 Task: Add an event with the title Training Session: Conflict Management, date '2024/05/20', time 8:00 AM to 10:00 AMand add a description: Throughout the PIP Discussion, an emphasis will be placed on fostering a positive and growth-oriented mindset. The employee will be encouraged to take ownership of their development, ask questions, and seek clarification when needed. The supervisor will provide support, encouragement, and guidance to help the employee succeed.Select event color  Basil . Add location for the event as: 789 The Walk at JBR, Dubai, UAE, logged in from the account softage.2@softage.netand send the event invitation to softage.7@softage.net and softage.8@softage.net. Set a reminder for the event Daily
Action: Mouse pressed left at (21, 234)
Screenshot: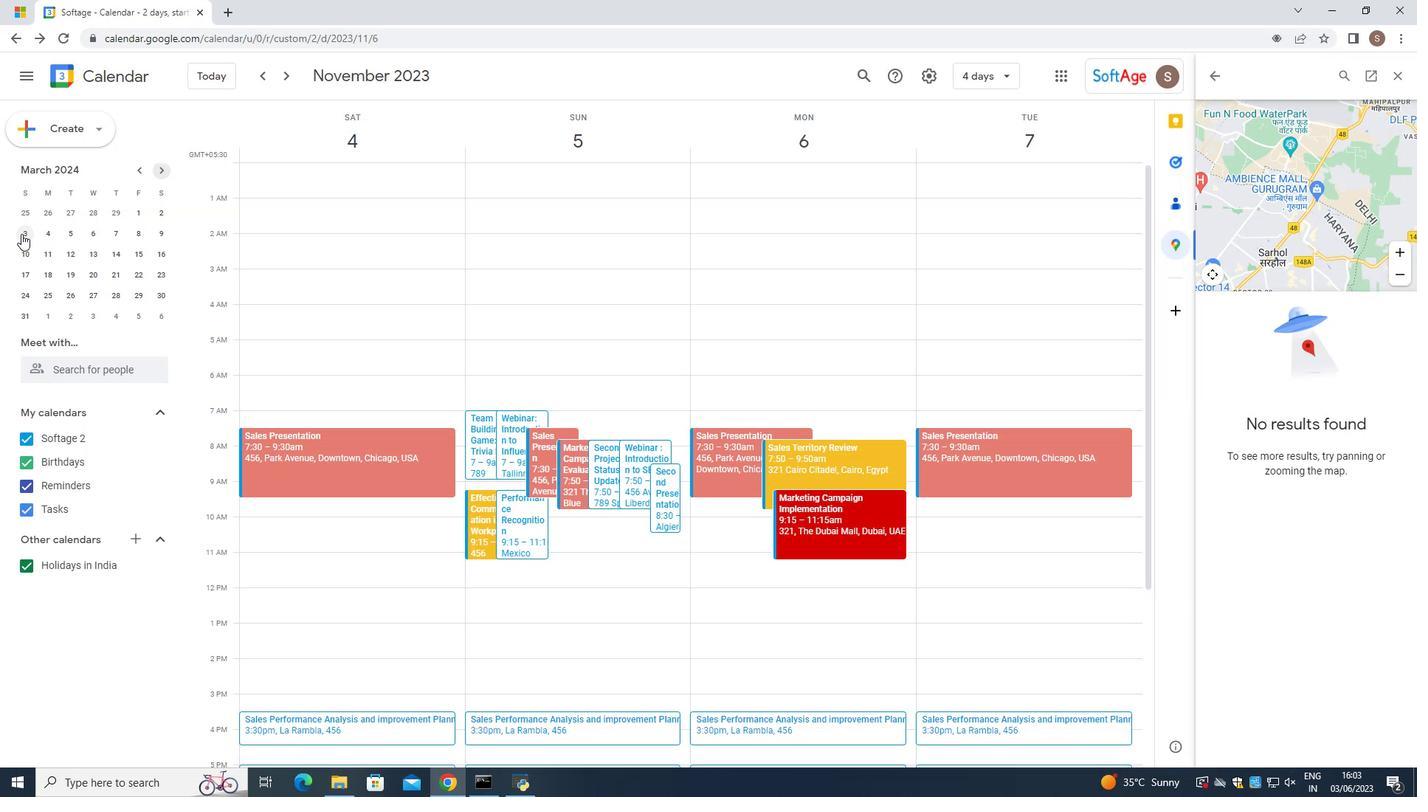 
Action: Mouse moved to (94, 134)
Screenshot: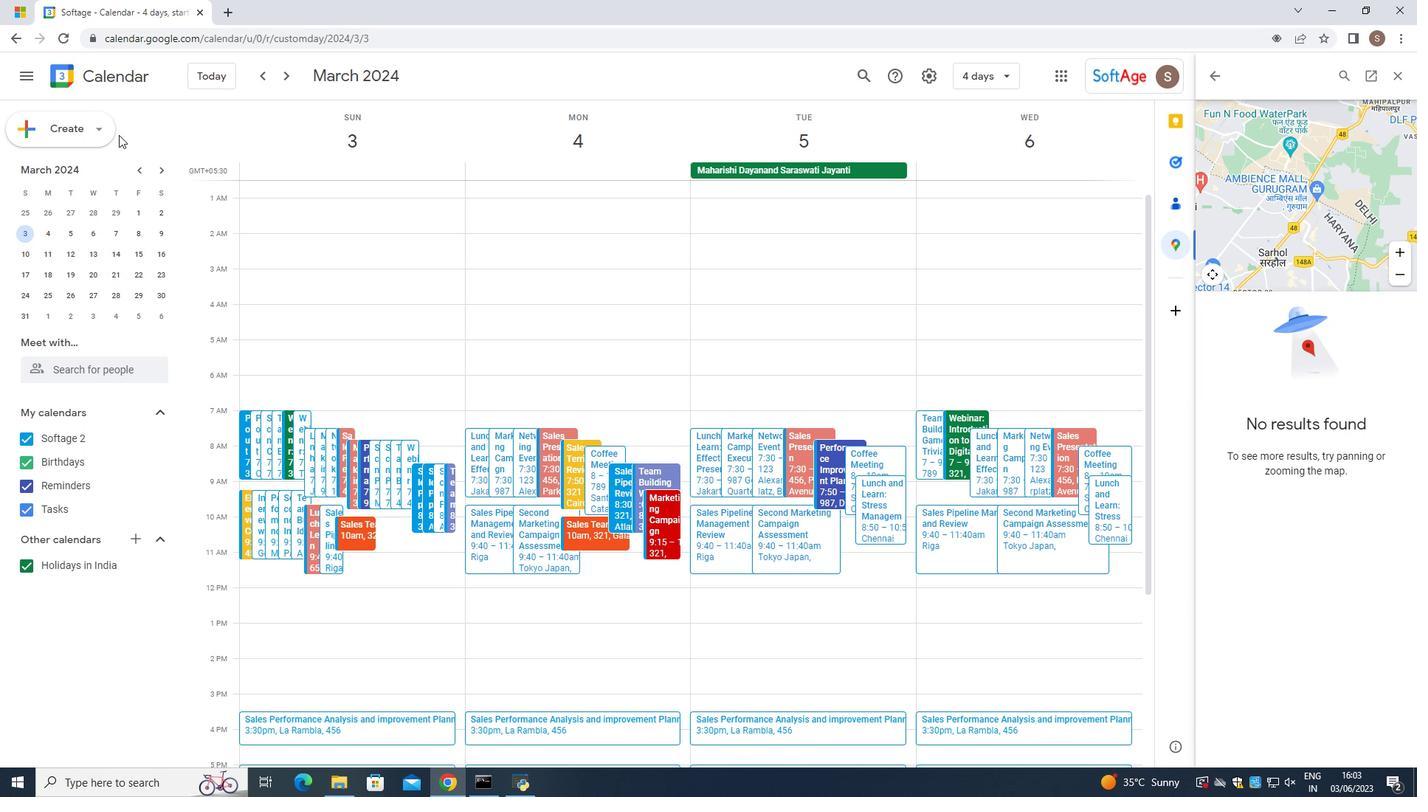 
Action: Mouse pressed left at (94, 134)
Screenshot: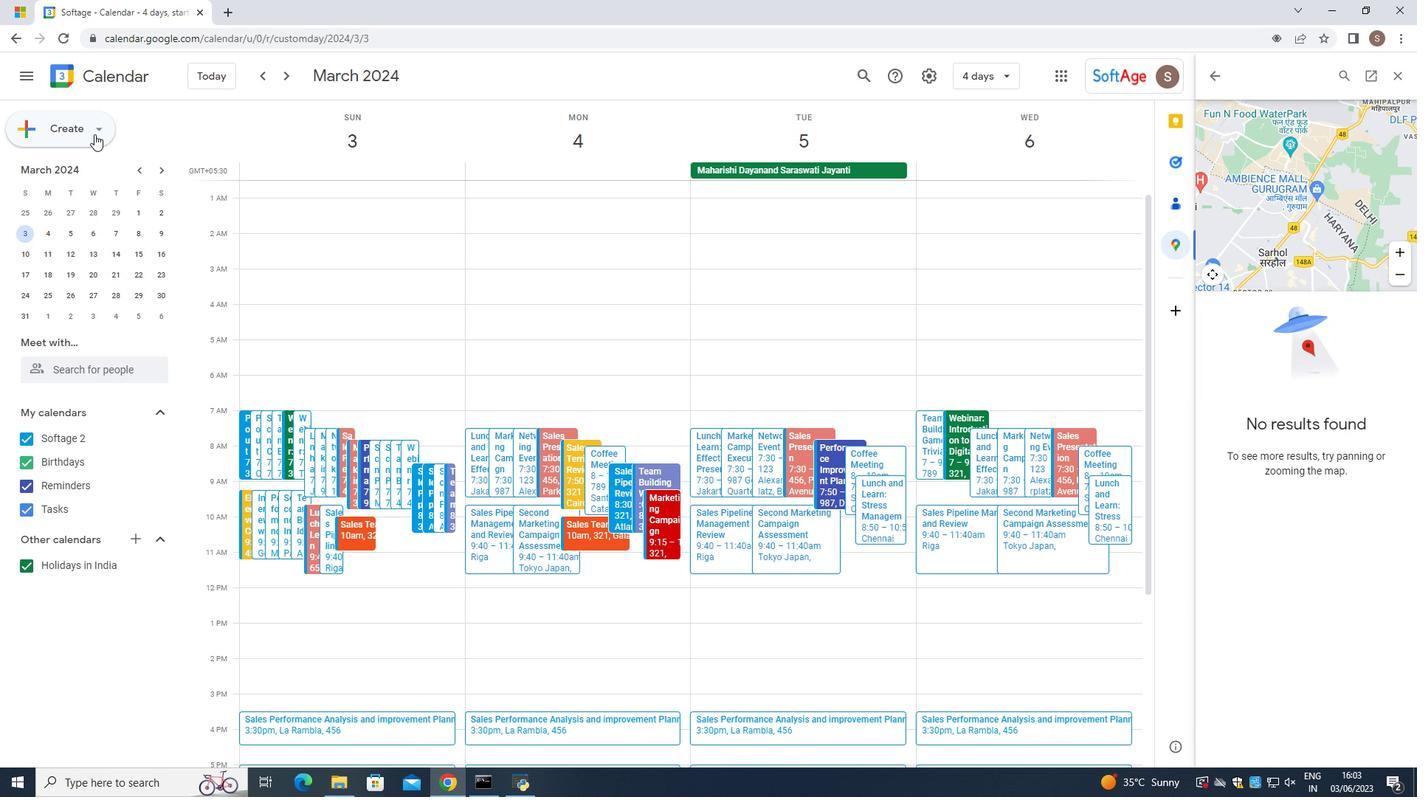 
Action: Mouse moved to (83, 177)
Screenshot: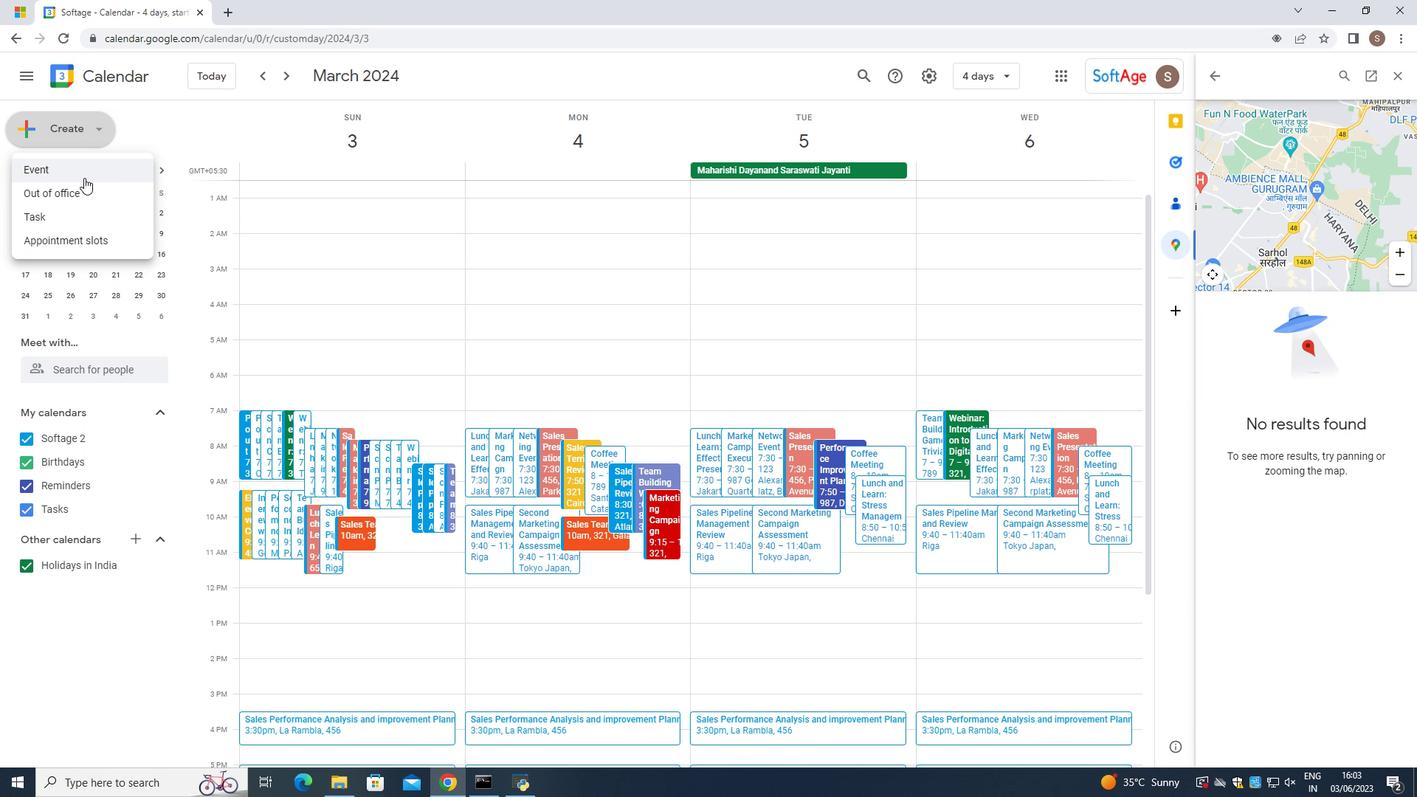 
Action: Mouse pressed left at (83, 177)
Screenshot: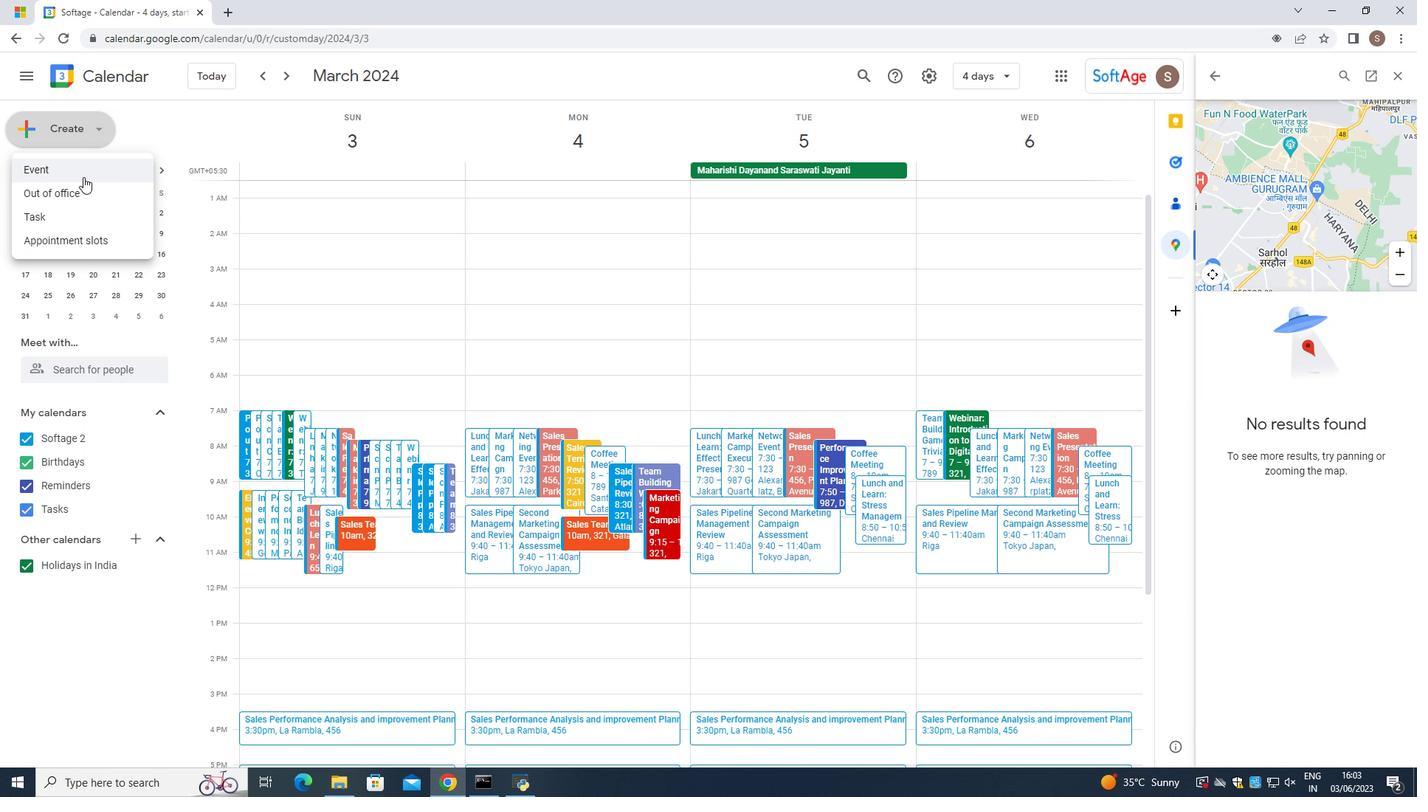 
Action: Mouse moved to (548, 404)
Screenshot: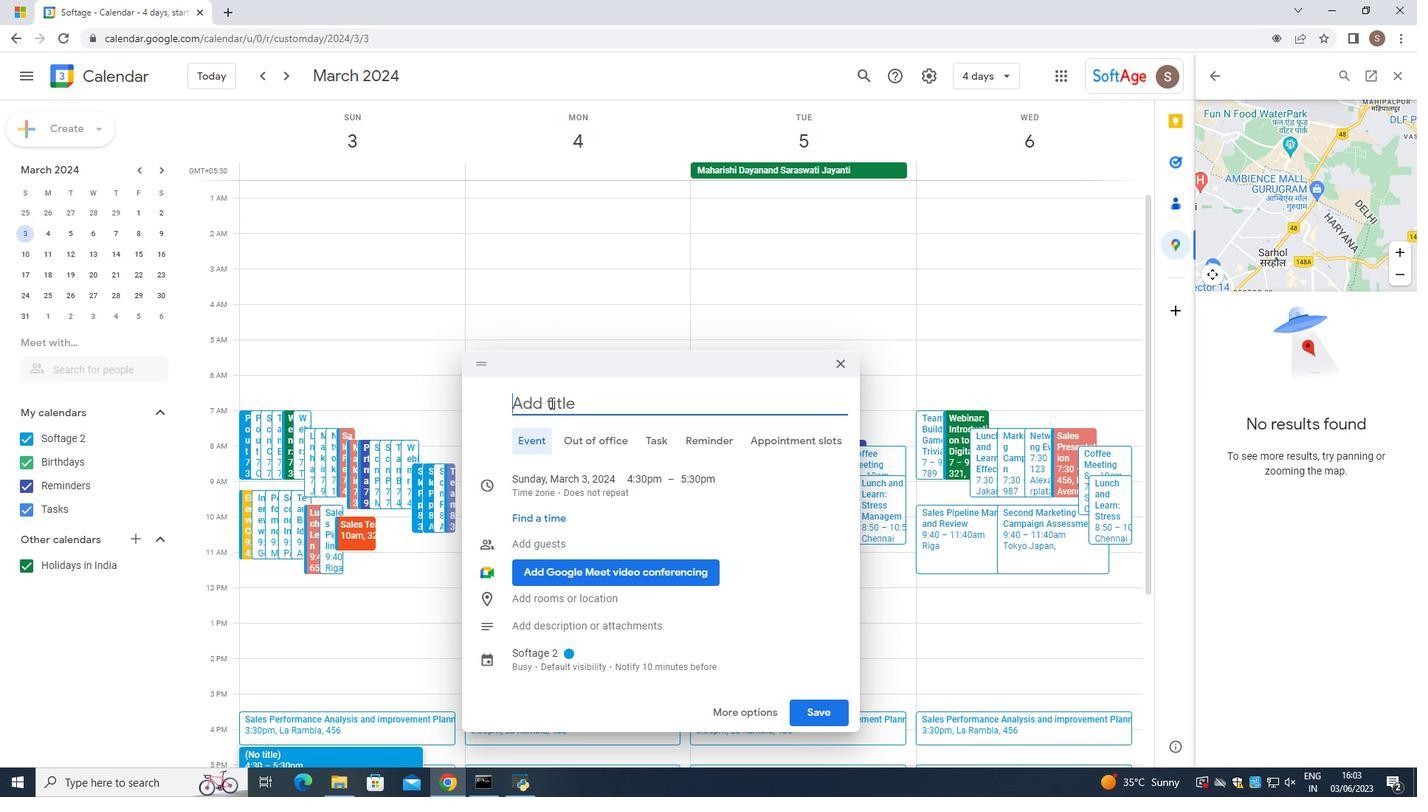 
Action: Mouse pressed left at (548, 404)
Screenshot: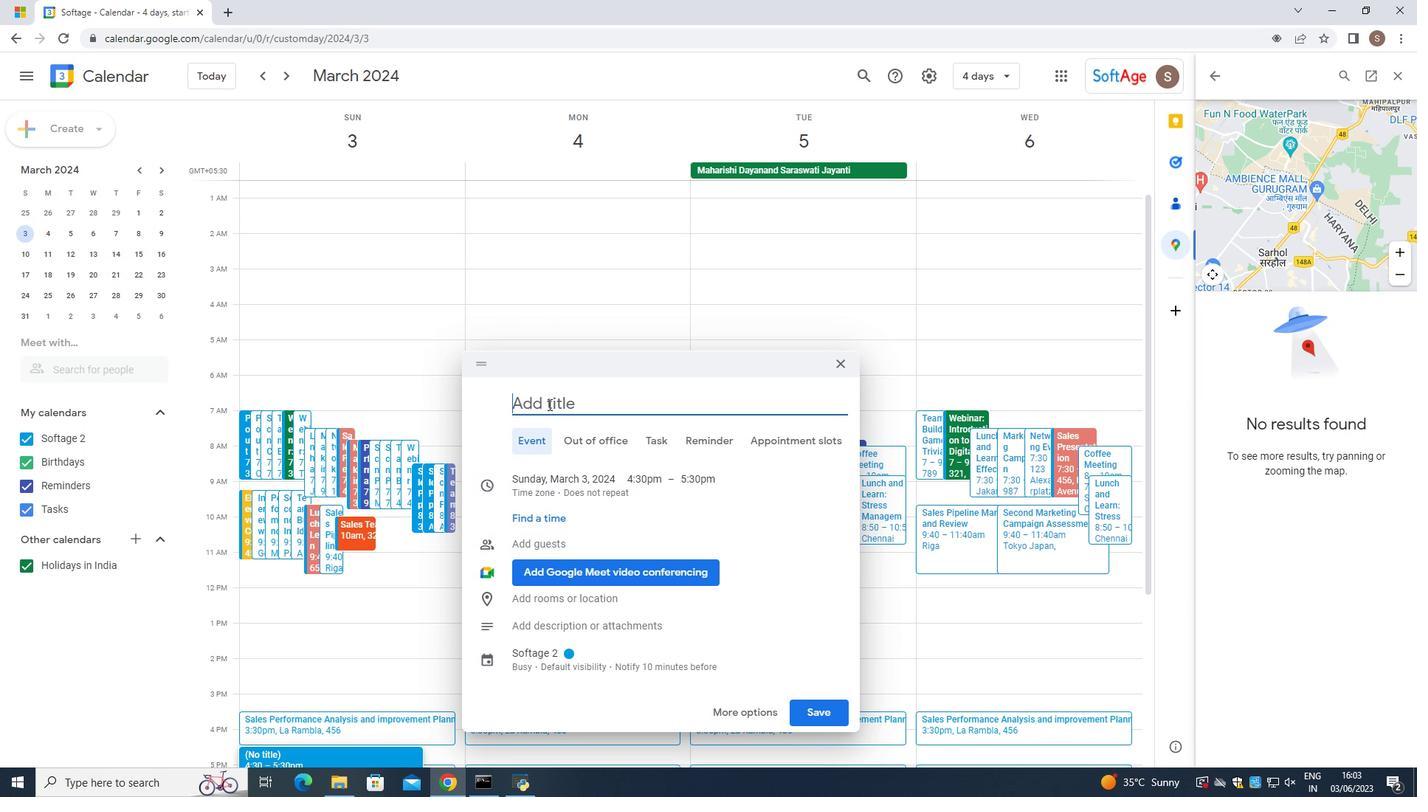 
Action: Mouse moved to (502, 389)
Screenshot: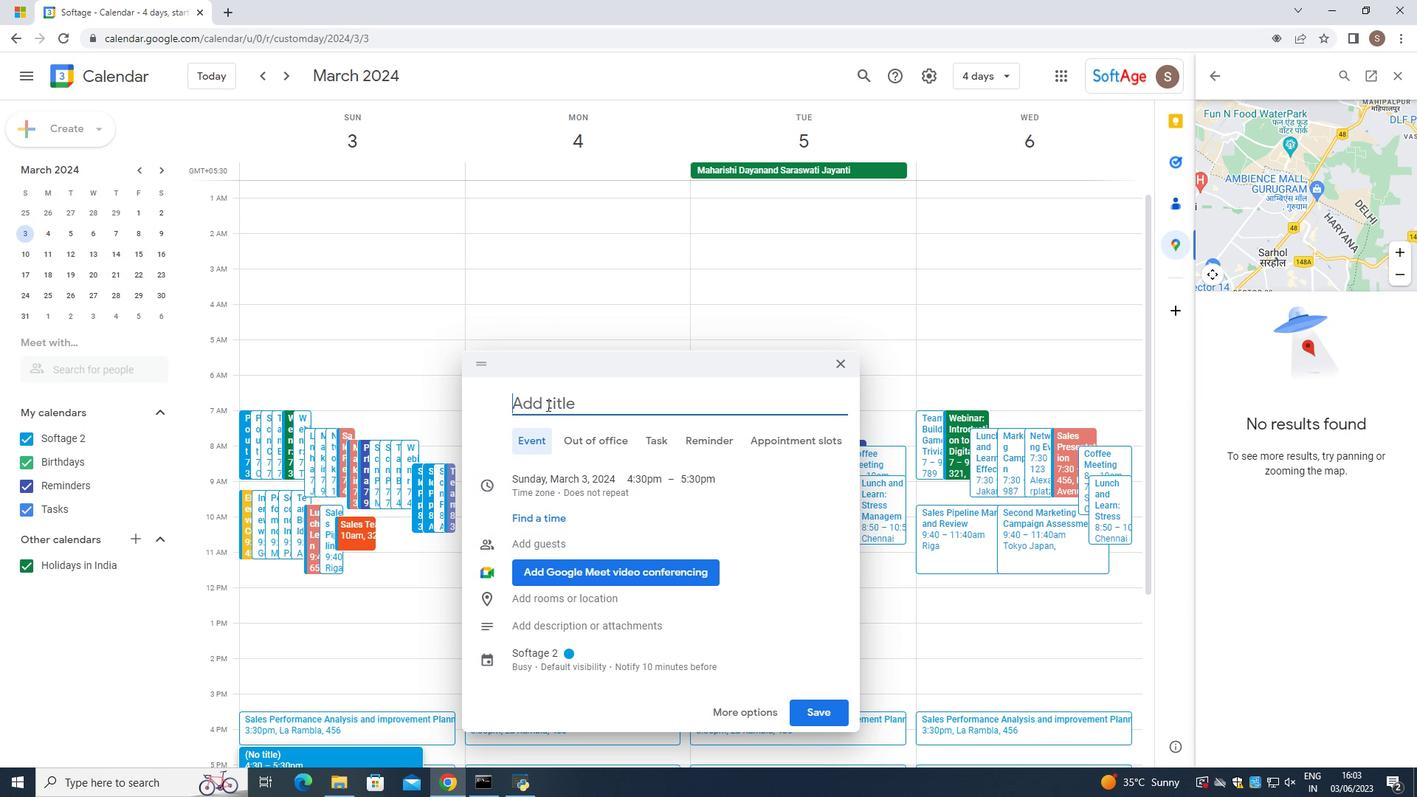 
Action: Key pressed <Key.caps_lock>L<Key.caps_lock>unch<Key.space><Key.shift_r><Key.shift_r><Key.shift_r><Key.shift_r><Key.shift_r><Key.shift_r><Key.shift_r><Key.shift_r><Key.shift_r><Key.shift_r><Key.shift_r><Key.shift_r><Key.shift_r><Key.shift_r><Key.shift_r><Key.shift_r><Key.shift_r><Key.shift_r><Key.shift_r><Key.shift_r><Key.shift_r><Key.shift_r><Key.shift_r><Key.shift_r><Key.shift_r>&<Key.space><Key.caps_lock>L<Key.caps_lock>earn<Key.space><Key.shift_r>:<Key.space><Key.caps_lock>T<Key.caps_lock>ime<Key.space><Key.caps_lock>M<Key.caps_lock>anagemn<Key.backspace><Key.backspace>ment<Key.space><Key.caps_lock>S<Key.caps_lock>trategies
Screenshot: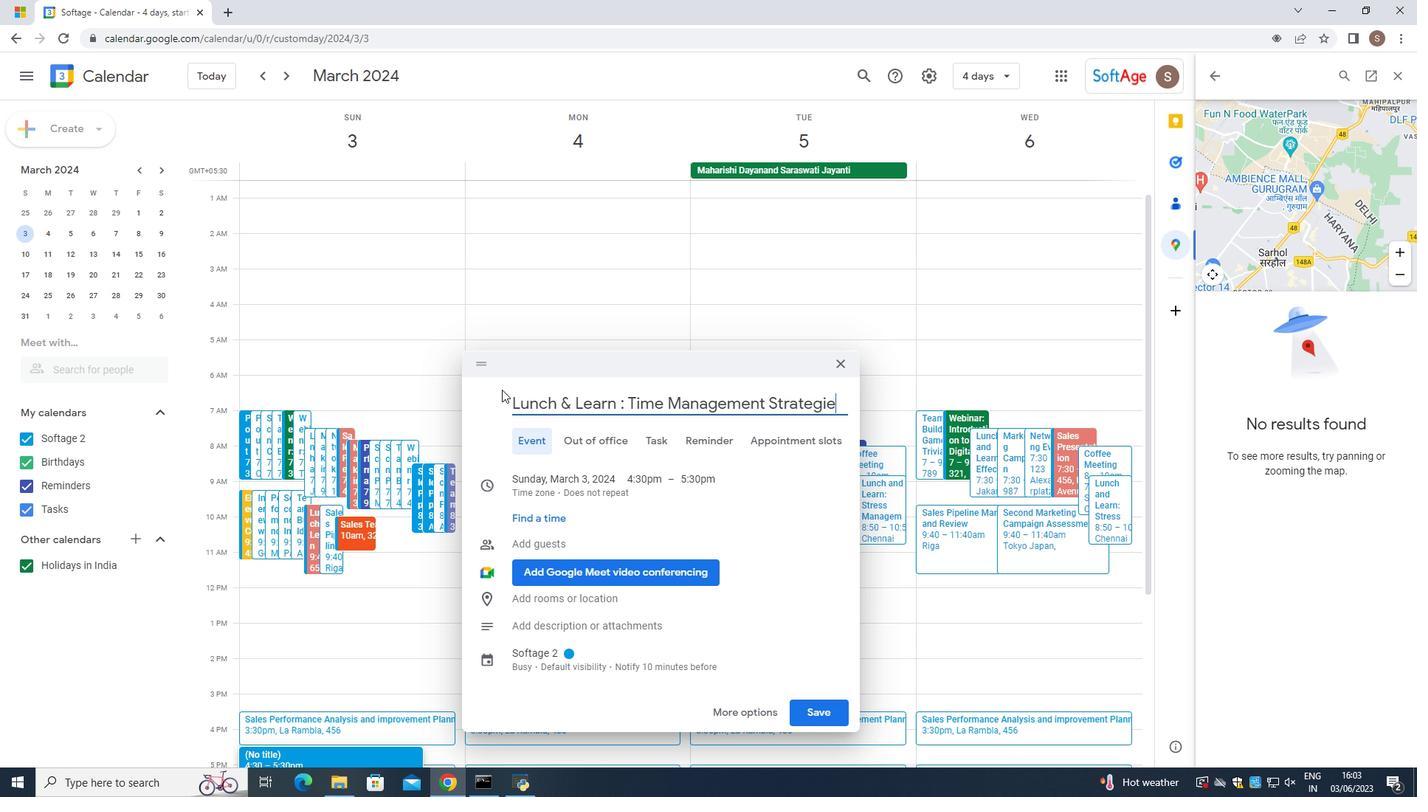 
Action: Mouse moved to (530, 605)
Screenshot: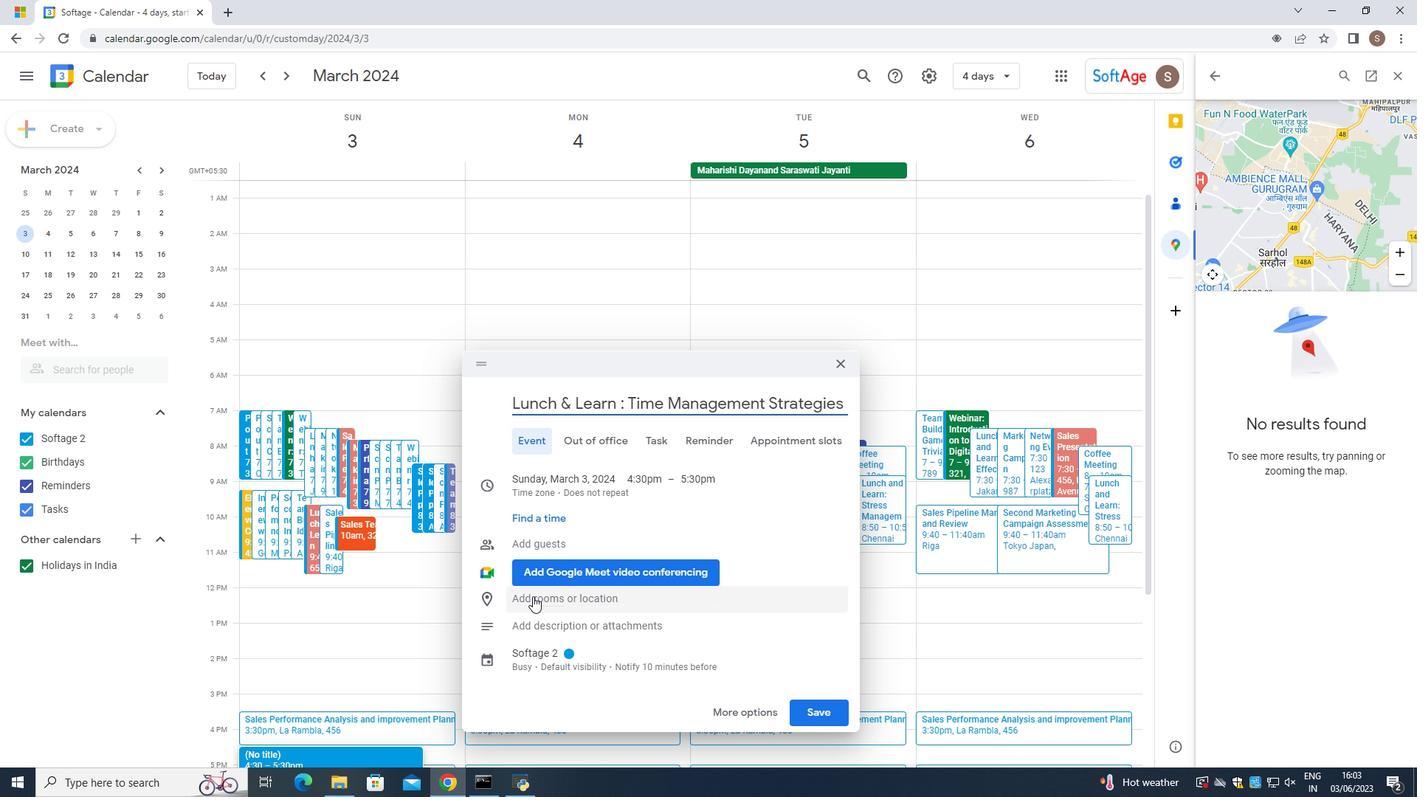 
Action: Mouse pressed left at (530, 605)
Screenshot: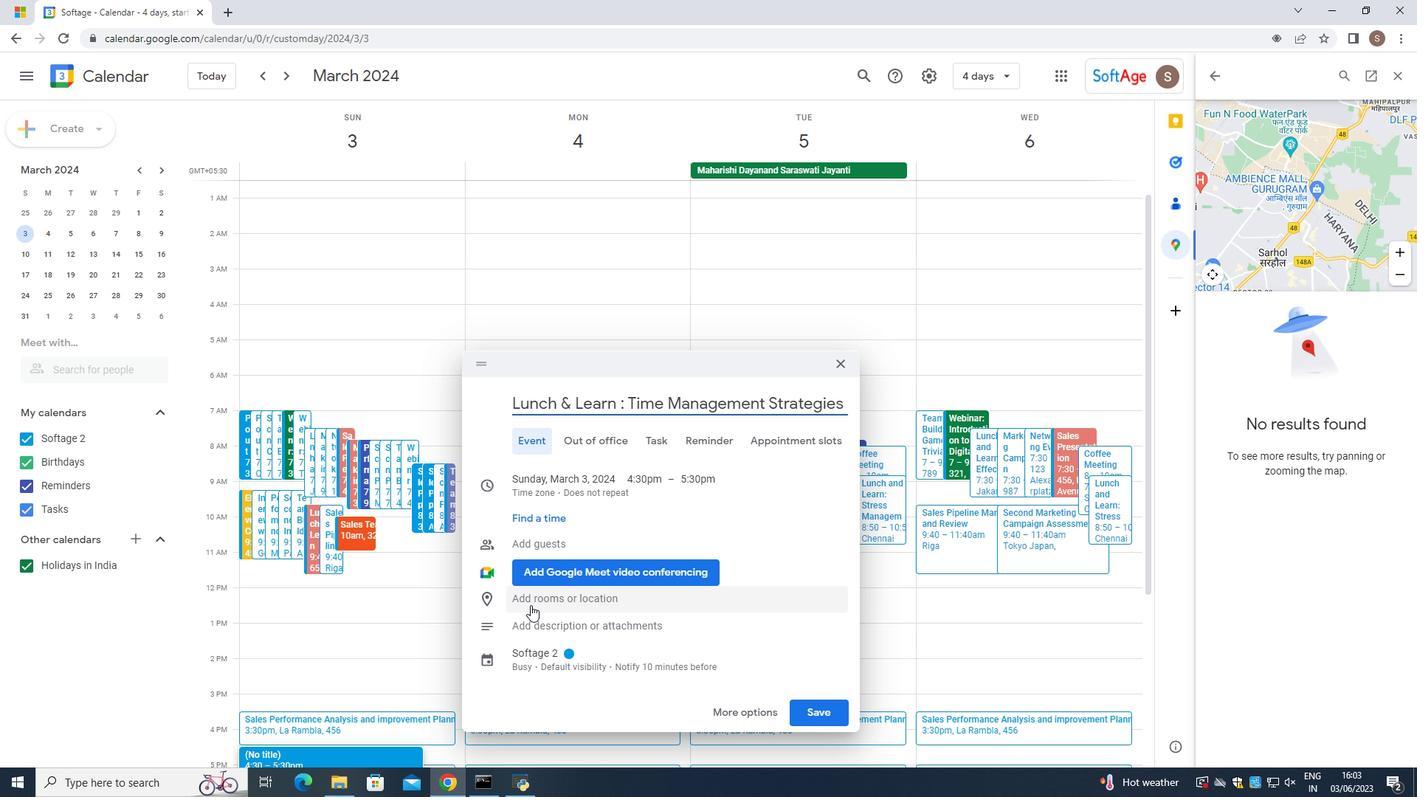 
Action: Mouse moved to (530, 581)
Screenshot: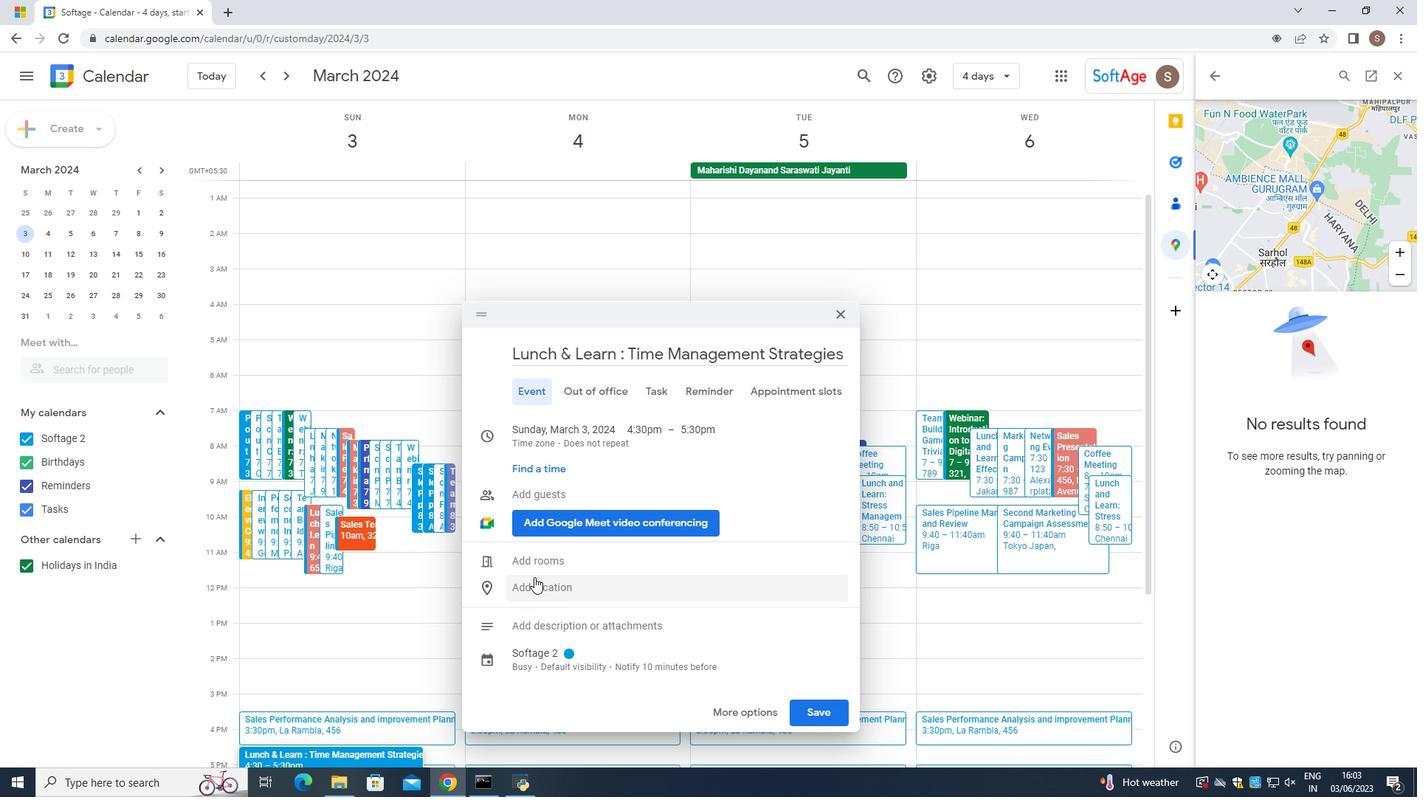 
Action: Mouse pressed left at (530, 581)
Screenshot: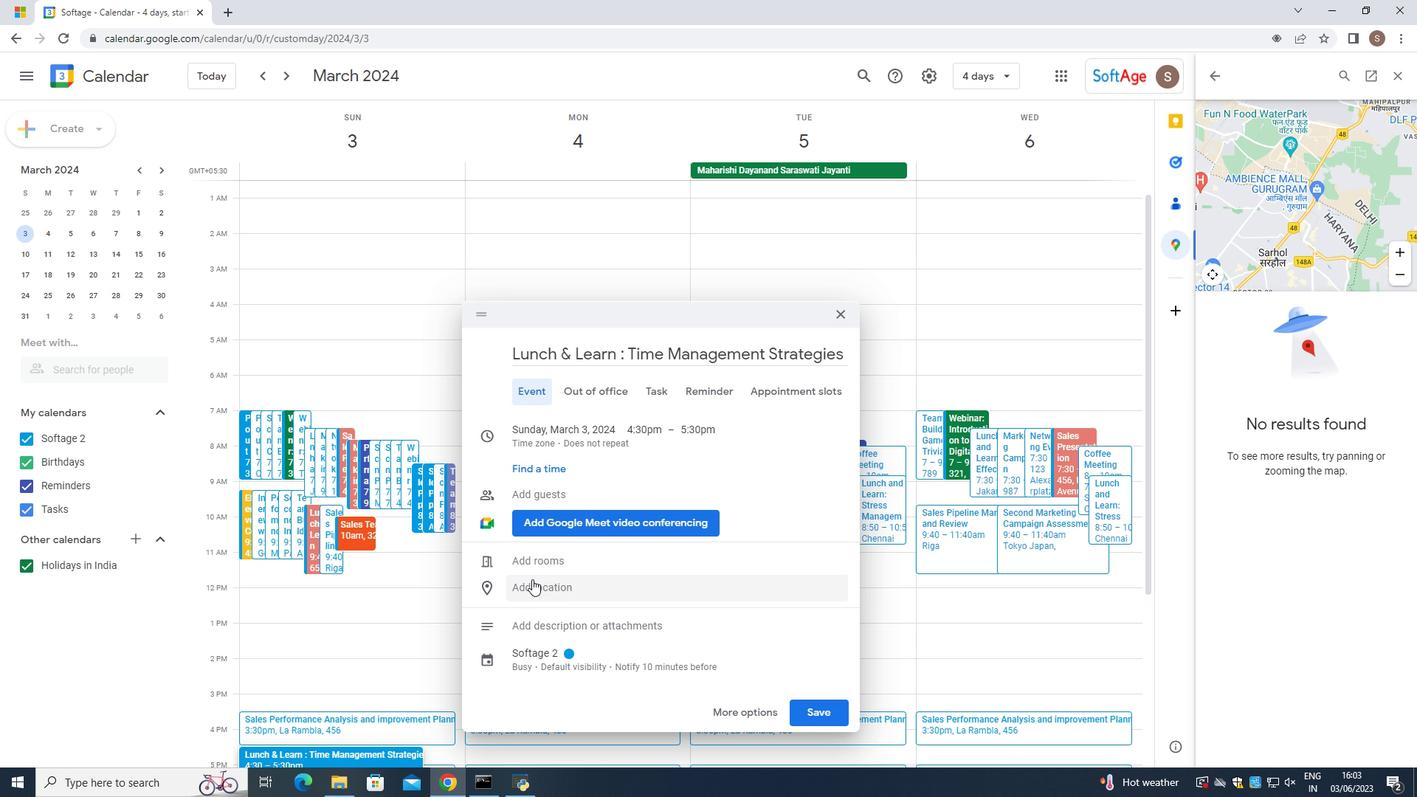 
Action: Mouse moved to (645, 429)
Screenshot: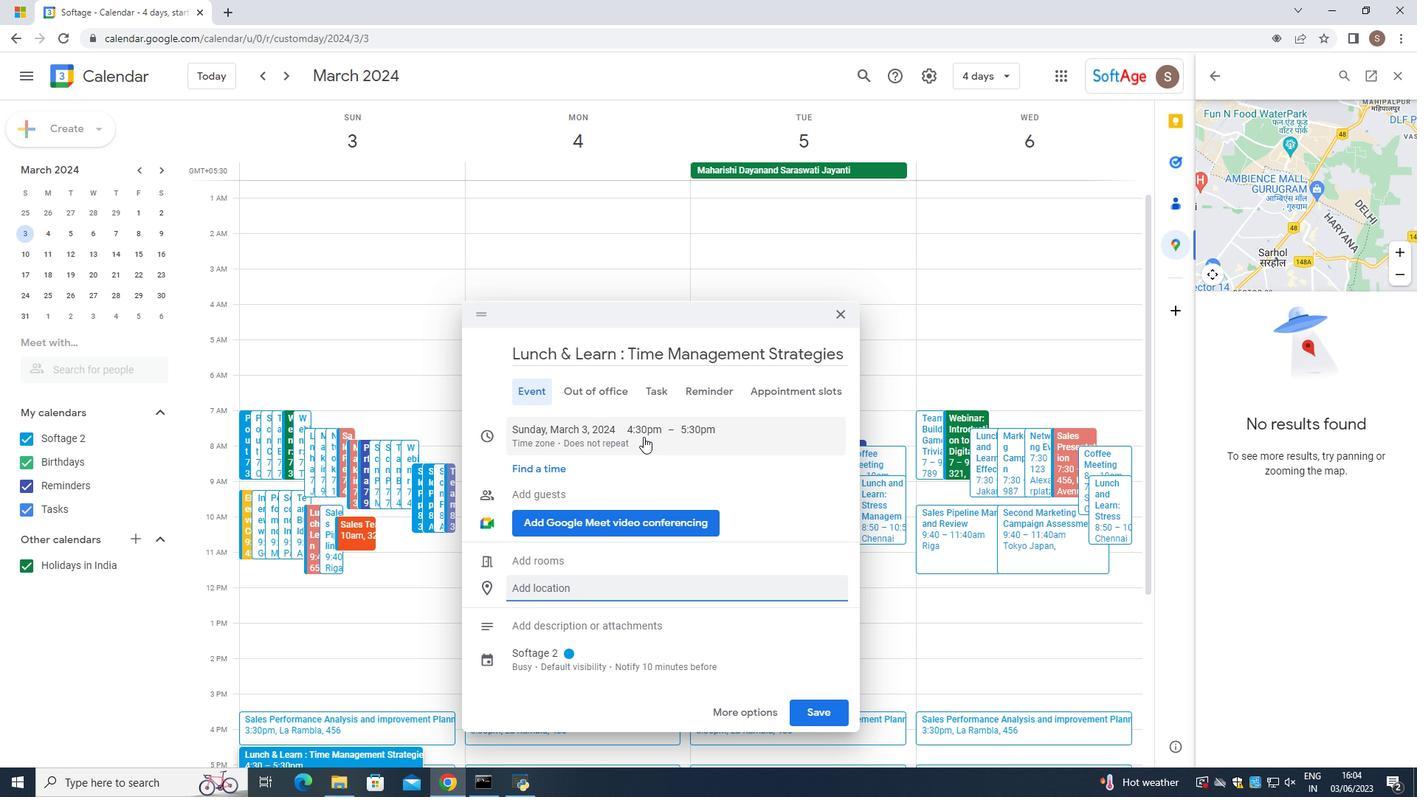 
Action: Mouse pressed left at (645, 429)
Screenshot: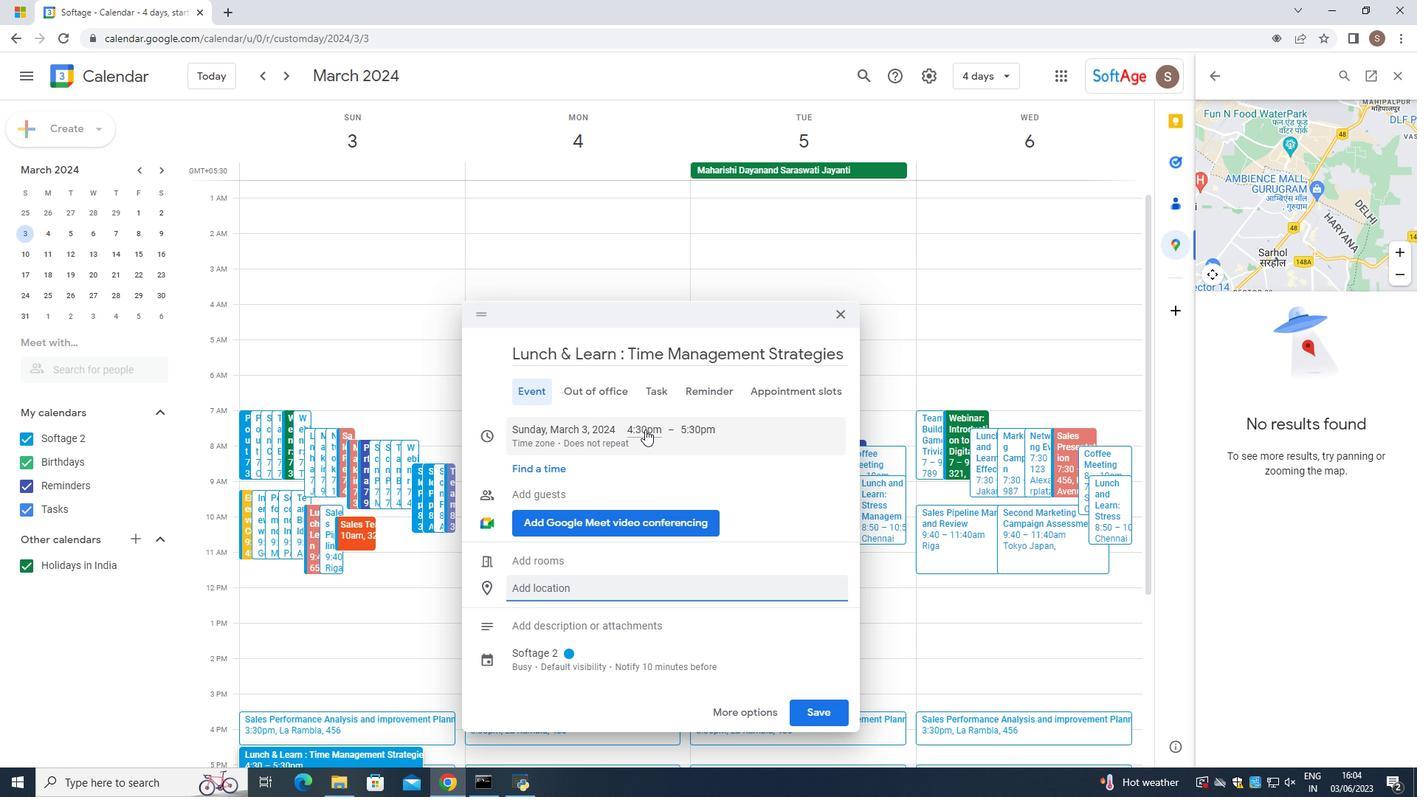 
Action: Mouse moved to (651, 403)
Screenshot: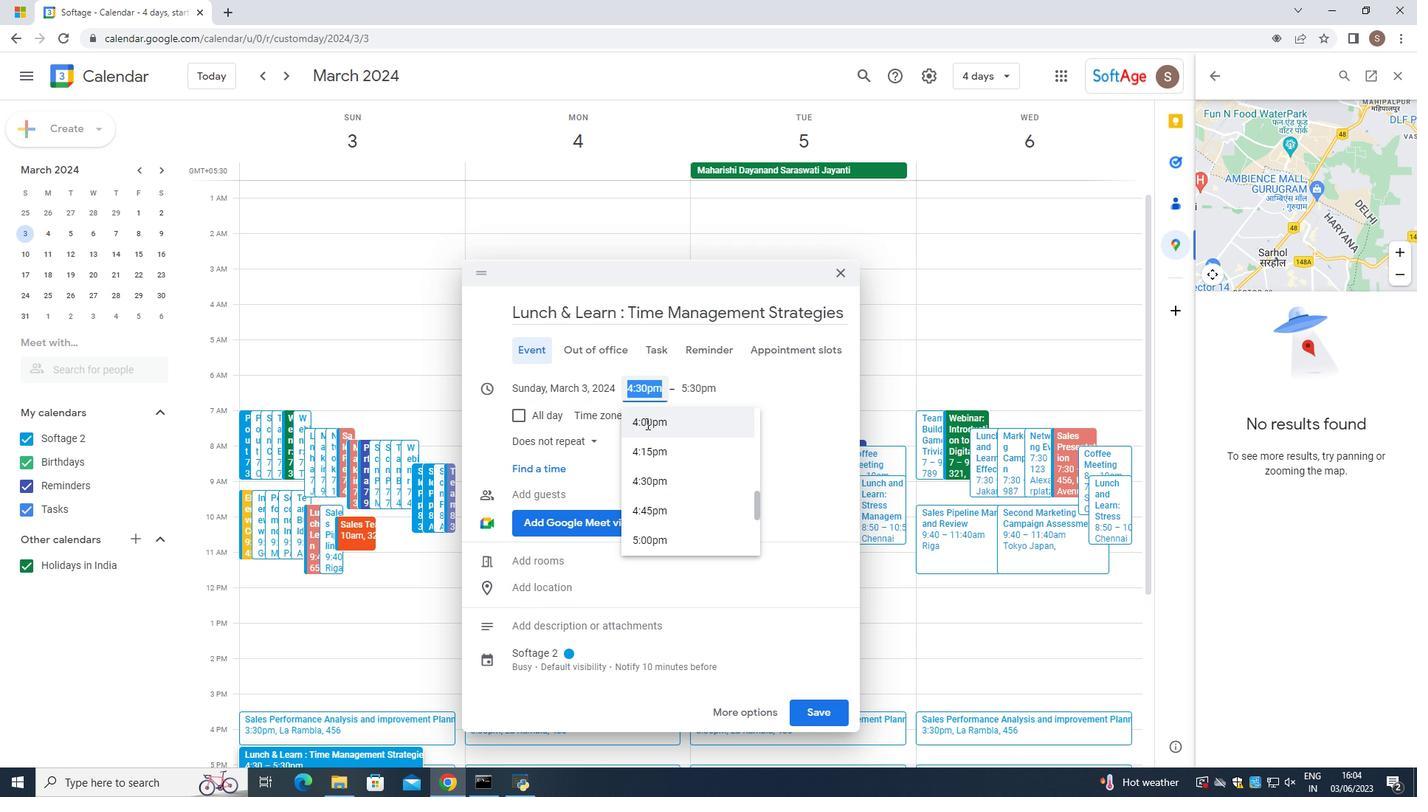 
Action: Key pressed 9<Key.shift_r>:40
Screenshot: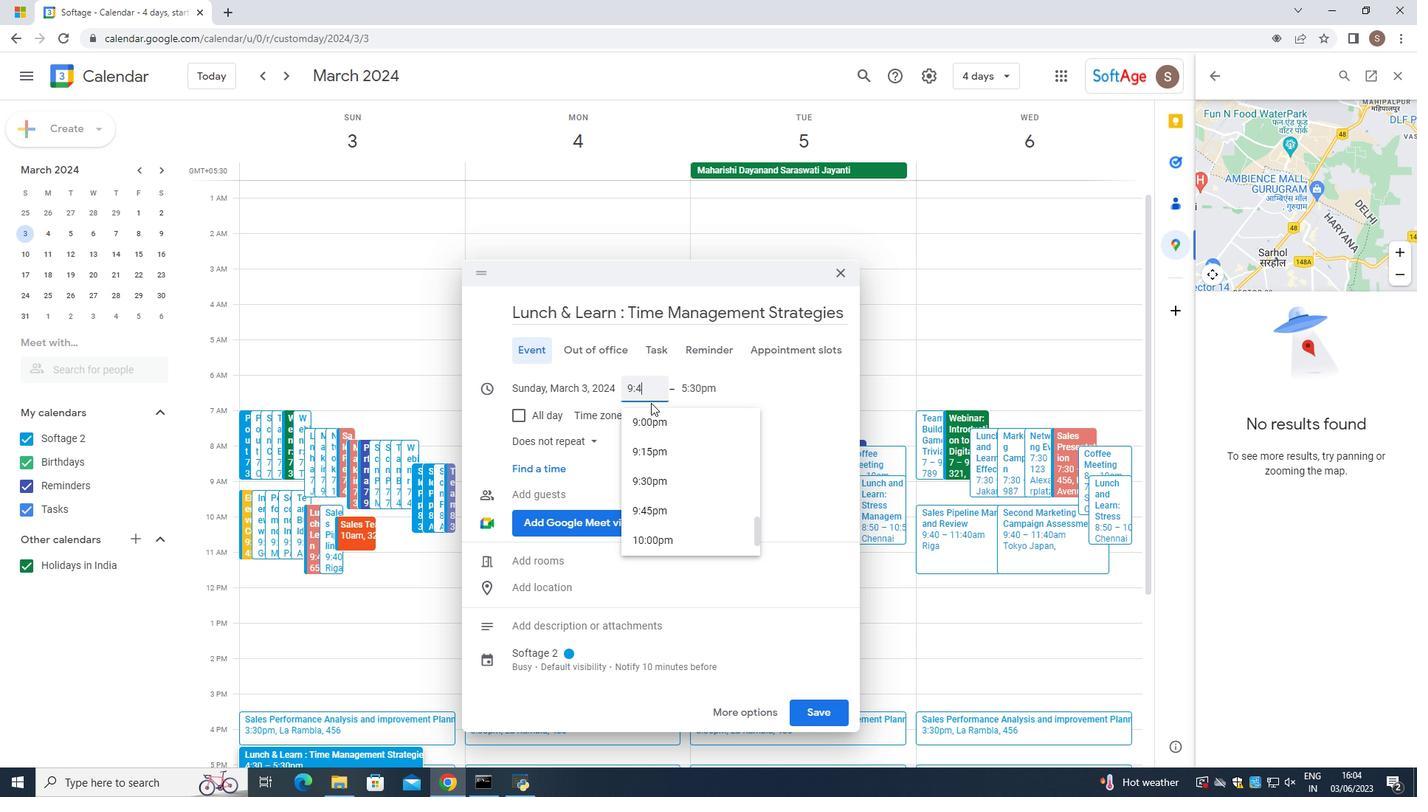 
Action: Mouse moved to (719, 409)
Screenshot: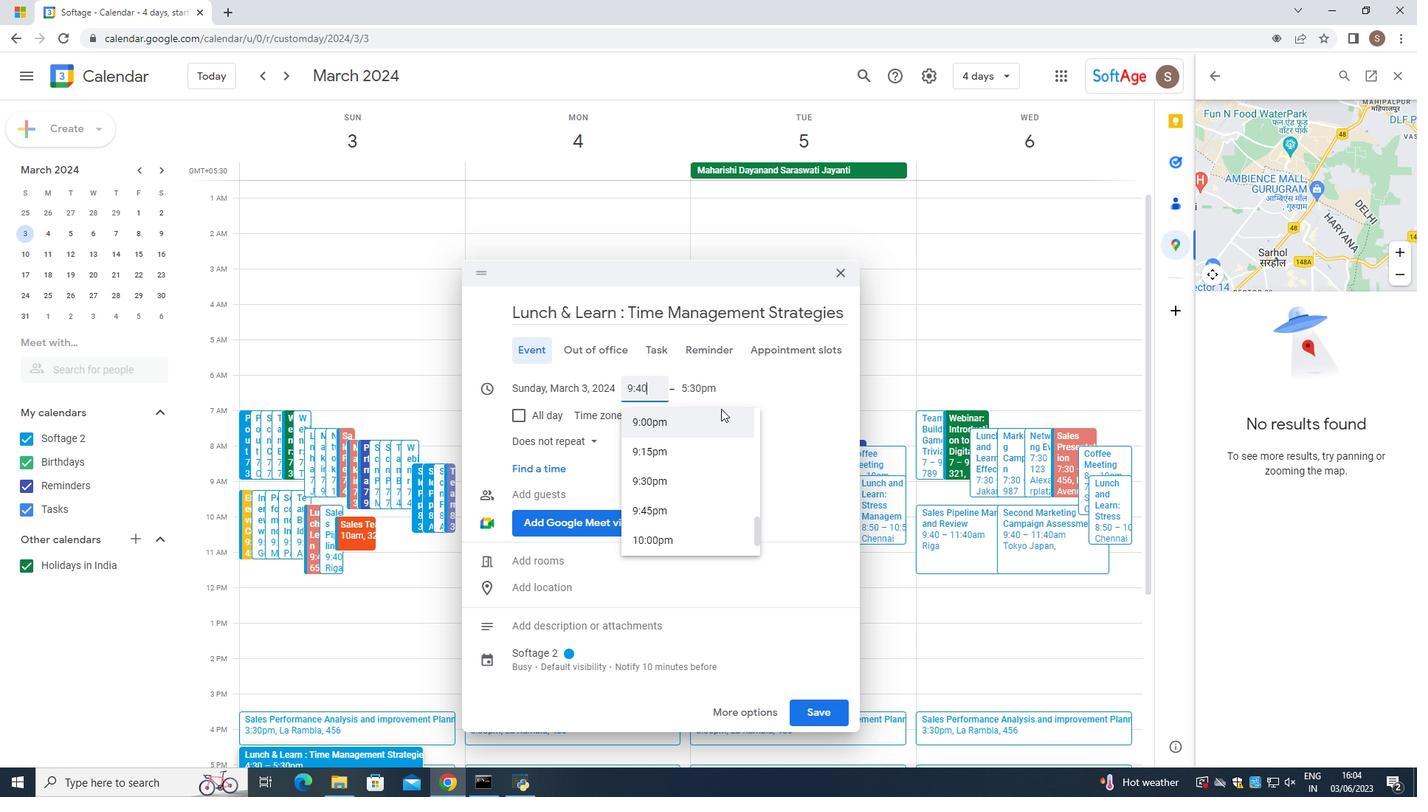 
Action: Key pressed am
Screenshot: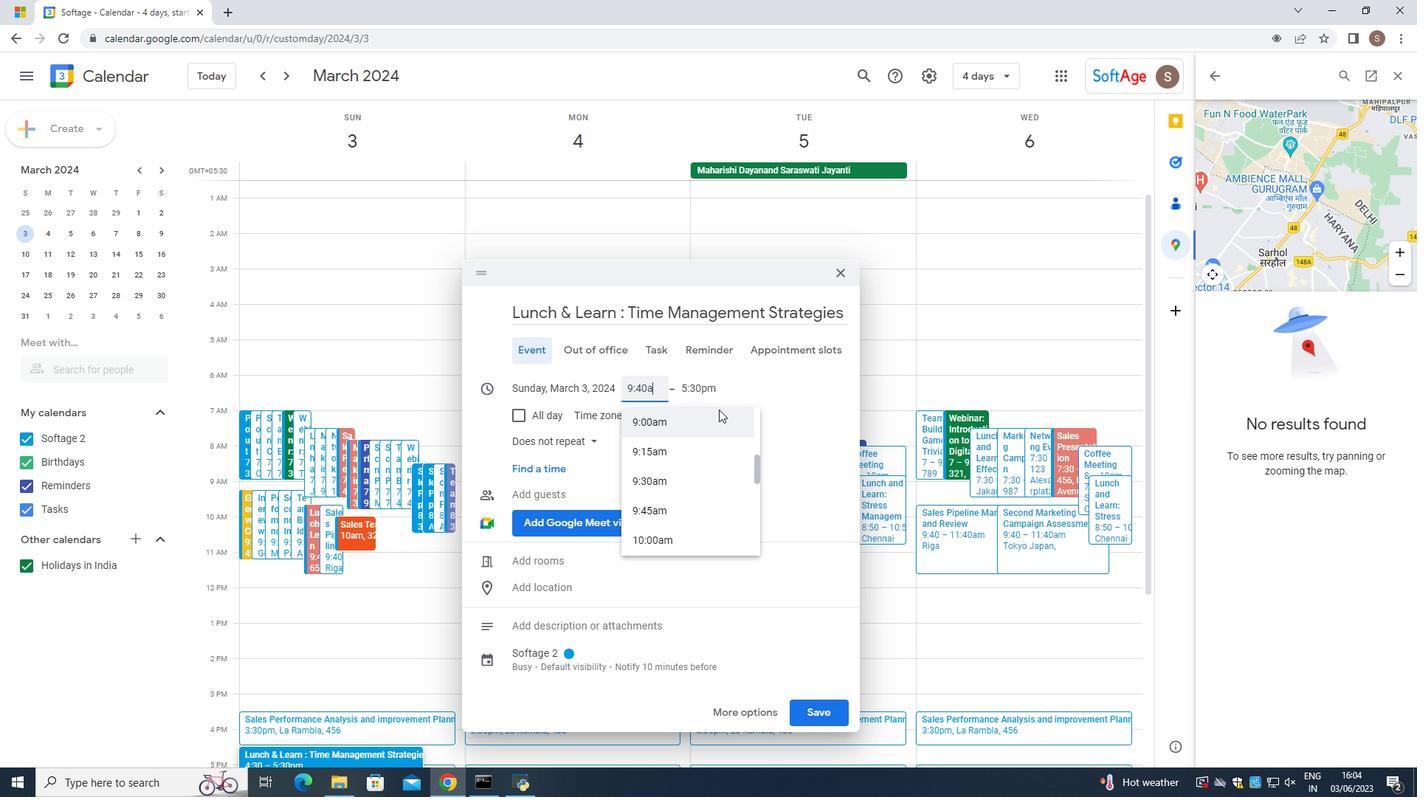 
Action: Mouse moved to (705, 398)
Screenshot: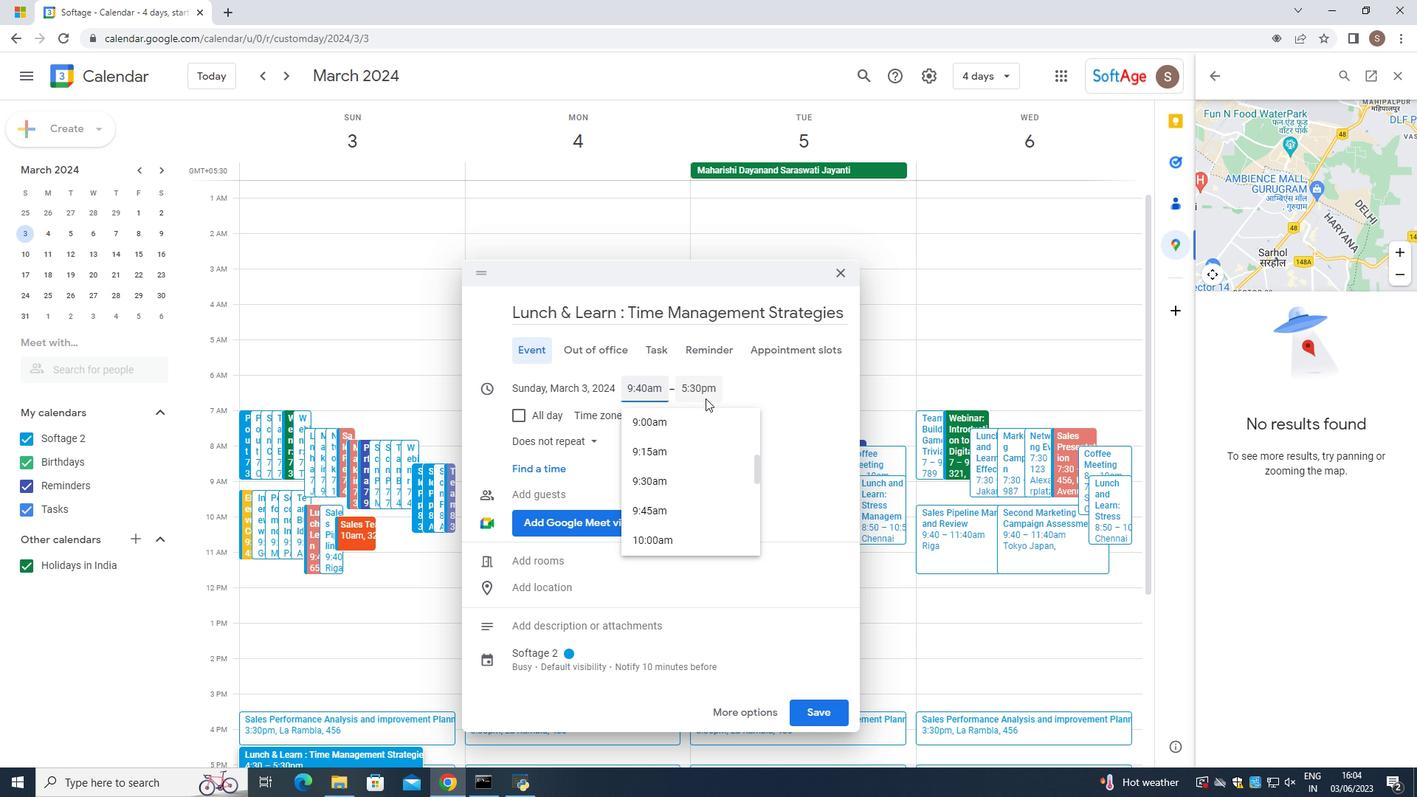 
Action: Mouse pressed left at (705, 398)
Screenshot: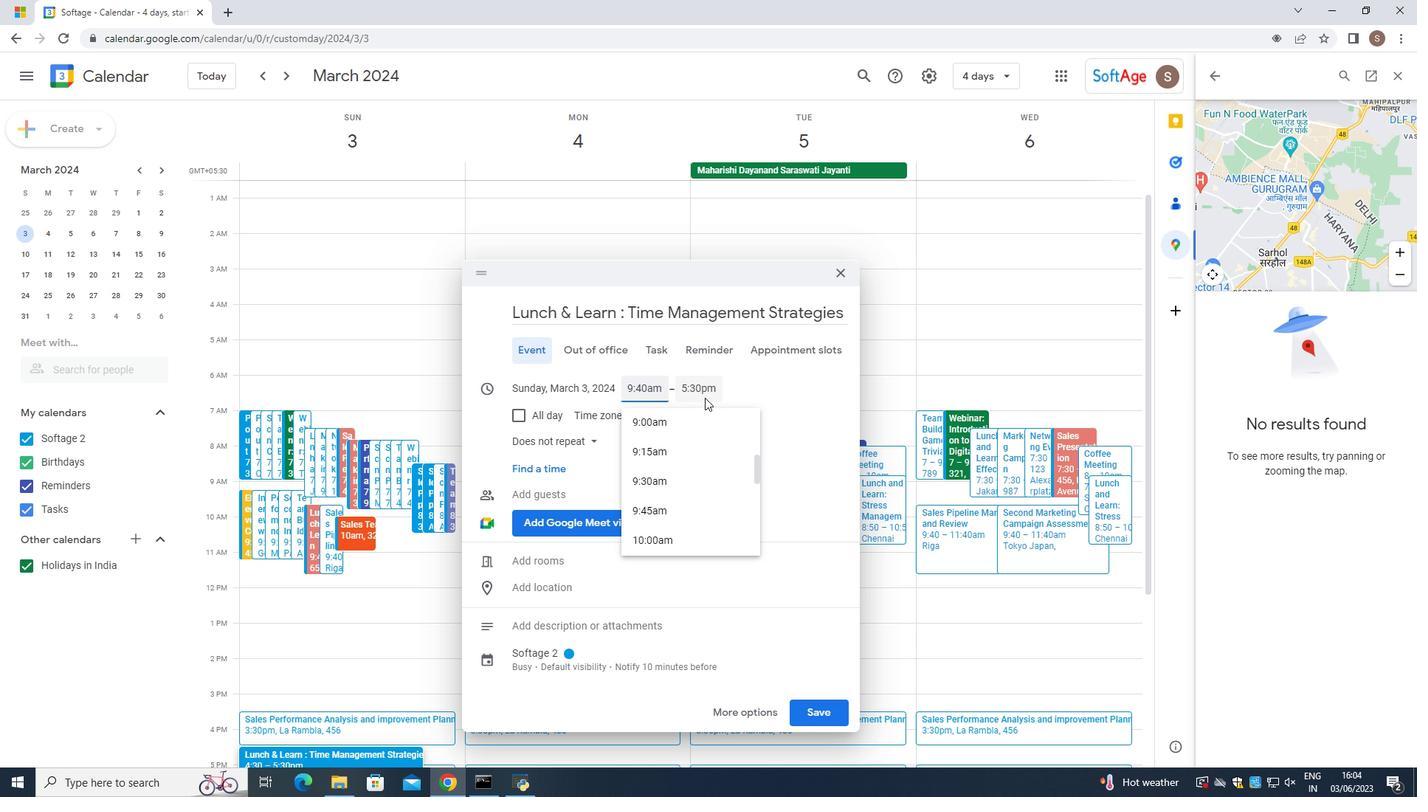 
Action: Mouse moved to (687, 500)
Screenshot: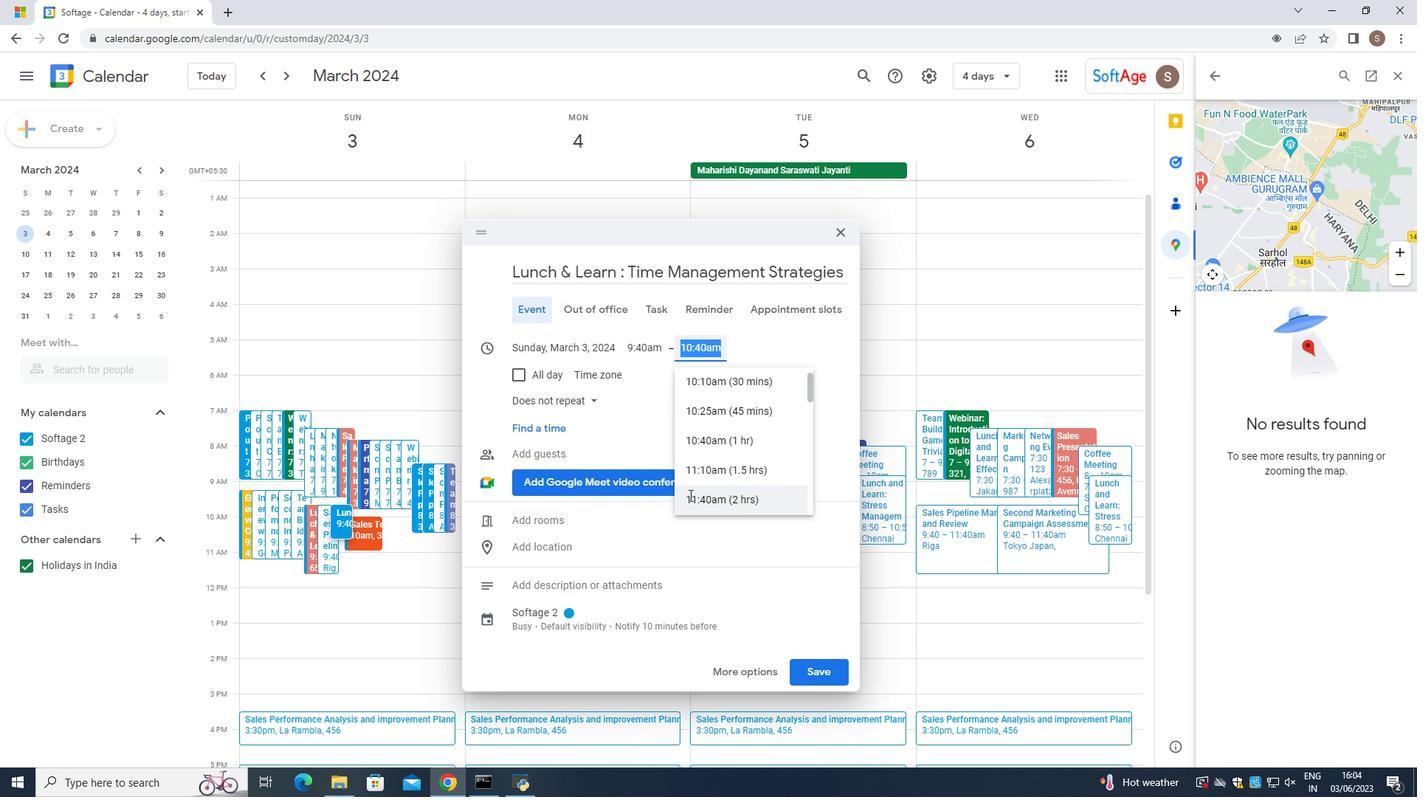 
Action: Mouse pressed left at (687, 500)
Screenshot: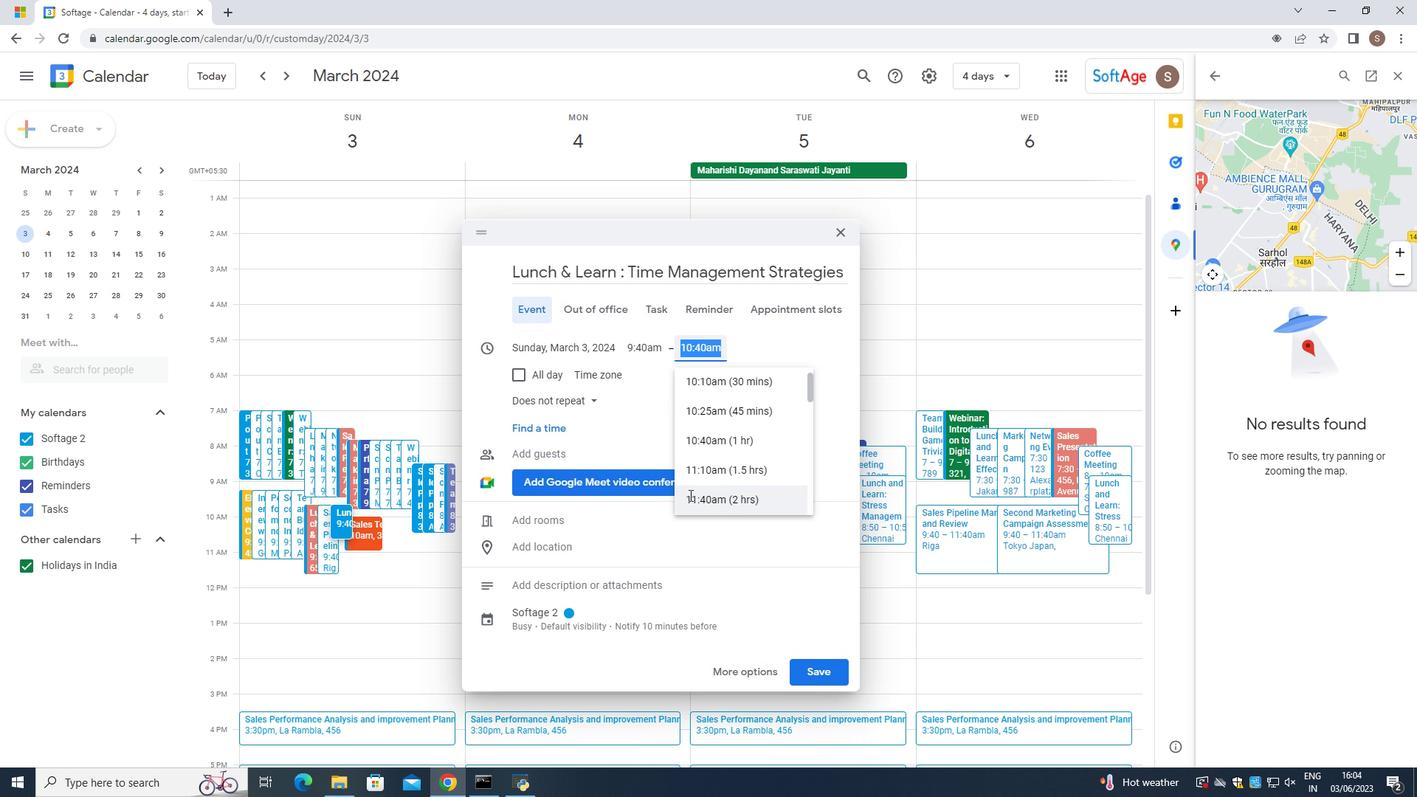 
Action: Mouse moved to (534, 550)
Screenshot: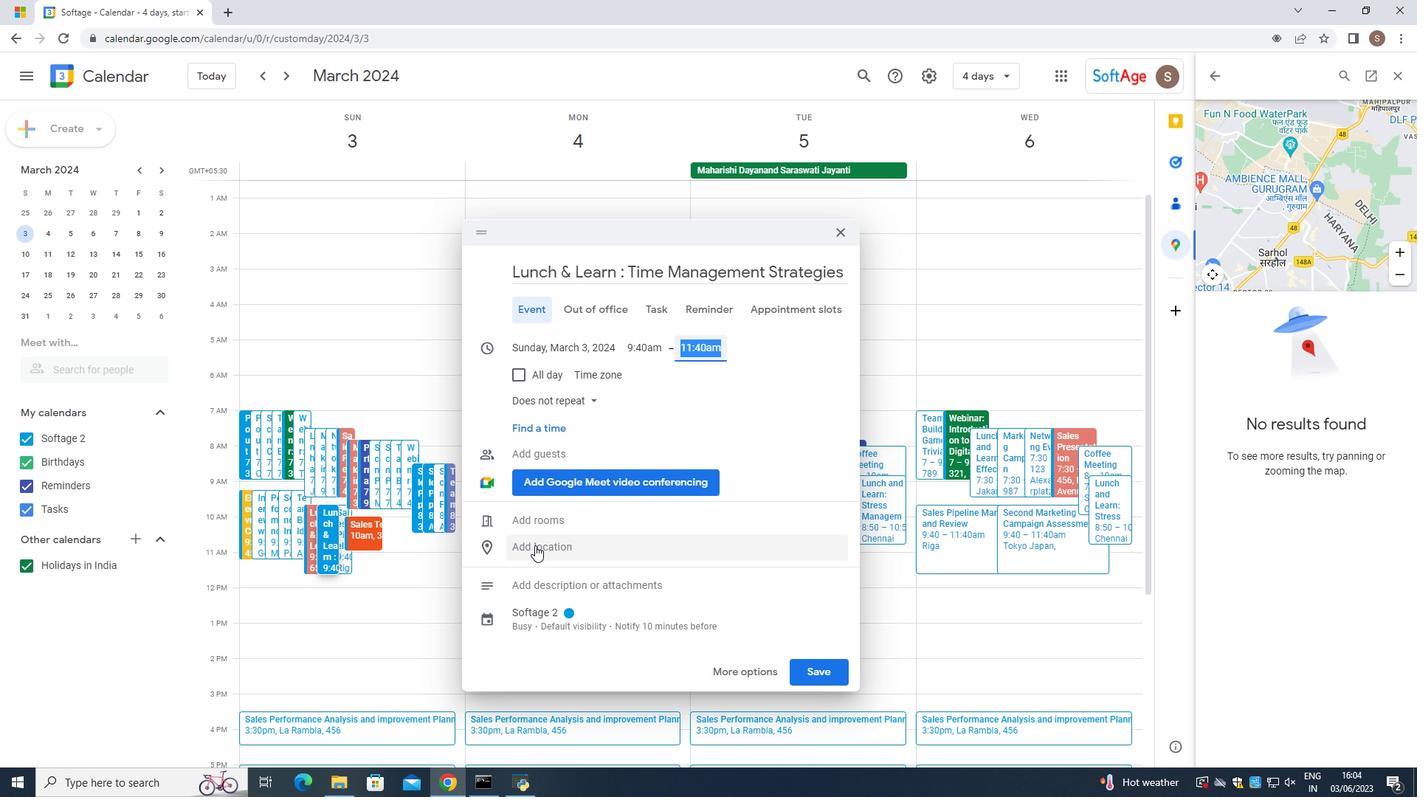 
Action: Mouse pressed left at (534, 550)
Screenshot: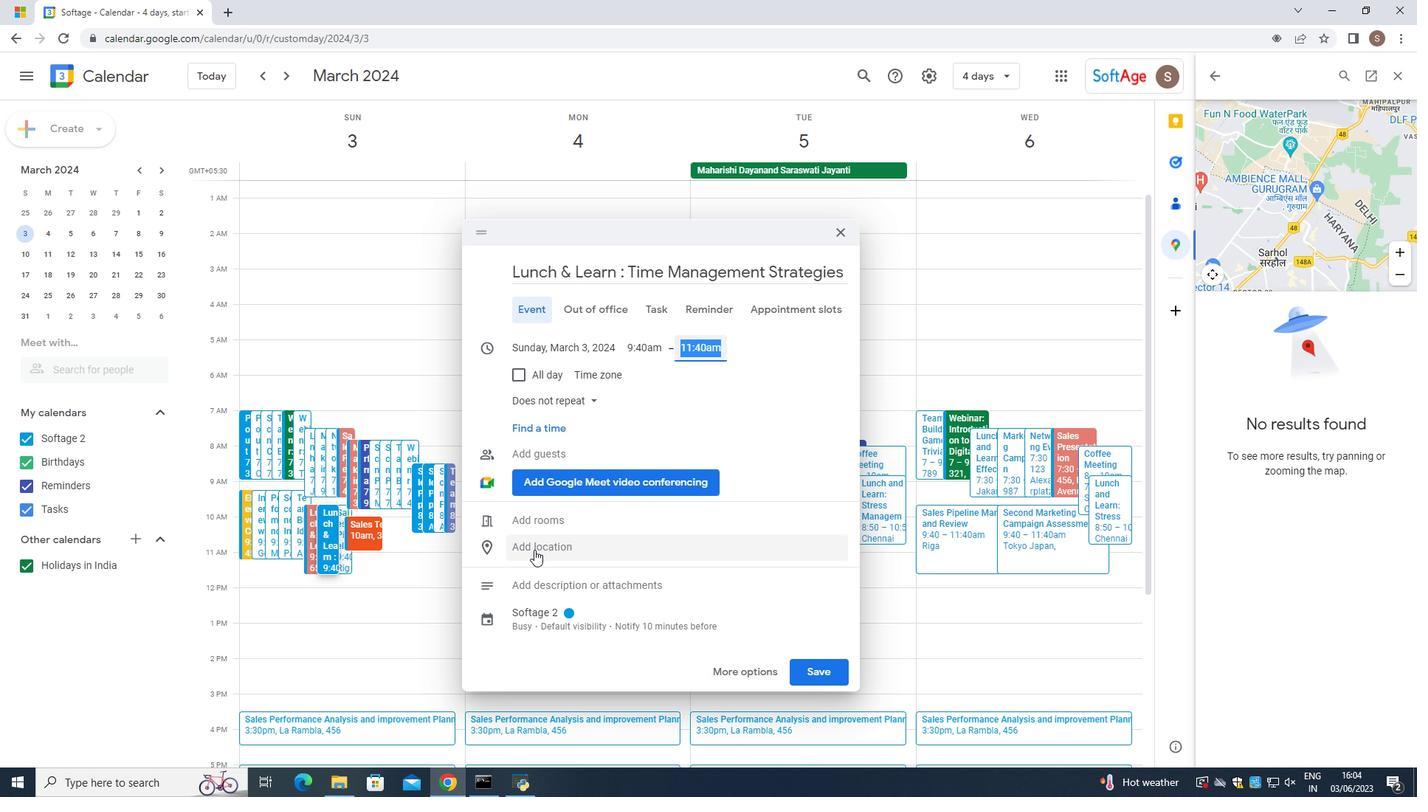 
Action: Mouse moved to (535, 556)
Screenshot: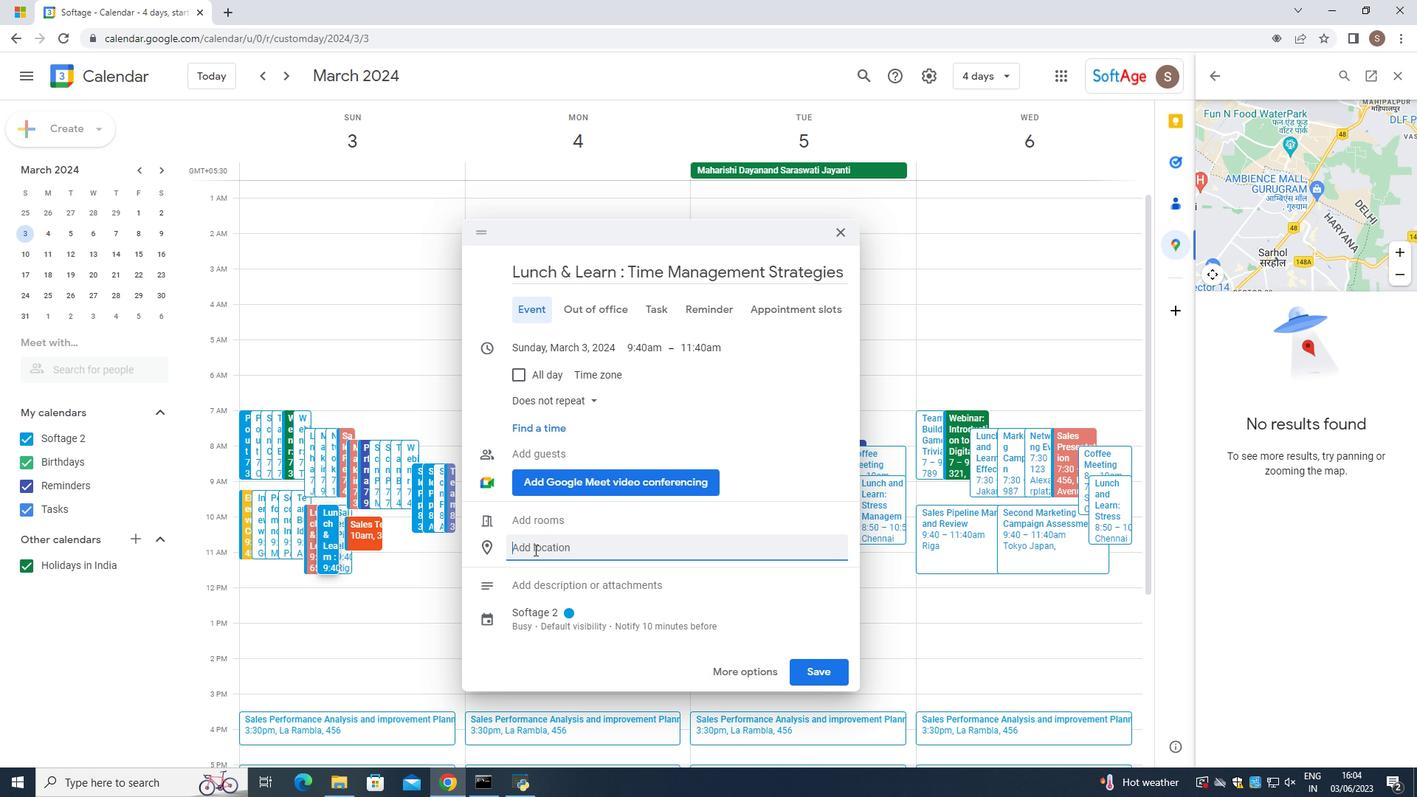 
Action: Key pressed 654,<Key.space><Key.caps_lock>Z<Key.caps_lock>ayedf<Key.space><Key.caps_lock>S<Key.caps_lock>heikh<Key.space><Key.backspace><Key.backspace><Key.backspace><Key.backspace><Key.backspace><Key.backspace><Key.backspace><Key.backspace><Key.backspace><Key.space><Key.caps_lock>G<Key.caps_lock>rand<Key.space><Key.caps_lock>M<Key.caps_lock>osque,<Key.space><Key.caps_lock>A<Key.caps_lock>nbu<Key.backspace><Key.backspace><Key.backspace><Key.backspace><Key.caps_lock>A<Key.caps_lock>bu<Key.space><Key.caps_lock>D<Key.caps_lock>habi,<Key.space><Key.caps_lock>UAE
Screenshot: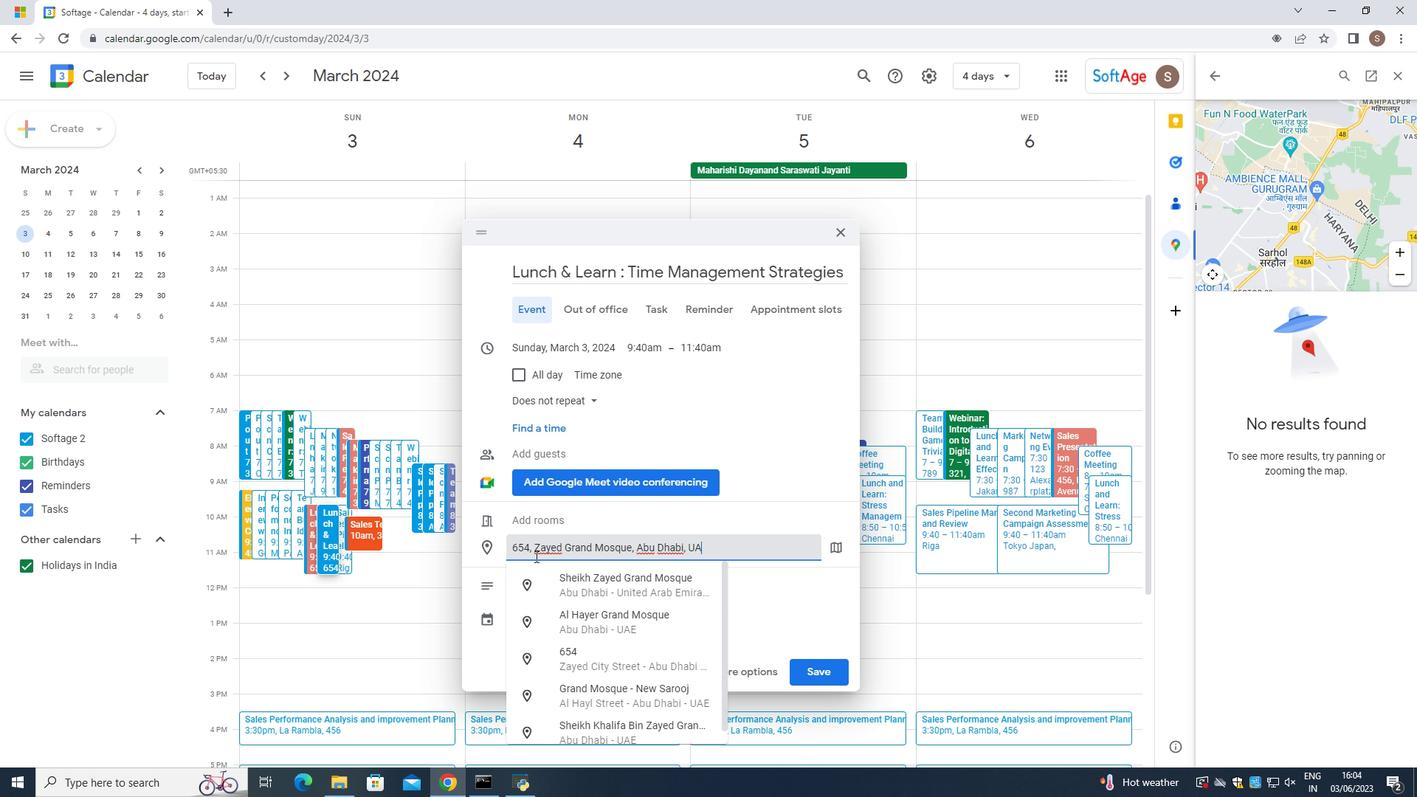 
Action: Mouse moved to (535, 556)
Screenshot: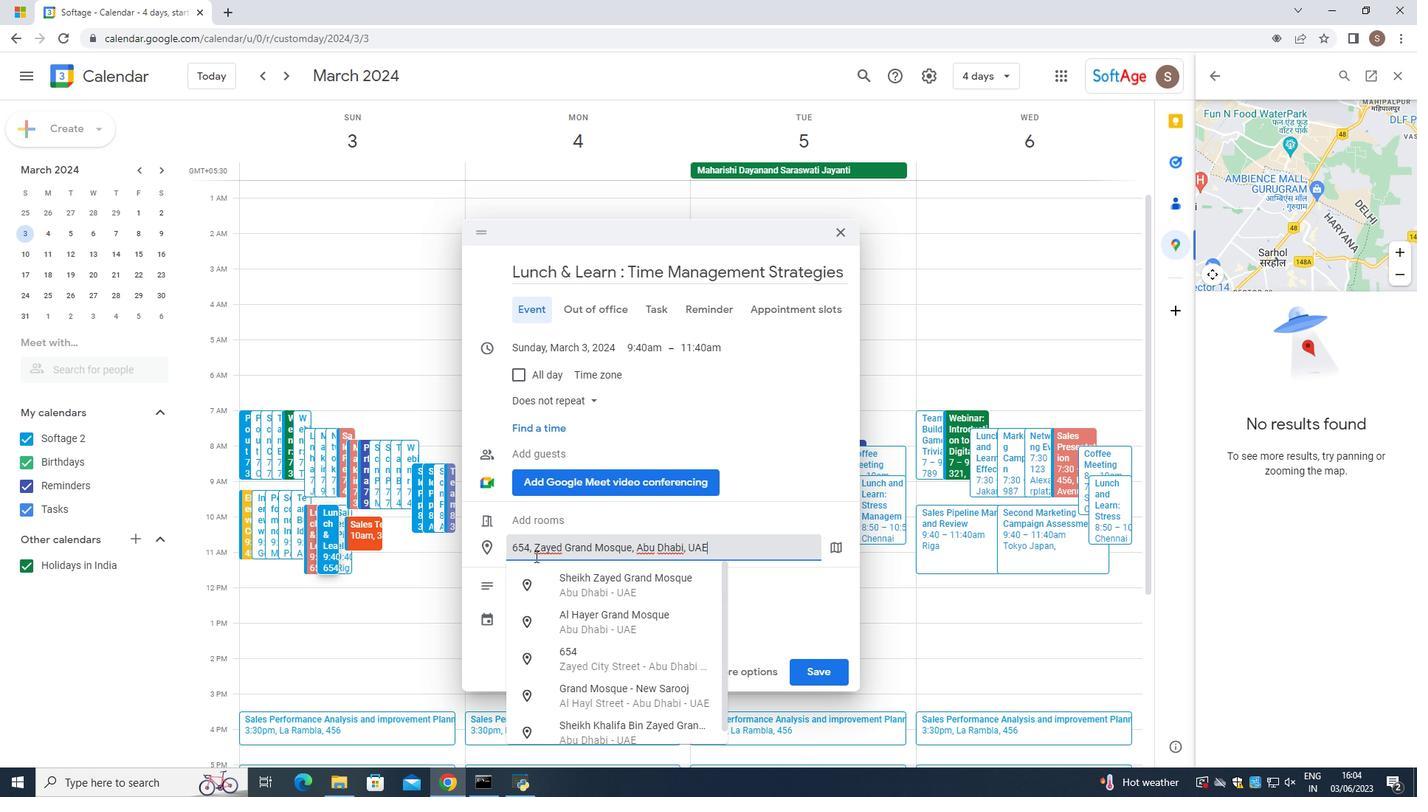 
Action: Key pressed <Key.enter>
Screenshot: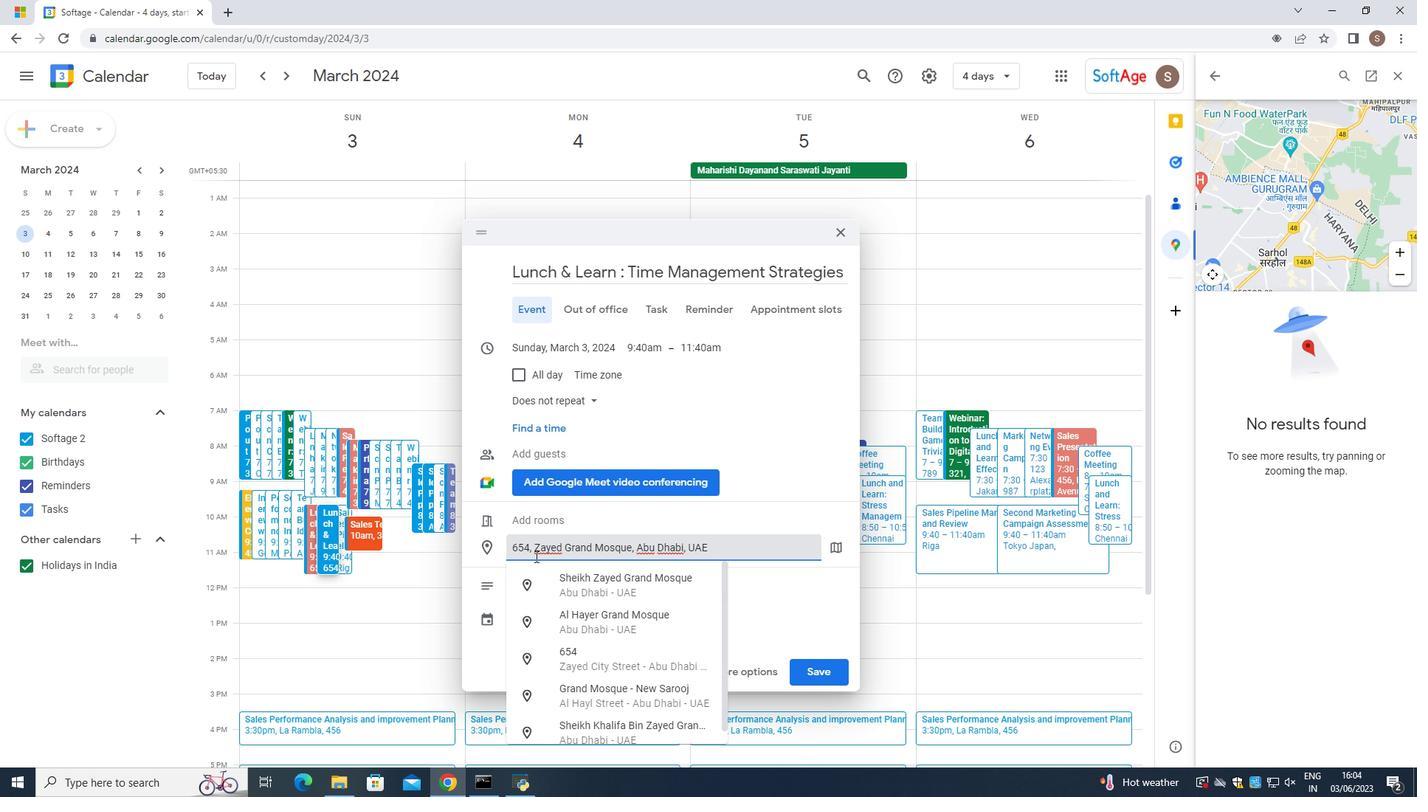 
Action: Mouse moved to (736, 553)
Screenshot: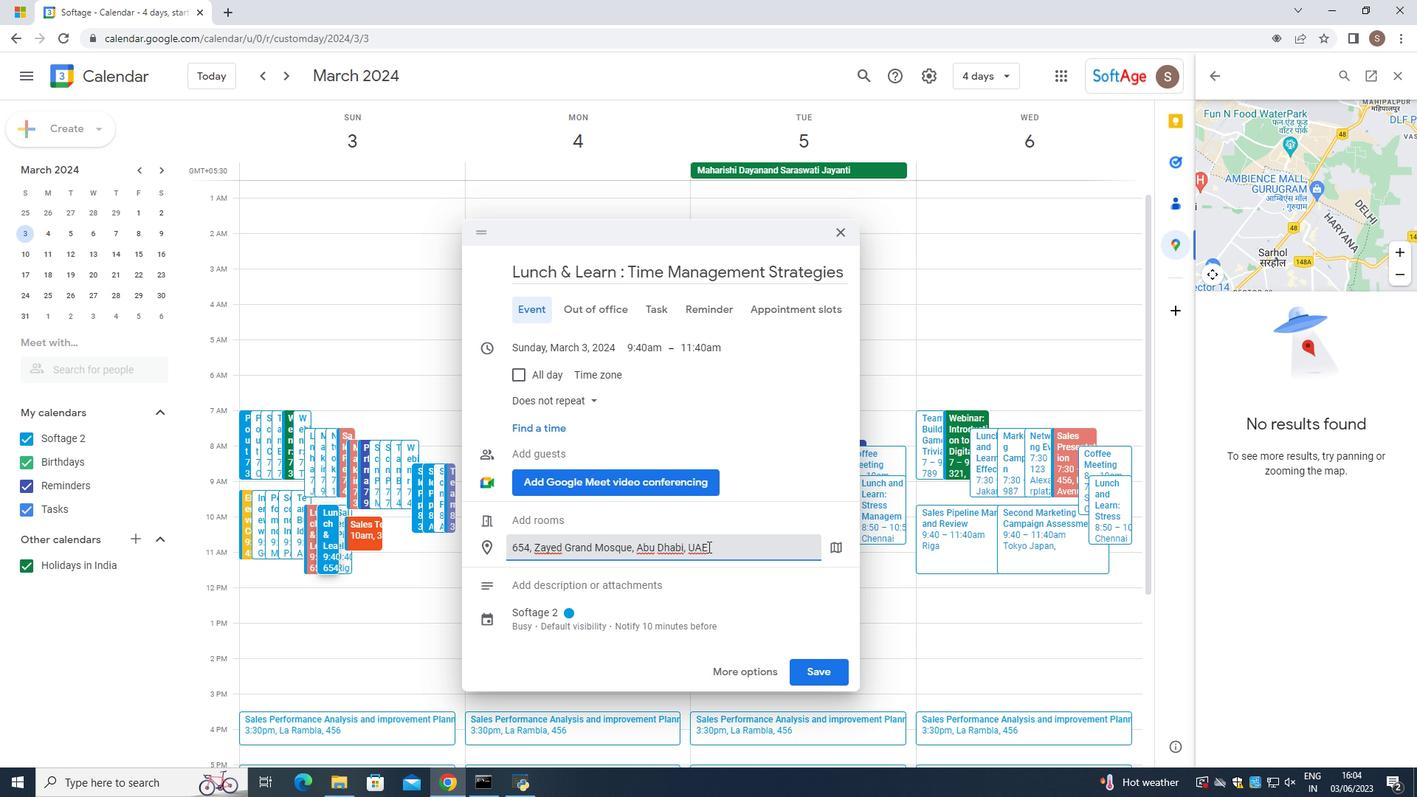 
Action: Mouse pressed left at (736, 553)
Screenshot: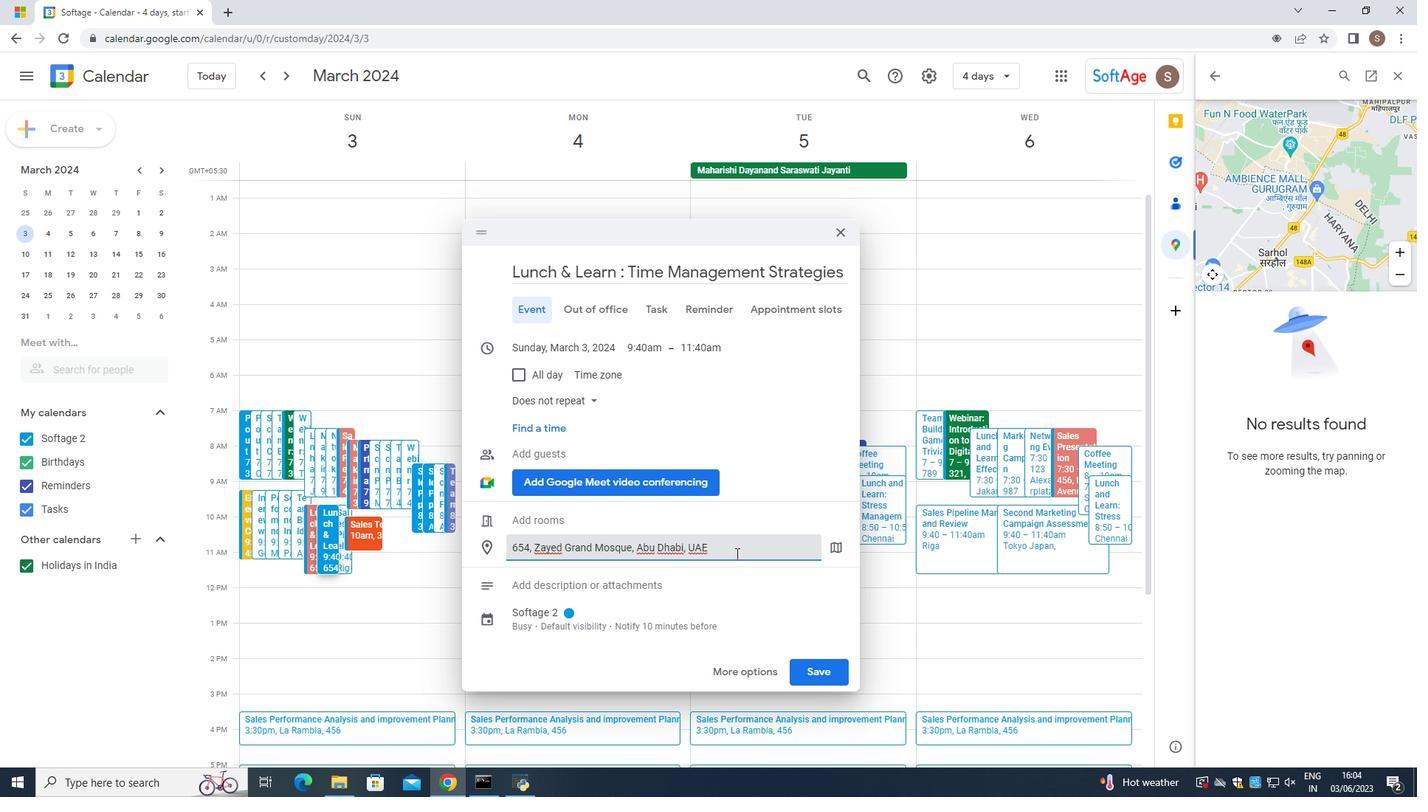 
Action: Mouse moved to (717, 592)
Screenshot: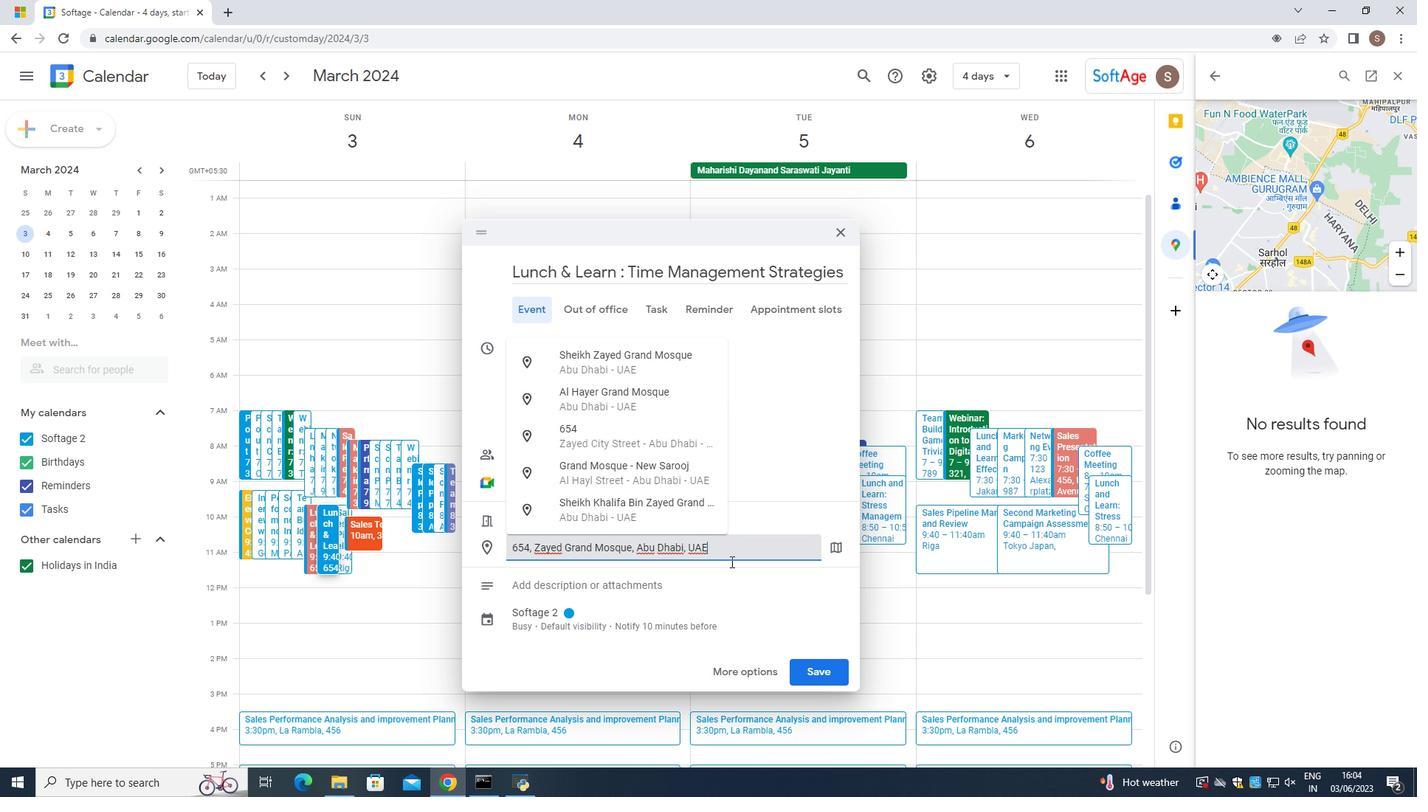 
Action: Key pressed <Key.enter>
Screenshot: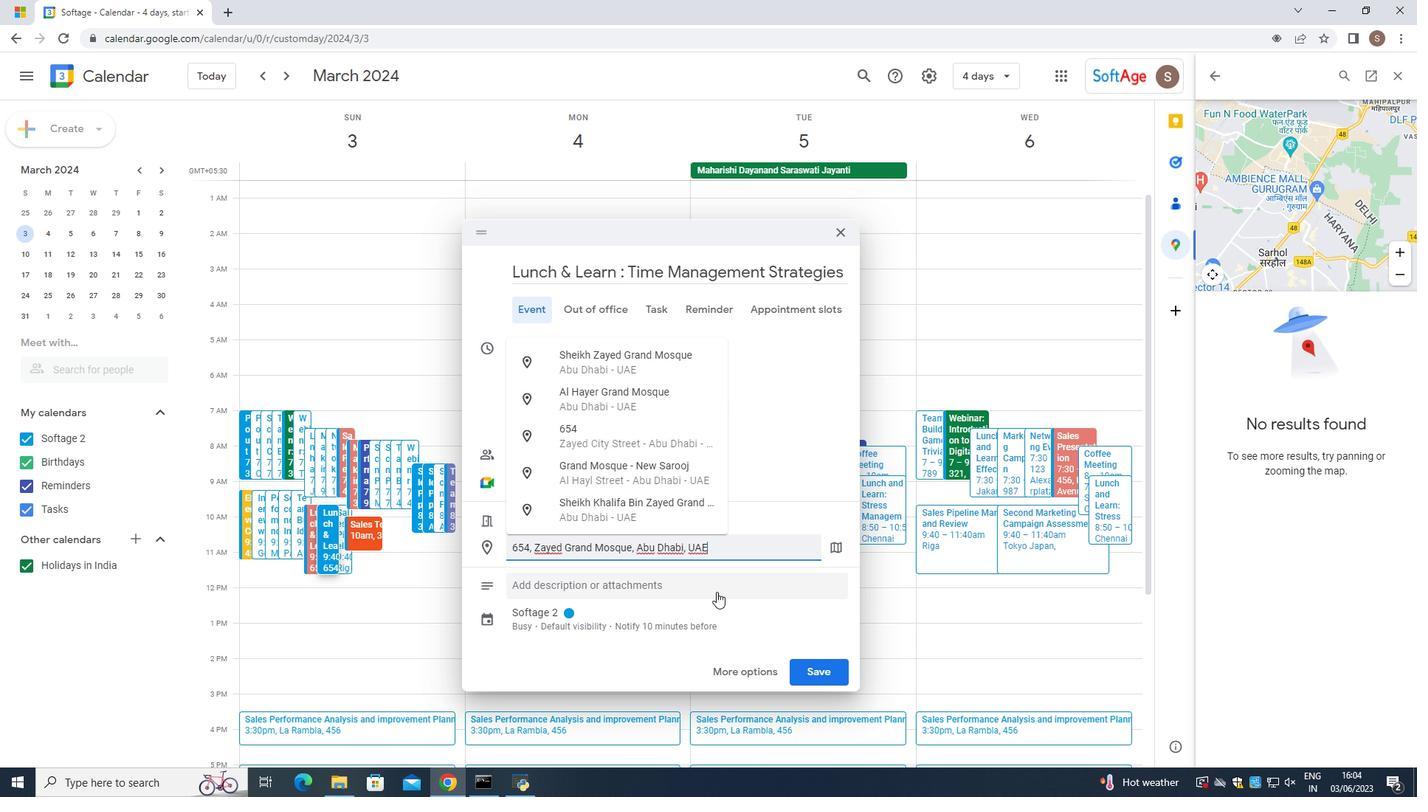 
Action: Mouse moved to (608, 593)
Screenshot: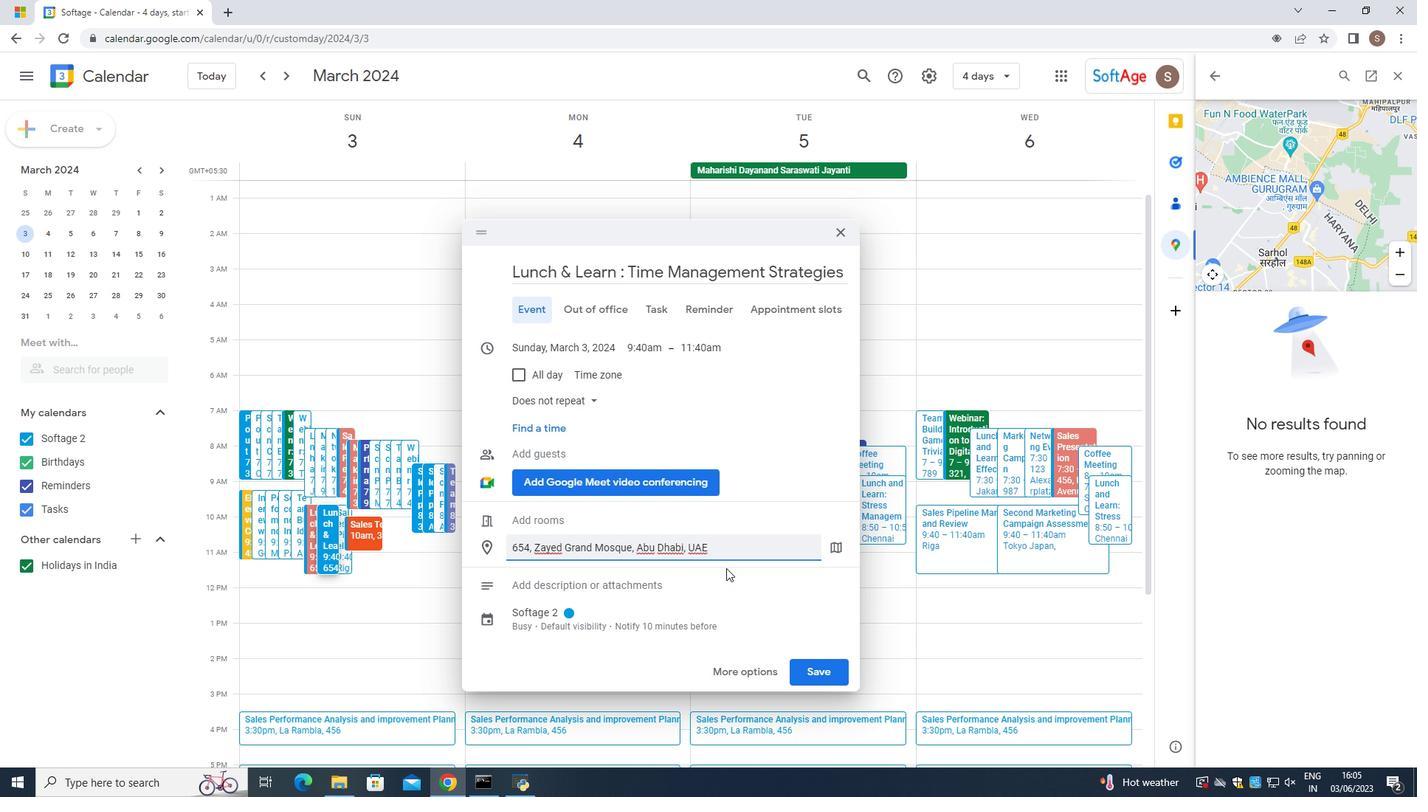 
Action: Mouse scrolled (608, 592) with delta (0, 0)
Screenshot: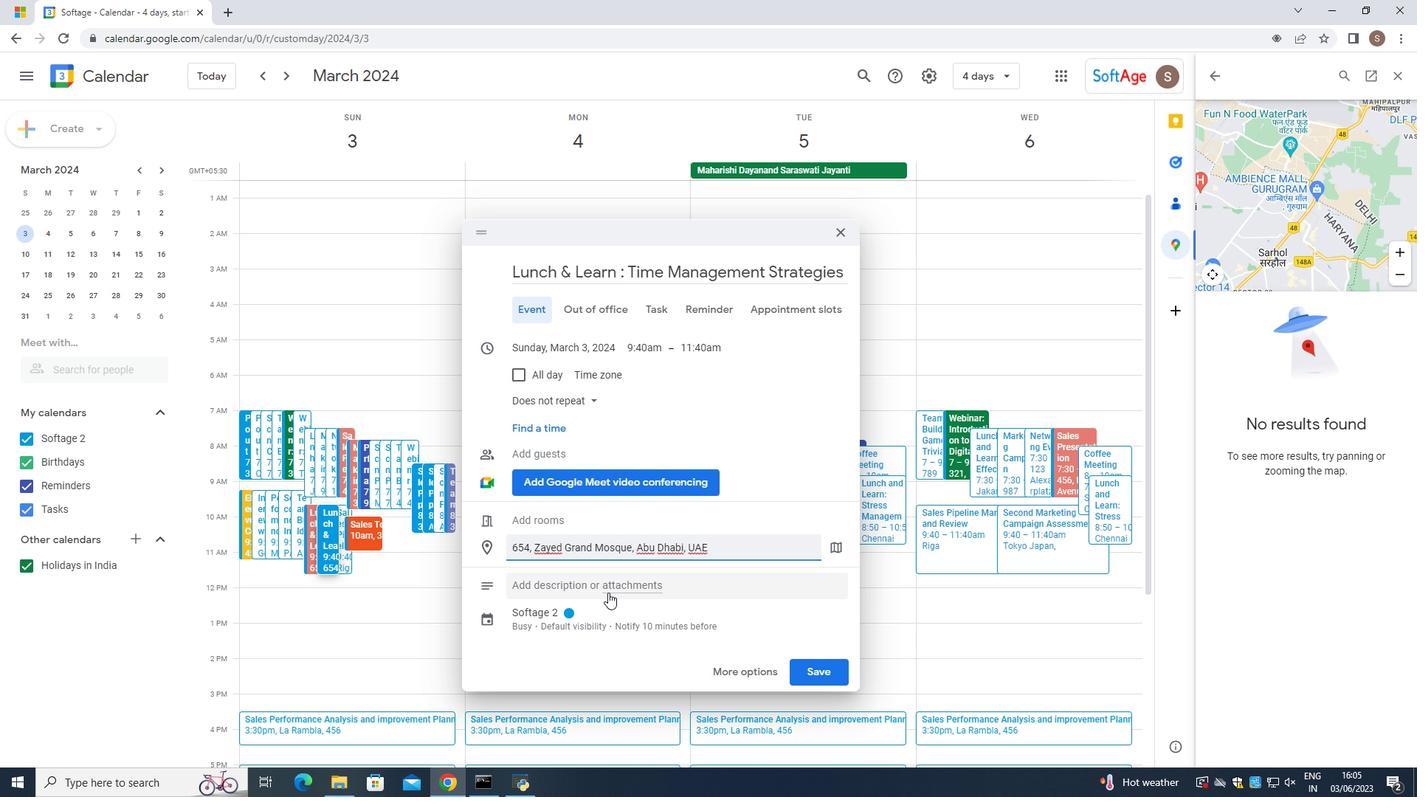 
Action: Mouse scrolled (608, 592) with delta (0, 0)
Screenshot: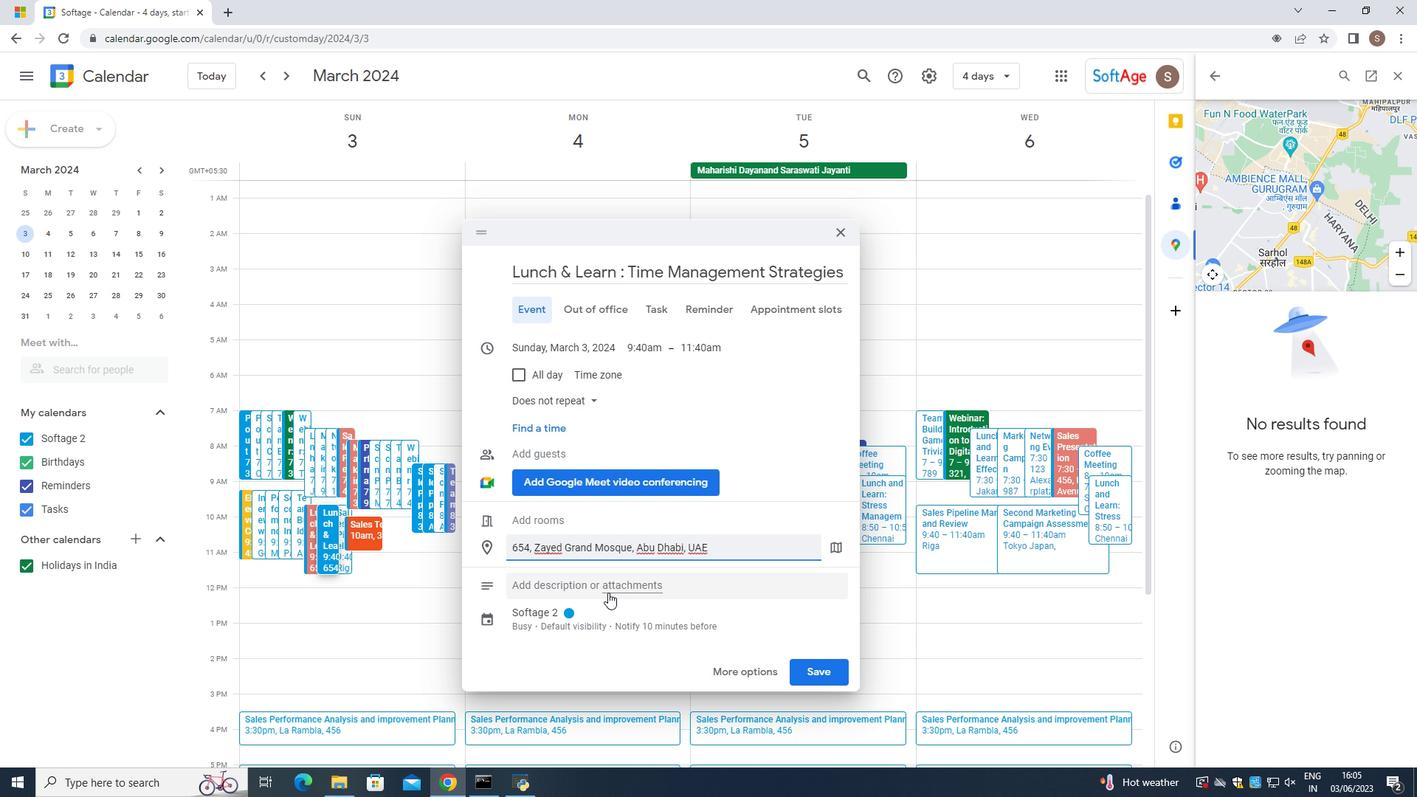 
Action: Mouse moved to (526, 583)
Screenshot: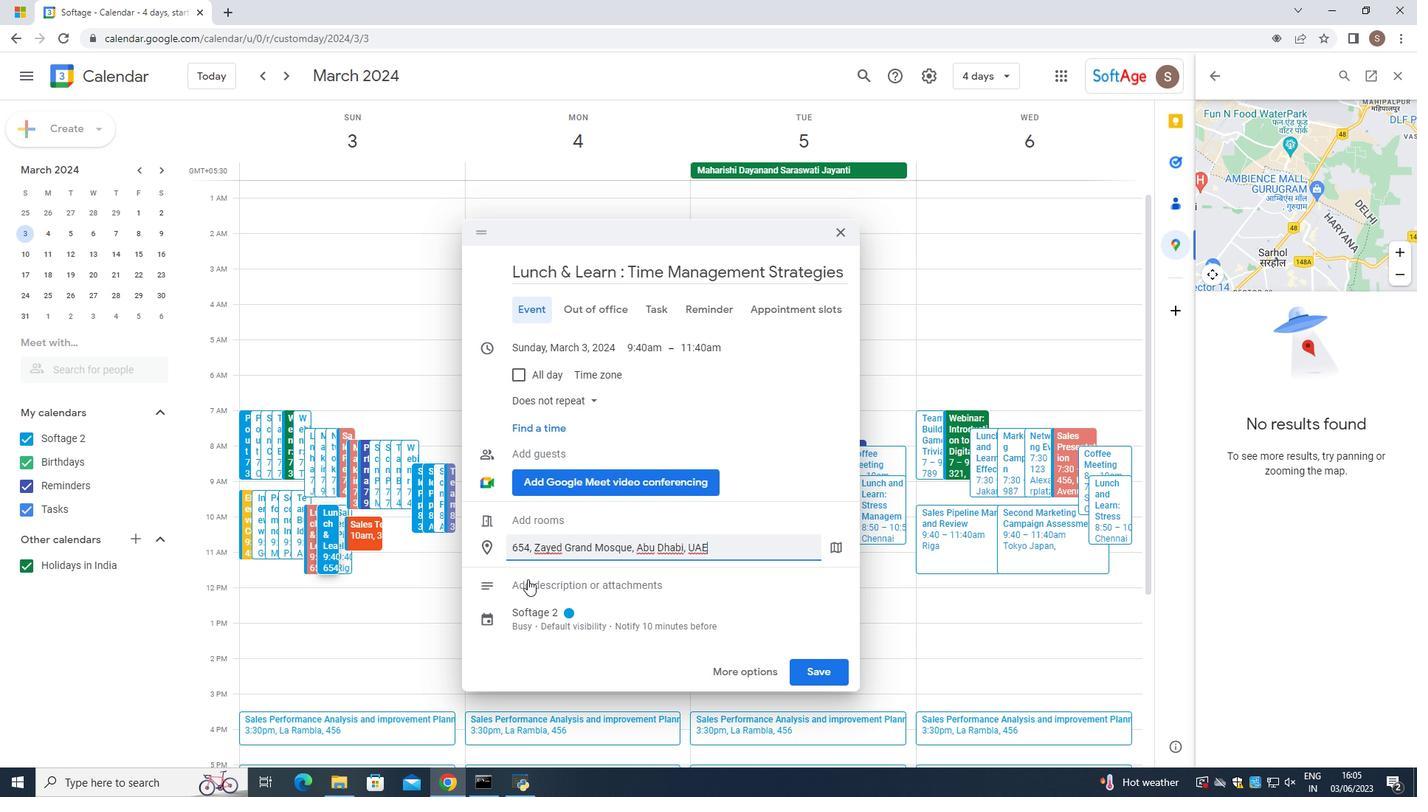
Action: Mouse pressed left at (526, 583)
Screenshot: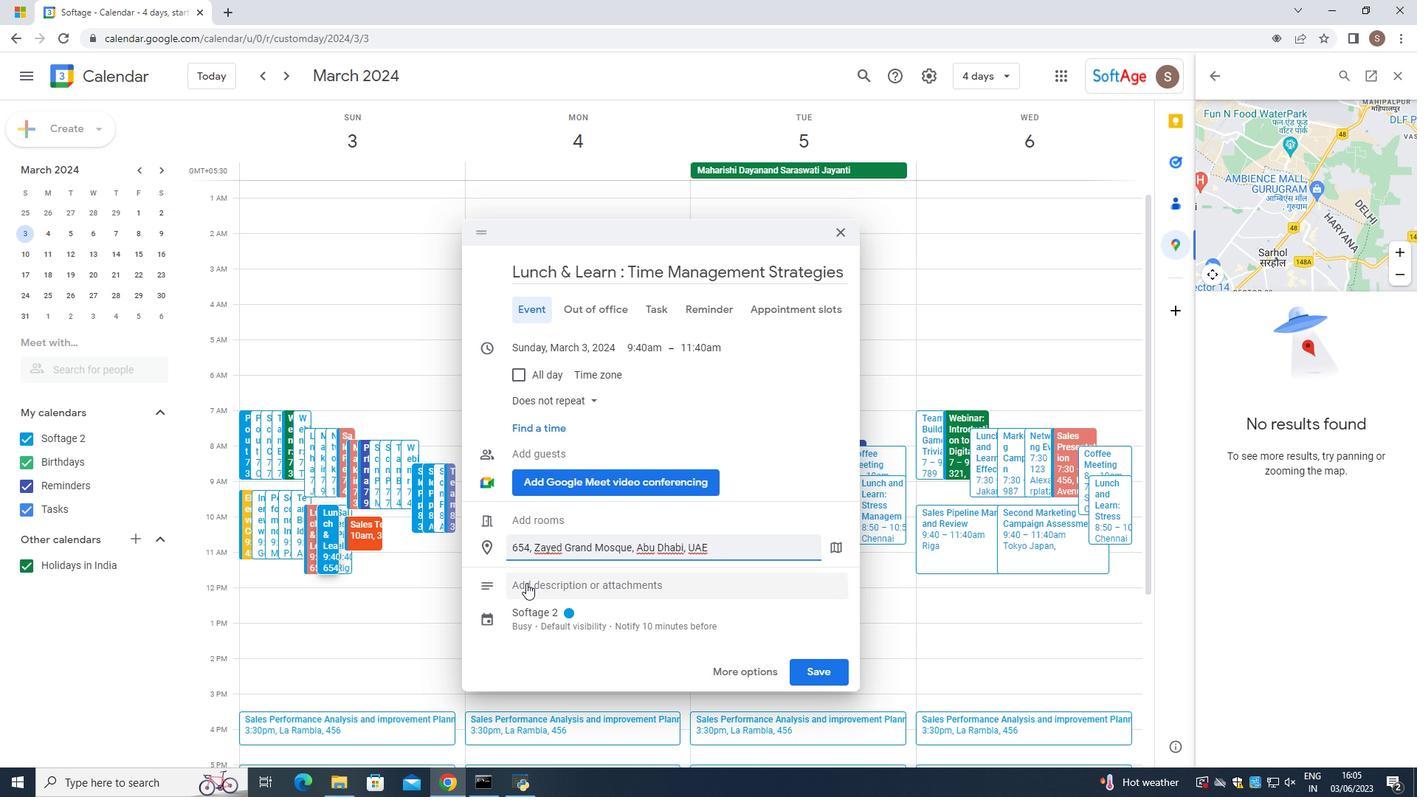 
Action: Mouse moved to (556, 651)
Screenshot: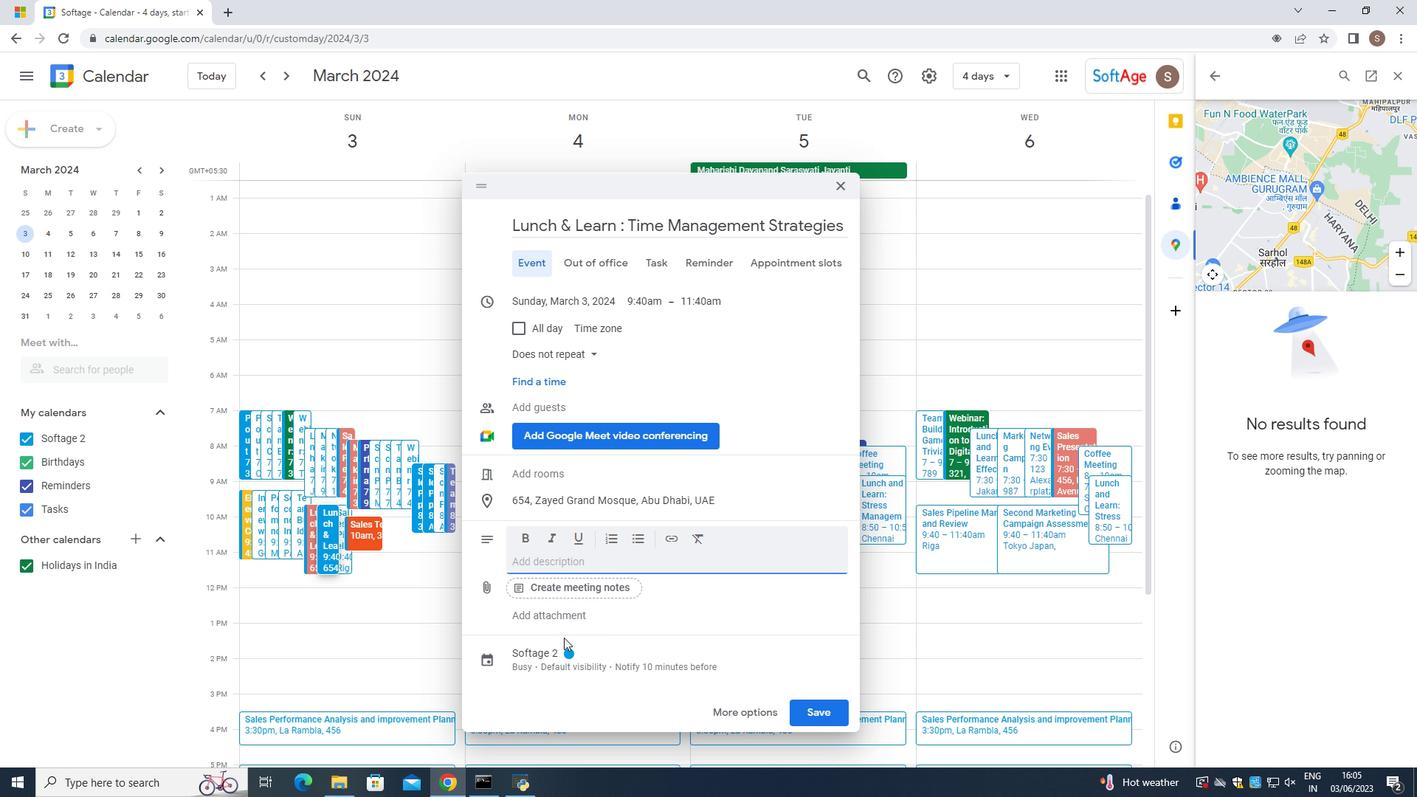 
Action: Mouse pressed left at (556, 651)
Screenshot: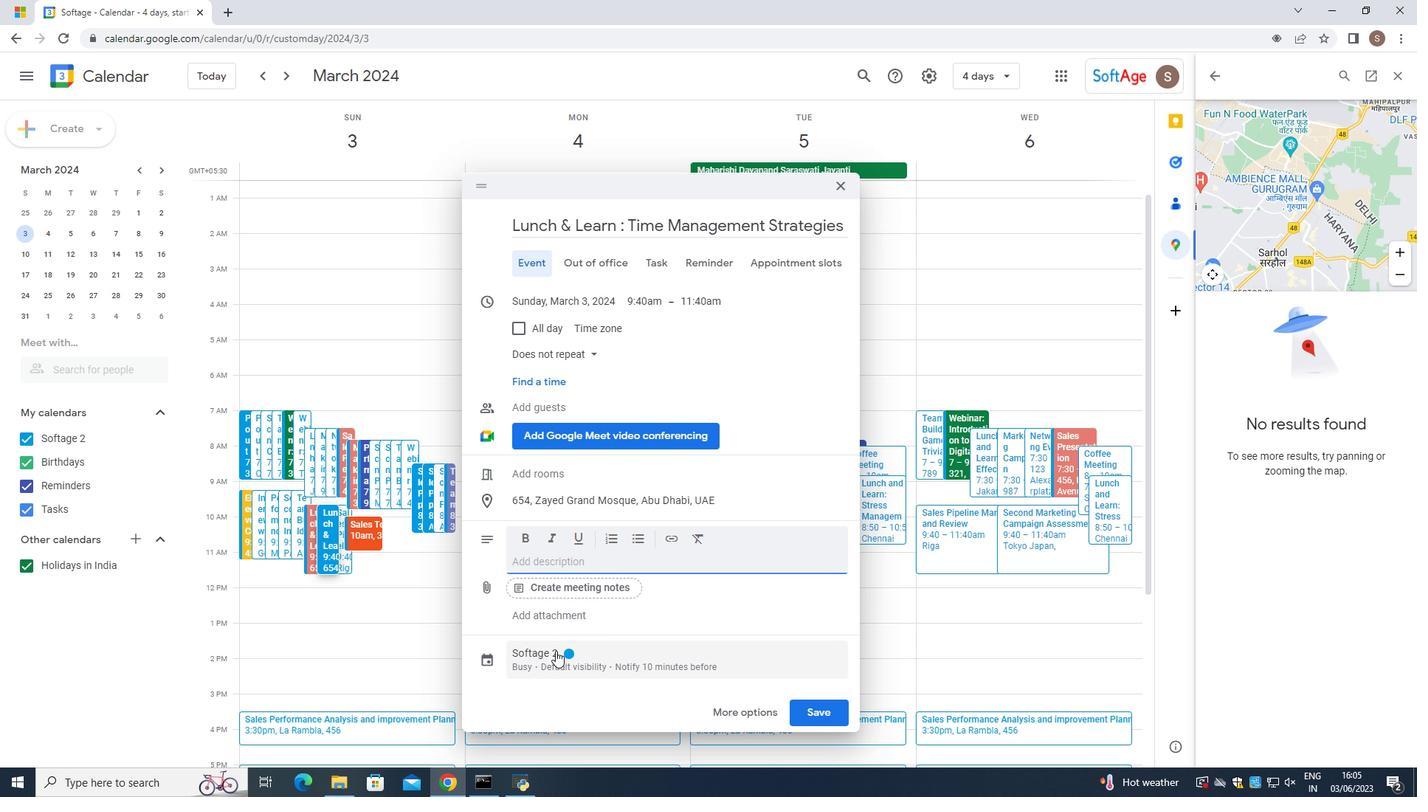 
Action: Mouse moved to (604, 550)
Screenshot: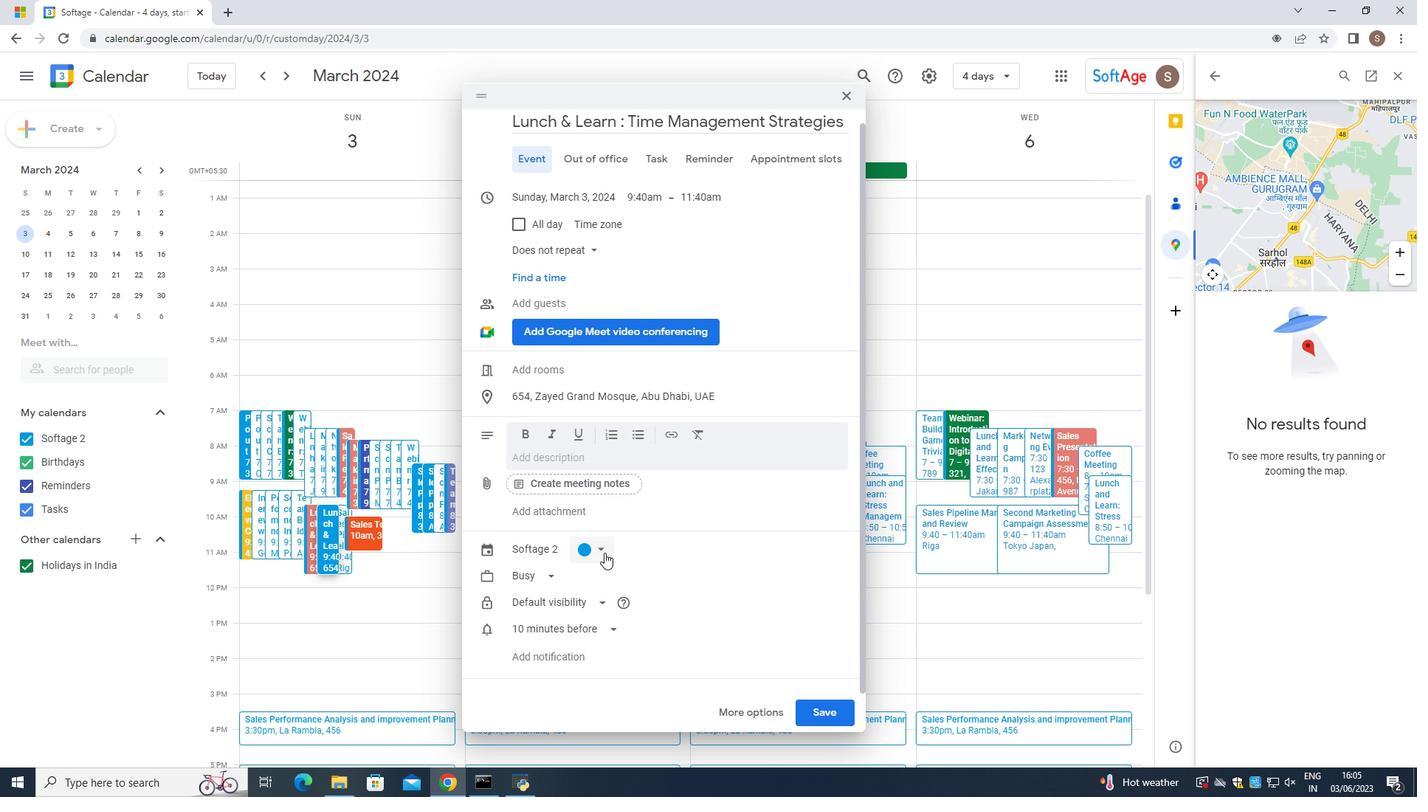 
Action: Mouse pressed left at (604, 550)
Screenshot: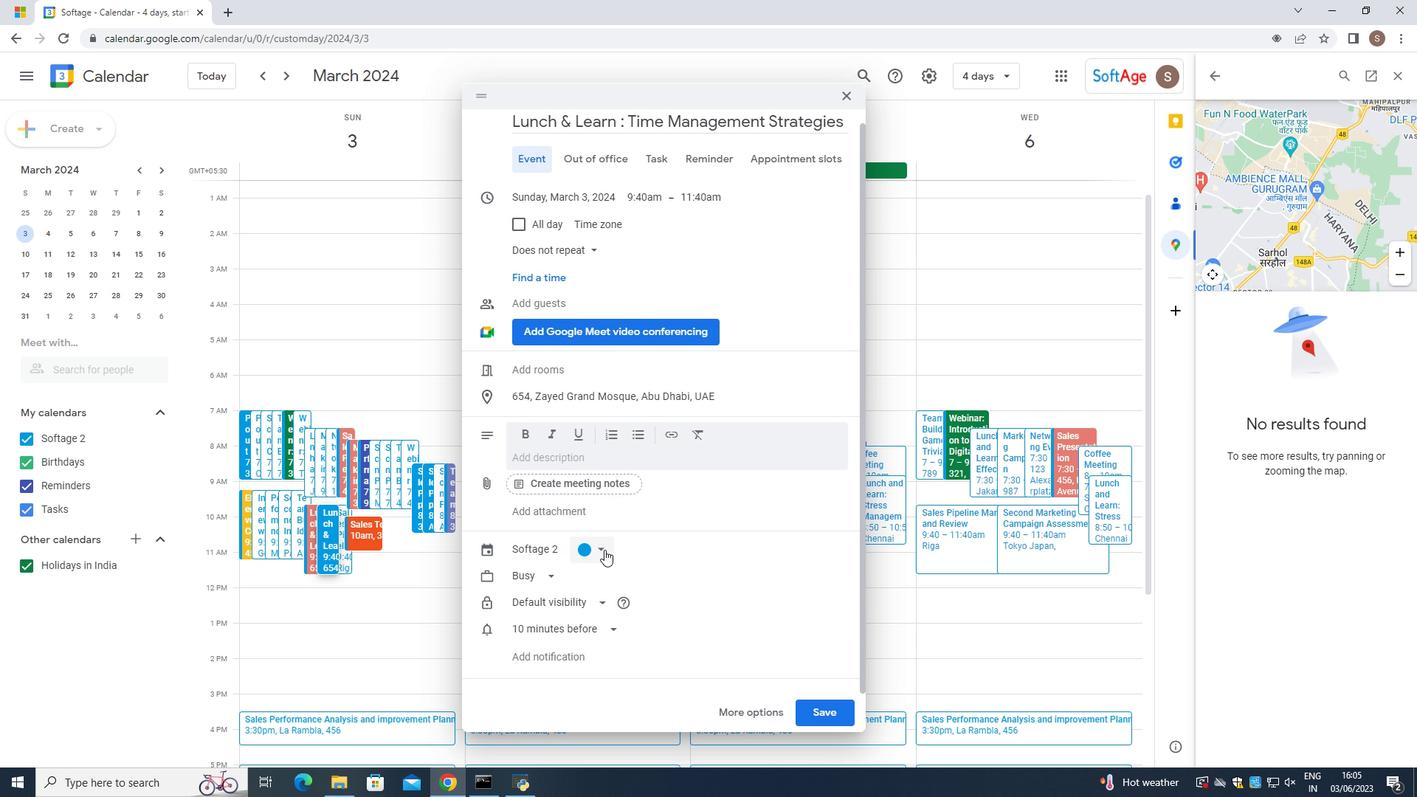 
Action: Mouse moved to (599, 553)
Screenshot: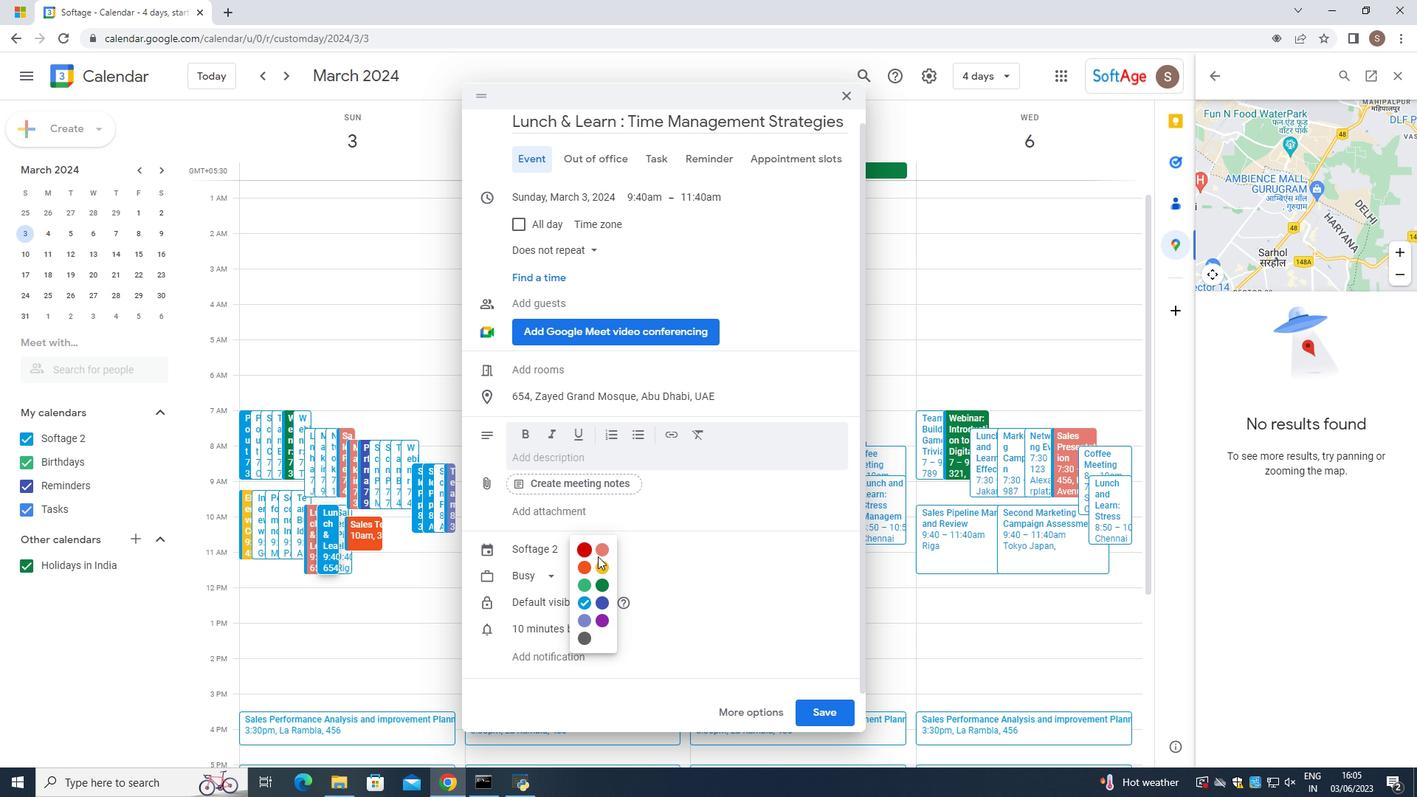 
Action: Mouse pressed left at (599, 553)
Screenshot: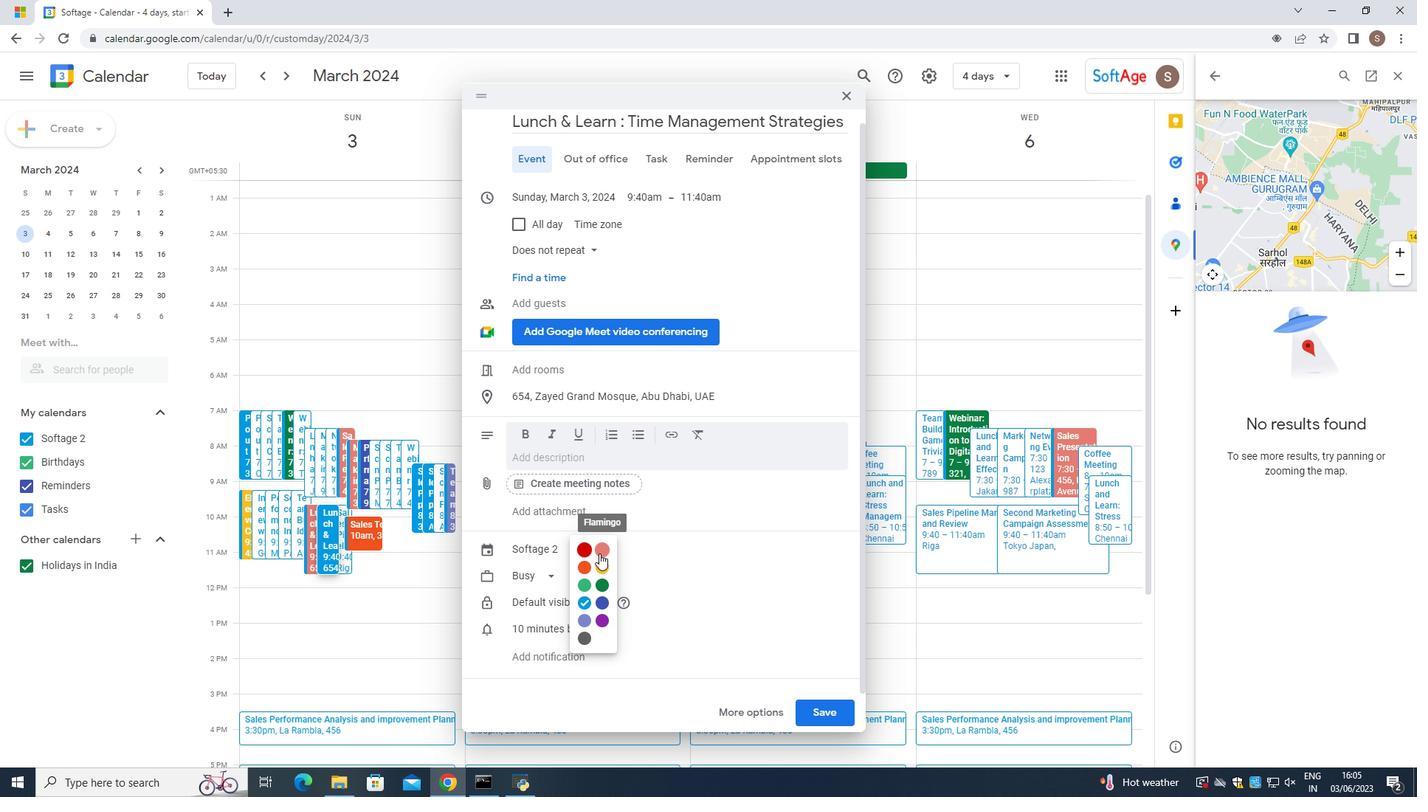 
Action: Mouse moved to (530, 457)
Screenshot: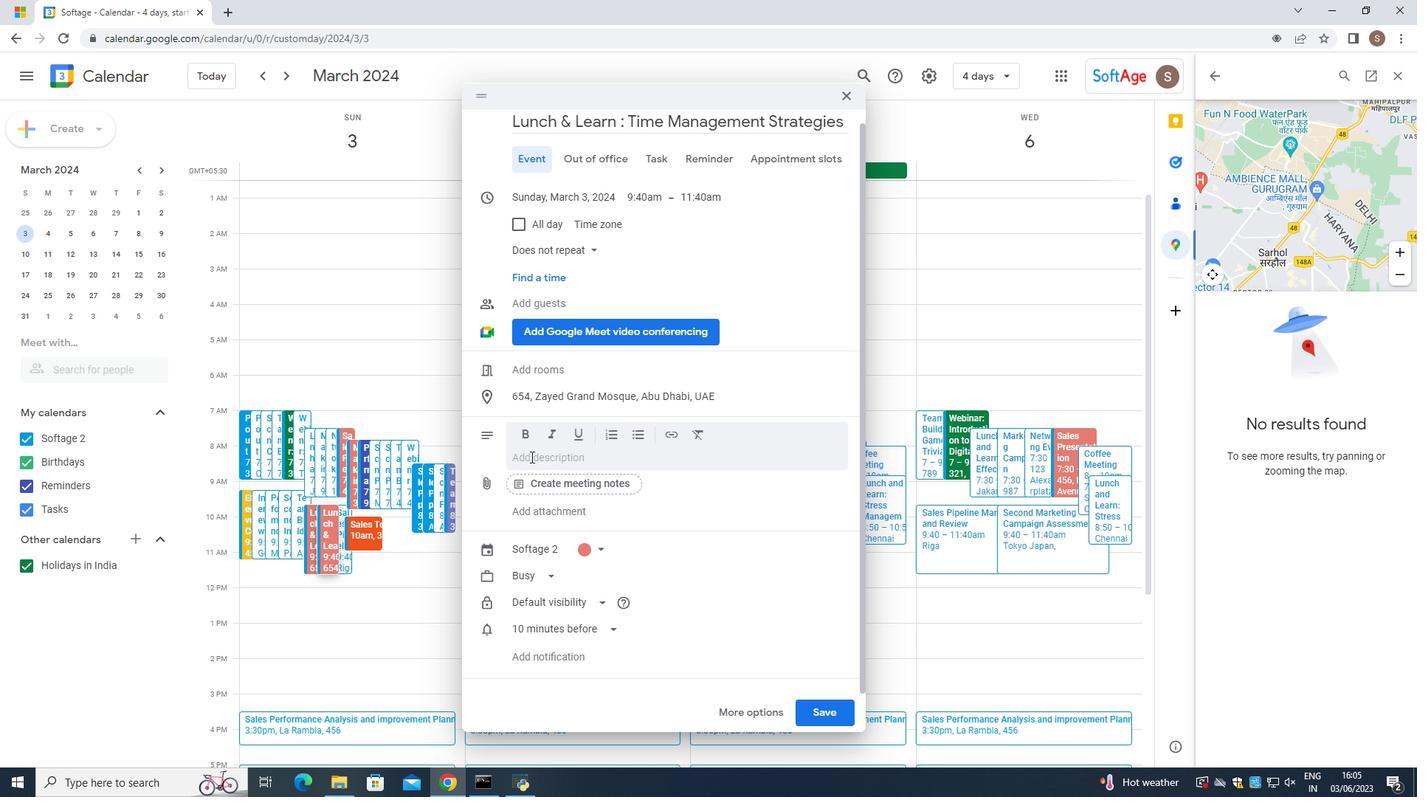 
Action: Mouse pressed left at (530, 457)
Screenshot: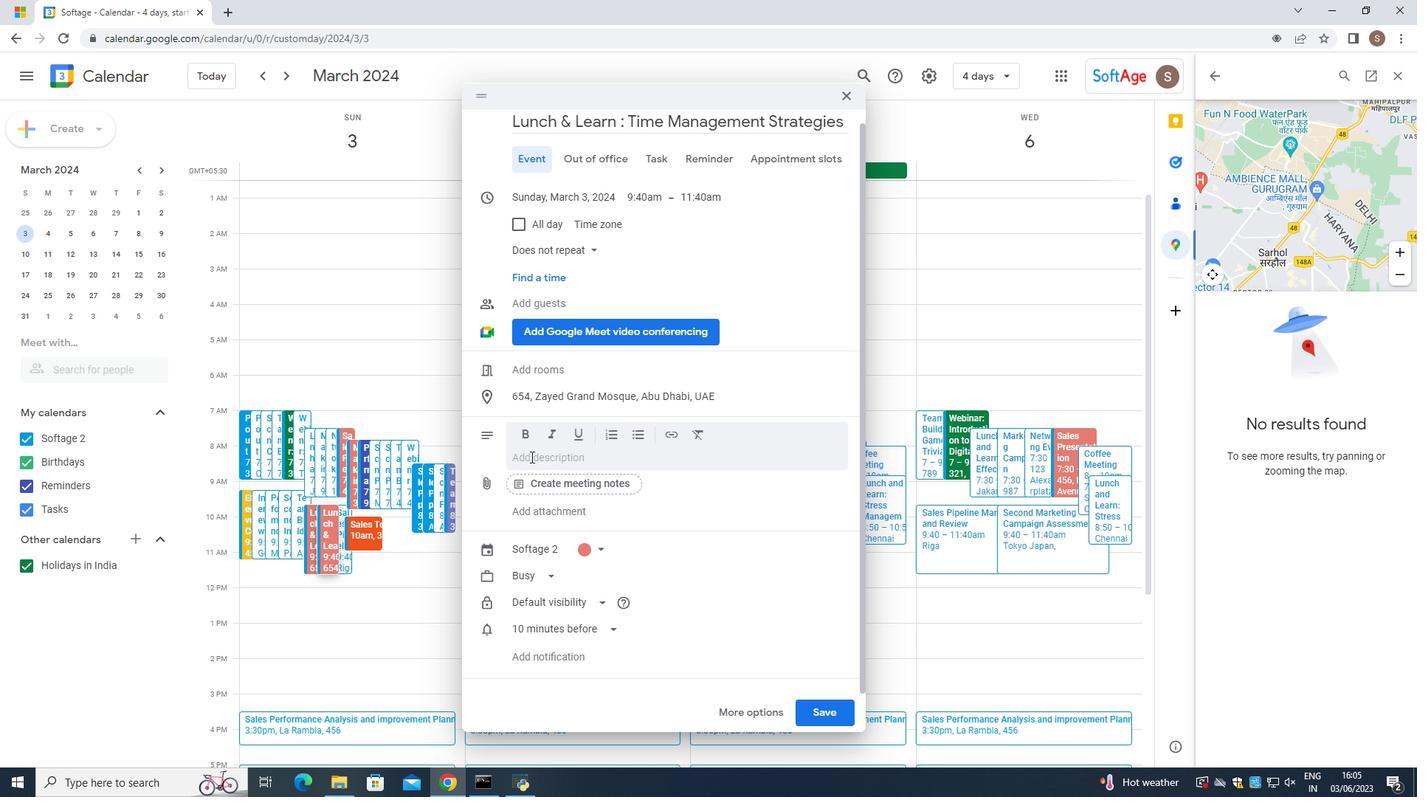 
Action: Mouse moved to (531, 462)
Screenshot: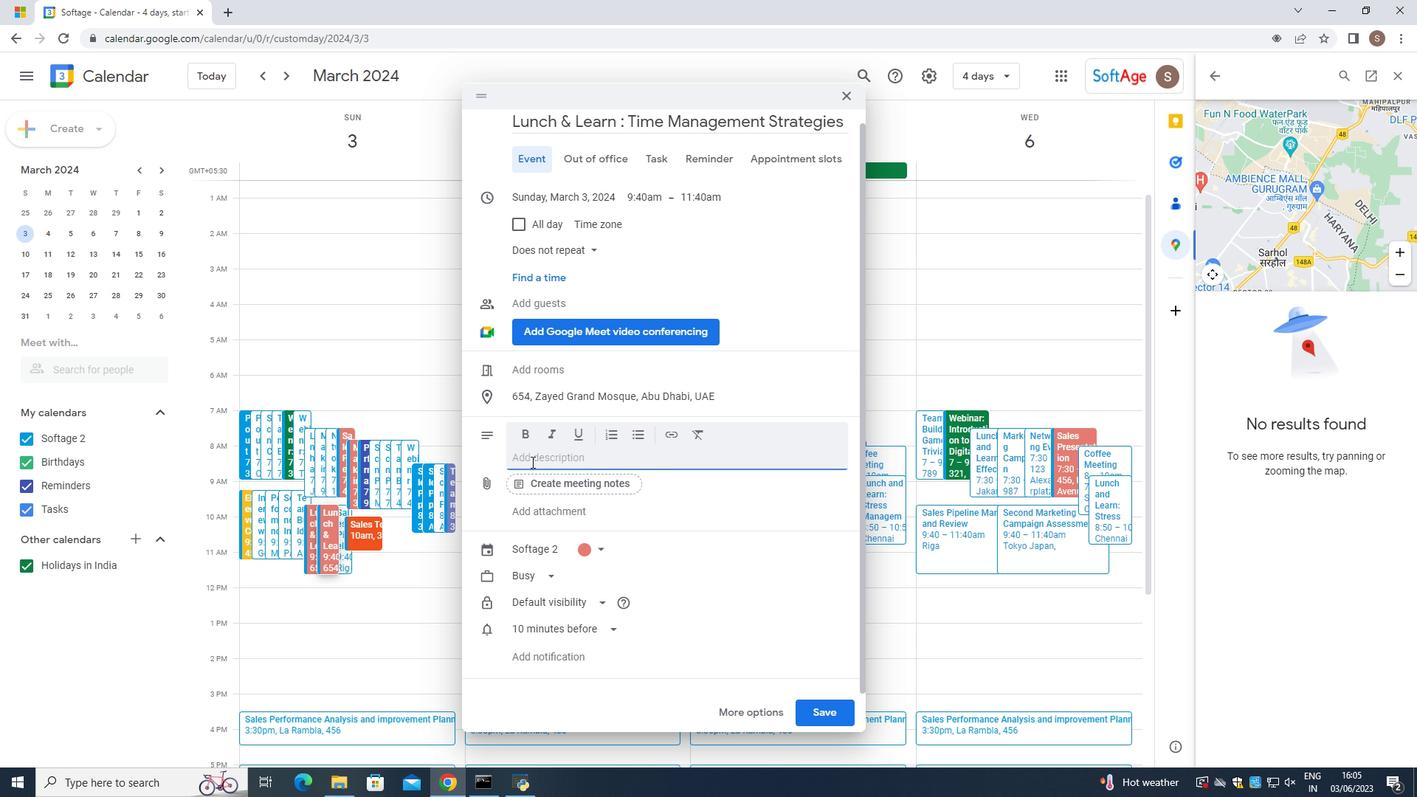 
Action: Key pressed <Key.caps_lock>t<Key.caps_lock>HE<Key.space>EMPLOYERE<Key.space>AND<Key.space>SUPERVISOR<Key.space>WILL<Key.space>COLLAN<Key.backspace><Key.backspace><Key.backspace><Key.backspace><Key.backspace><Key.backspace><Key.backspace><Key.backspace><Key.backspace><Key.backspace><Key.backspace><Key.backspace><Key.backspace><Key.backspace><Key.backspace><Key.backspace><Key.backspace><Key.backspace><Key.backspace><Key.backspace><Key.backspace><Key.backspace><Key.backspace><Key.backspace><Key.backspace><Key.backspace><Key.backspace><Key.backspace><Key.backspace><Key.backspace><Key.backspace><Key.backspace><Key.backspace><Key.backspace><Key.backspace><Key.backspace><Key.backspace><Key.backspace><Key.backspace><Key.backspace><Key.backspace><Key.backspace><Key.backspace><Key.backspace><Key.backspace><Key.backspace><Key.backspace><Key.backspace><Key.backspace><Key.backspace><Key.backspace><Key.backspace><Key.backspace>T<Key.caps_lock>he<Key.space>employree<Key.space>and<Key.space>supervisor<Key.space>wioll<Key.backspace><Key.backspace><Key.backspace>ll<Key.space>
Screenshot: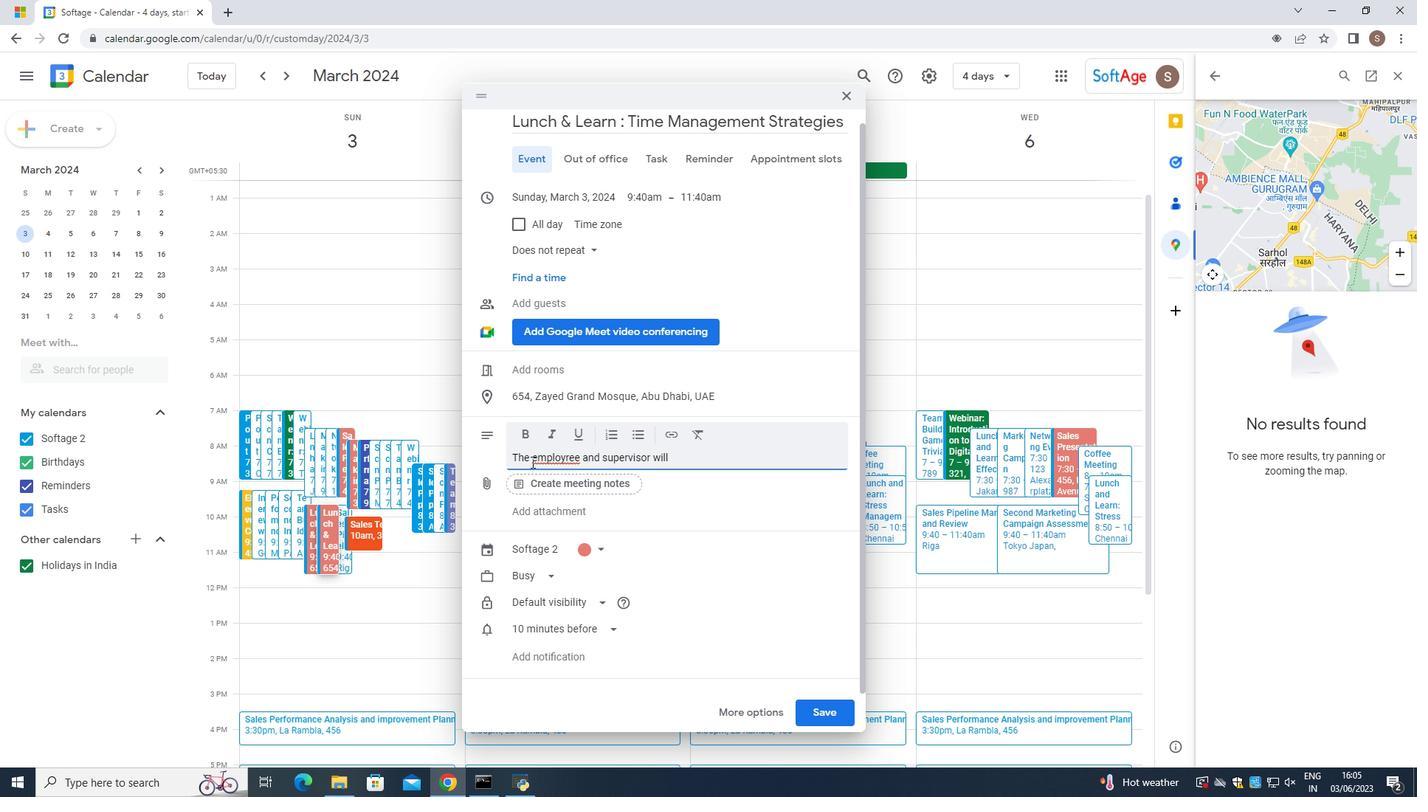 
Action: Mouse moved to (551, 464)
Screenshot: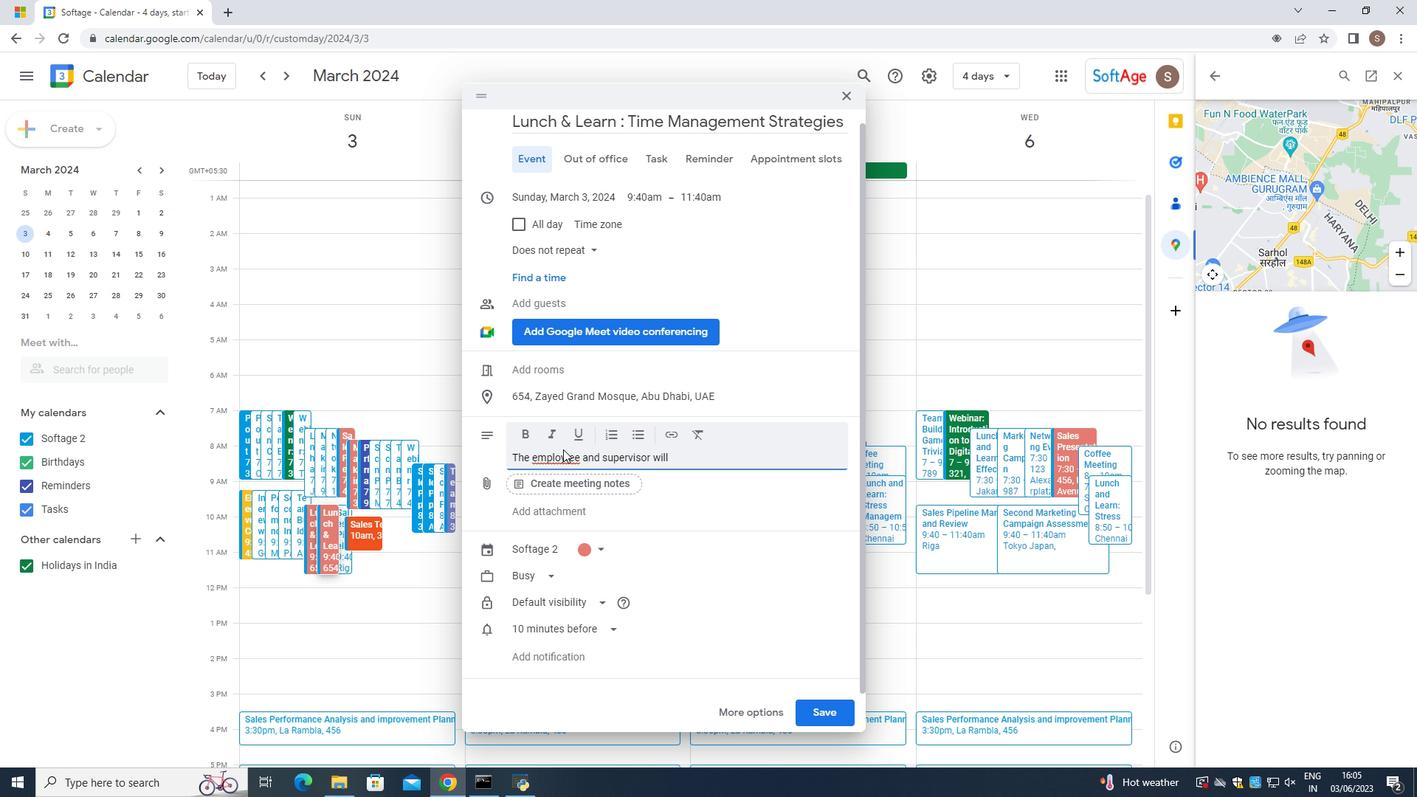 
Action: Mouse pressed left at (551, 464)
Screenshot: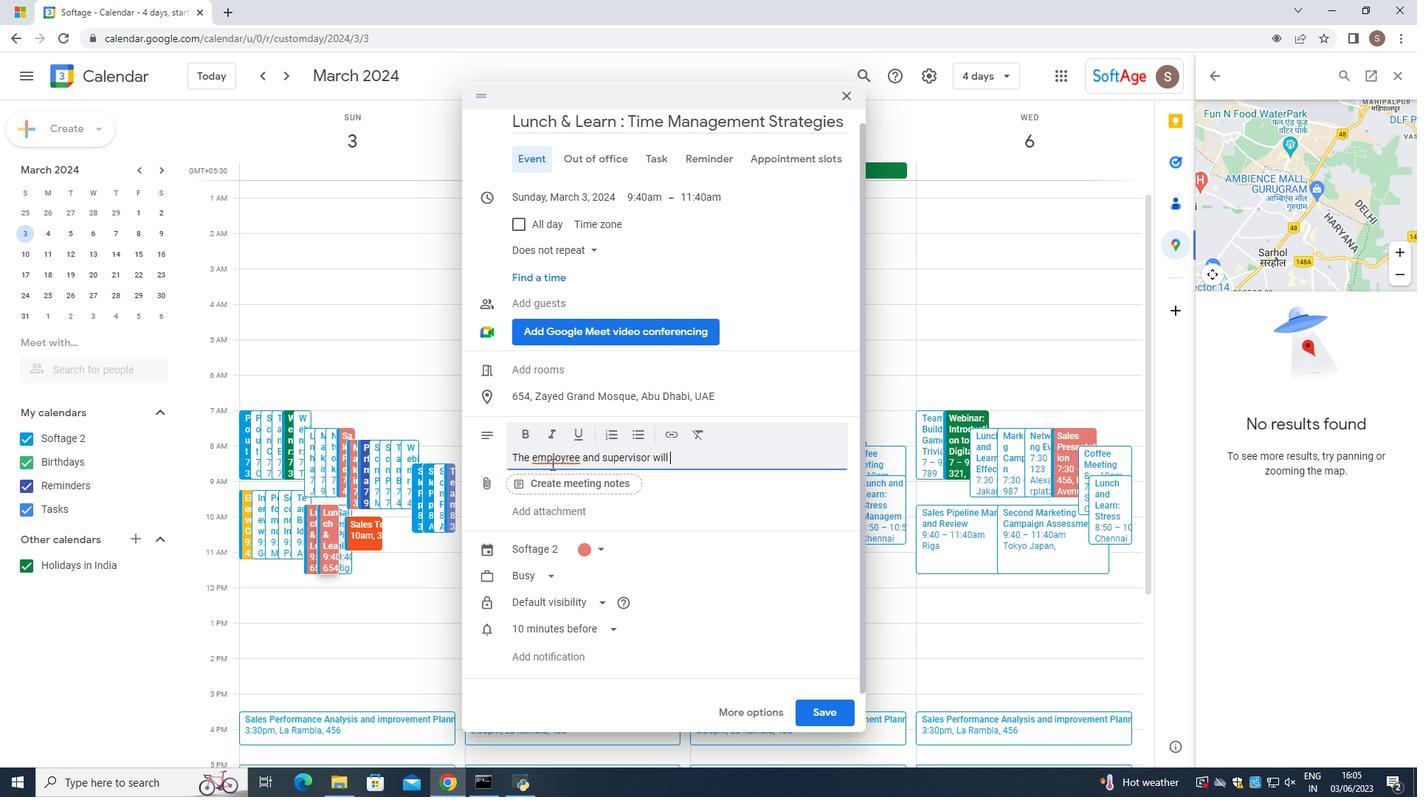 
Action: Mouse pressed right at (551, 464)
Screenshot: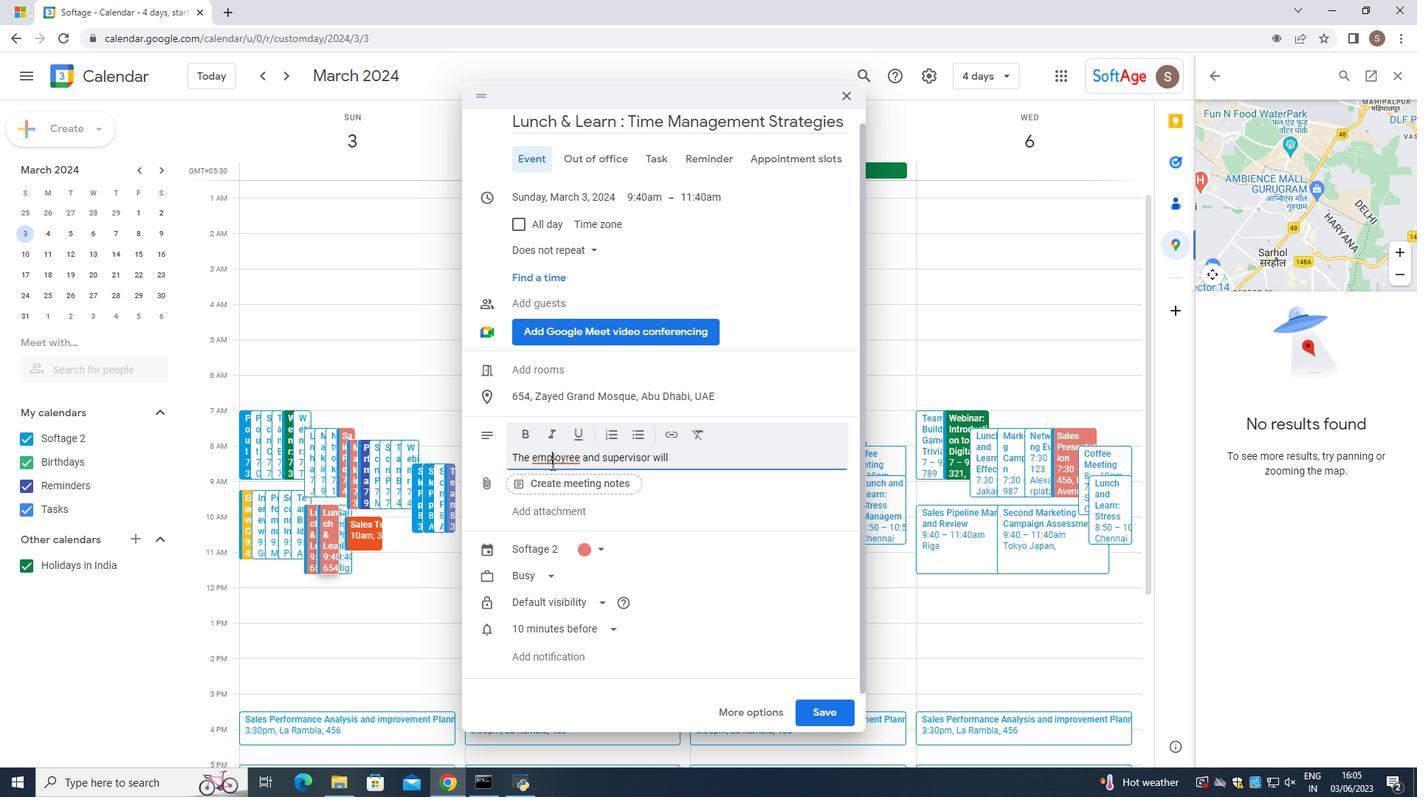 
Action: Mouse moved to (566, 472)
Screenshot: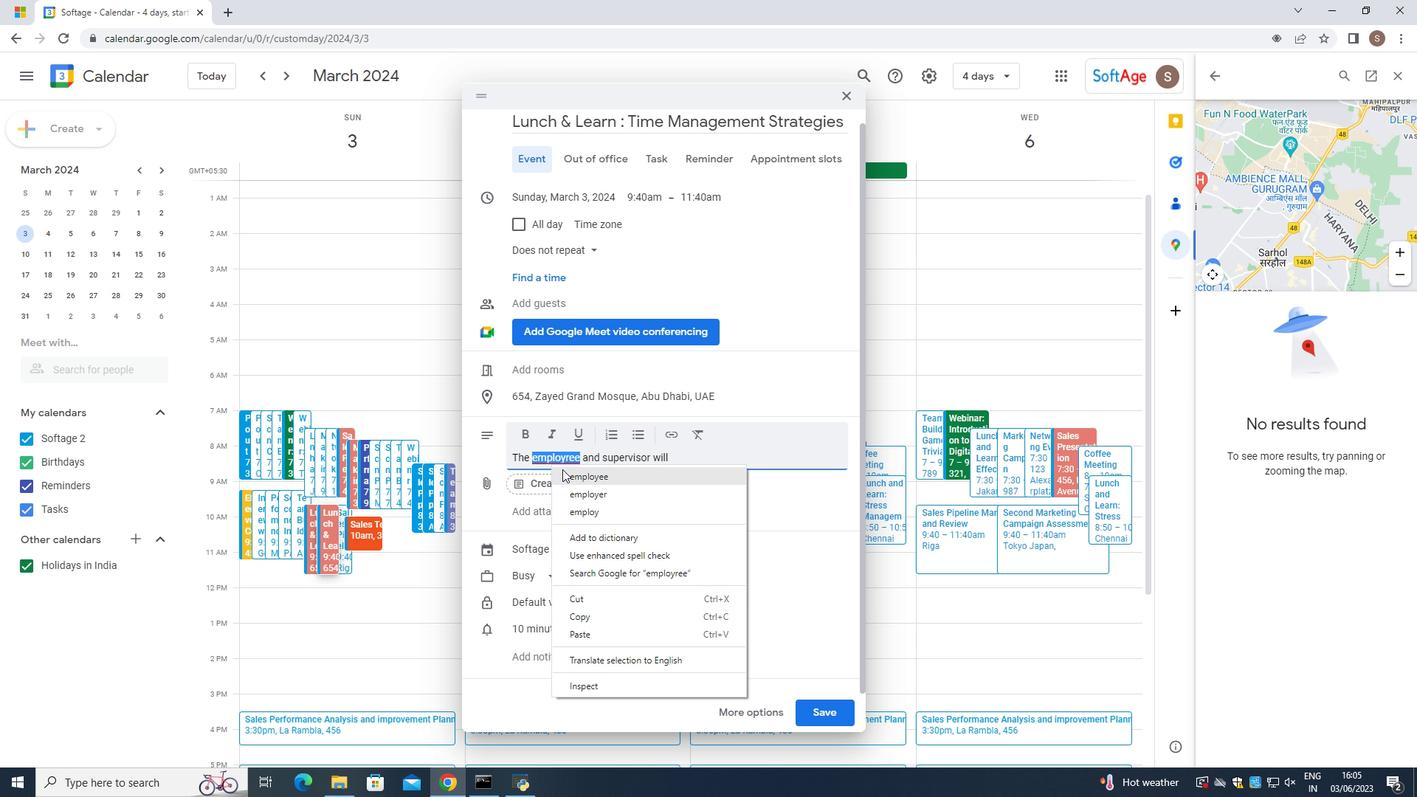 
Action: Mouse pressed left at (566, 472)
Screenshot: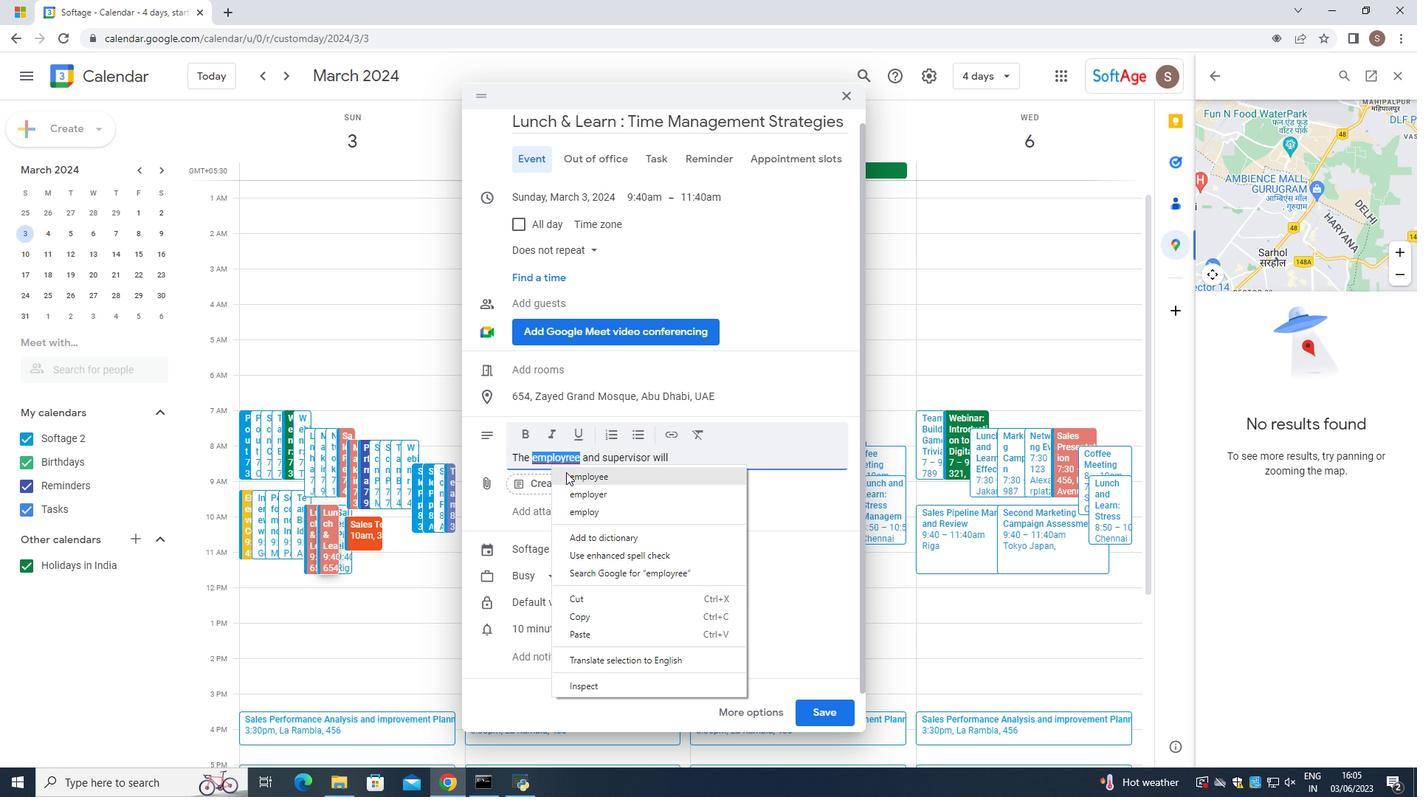
Action: Mouse moved to (712, 457)
Screenshot: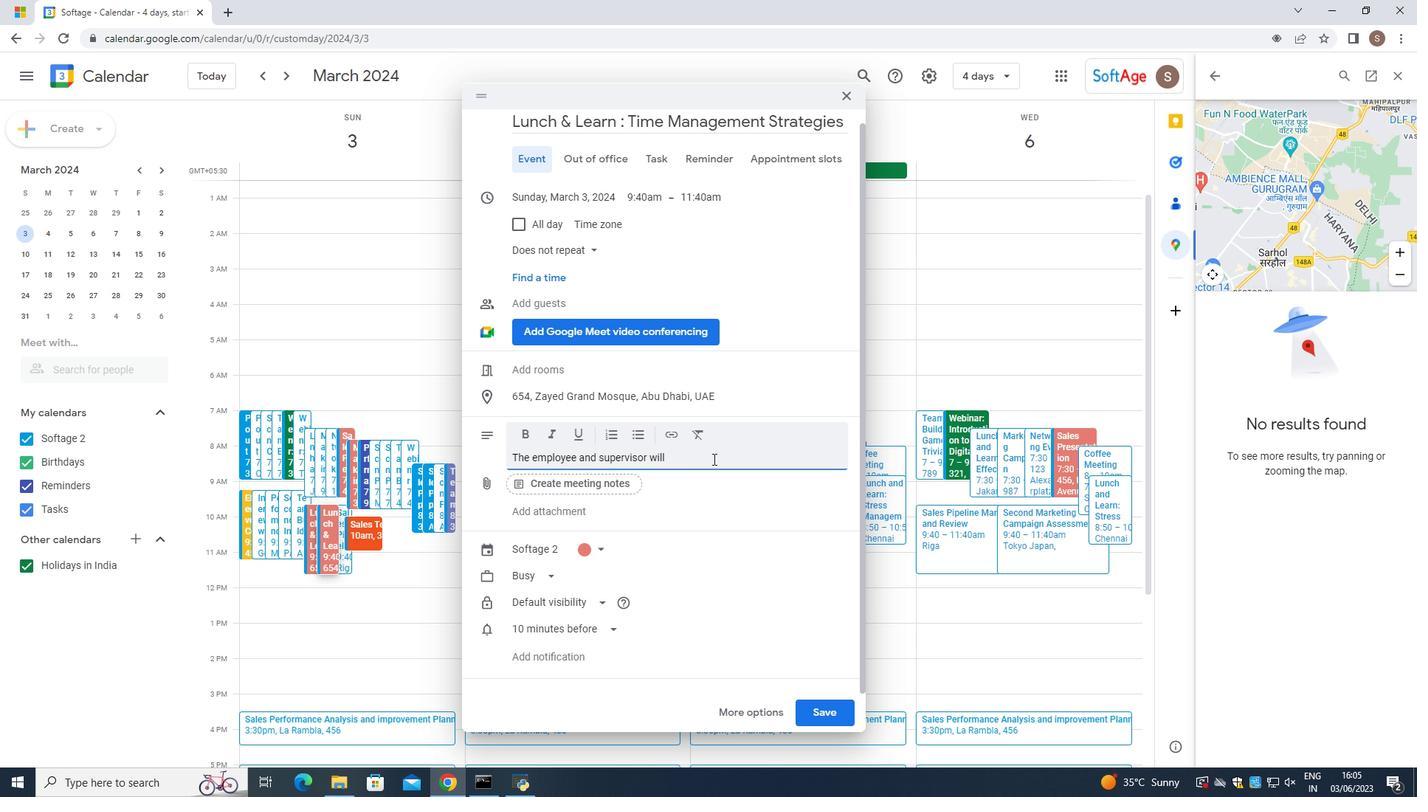 
Action: Mouse pressed left at (712, 457)
Screenshot: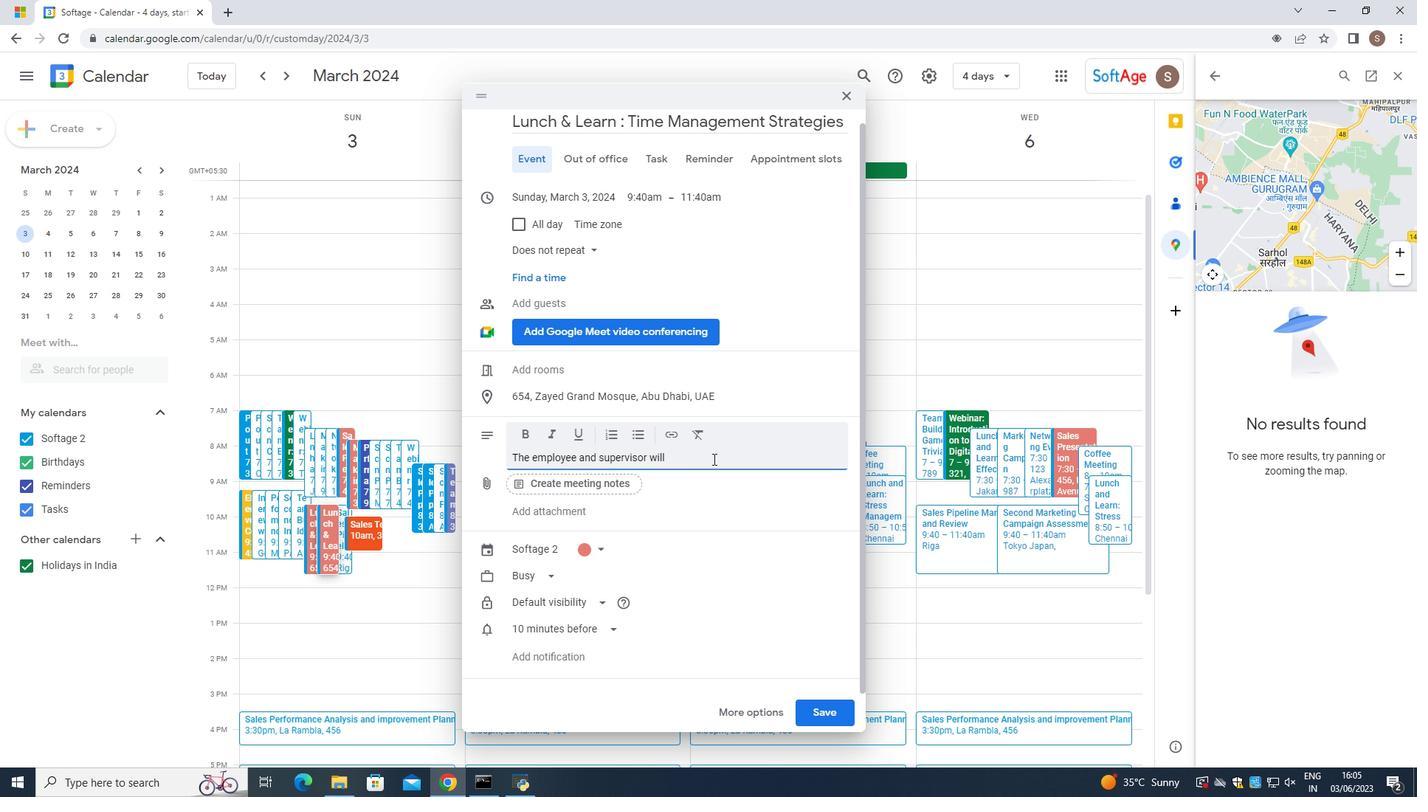 
Action: Key pressed collaborativerly<Key.space>develop<Key.space>an<Key.space>action<Key.space>plan<Key.space>outlining<Key.space>the<Key.space>steps<Key.space>and<Key.space>strategies<Key.space>m<Key.backspace>necessary<Key.space>
Screenshot: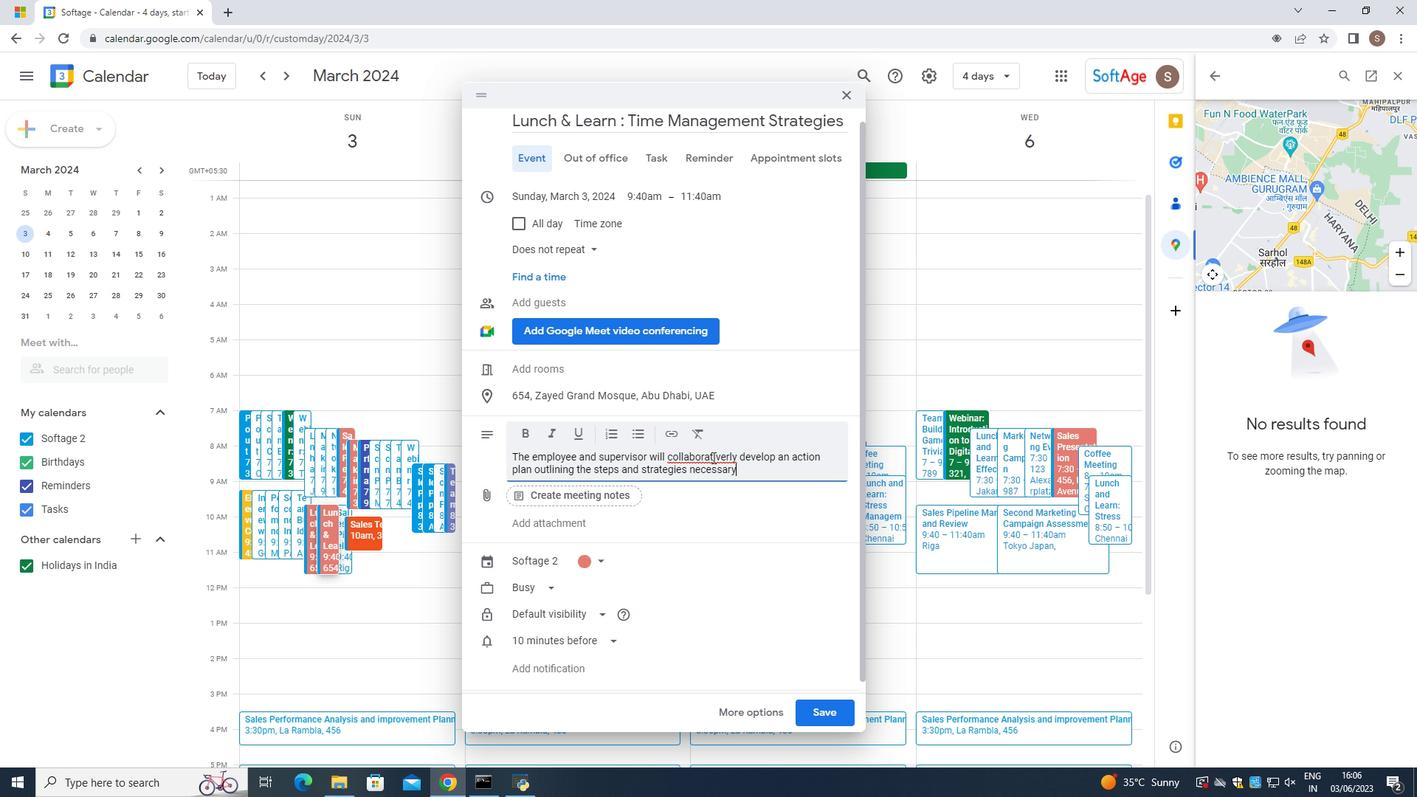 
Action: Mouse moved to (679, 452)
Screenshot: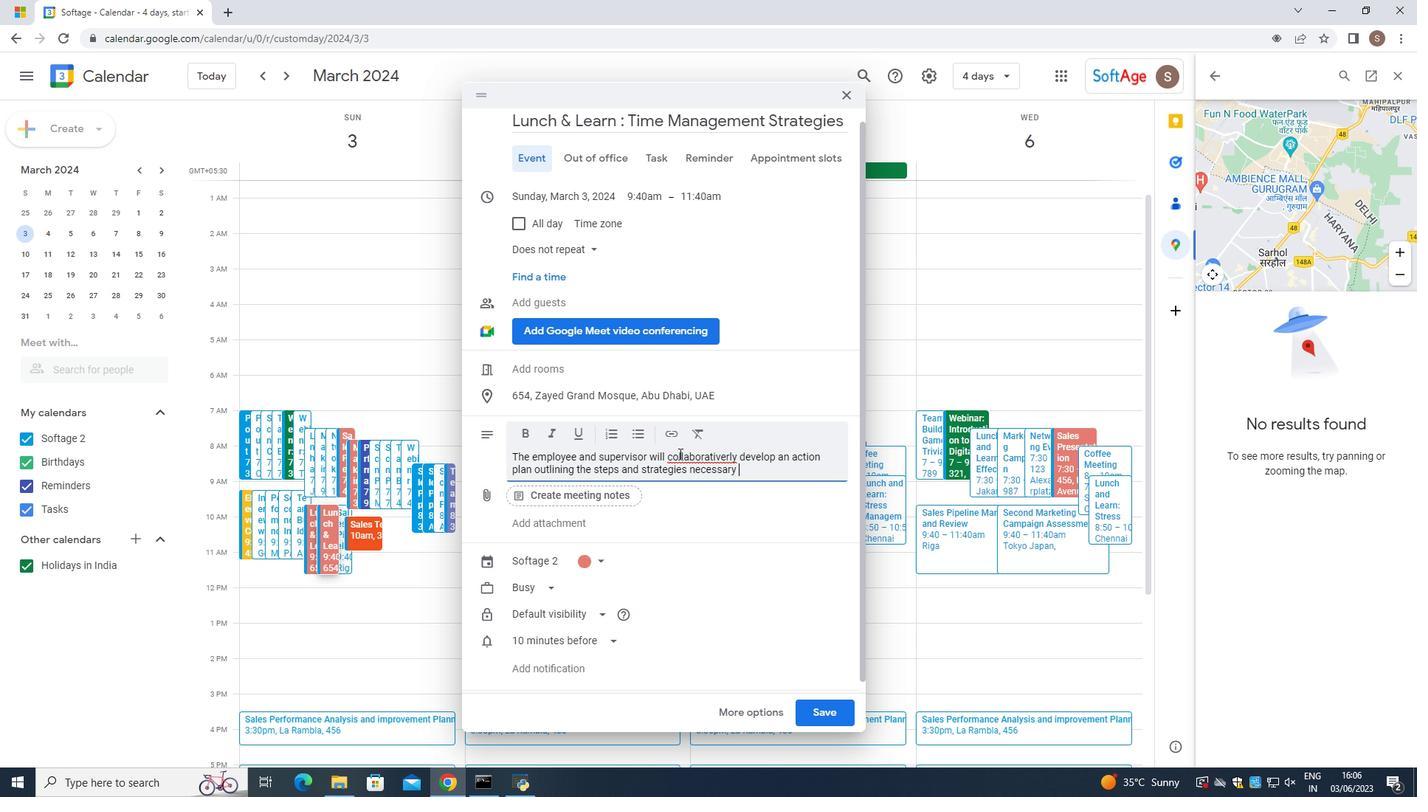 
Action: Mouse pressed left at (679, 452)
Screenshot: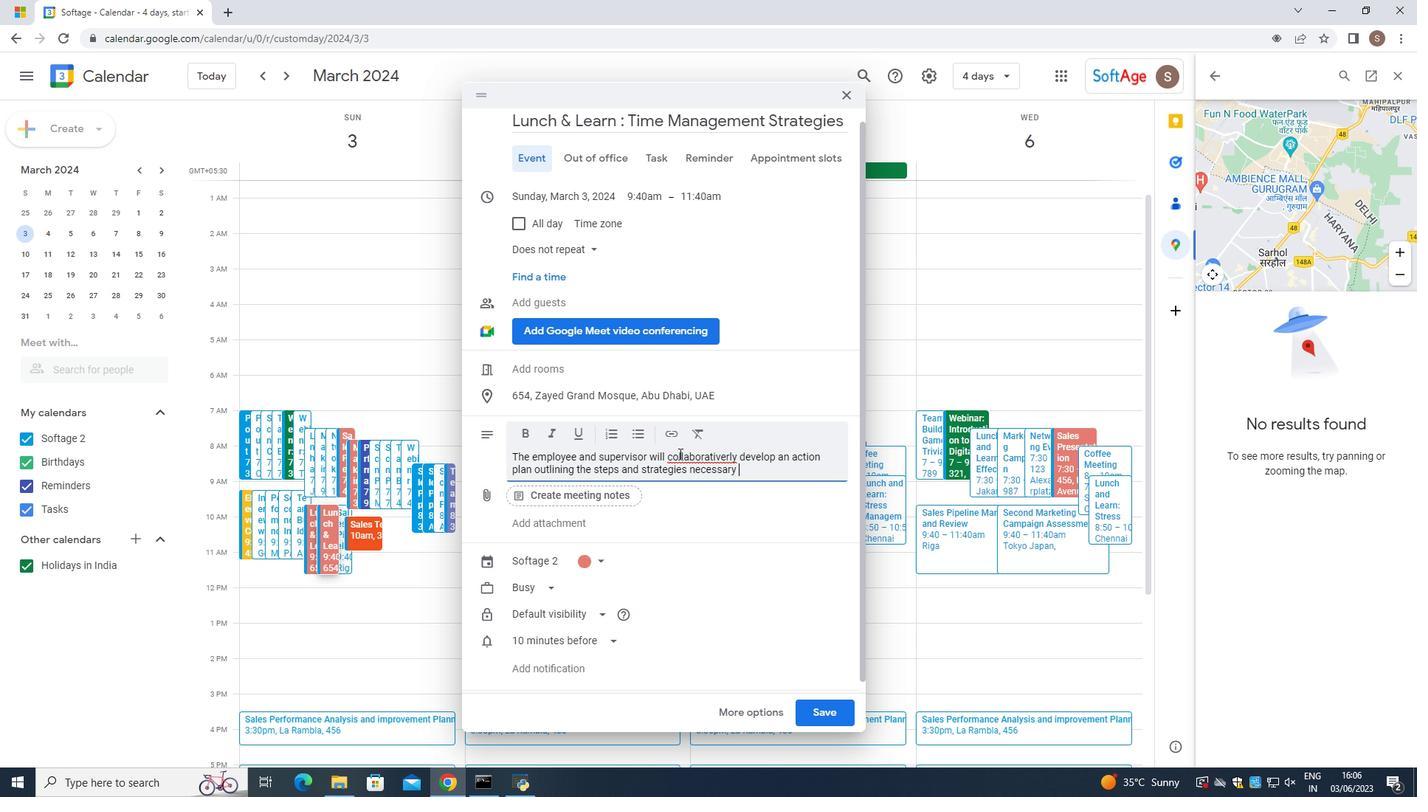 
Action: Mouse pressed right at (679, 452)
Screenshot: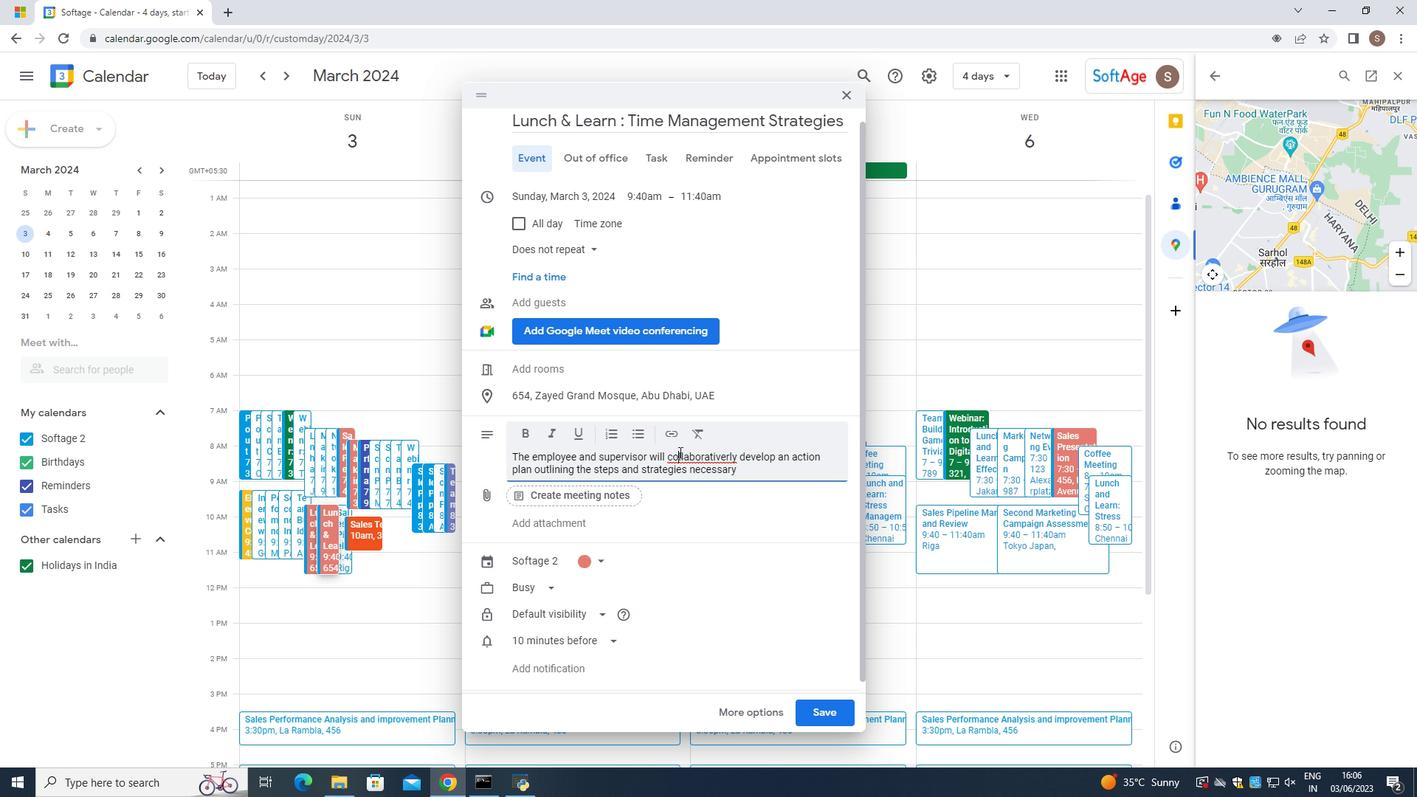 
Action: Mouse moved to (687, 460)
Screenshot: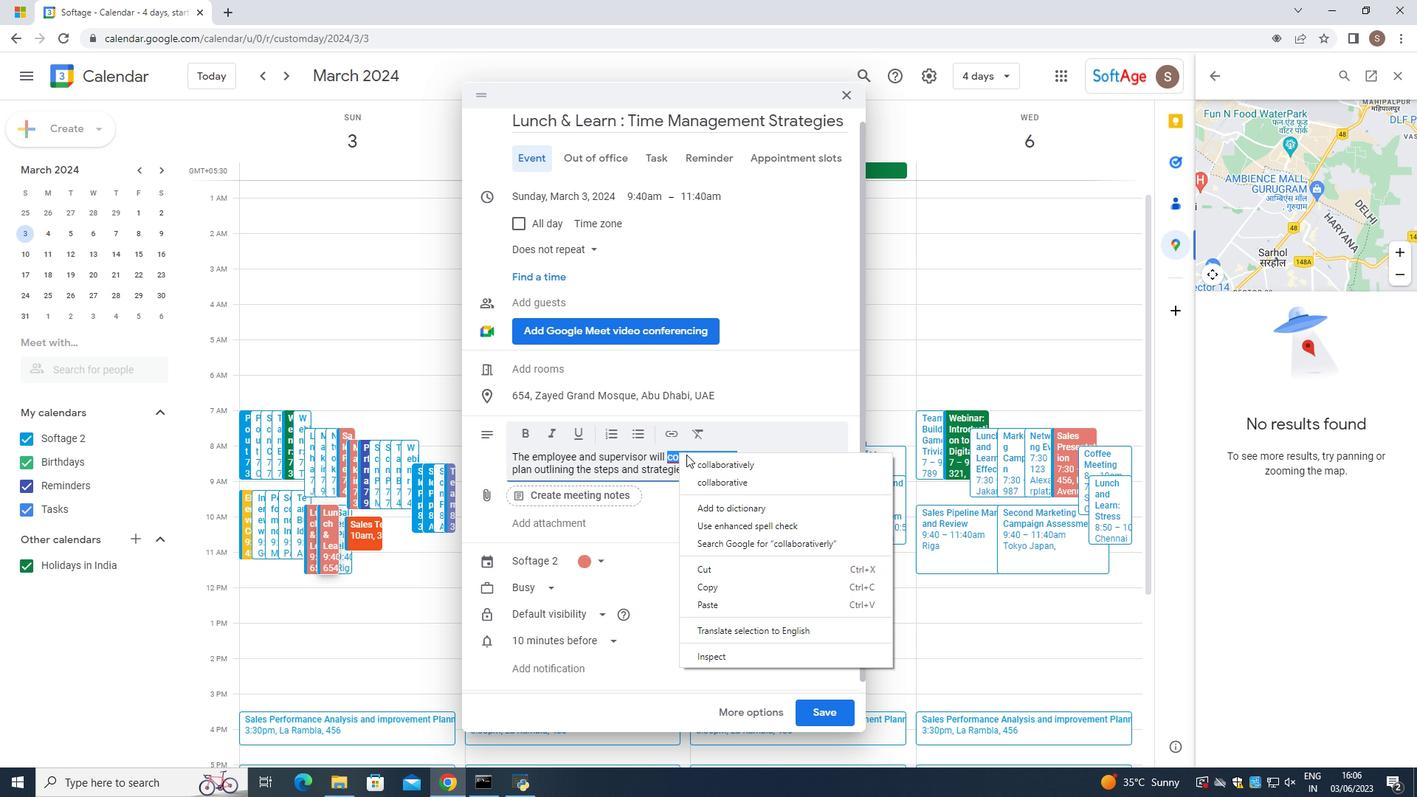 
Action: Mouse pressed left at (687, 460)
Screenshot: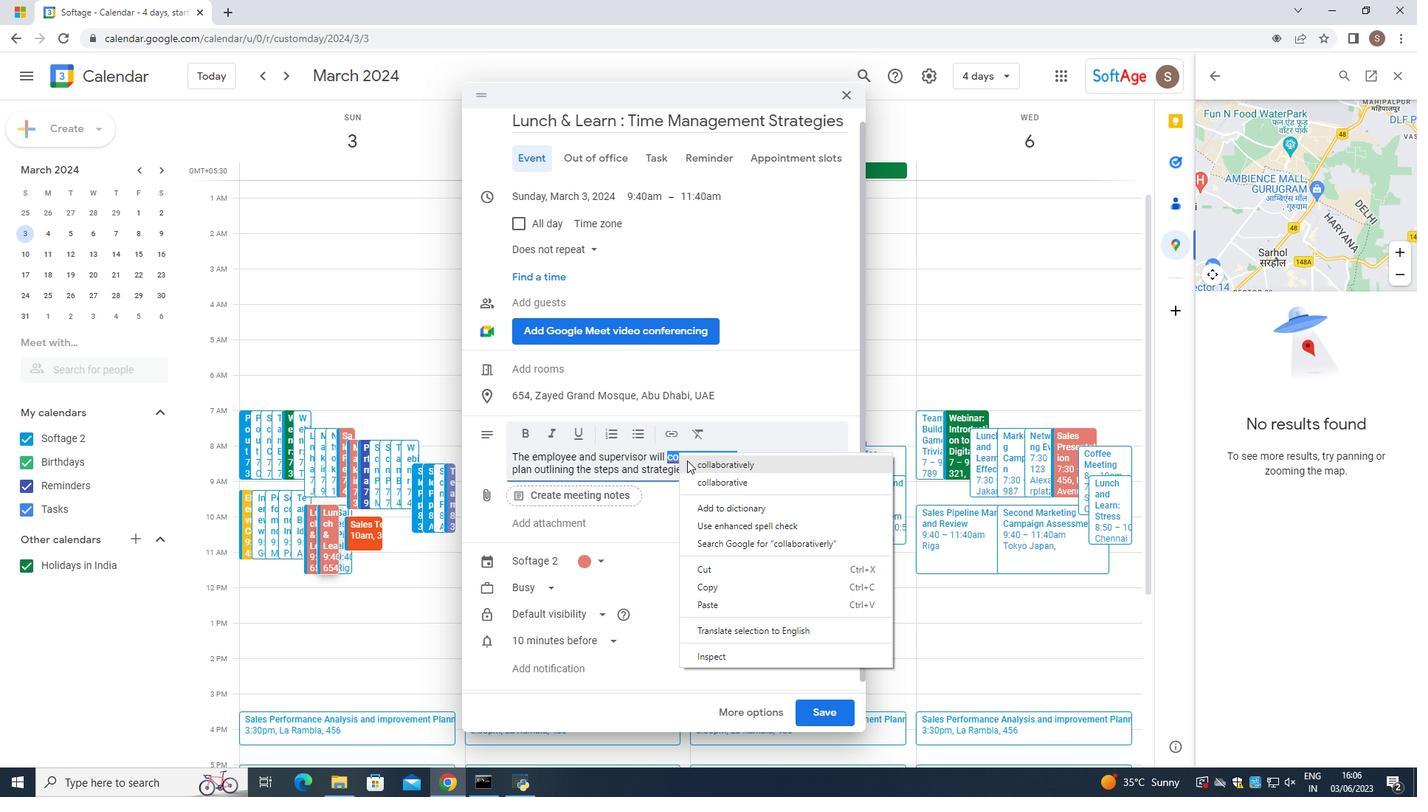 
Action: Mouse moved to (739, 468)
Screenshot: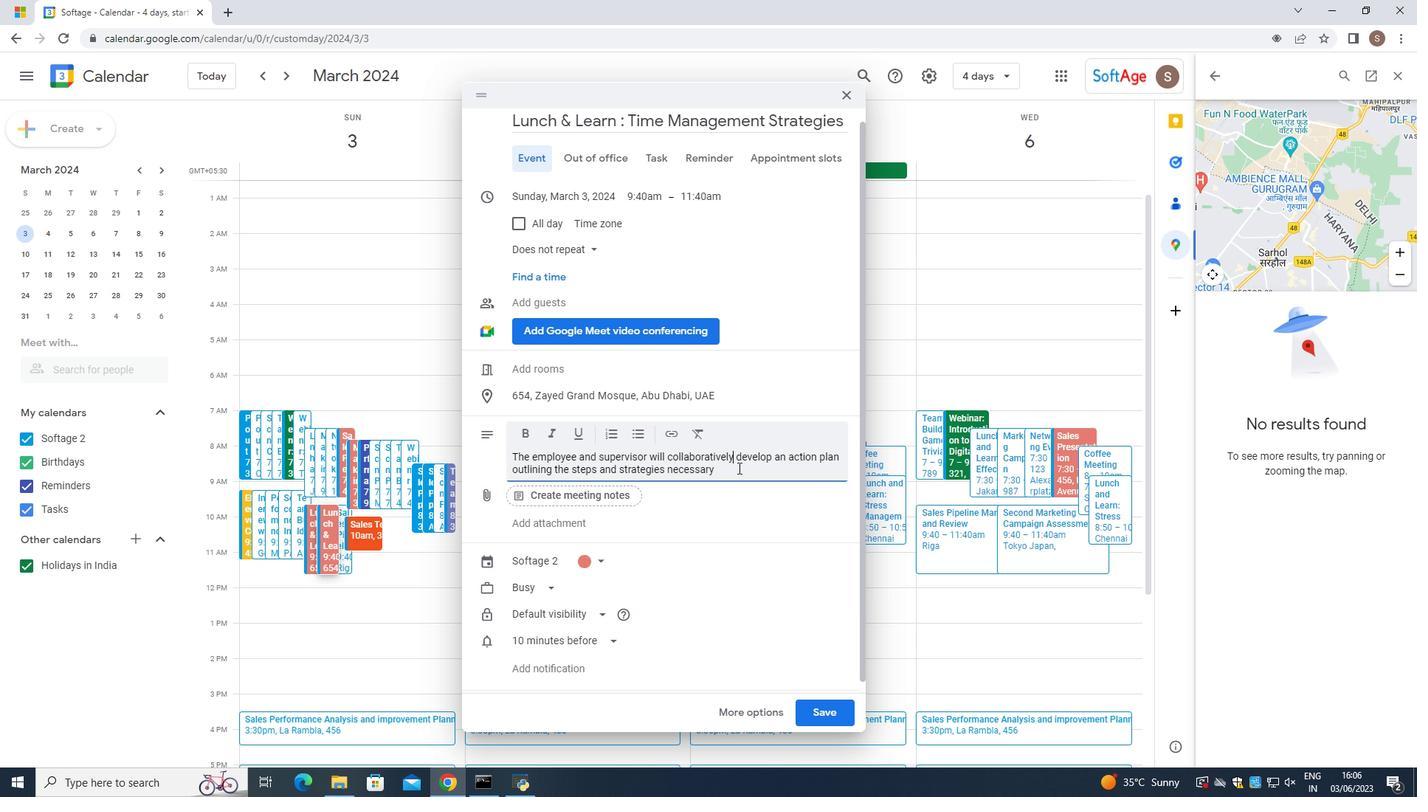 
Action: Mouse pressed left at (739, 468)
Screenshot: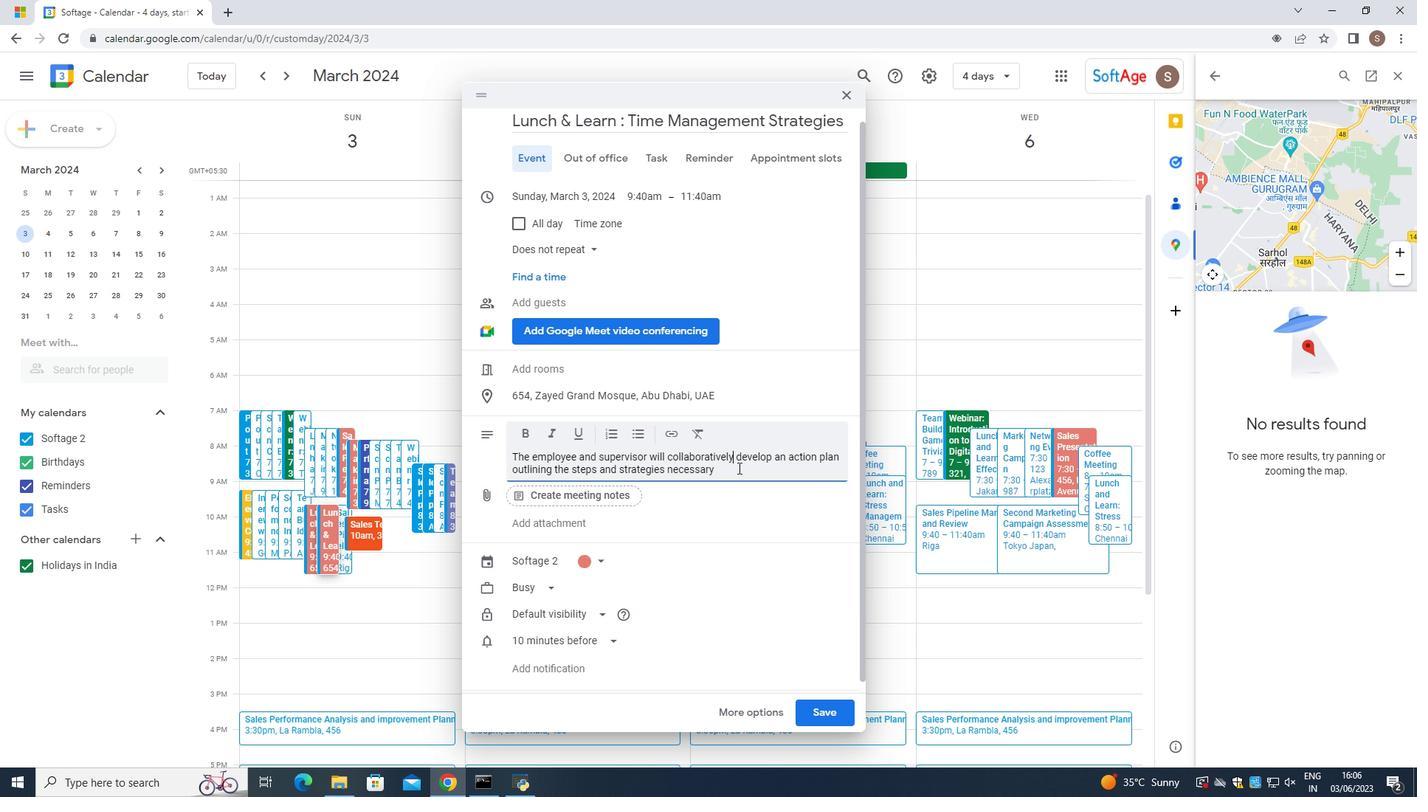 
Action: Key pressed for<Key.space>improverment.<Key.space><Key.caps_lock>T<Key.caps_lock>his<Key.space>plan<Key.space>may<Key.space>invcliude<Key.space><Key.backspace><Key.backspace><Key.backspace><Key.backspace><Key.backspace><Key.backspace><Key.backspace><Key.backspace>clude<Key.backspace><Key.backspace>de
Screenshot: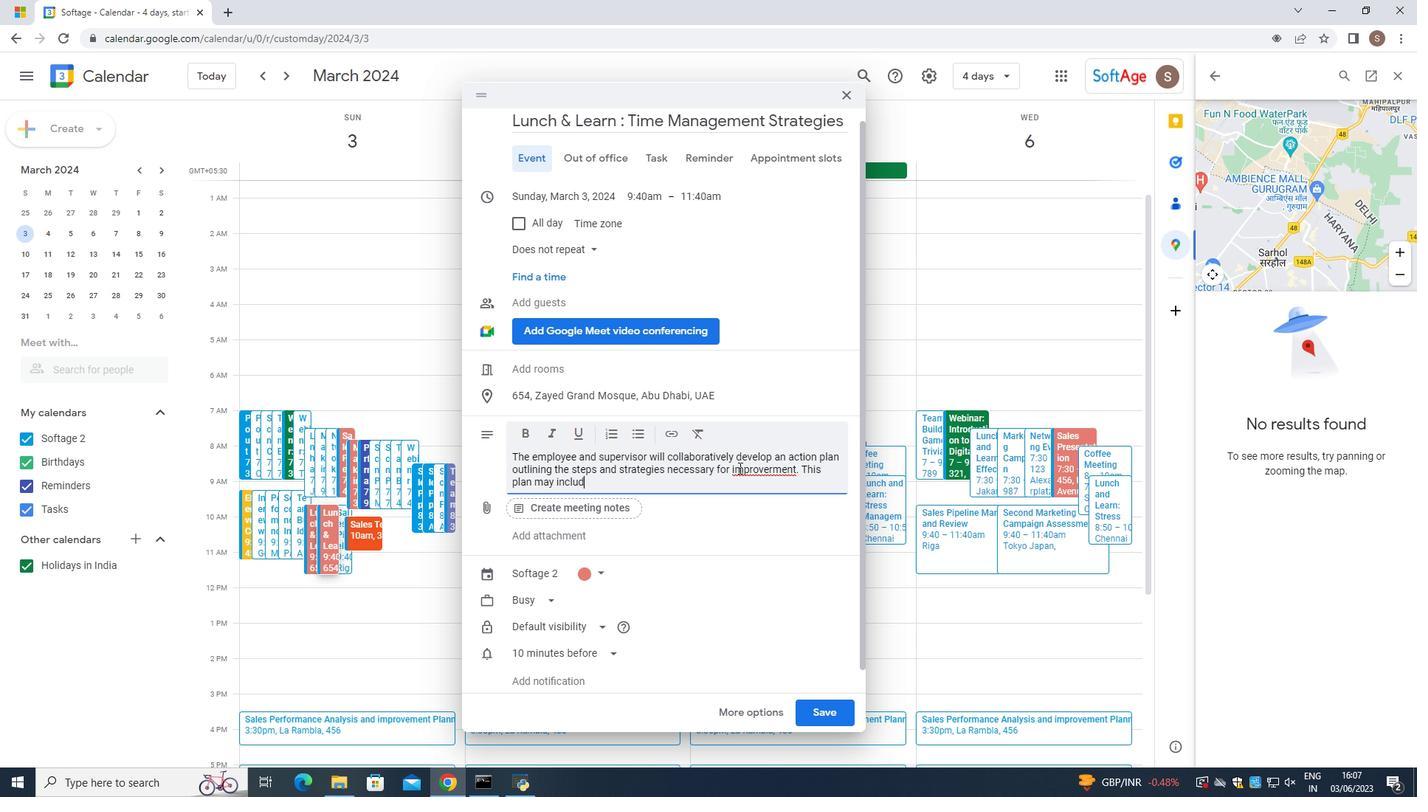 
Action: Mouse moved to (768, 470)
Screenshot: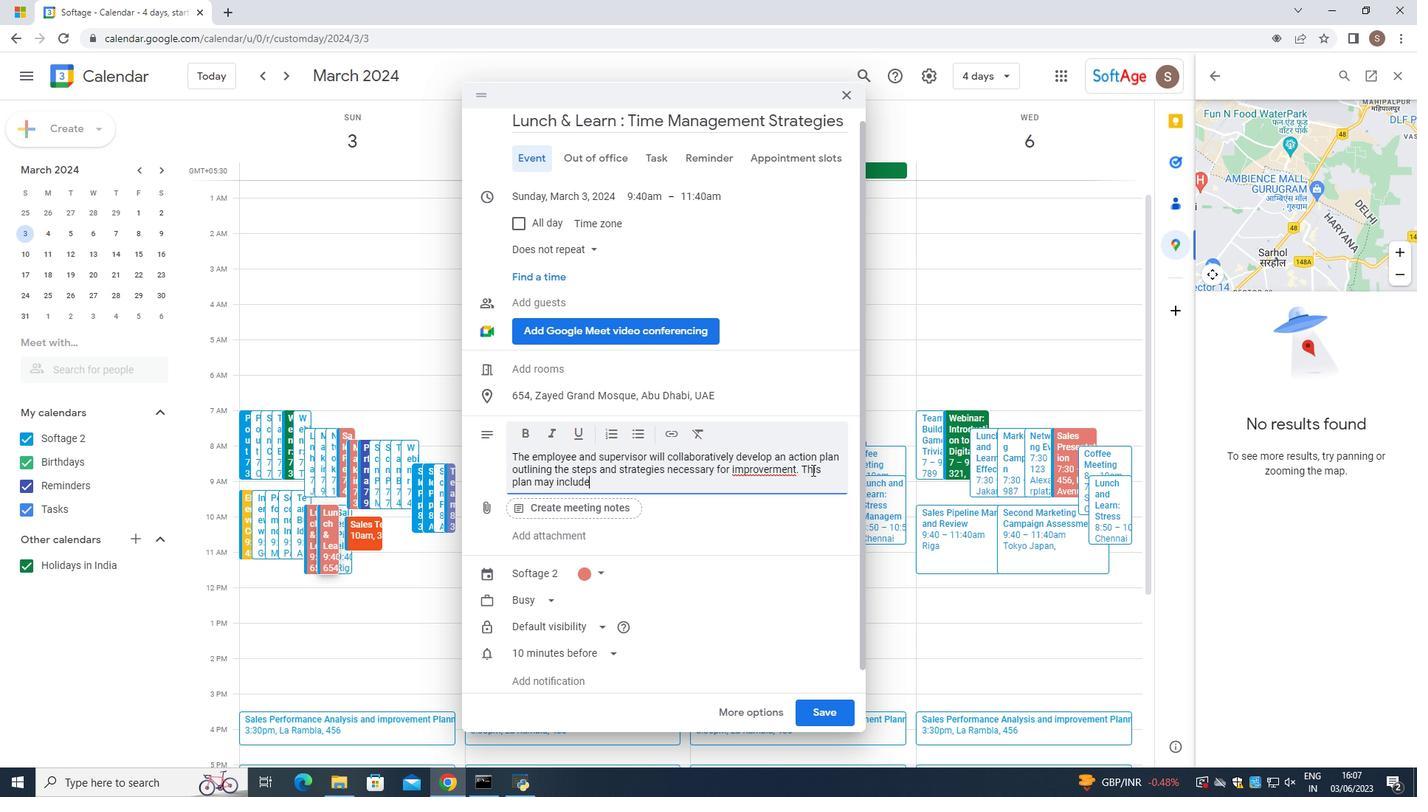 
Action: Mouse pressed left at (768, 470)
Screenshot: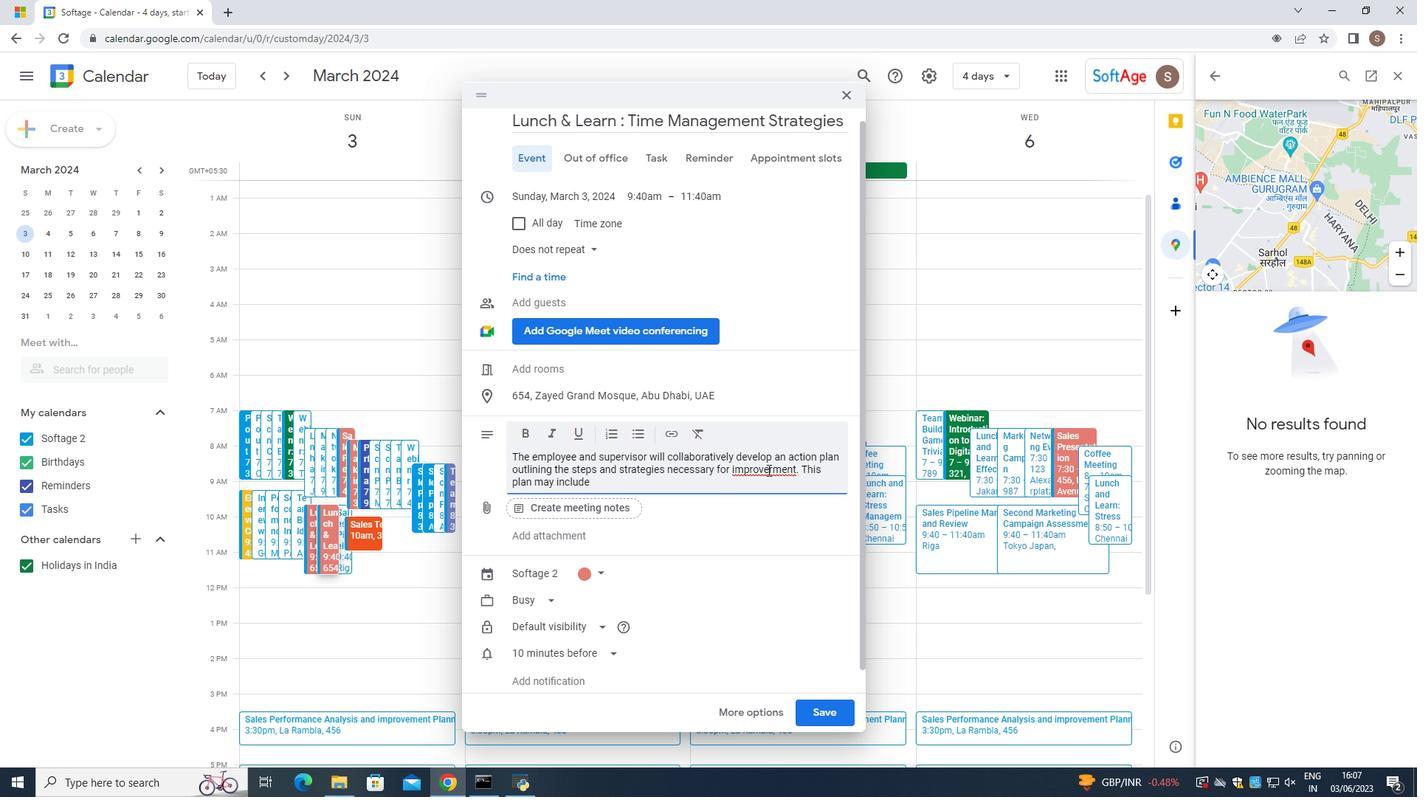 
Action: Mouse moved to (768, 469)
Screenshot: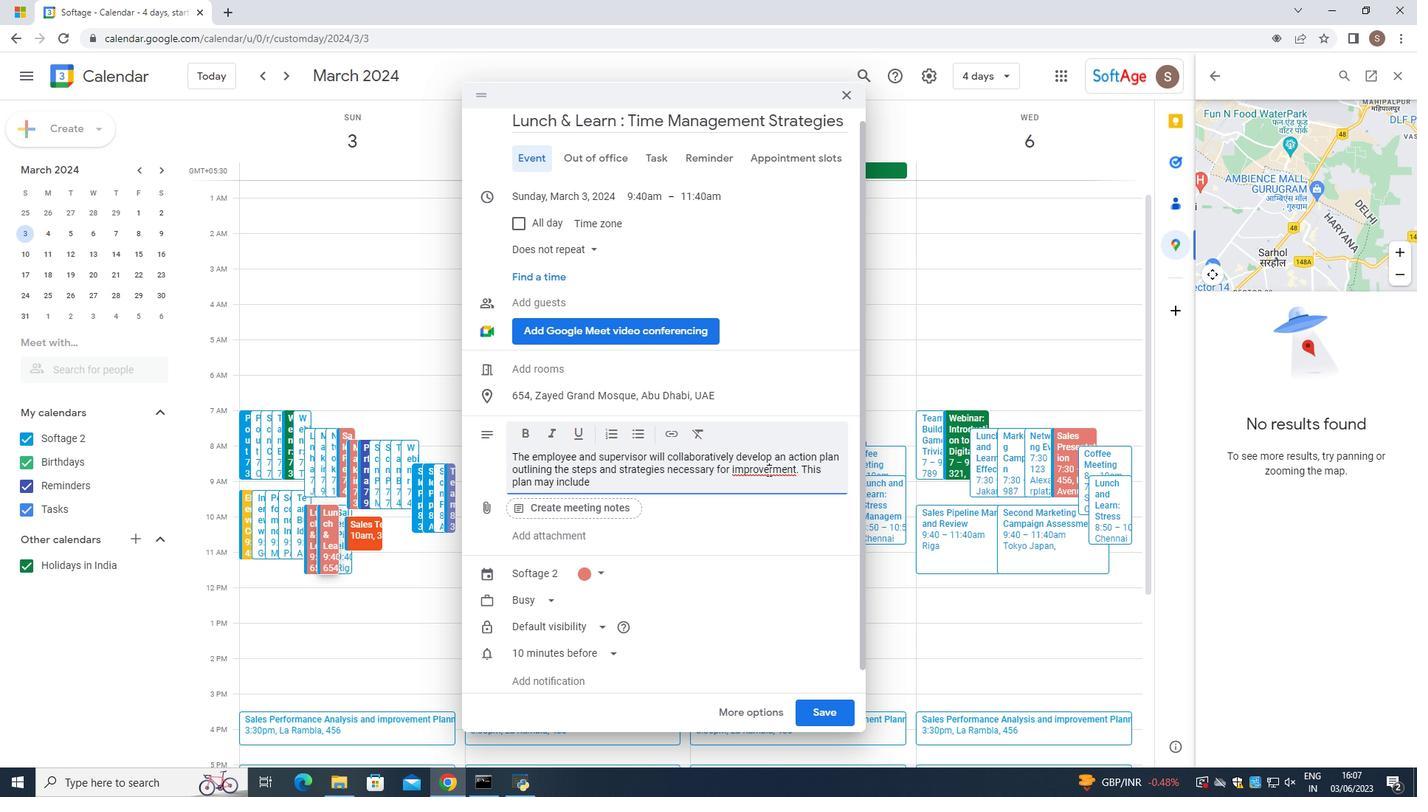 
Action: Mouse pressed left at (768, 469)
Screenshot: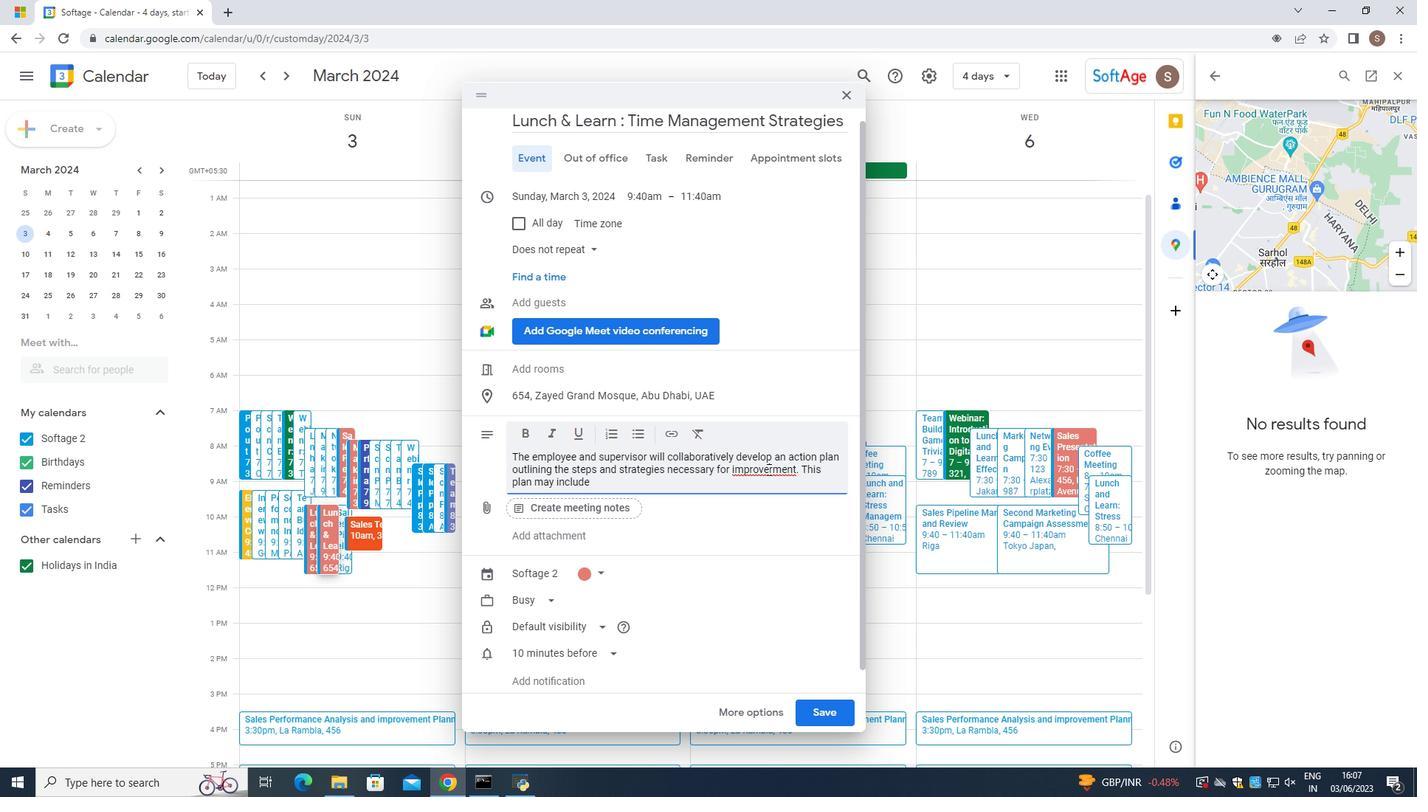 
Action: Mouse moved to (766, 469)
Screenshot: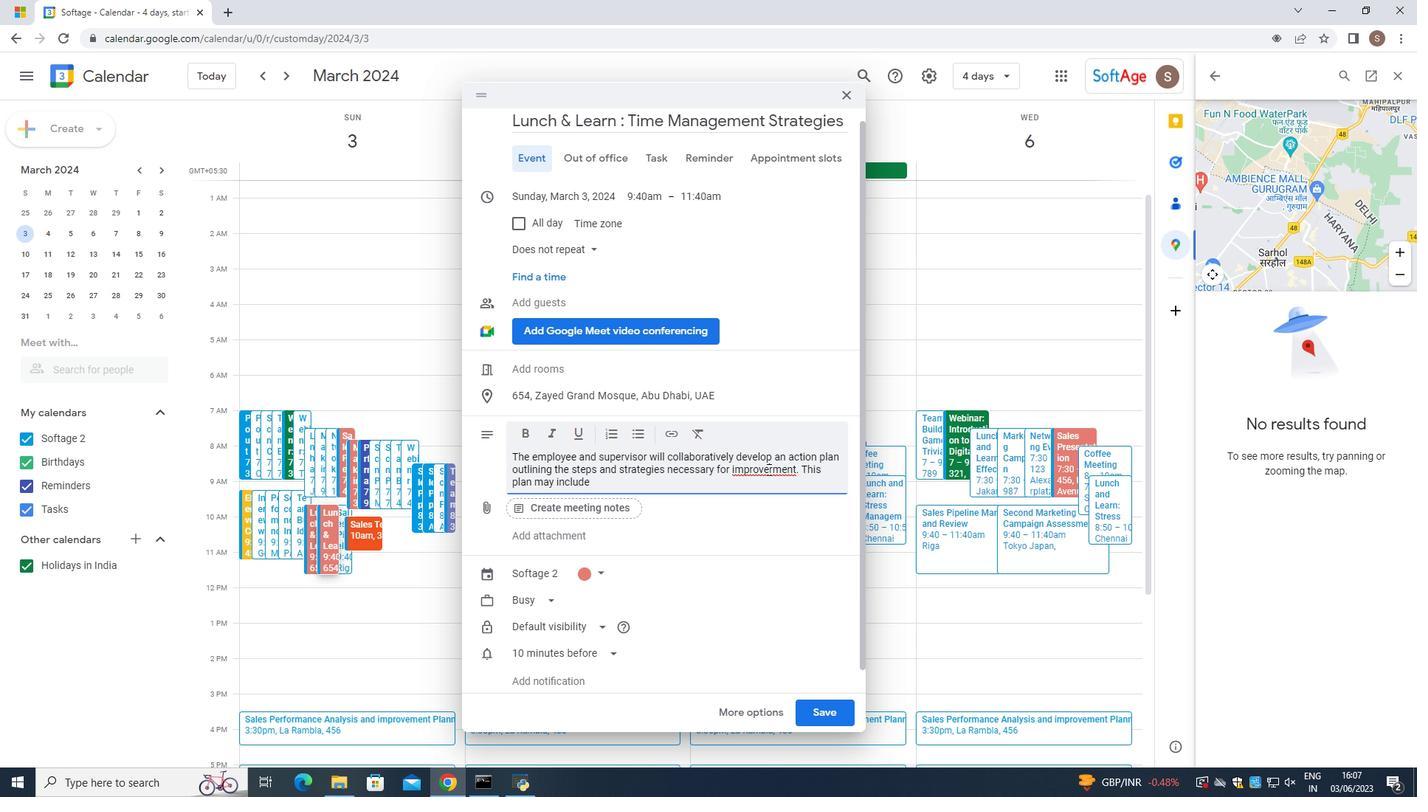 
Action: Mouse pressed right at (766, 469)
Screenshot: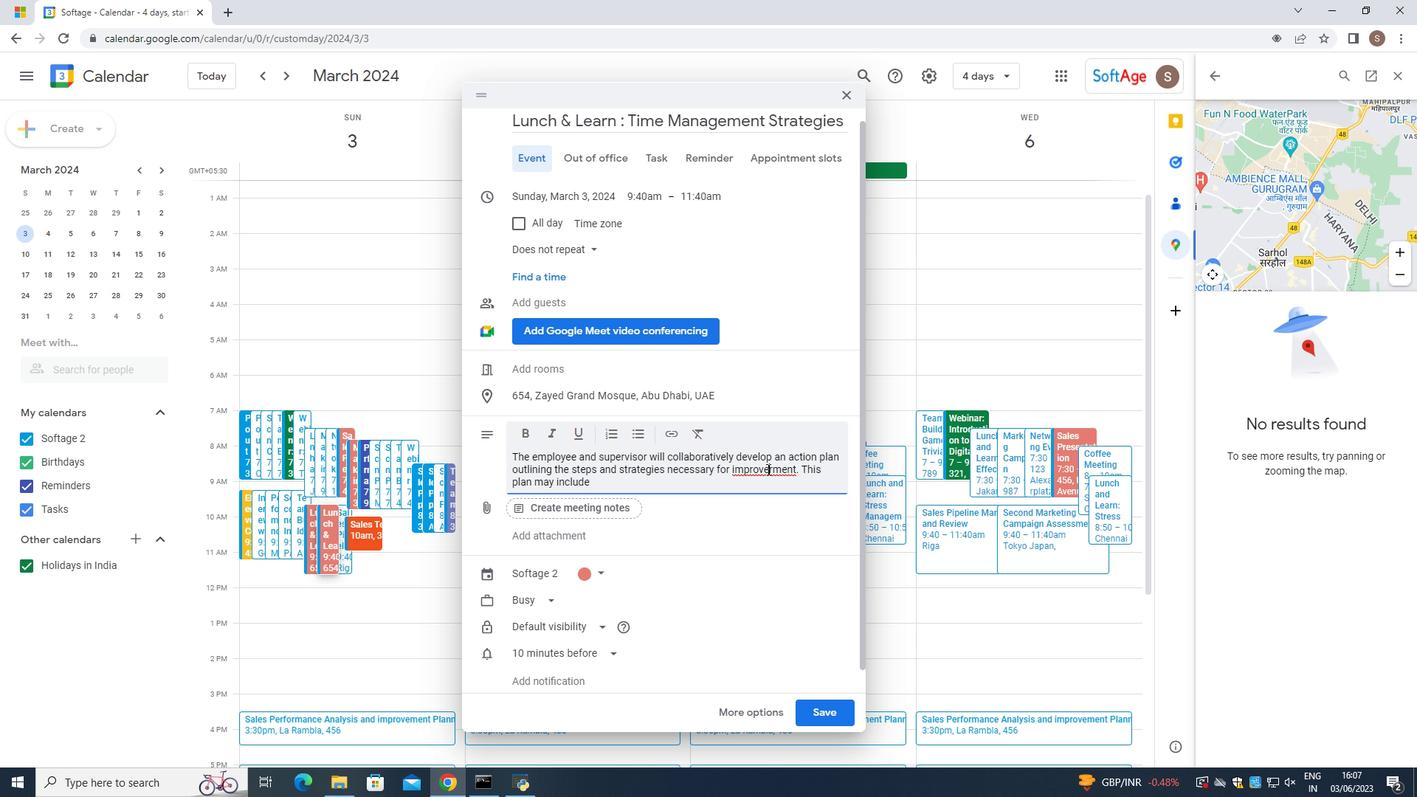 
Action: Mouse moved to (804, 478)
Screenshot: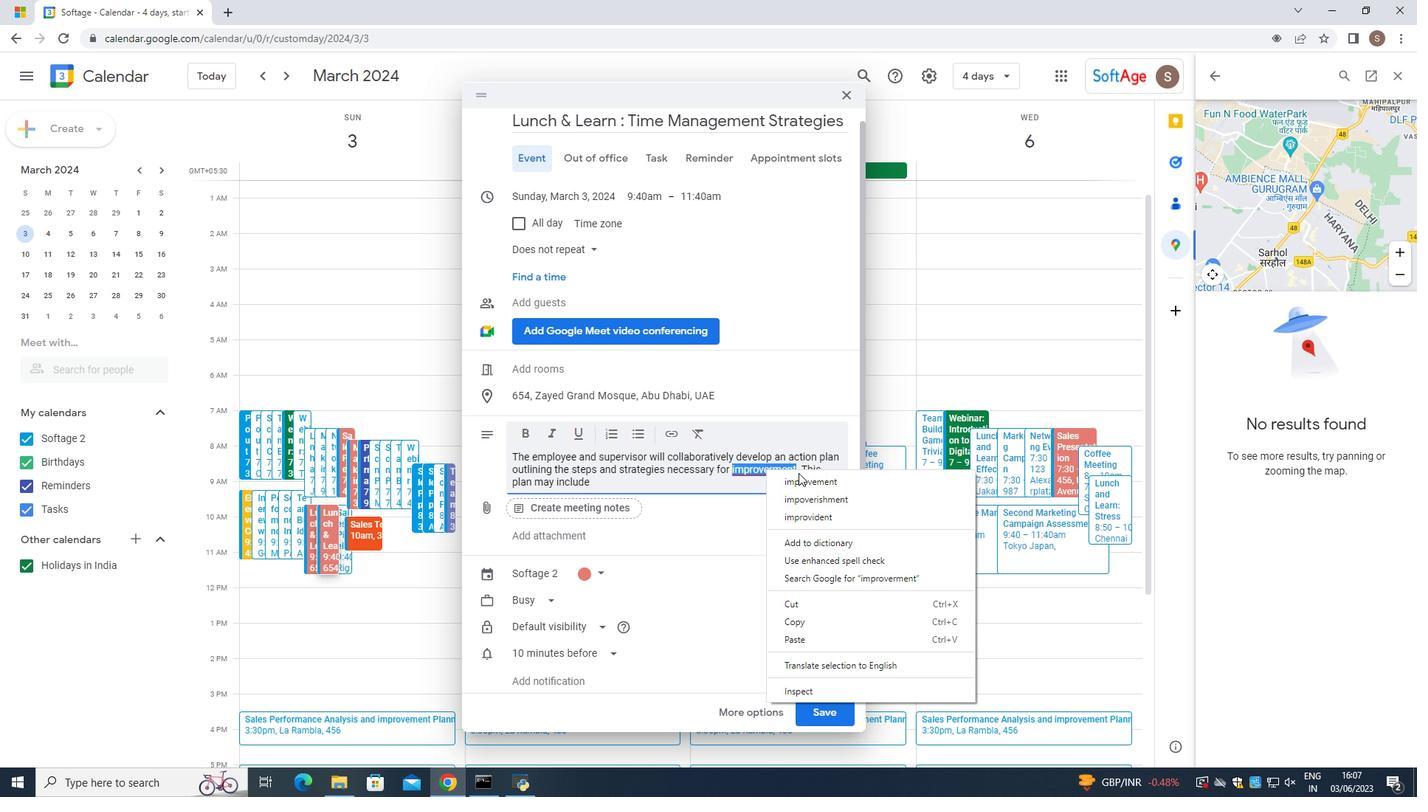 
Action: Mouse pressed left at (804, 478)
Screenshot: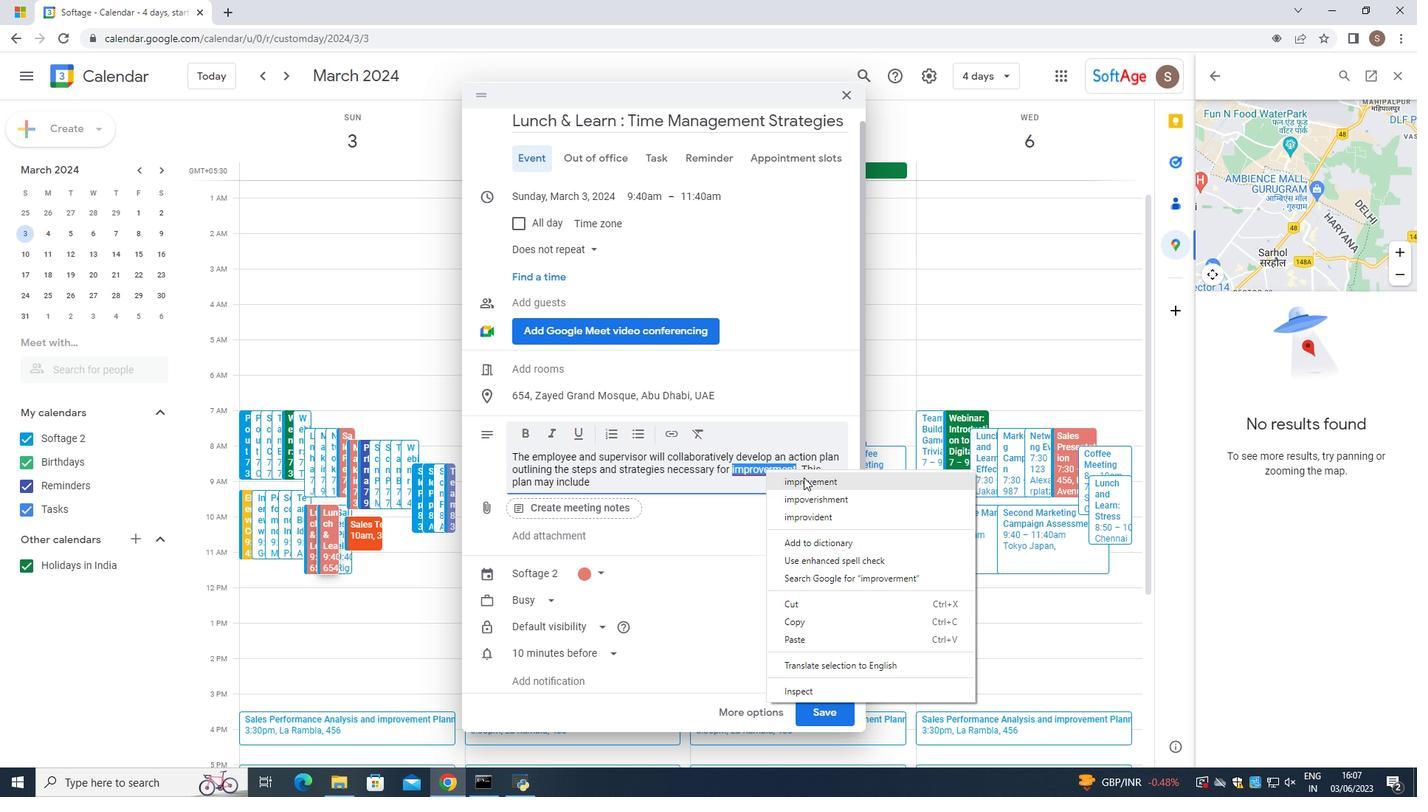
Action: Mouse moved to (710, 482)
Screenshot: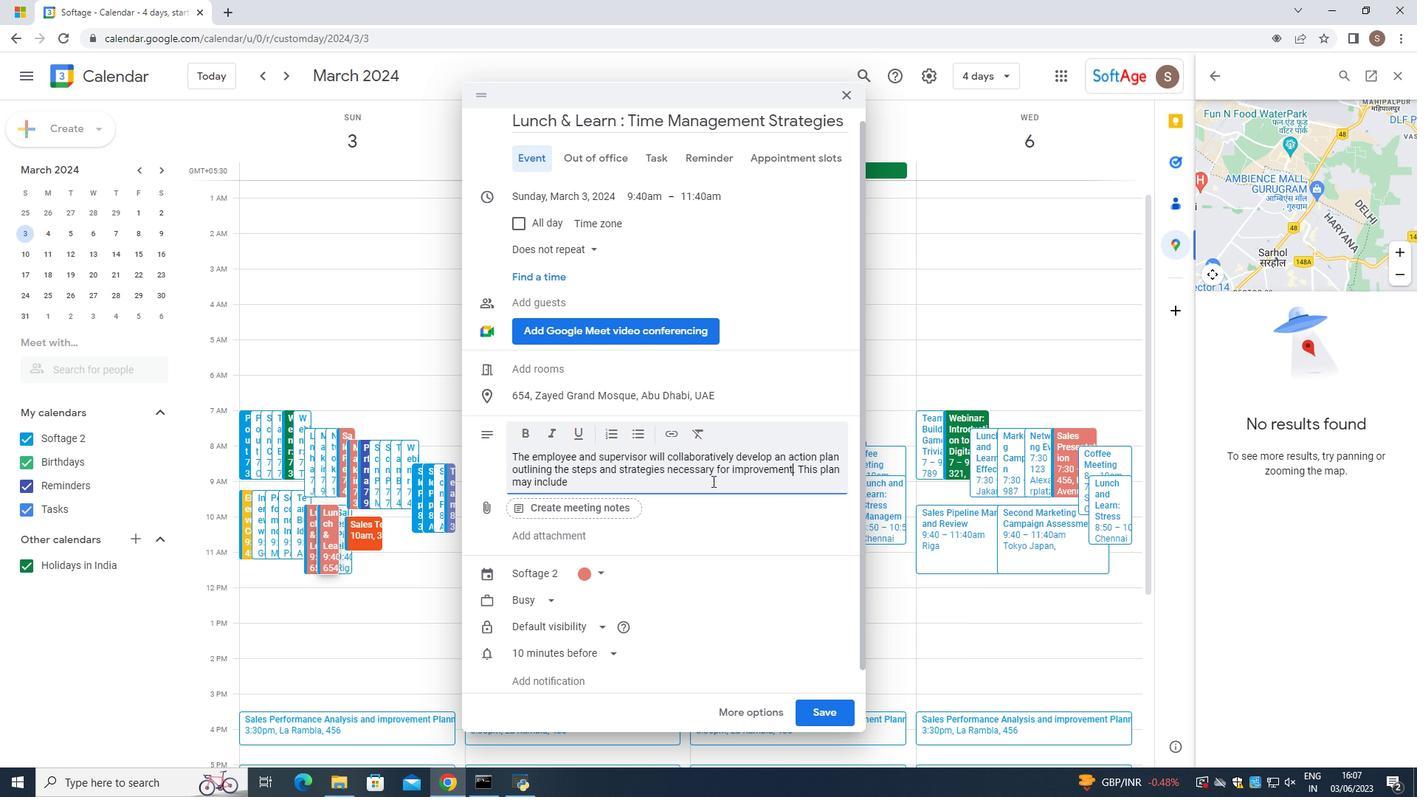 
Action: Mouse pressed left at (710, 482)
Screenshot: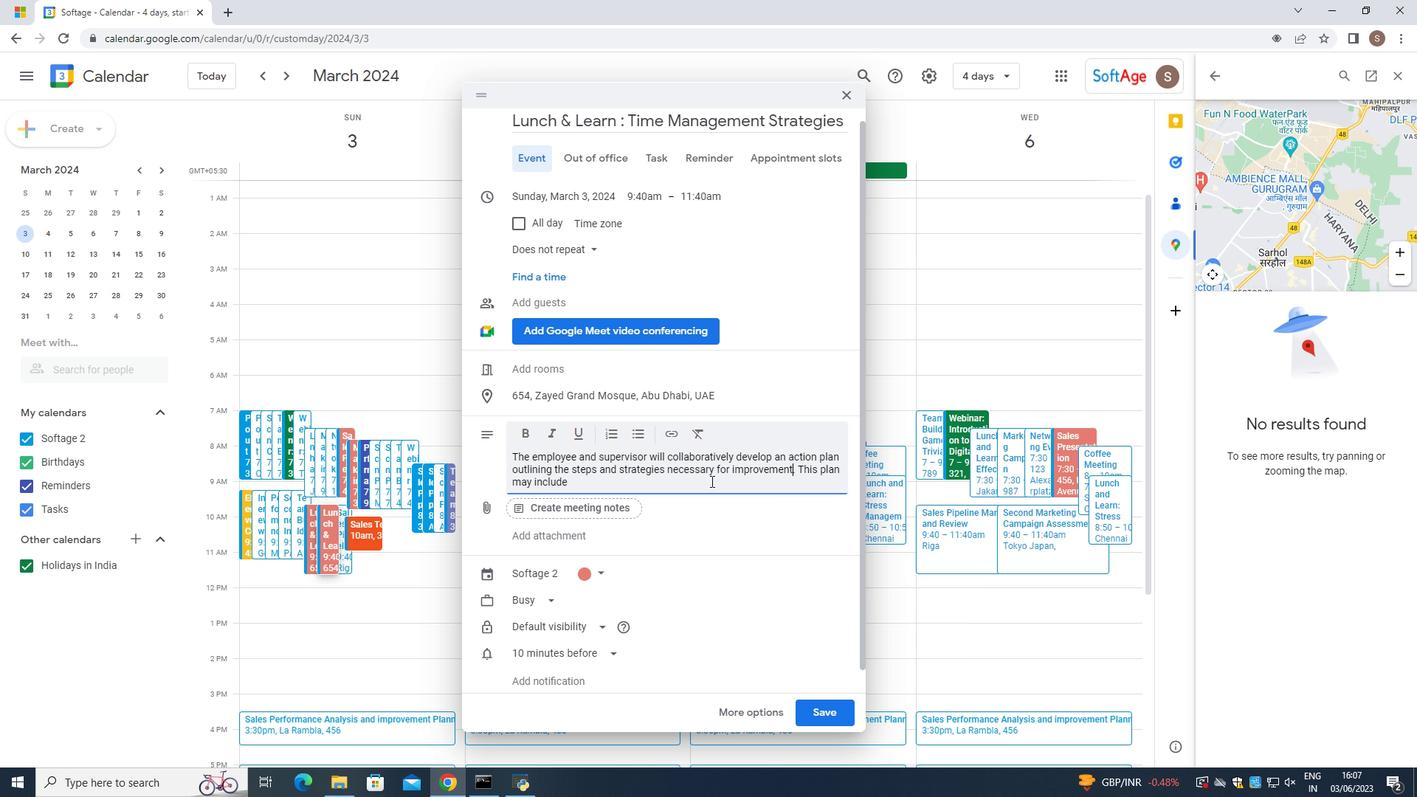 
Action: Mouse moved to (694, 491)
Screenshot: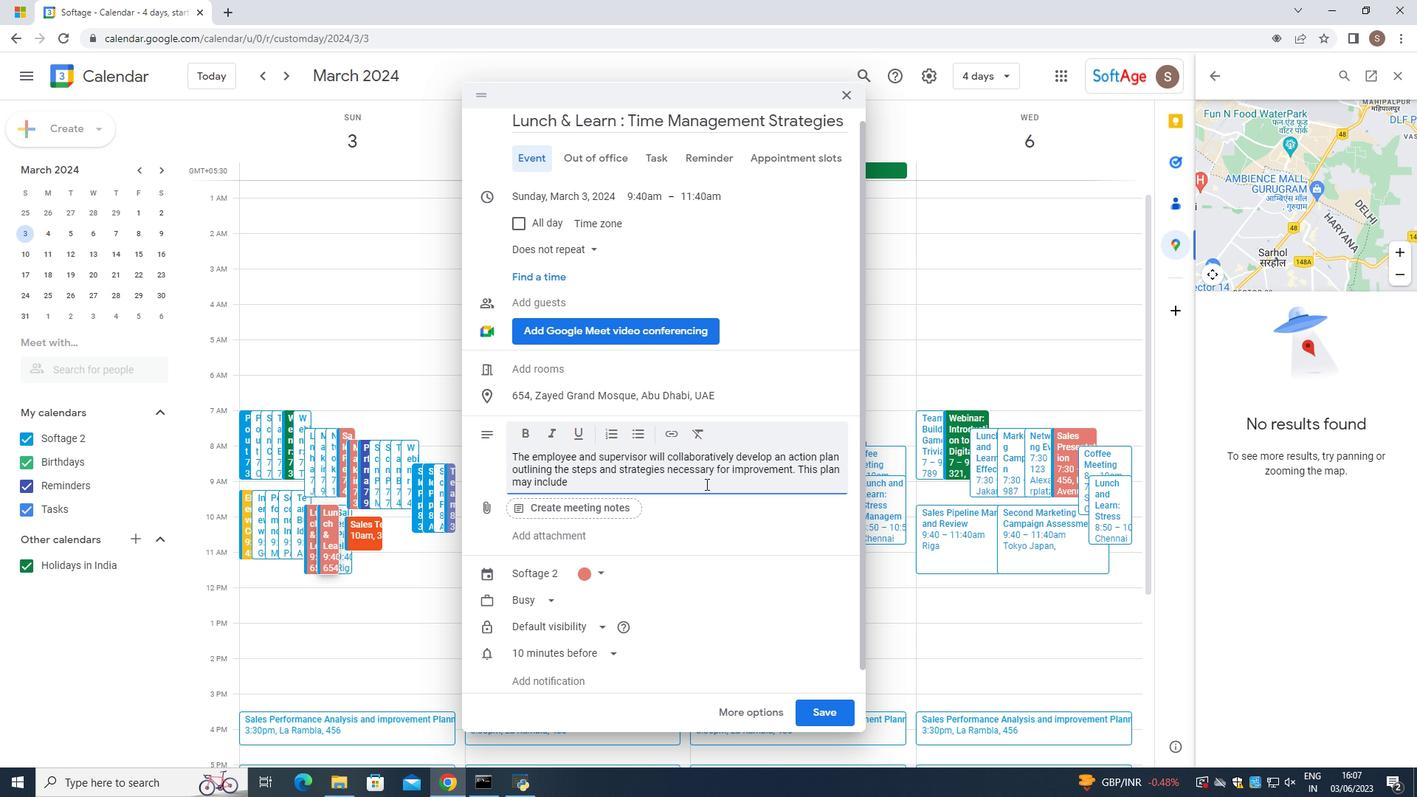 
Action: Key pressed specific<Key.space>tasks<Key.space>m<Key.insert><Key.backspace>,ta<Key.backspace>
Screenshot: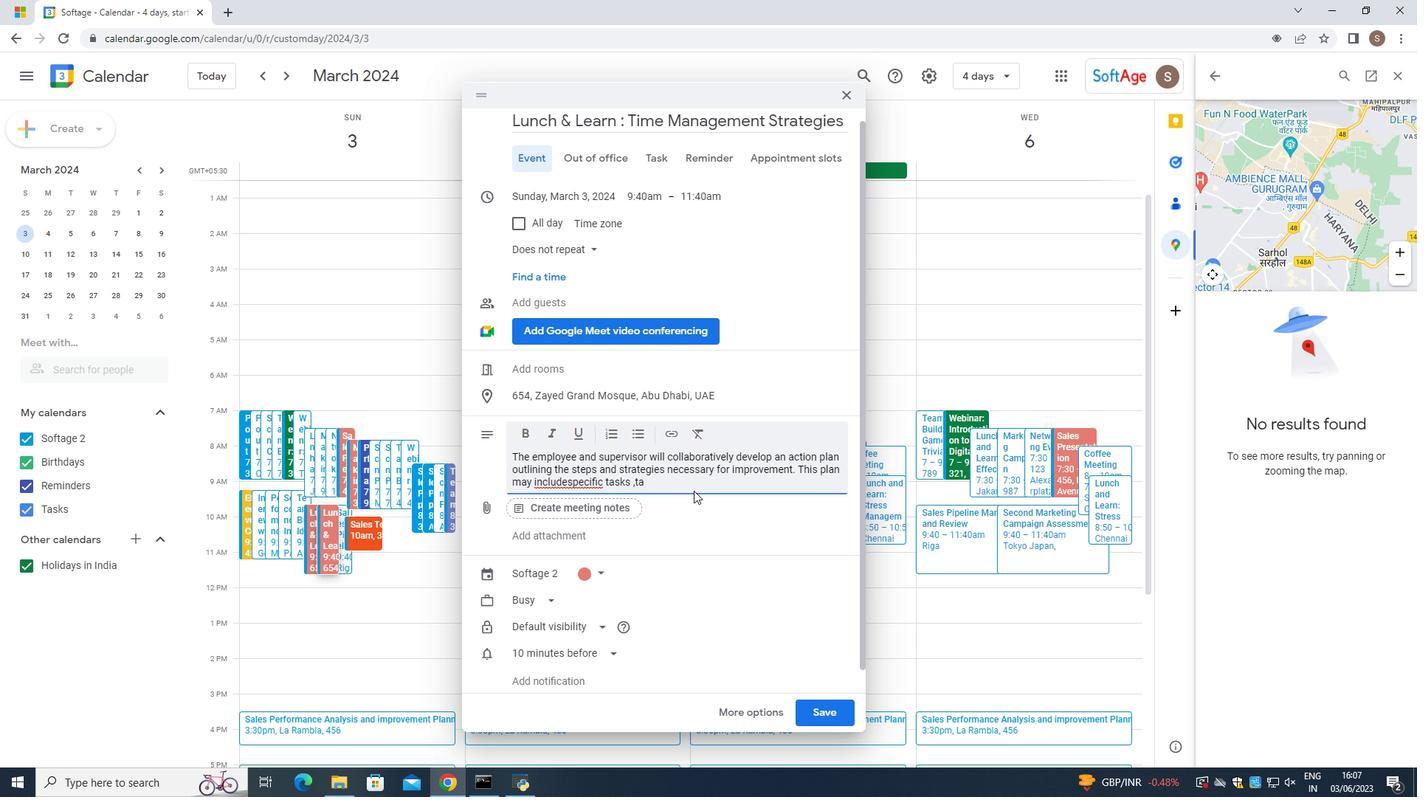 
Action: Mouse moved to (568, 482)
Screenshot: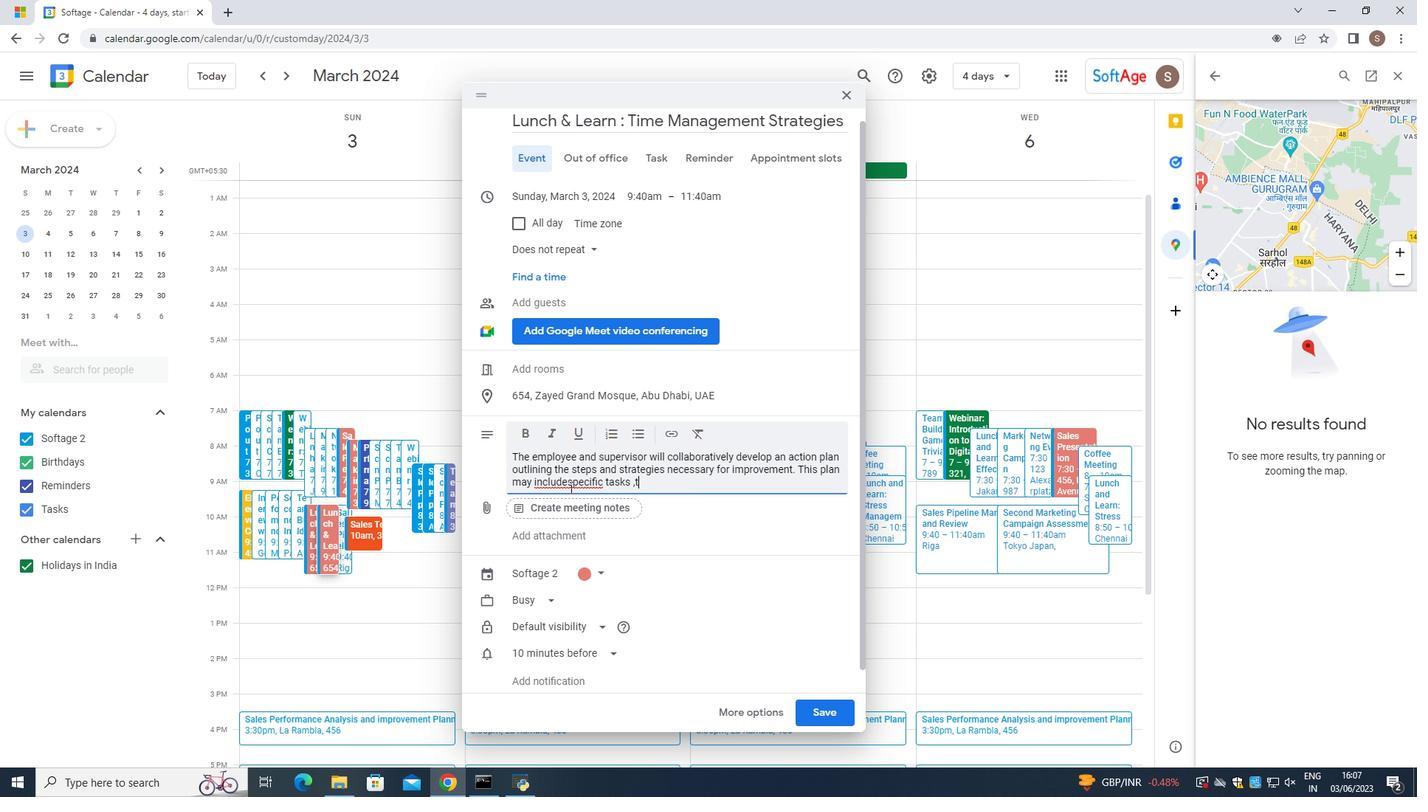 
Action: Mouse pressed left at (568, 482)
Screenshot: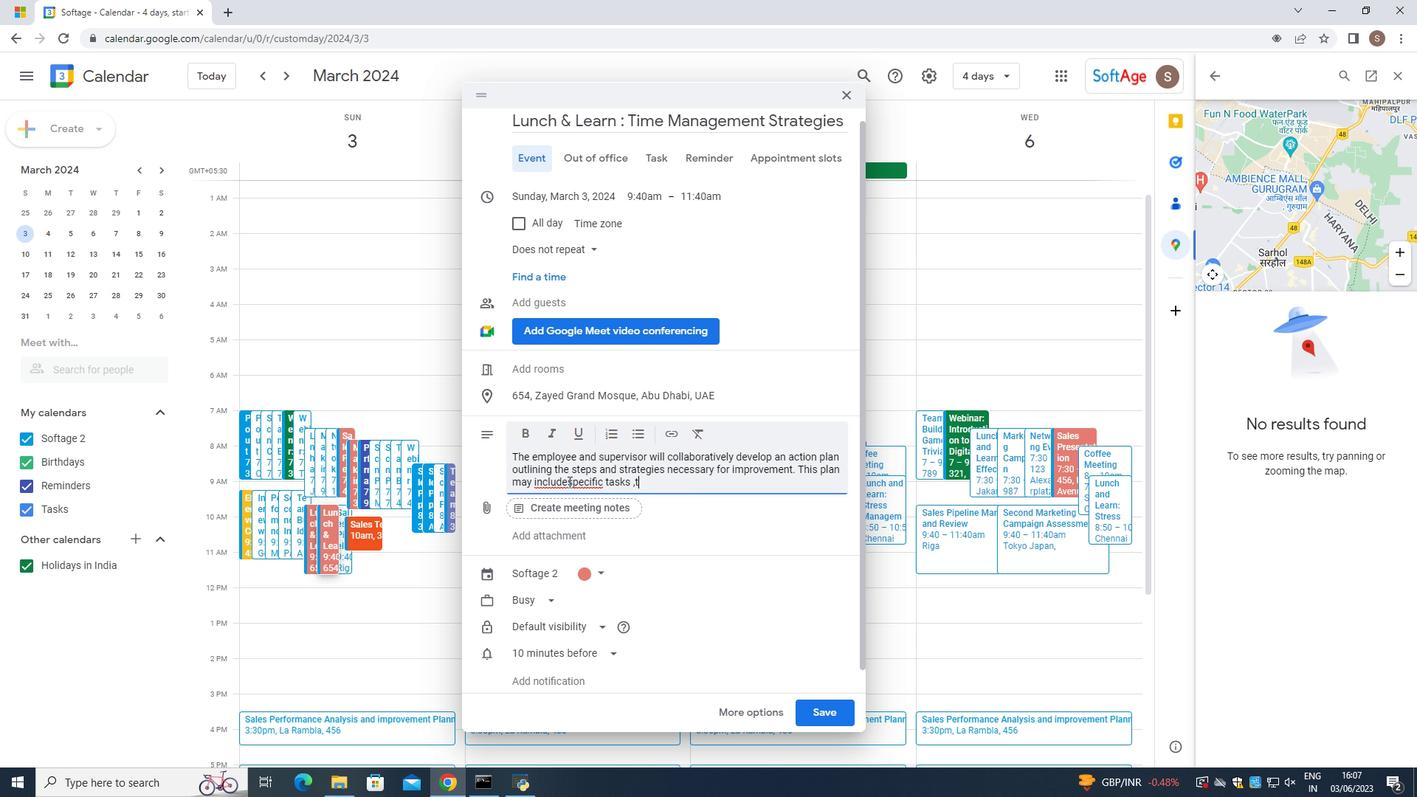 
Action: Mouse moved to (627, 472)
Screenshot: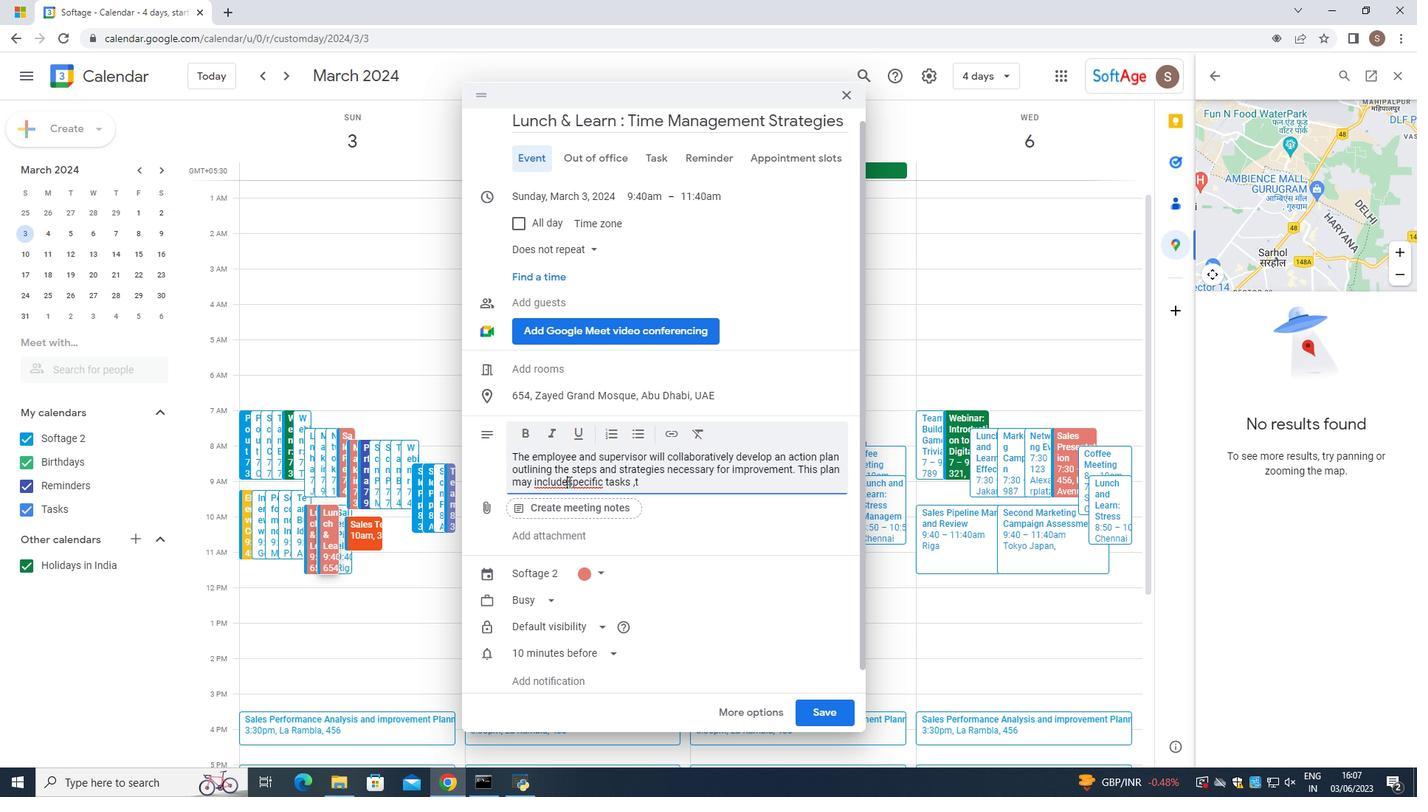 
Action: Key pressed <Key.space>
Screenshot: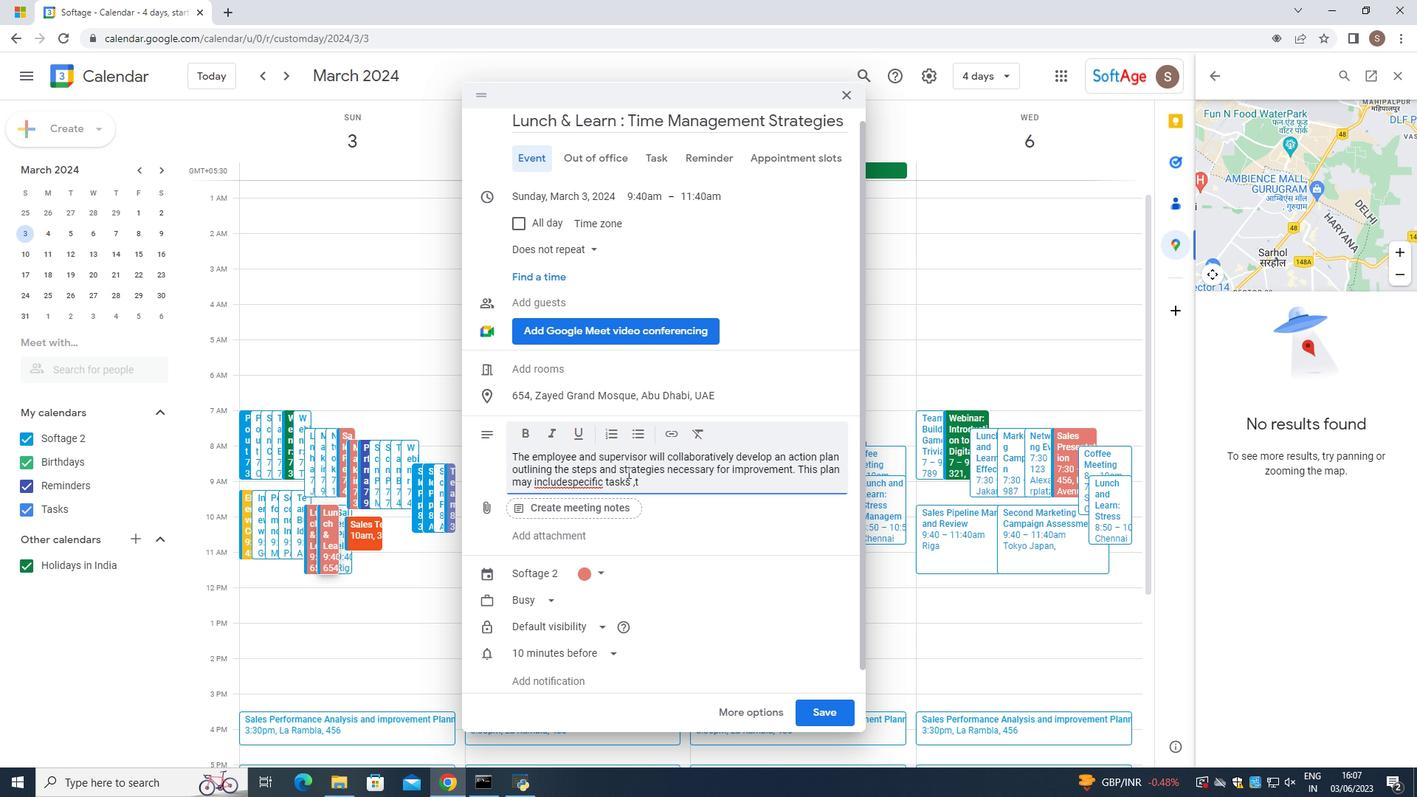 
Action: Mouse moved to (646, 482)
Screenshot: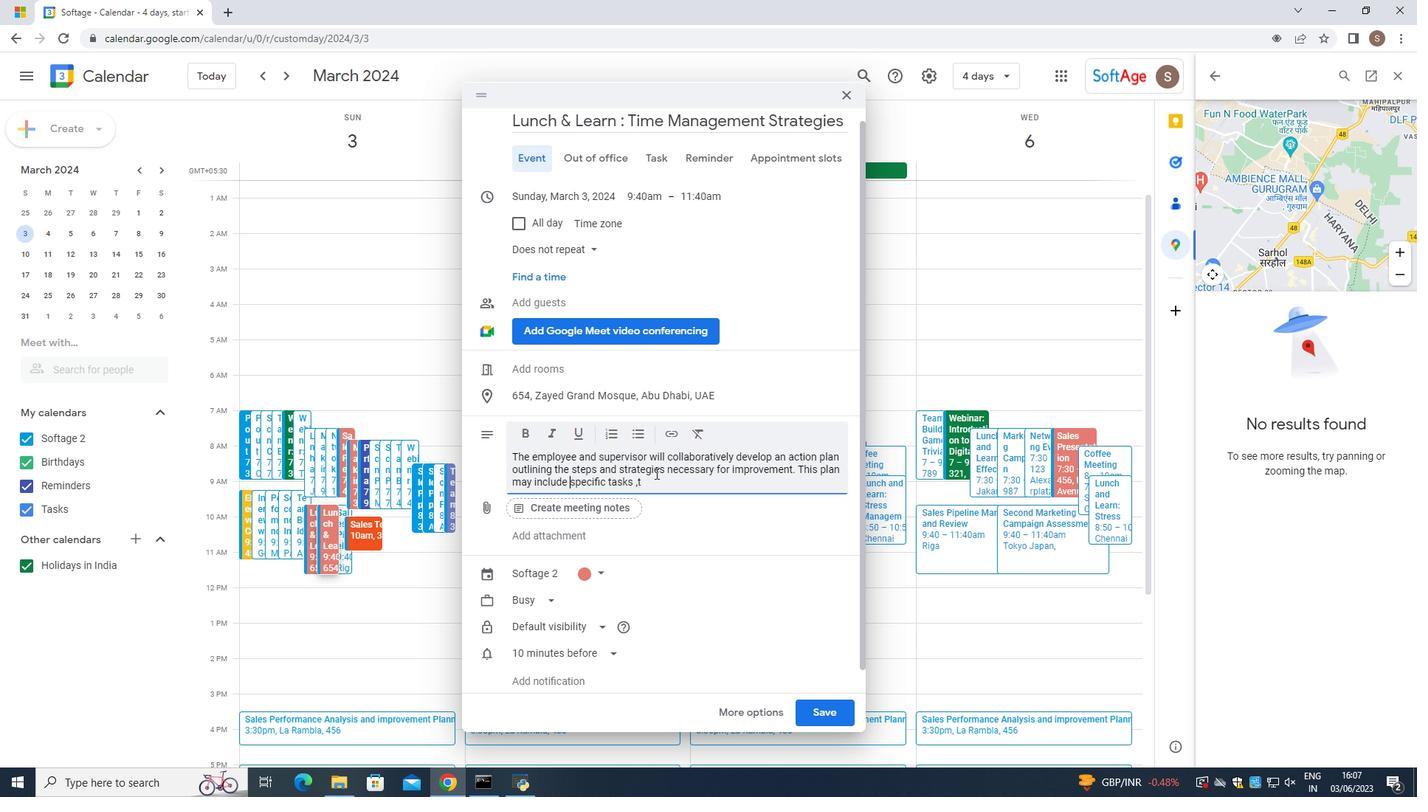 
Action: Mouse pressed left at (646, 482)
Screenshot: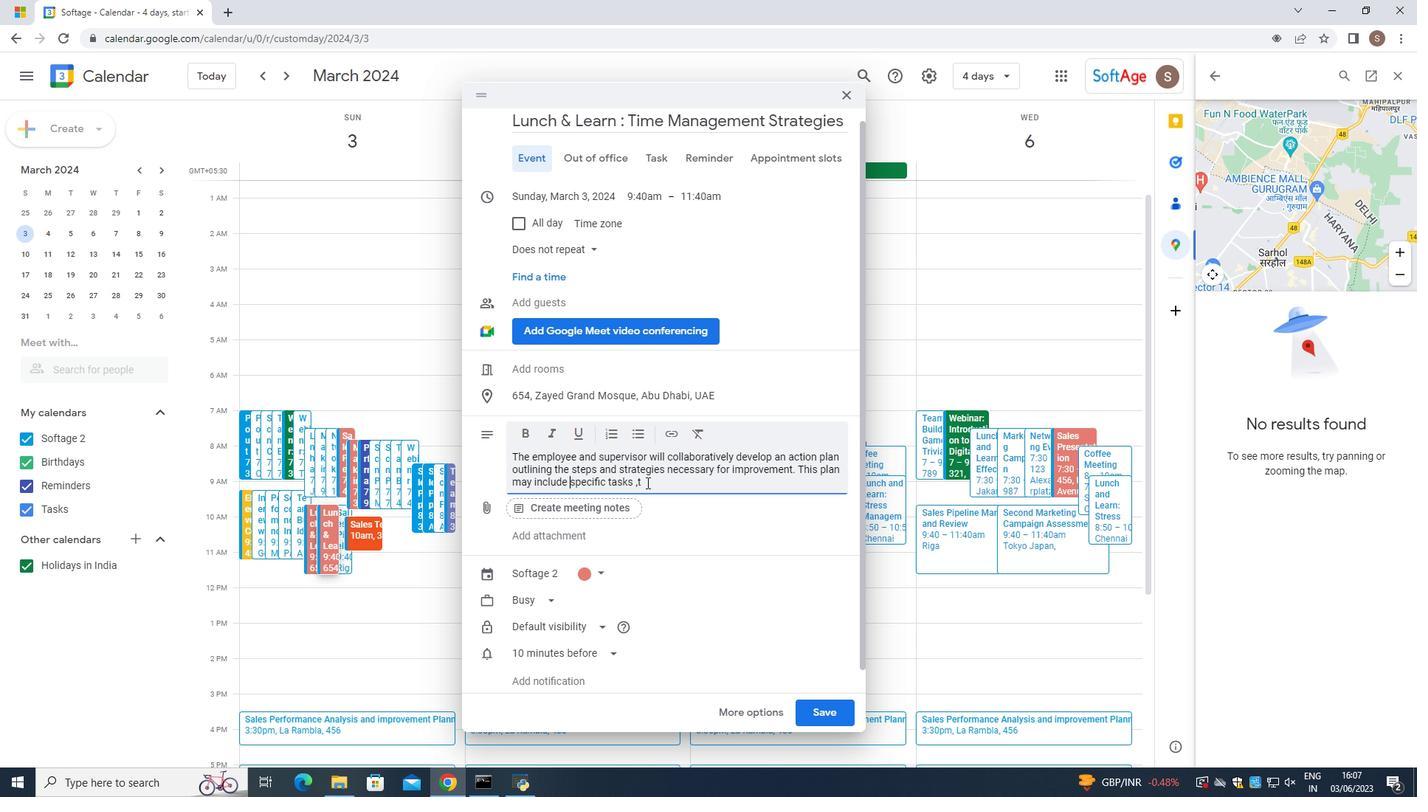 
Action: Mouse moved to (639, 487)
Screenshot: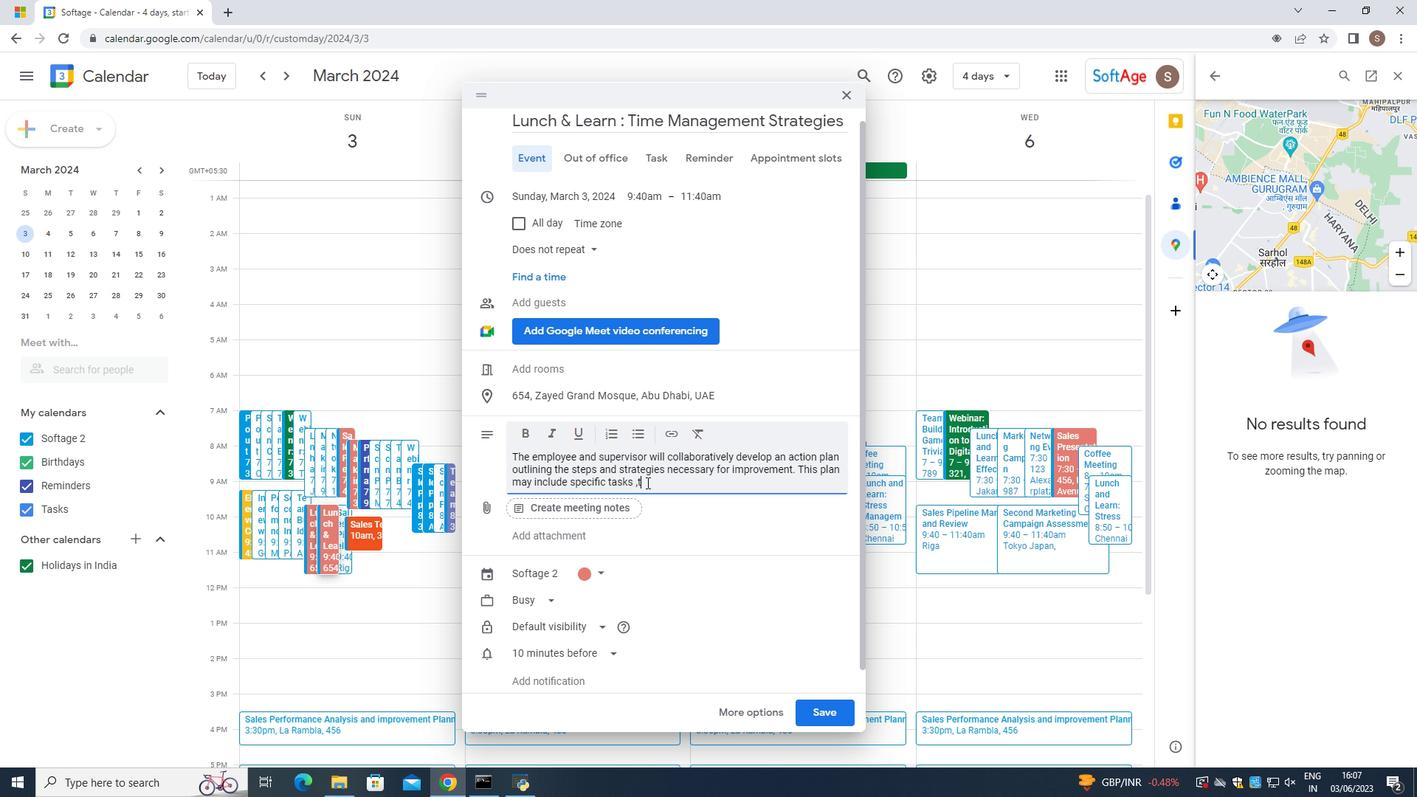 
Action: Key pressed <Key.backspace>training<Key.space>or<Key.space>deverlopment<Key.space>opportunities<Key.space>,resours<Key.backspace>ces<Key.space>,<Key.space>and<Key.space>support<Key.space>sysatems<Key.space>to<Key.space>aid<Key.space>in<Key.space>the<Key.space>employers<Key.backspace><Key.backspace>ee
Screenshot: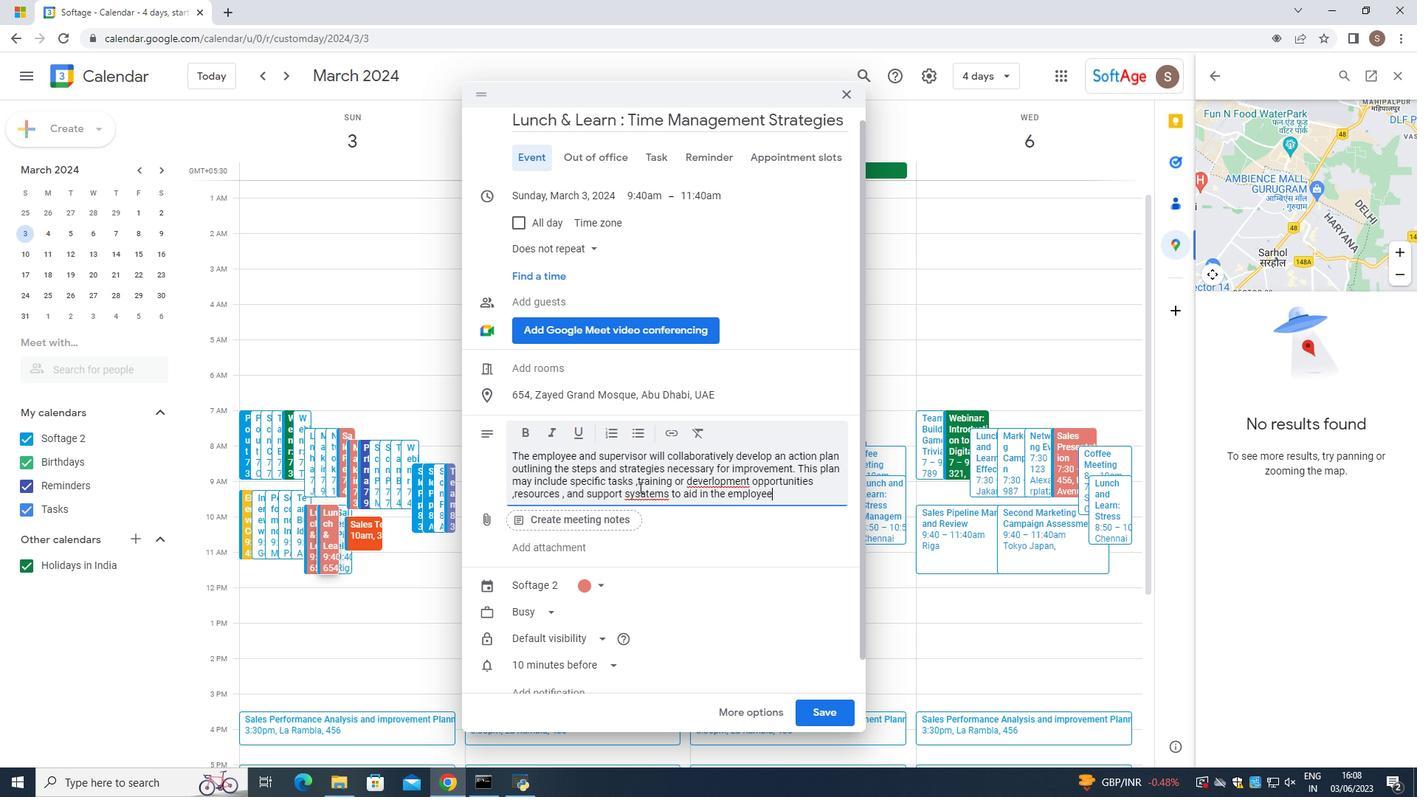 
Action: Mouse moved to (705, 482)
Screenshot: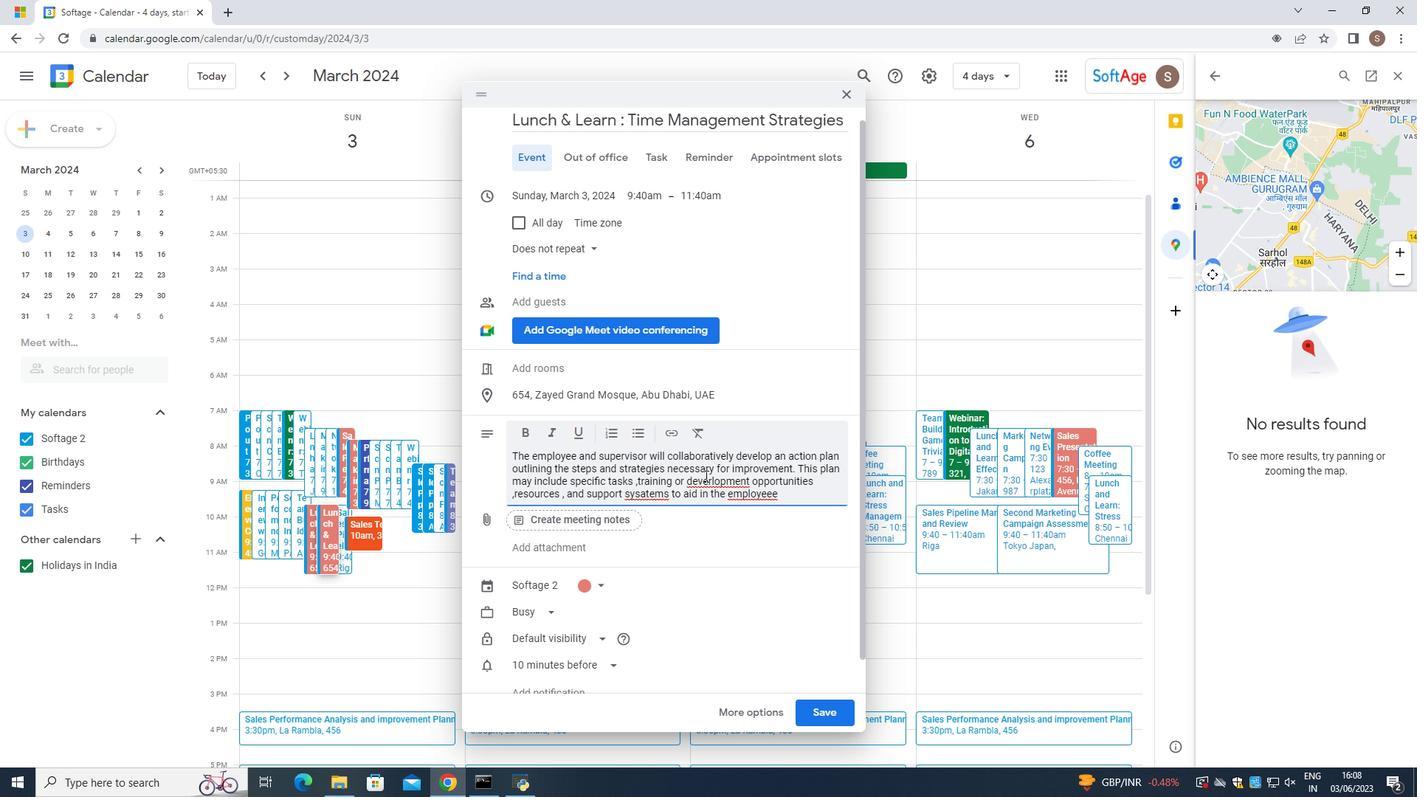 
Action: Mouse pressed left at (705, 482)
Screenshot: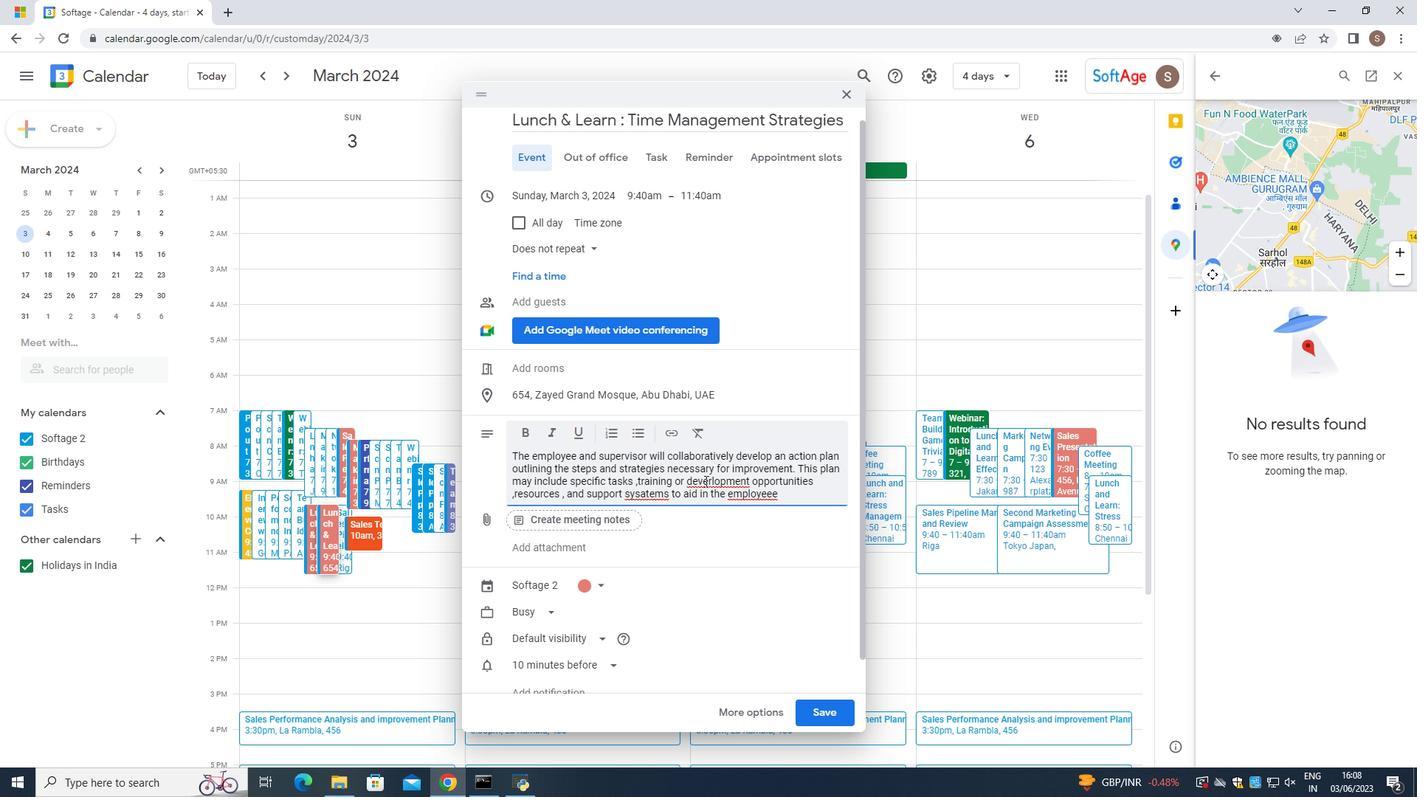 
Action: Mouse pressed right at (705, 482)
Screenshot: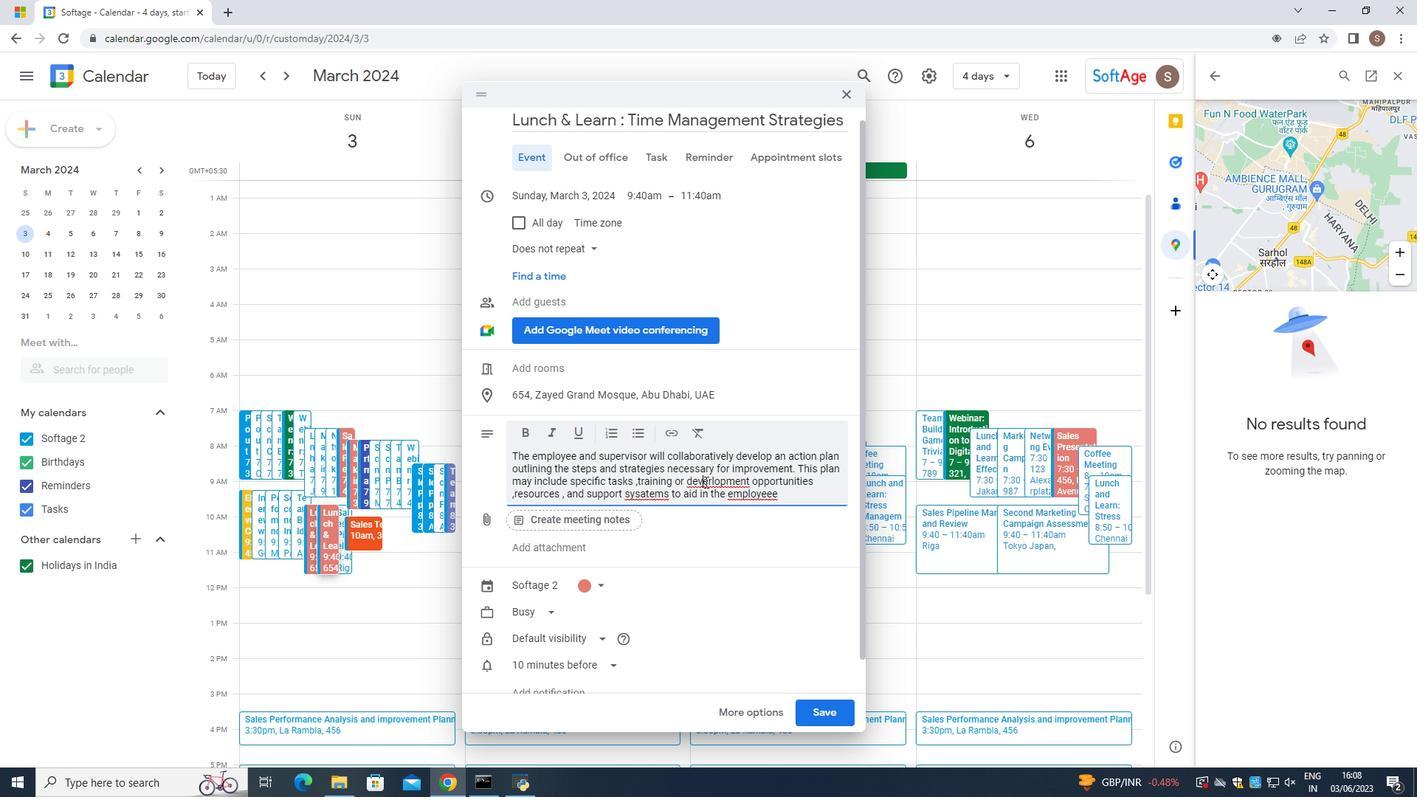 
Action: Mouse moved to (720, 494)
Screenshot: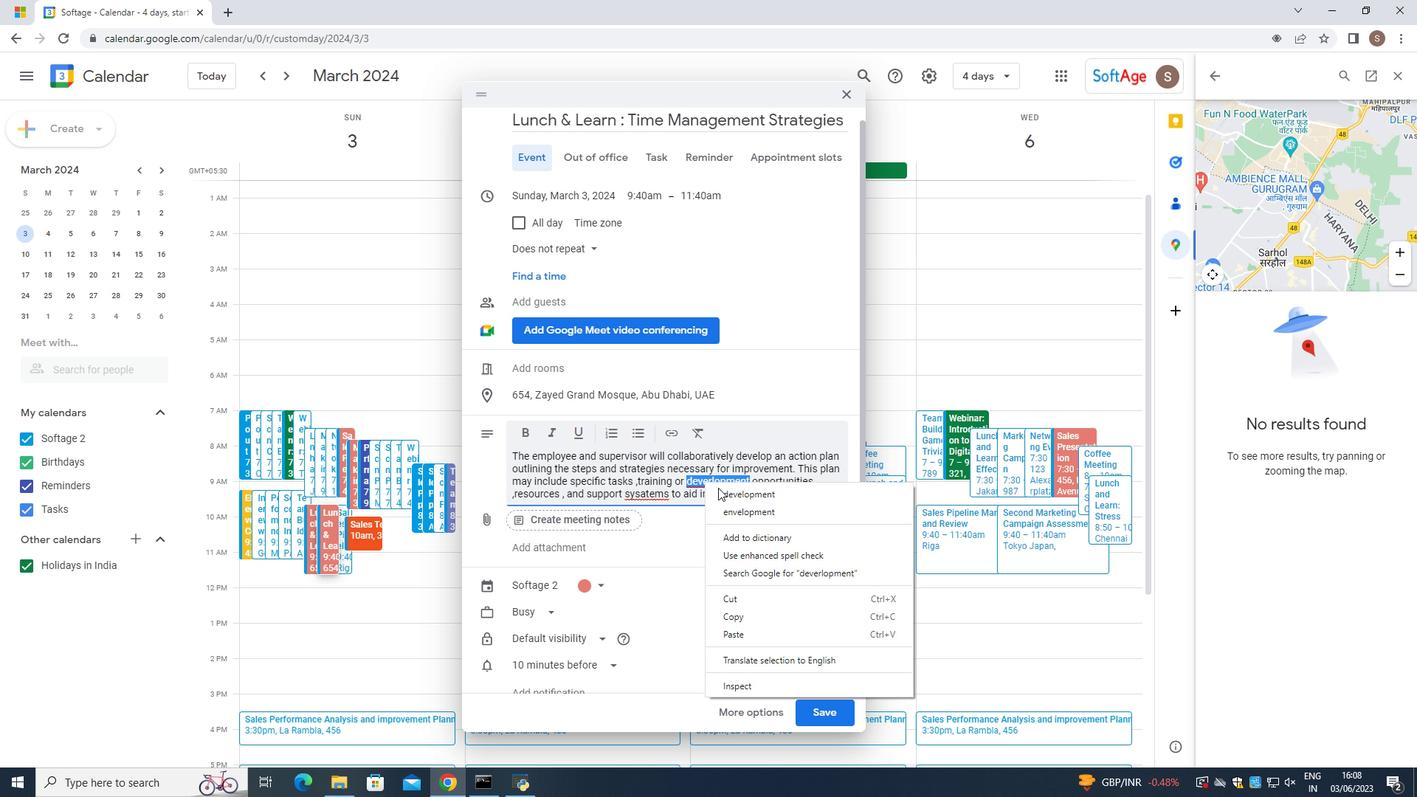 
Action: Mouse pressed left at (720, 494)
Screenshot: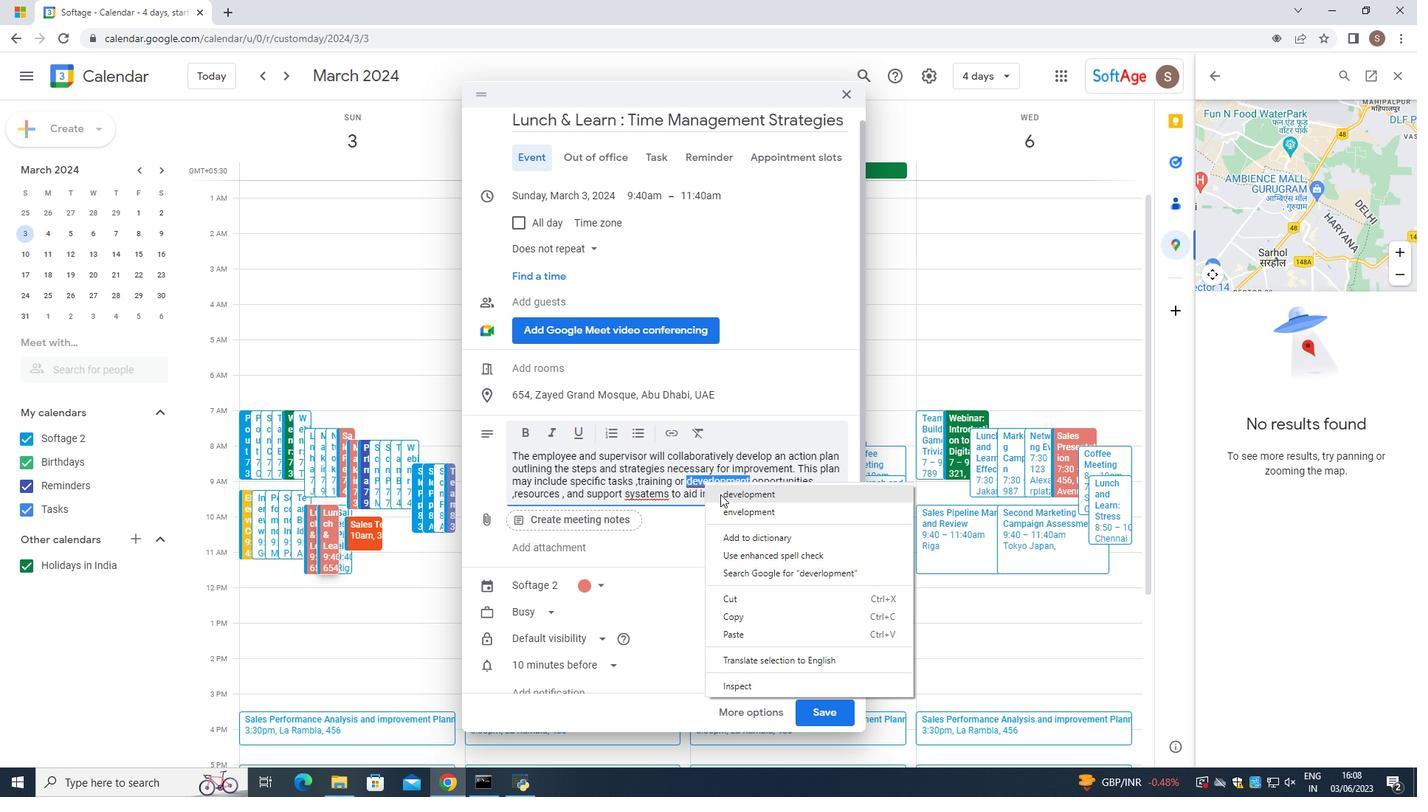 
Action: Mouse moved to (646, 496)
Screenshot: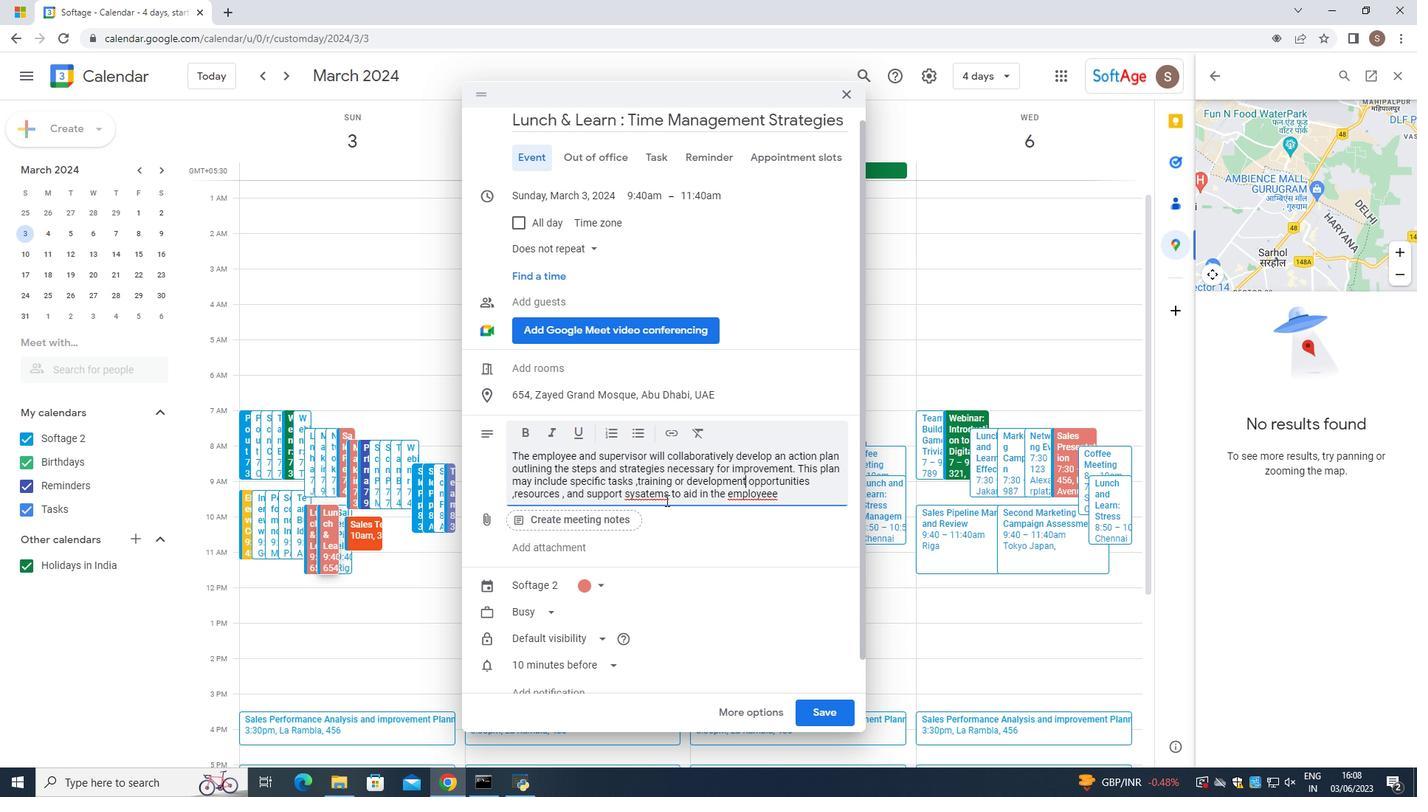 
Action: Mouse pressed left at (646, 496)
Screenshot: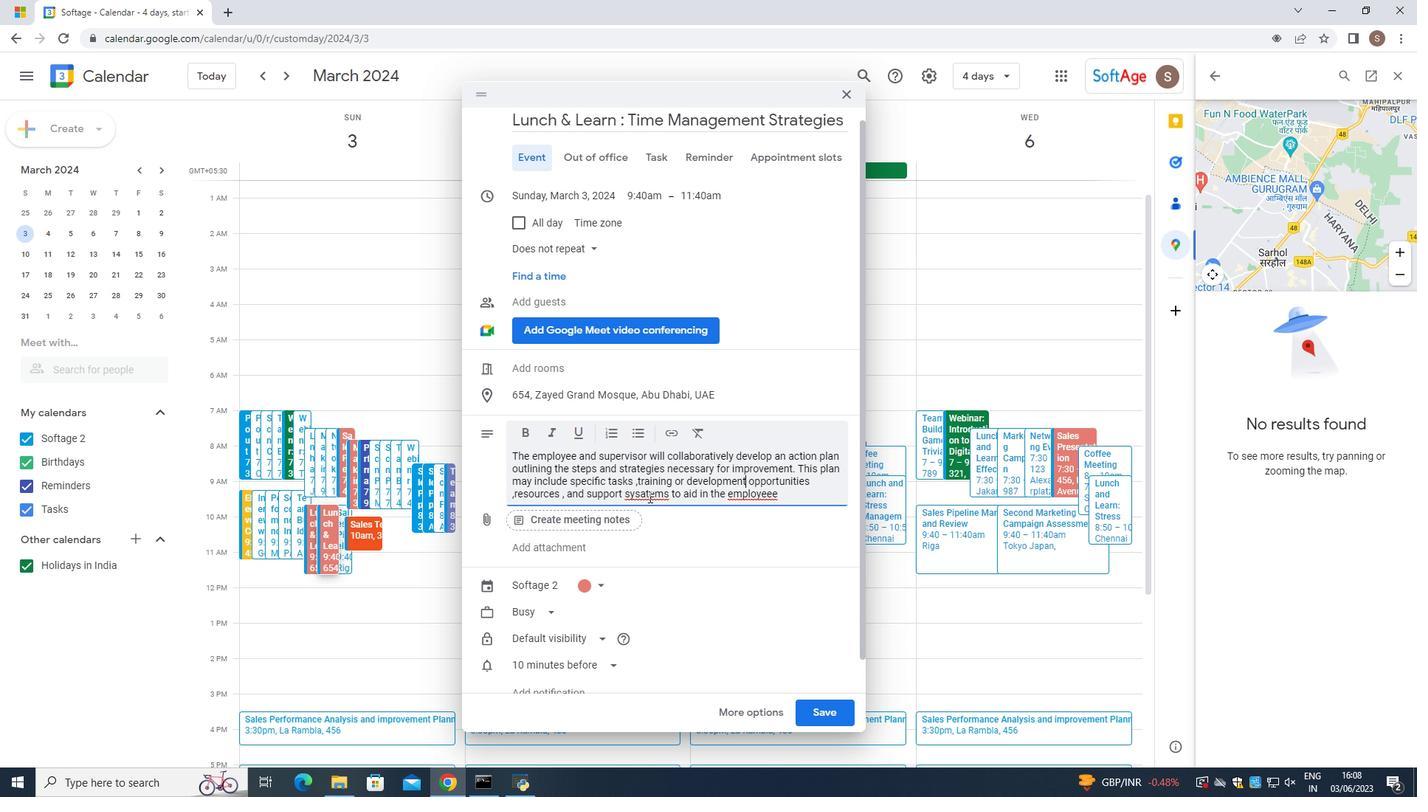 
Action: Mouse pressed right at (646, 496)
Screenshot: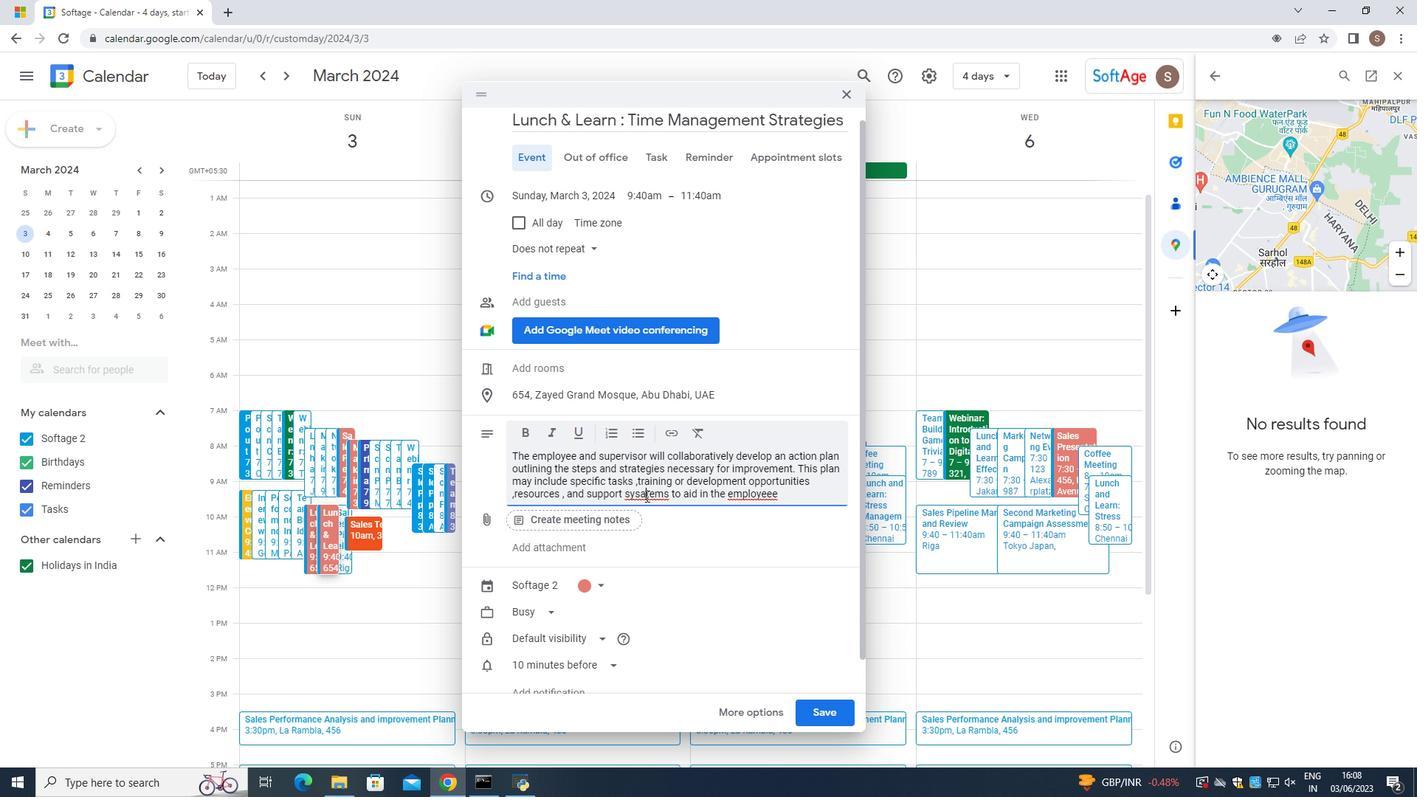 
Action: Mouse moved to (660, 509)
Screenshot: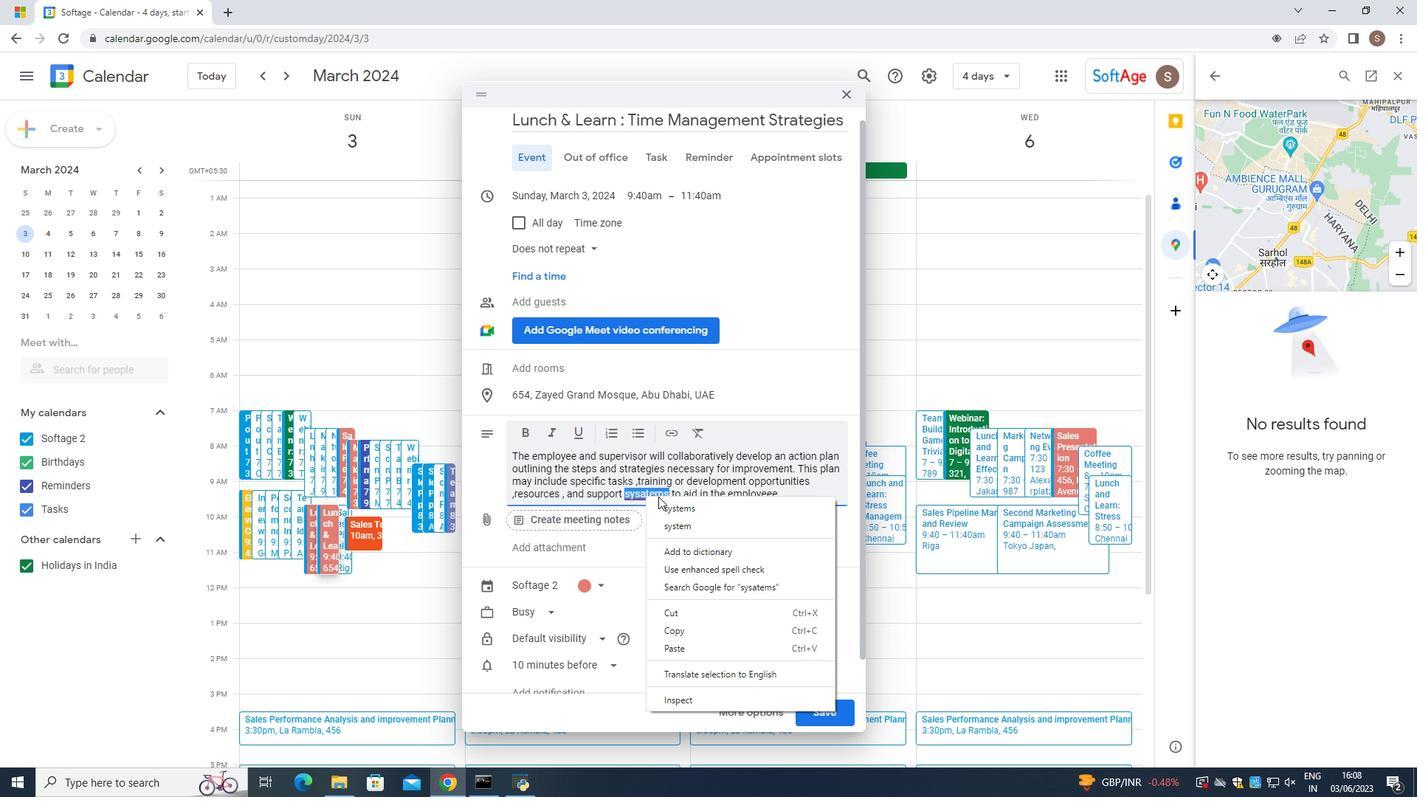 
Action: Mouse pressed left at (660, 509)
Screenshot: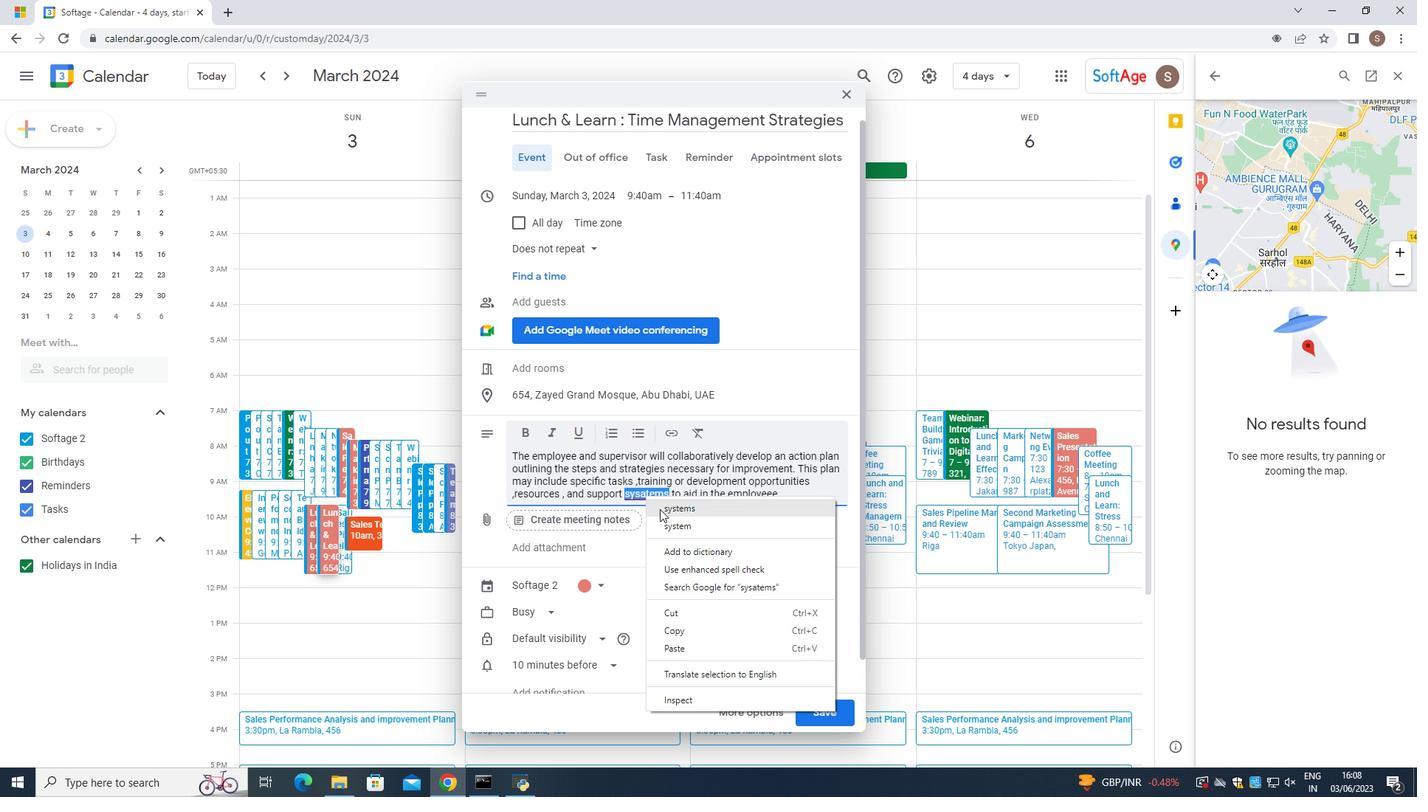 
Action: Mouse moved to (742, 493)
Screenshot: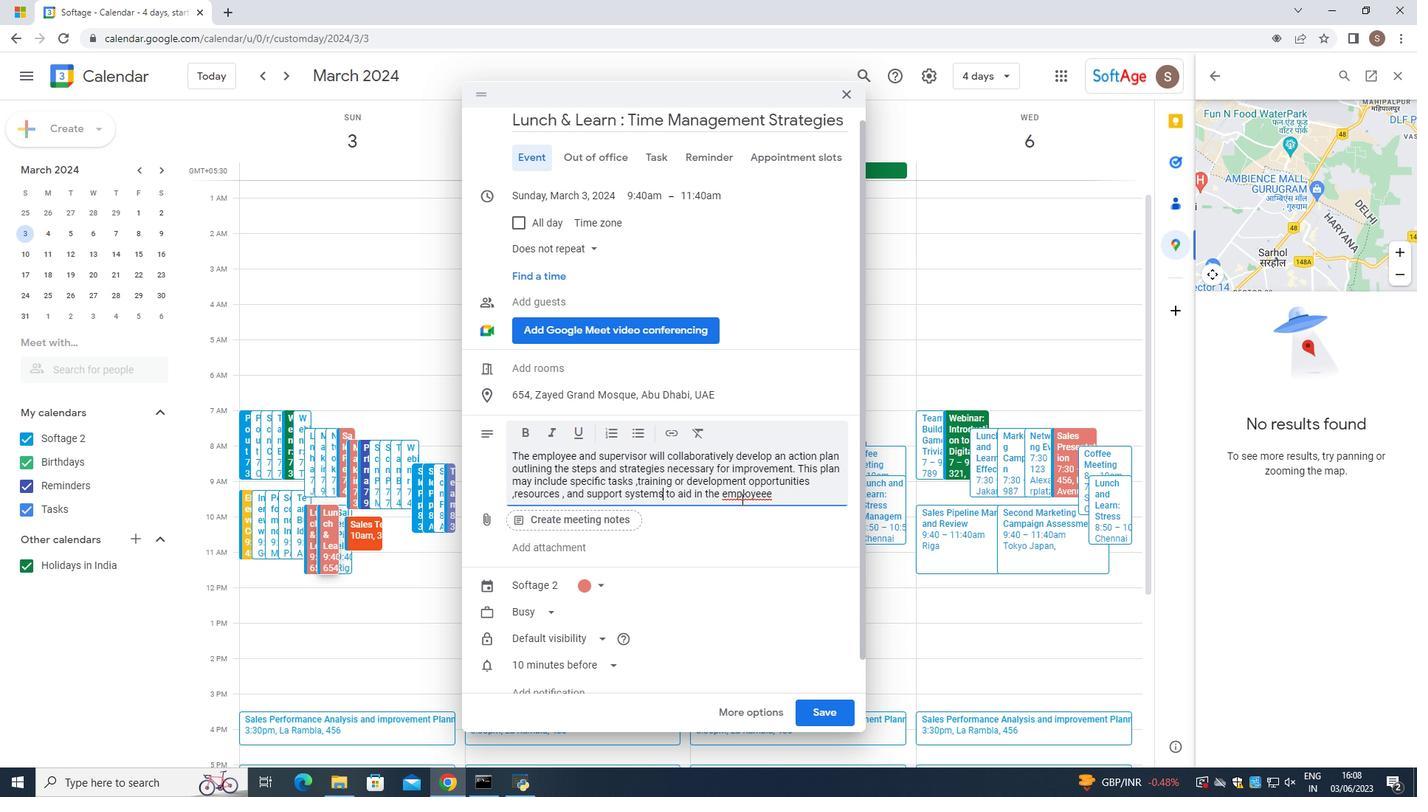 
Action: Mouse pressed left at (742, 493)
Screenshot: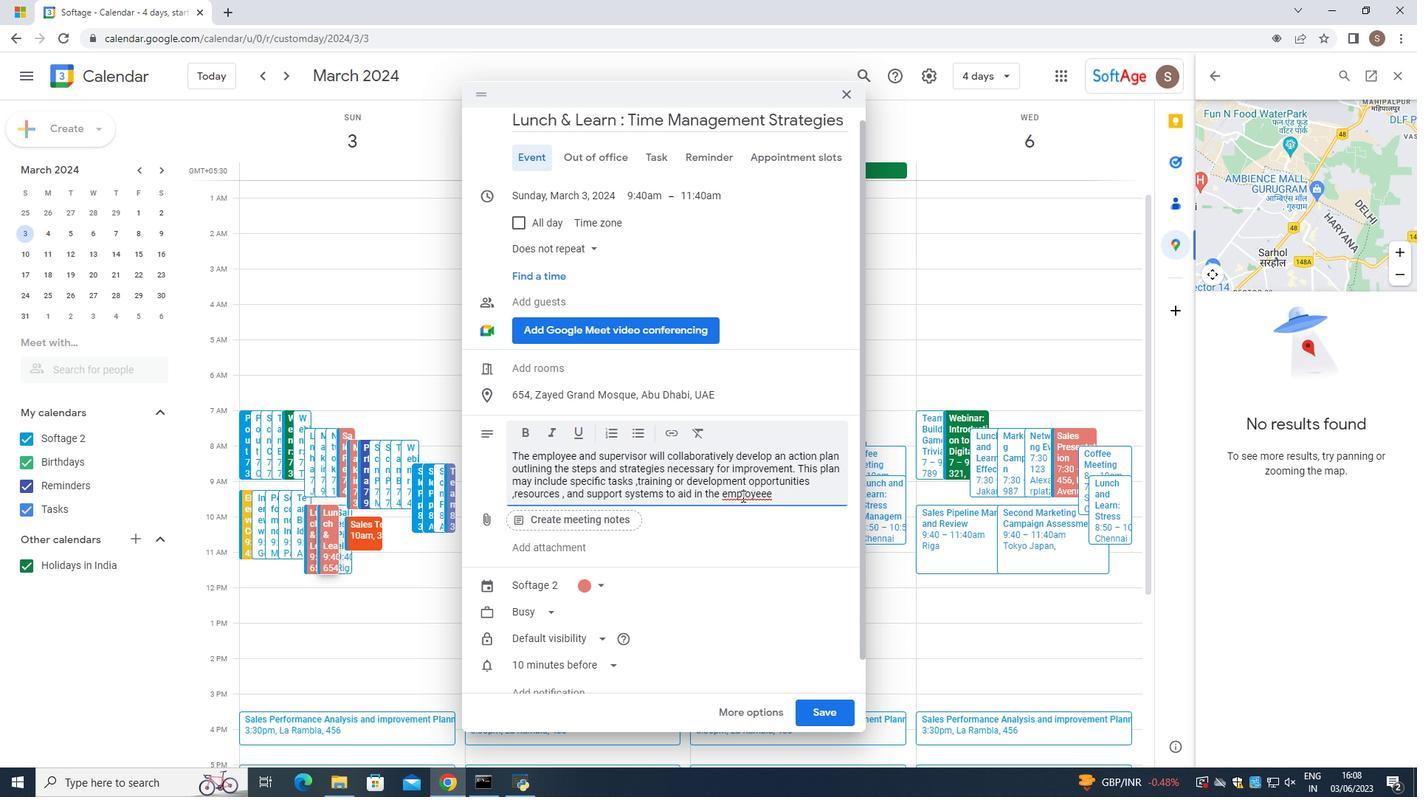
Action: Mouse pressed right at (742, 493)
Screenshot: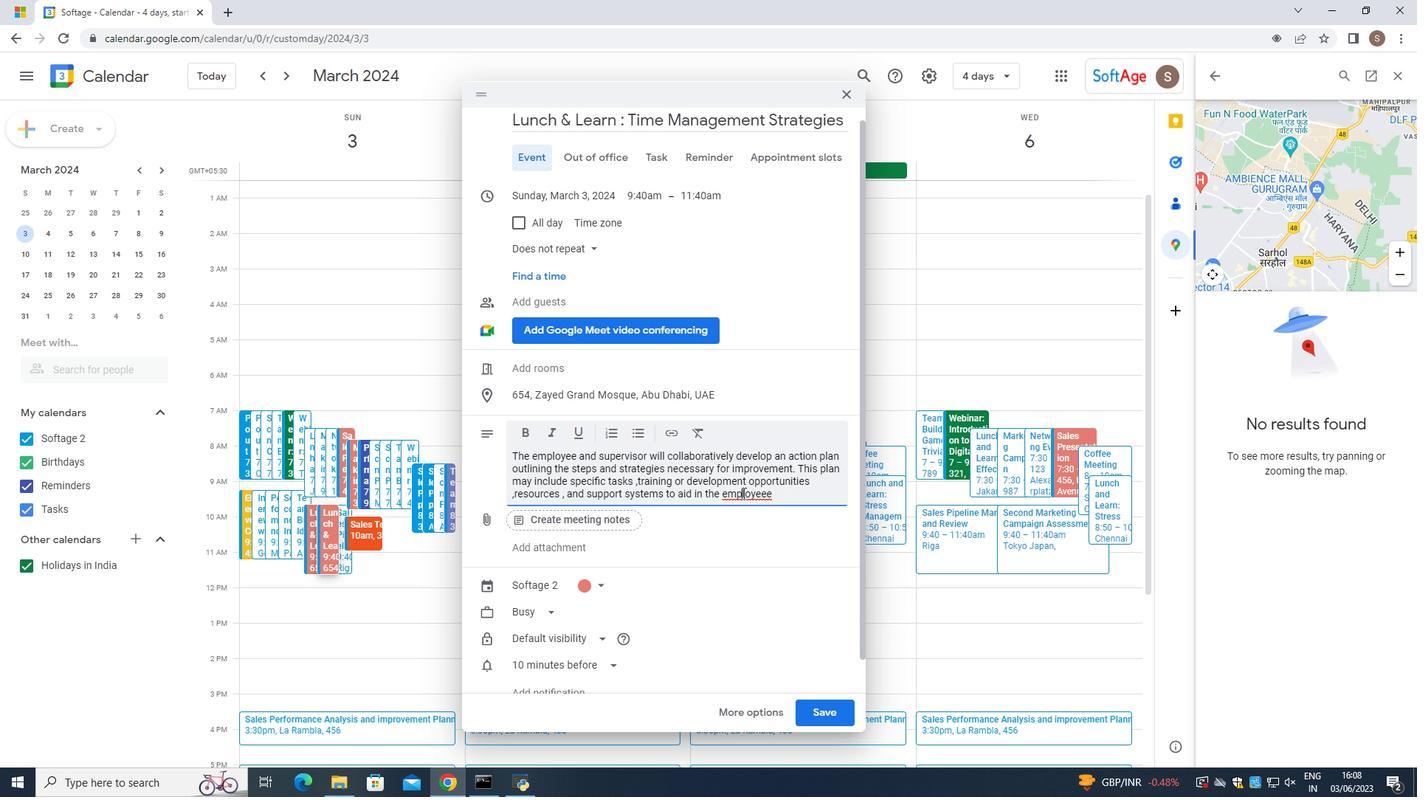 
Action: Mouse moved to (749, 499)
Screenshot: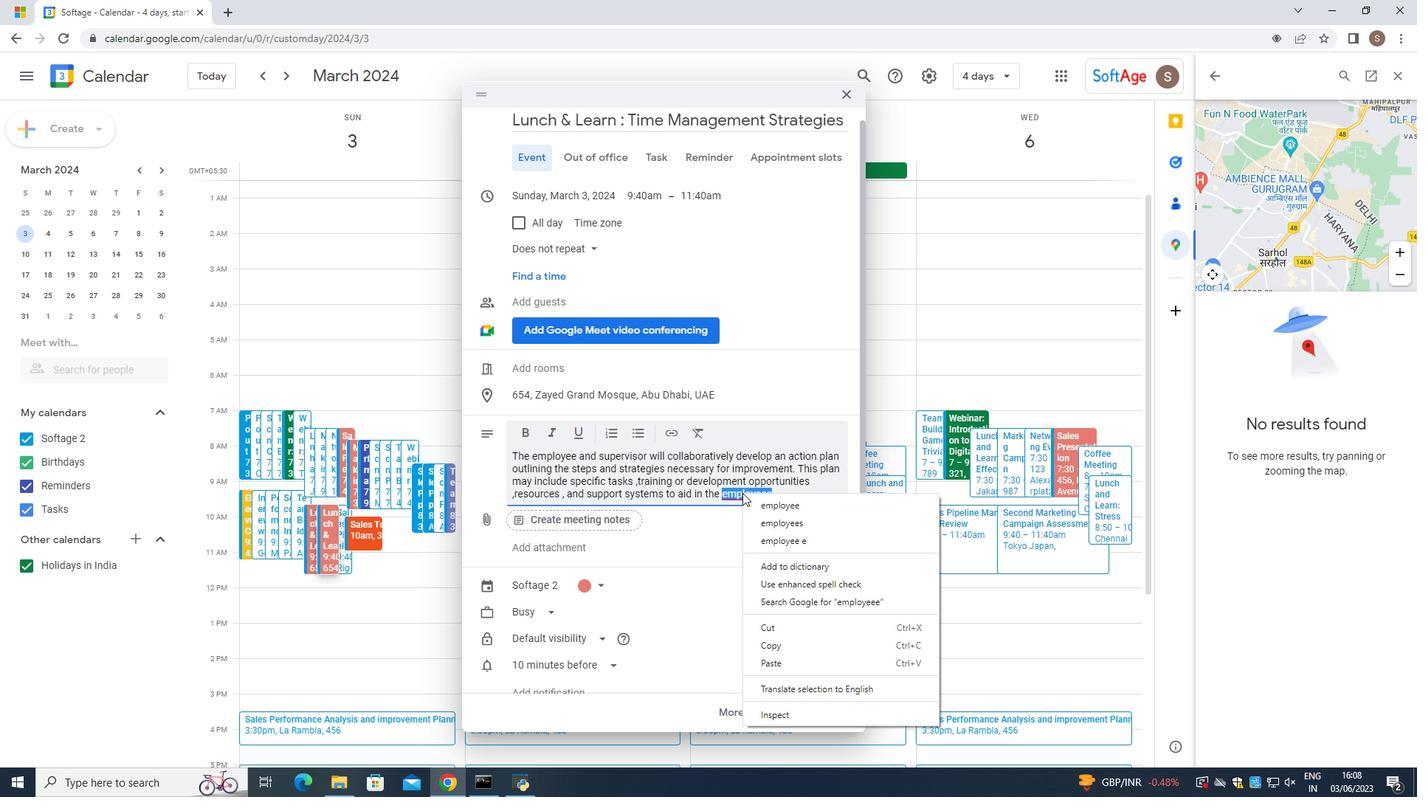 
Action: Mouse pressed left at (749, 499)
Screenshot: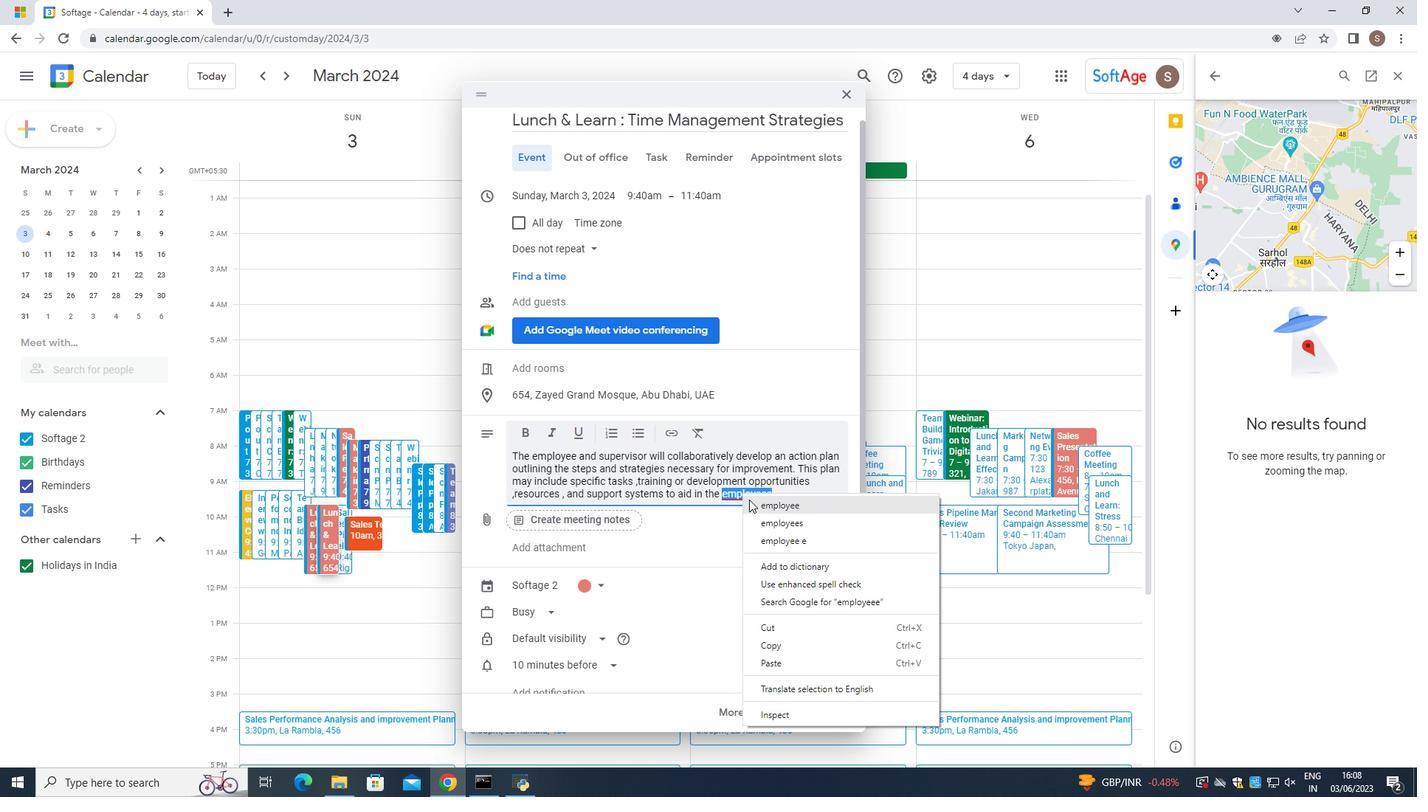 
Action: Mouse moved to (782, 492)
Screenshot: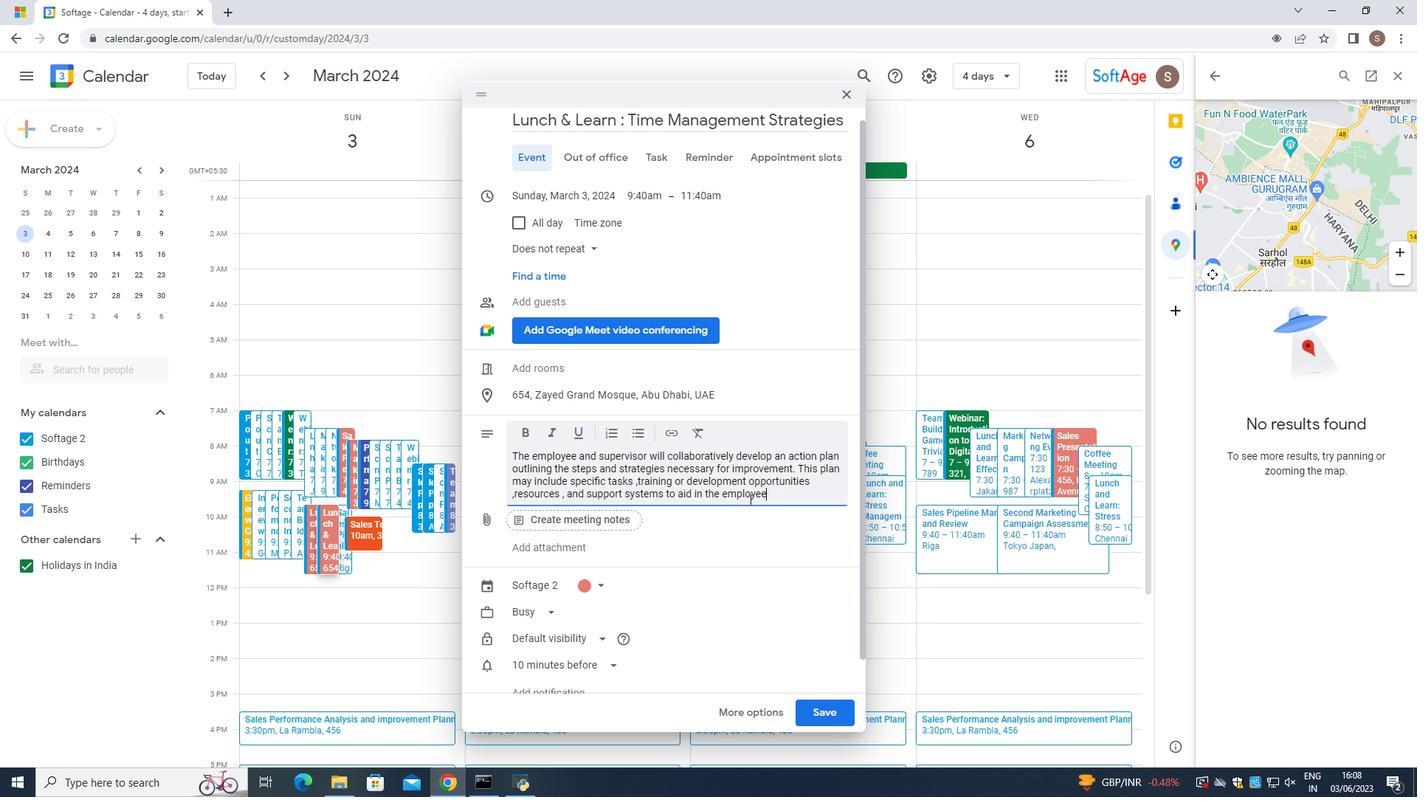 
Action: Mouse pressed left at (782, 492)
Screenshot: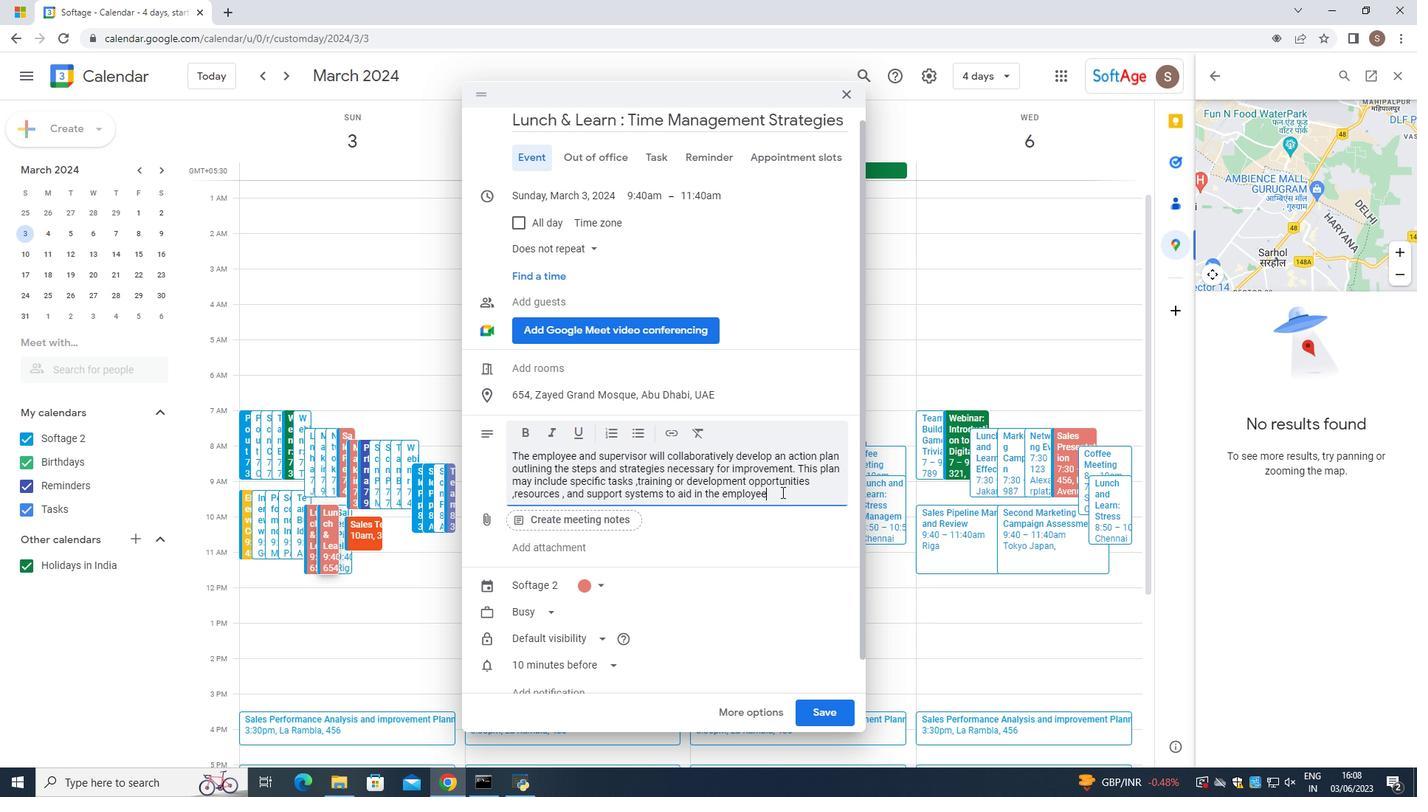 
Action: Key pressed <Key.space>groewth<Key.space>
Screenshot: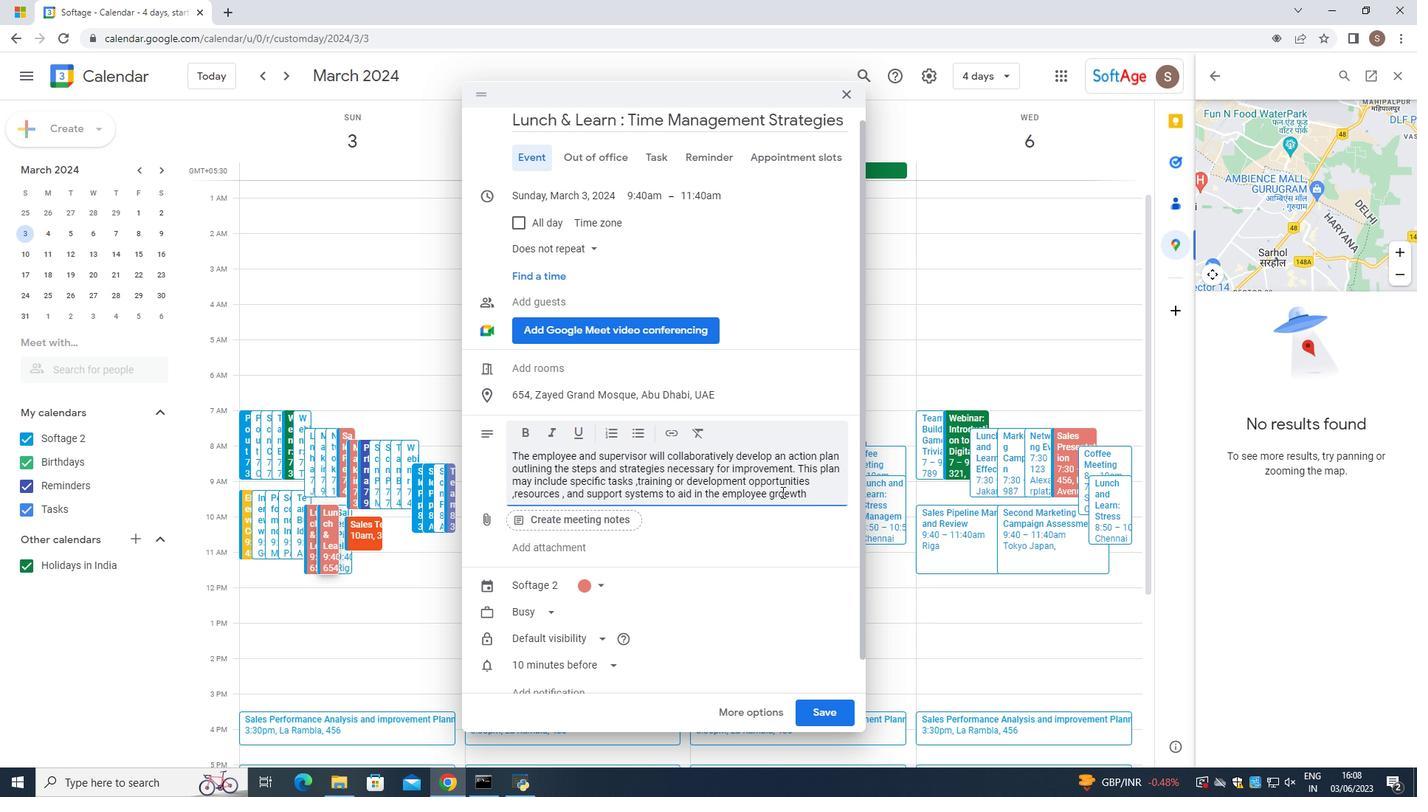 
Action: Mouse moved to (781, 491)
Screenshot: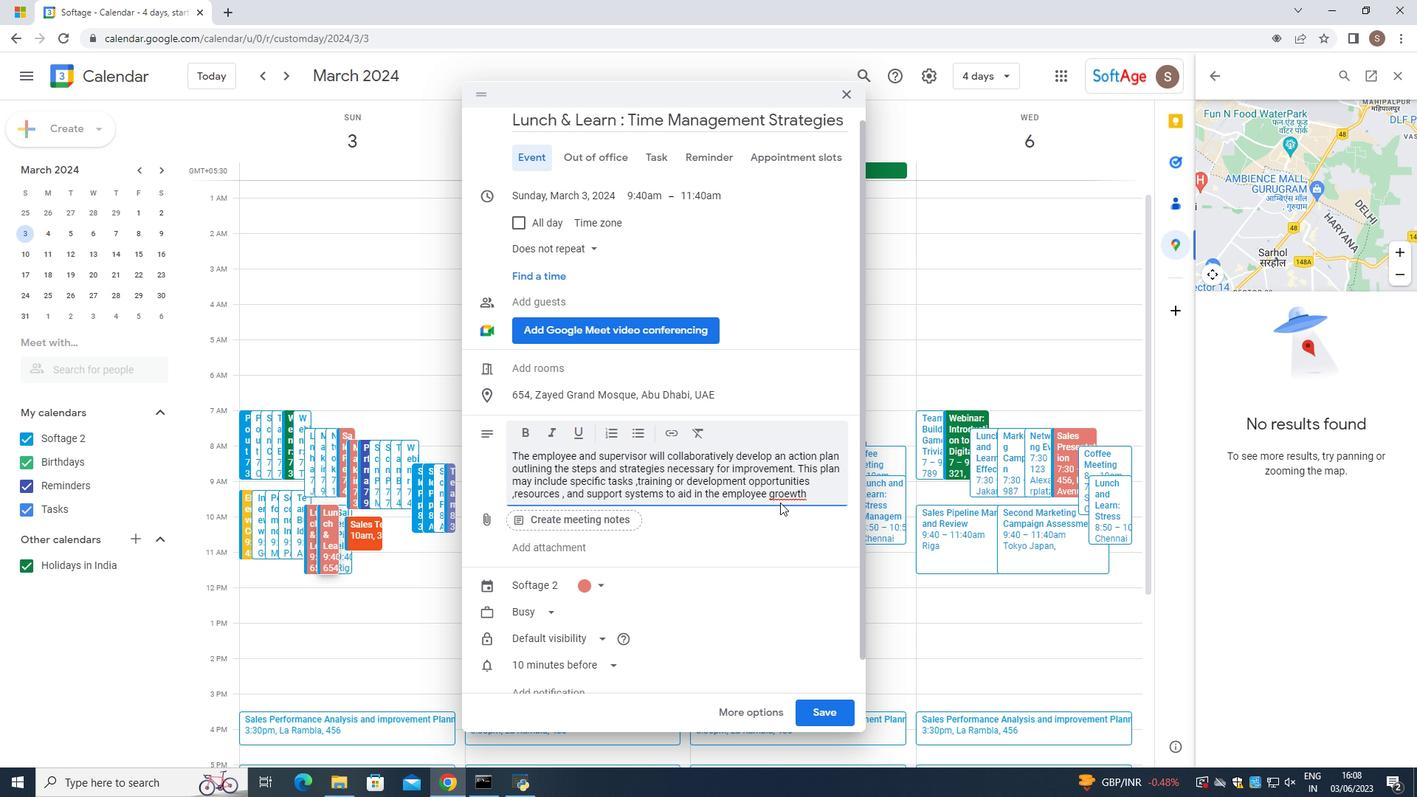 
Action: Mouse pressed left at (781, 491)
Screenshot: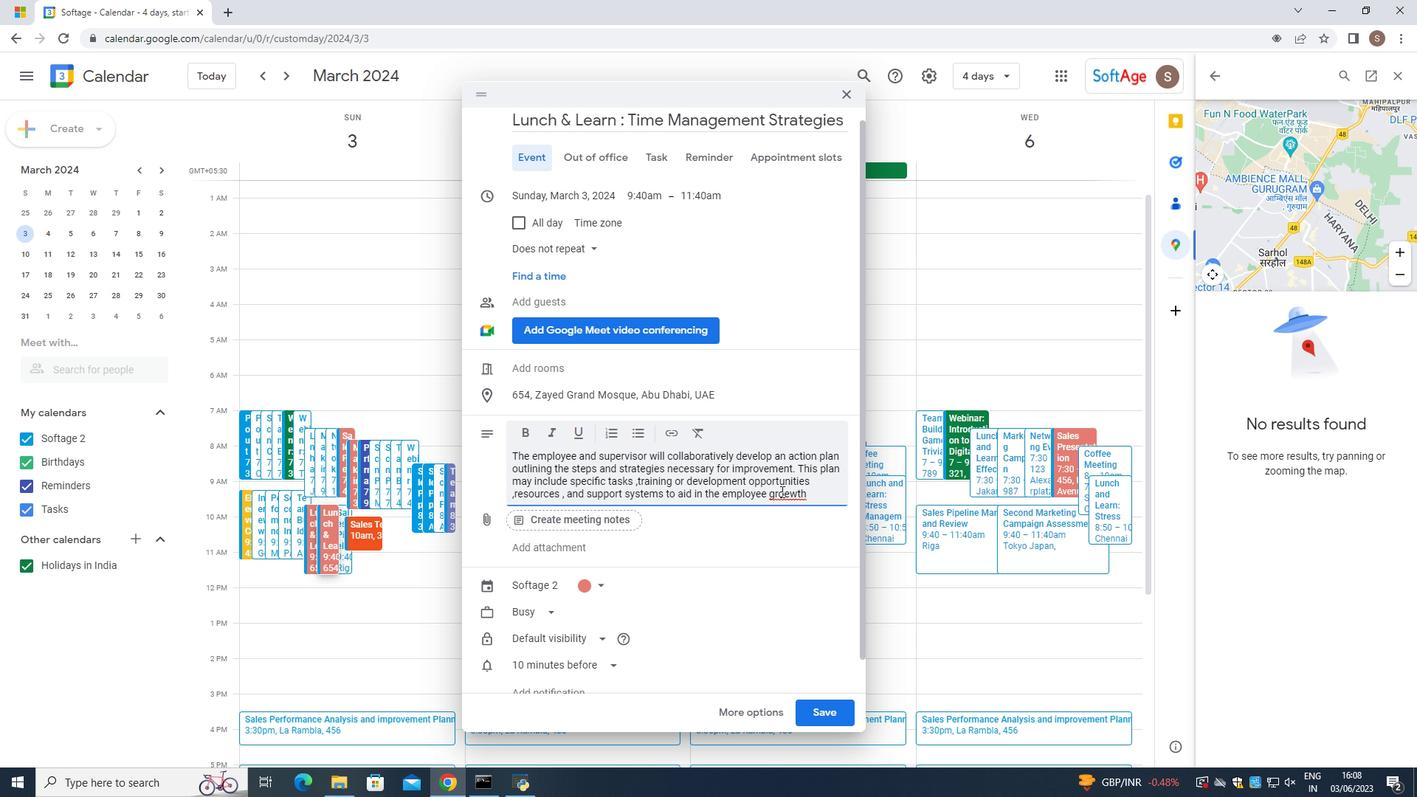
Action: Mouse pressed right at (781, 491)
Screenshot: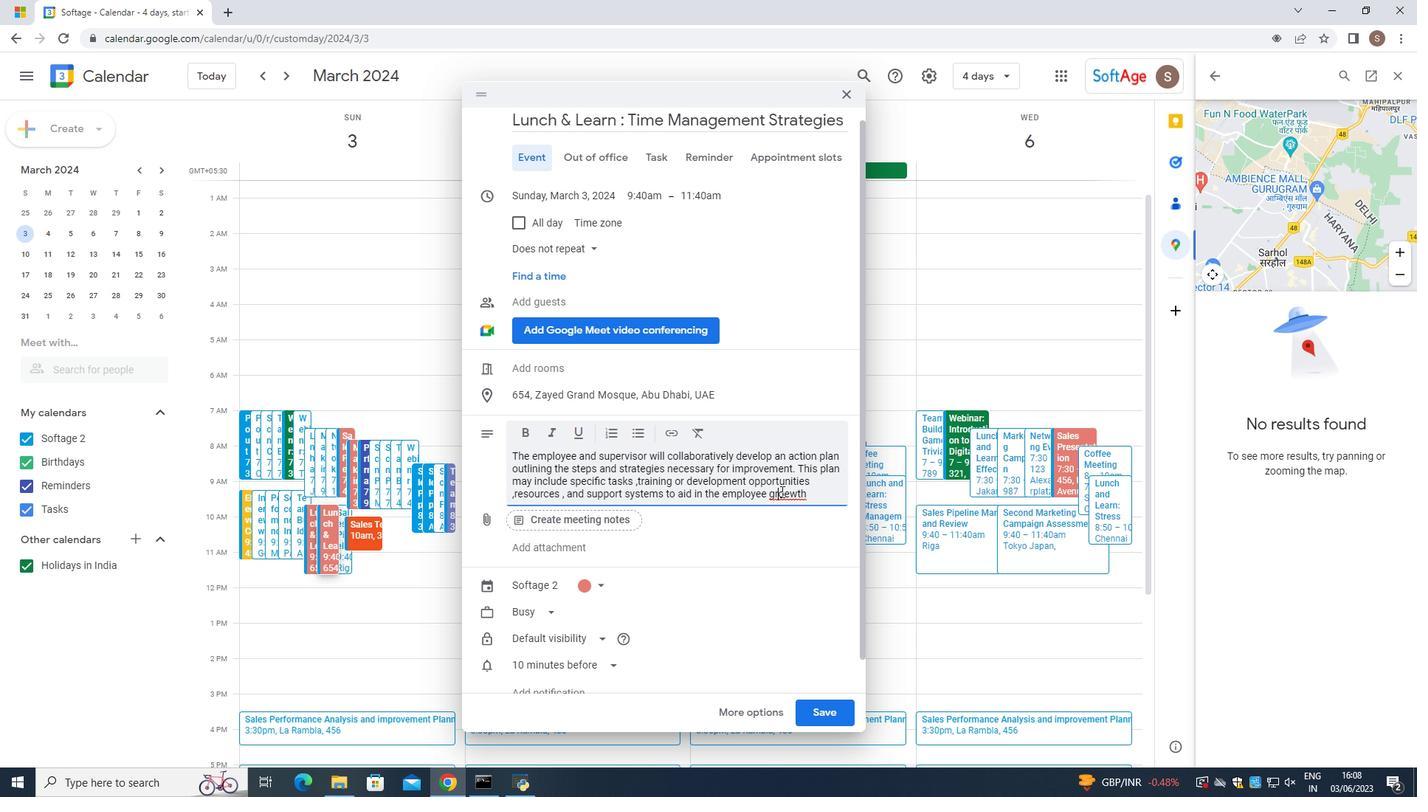 
Action: Mouse moved to (789, 502)
Screenshot: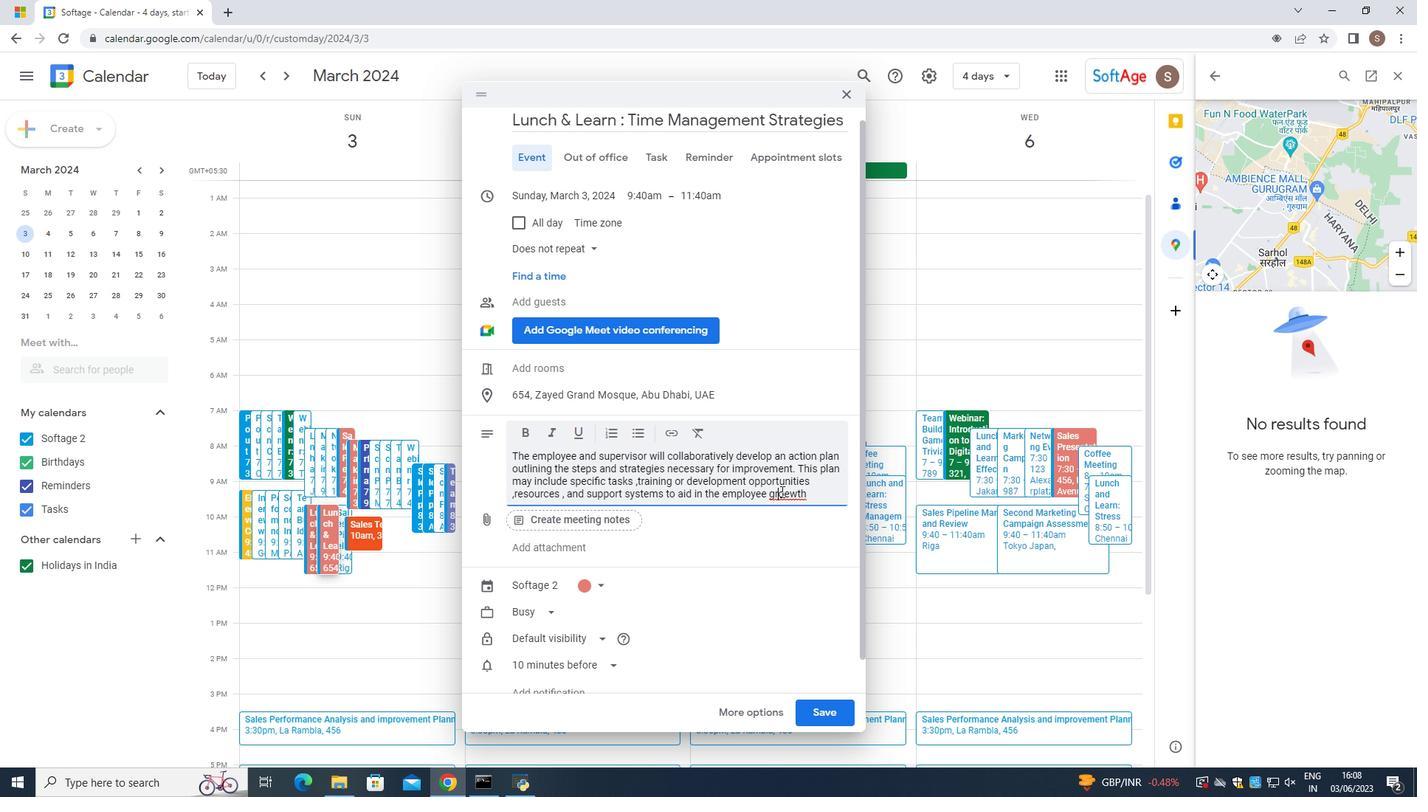 
Action: Mouse pressed left at (789, 502)
Screenshot: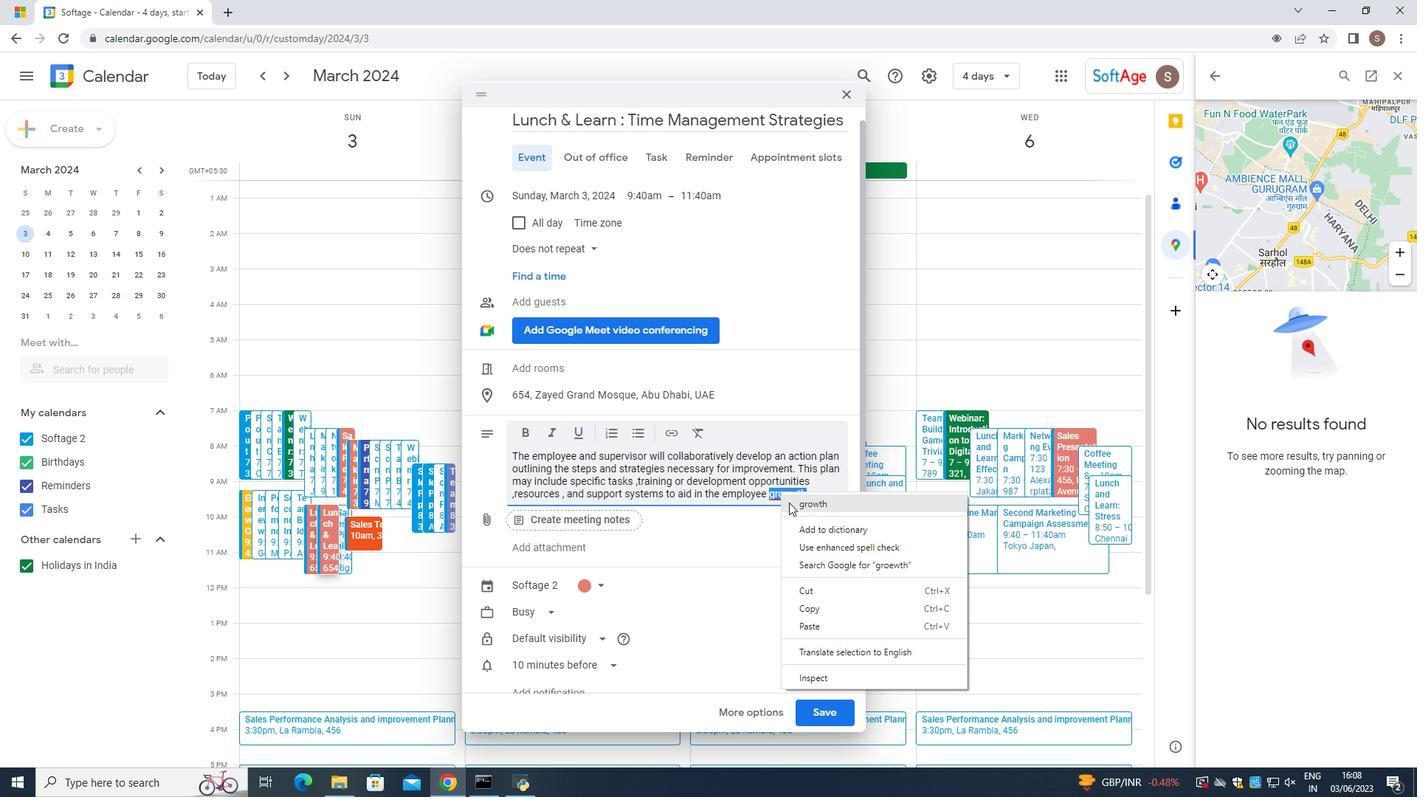 
Action: Mouse moved to (819, 495)
Screenshot: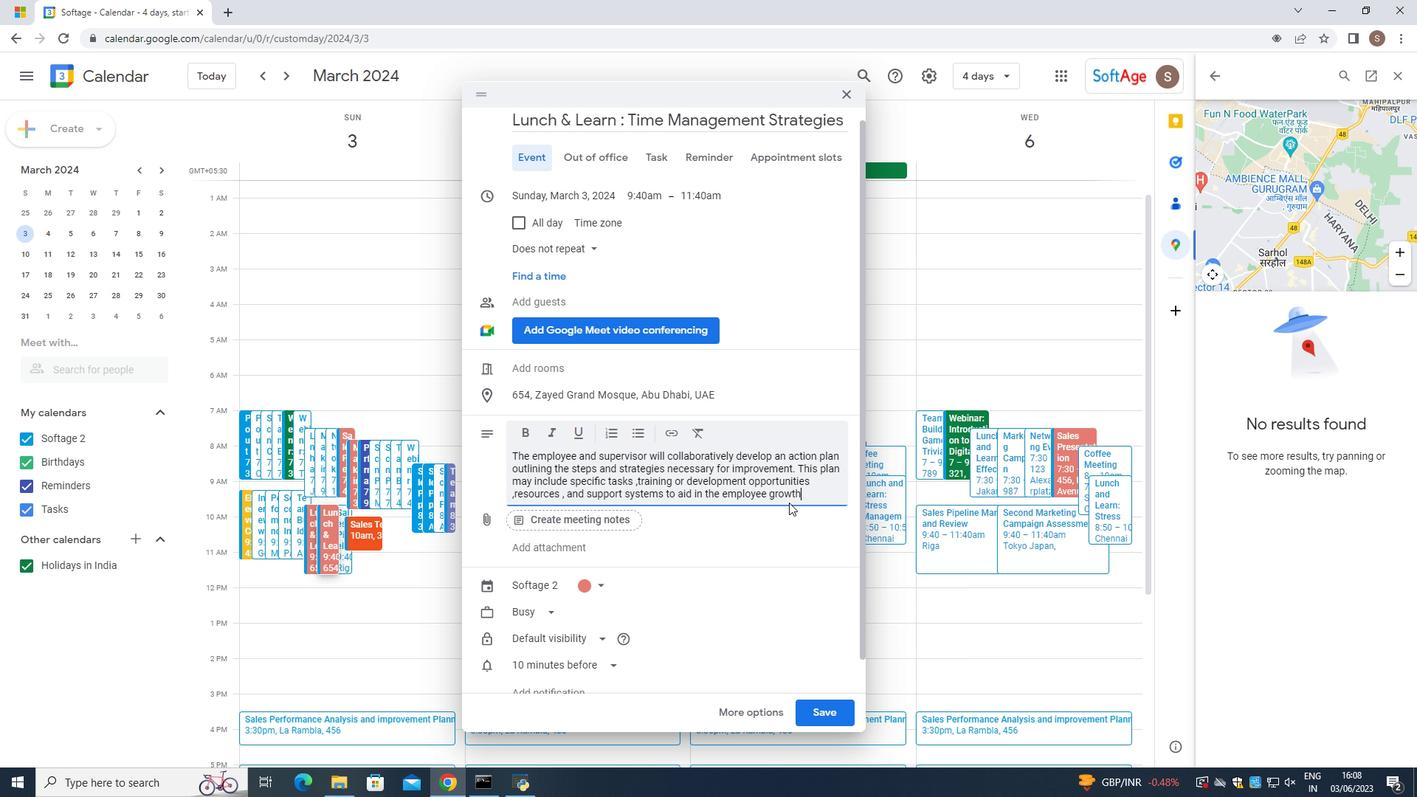
Action: Mouse pressed left at (819, 495)
Screenshot: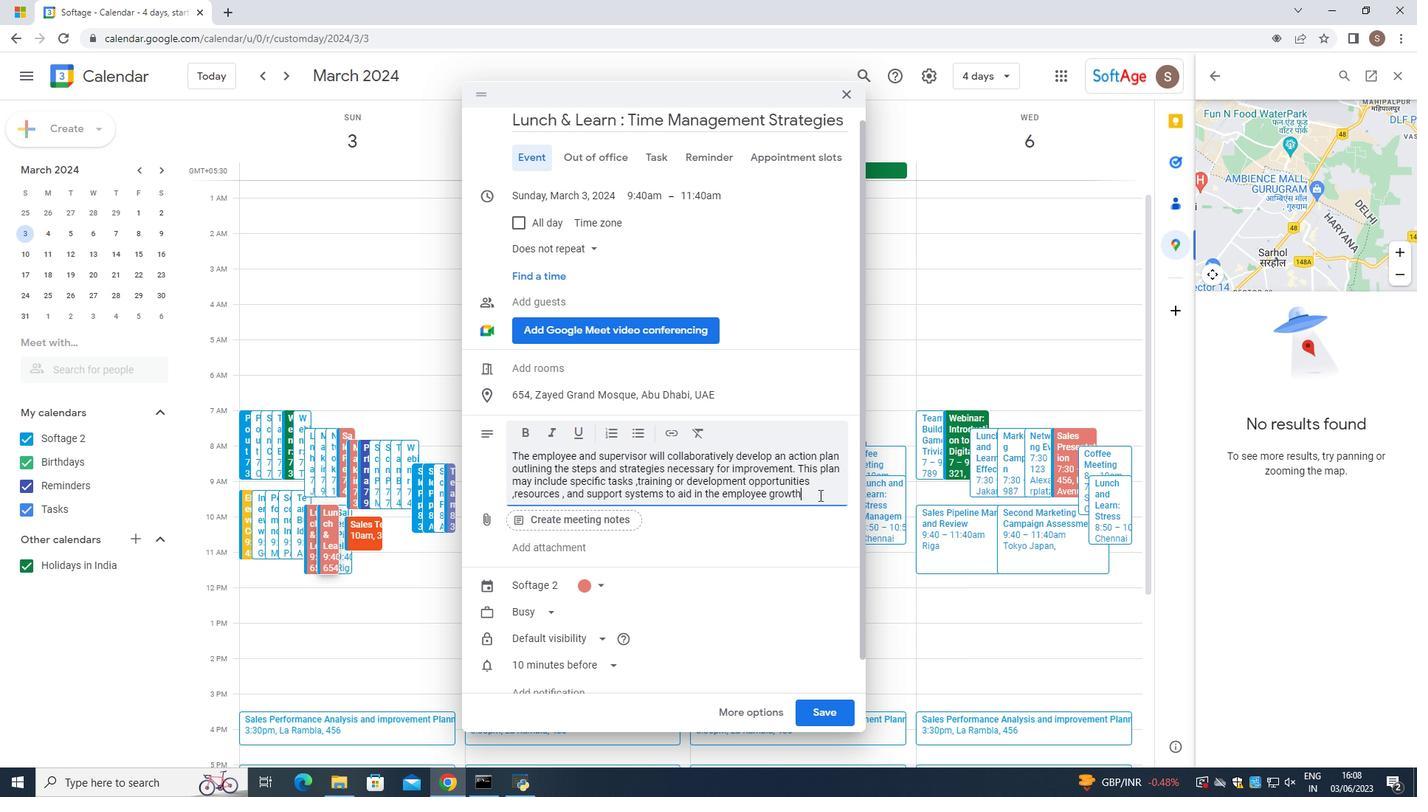 
Action: Key pressed <Key.space><Key.shift_r><Key.shift_r><Key.shift_r><Key.shift_r><Key.shift_r><Key.shift_r><Key.shift_r><Key.shift_r><Key.shift_r><Key.shift_r><Key.shift_r><Key.shift_r><Key.shift_r><Key.shift_r><Key.shift_r><Key.shift_r><Key.shift_r><Key.shift_r><Key.shift_r><Key.shift_r><Key.shift_r><Key.shift_r>&<Key.space>progress.
Screenshot: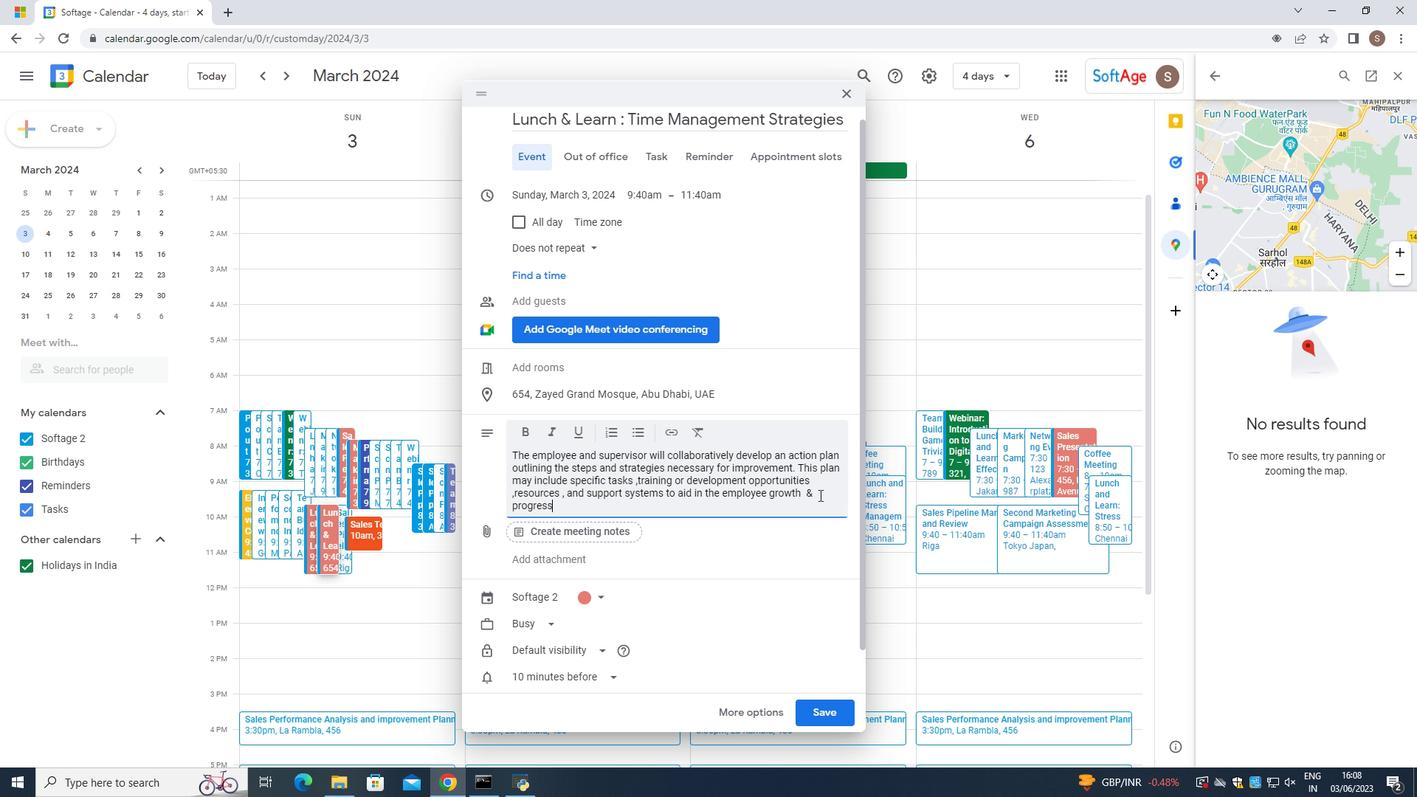
Action: Mouse moved to (669, 387)
Screenshot: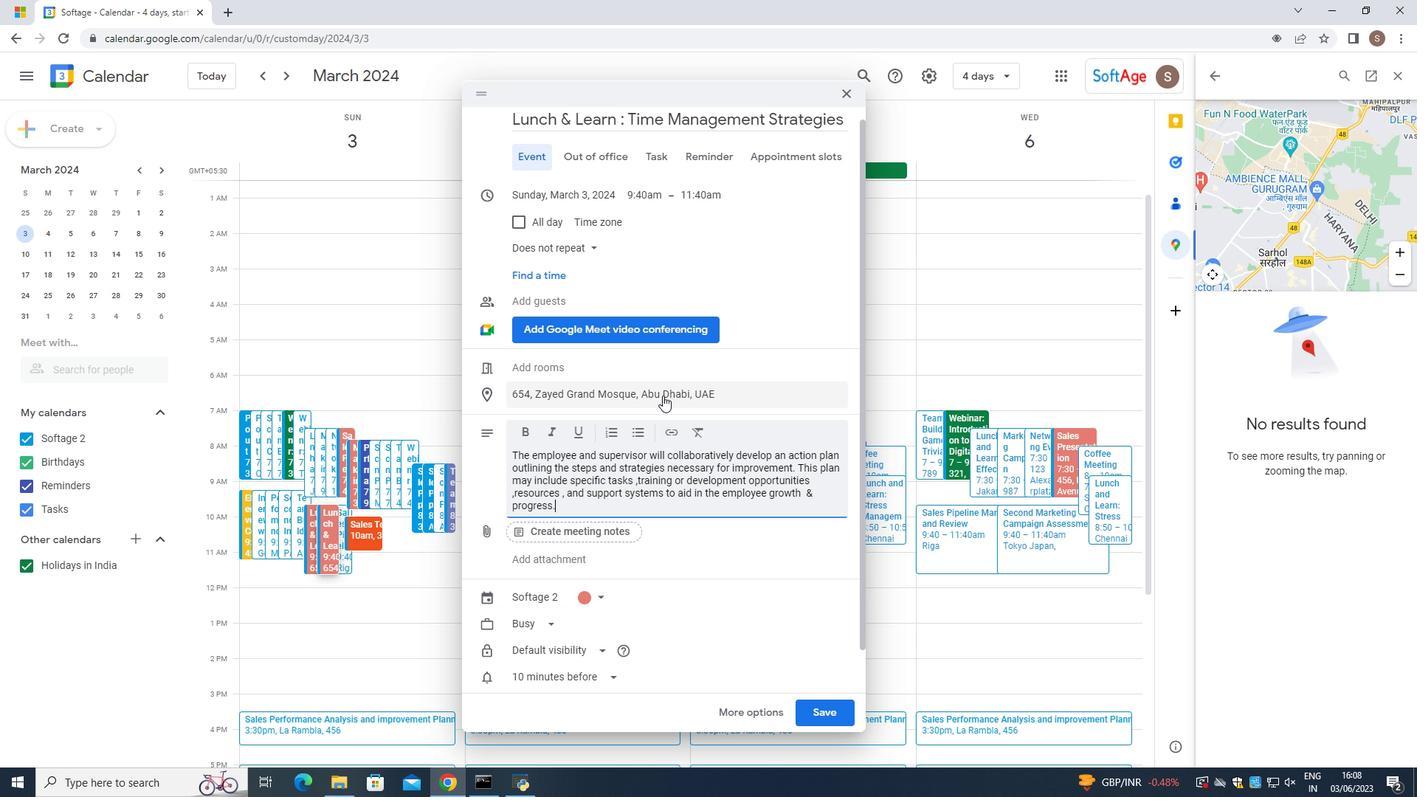 
Action: Mouse scrolled (669, 386) with delta (0, 0)
Screenshot: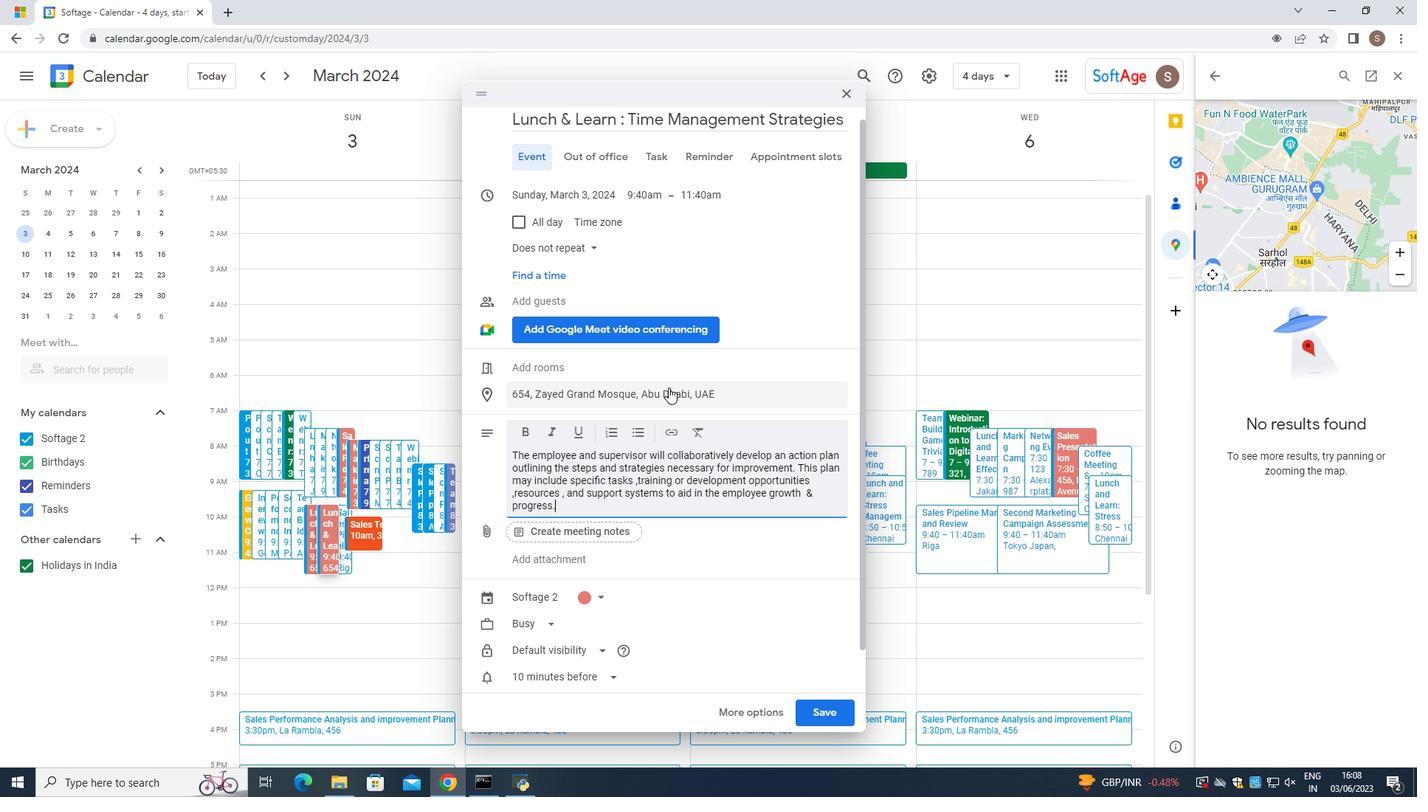 
Action: Mouse scrolled (669, 386) with delta (0, 0)
Screenshot: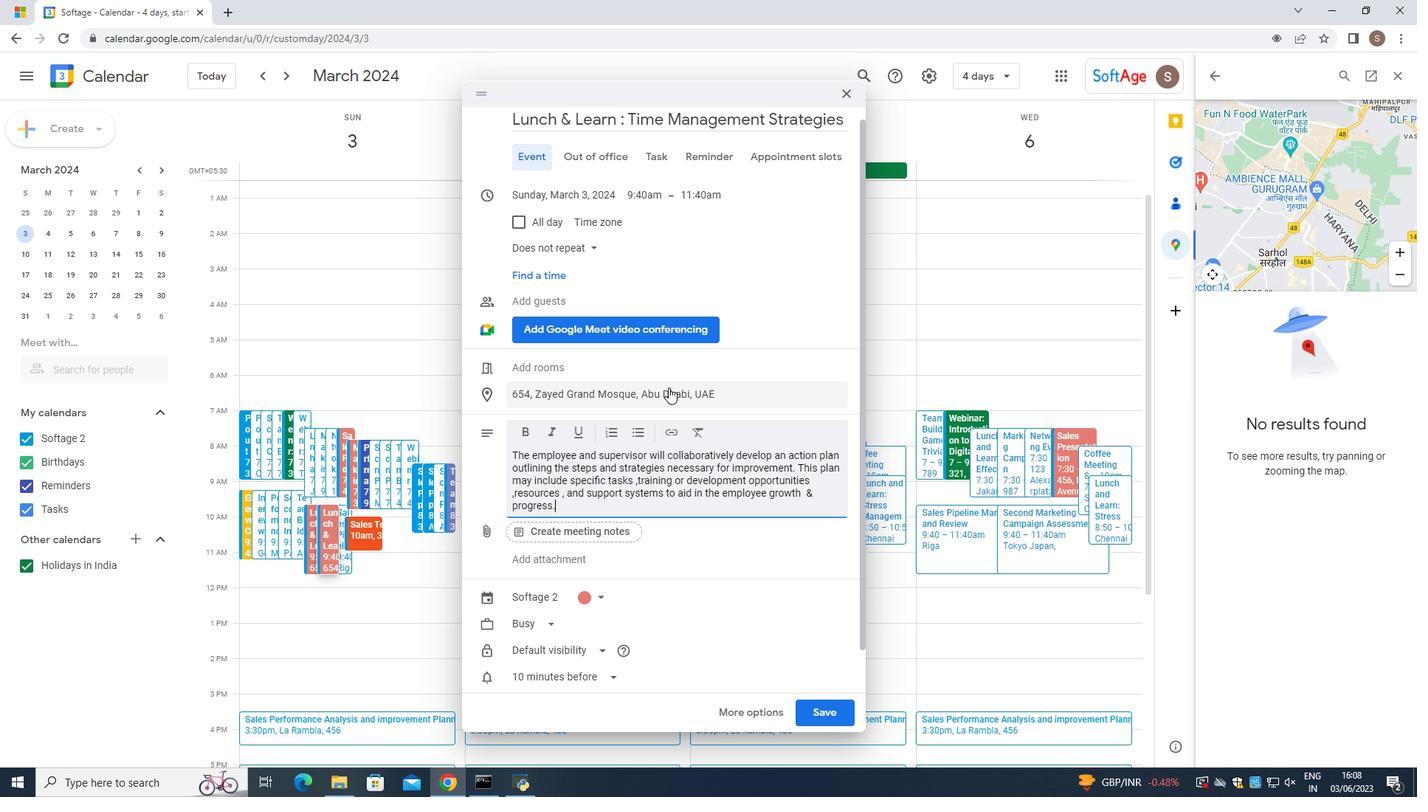 
Action: Mouse scrolled (669, 386) with delta (0, 0)
Screenshot: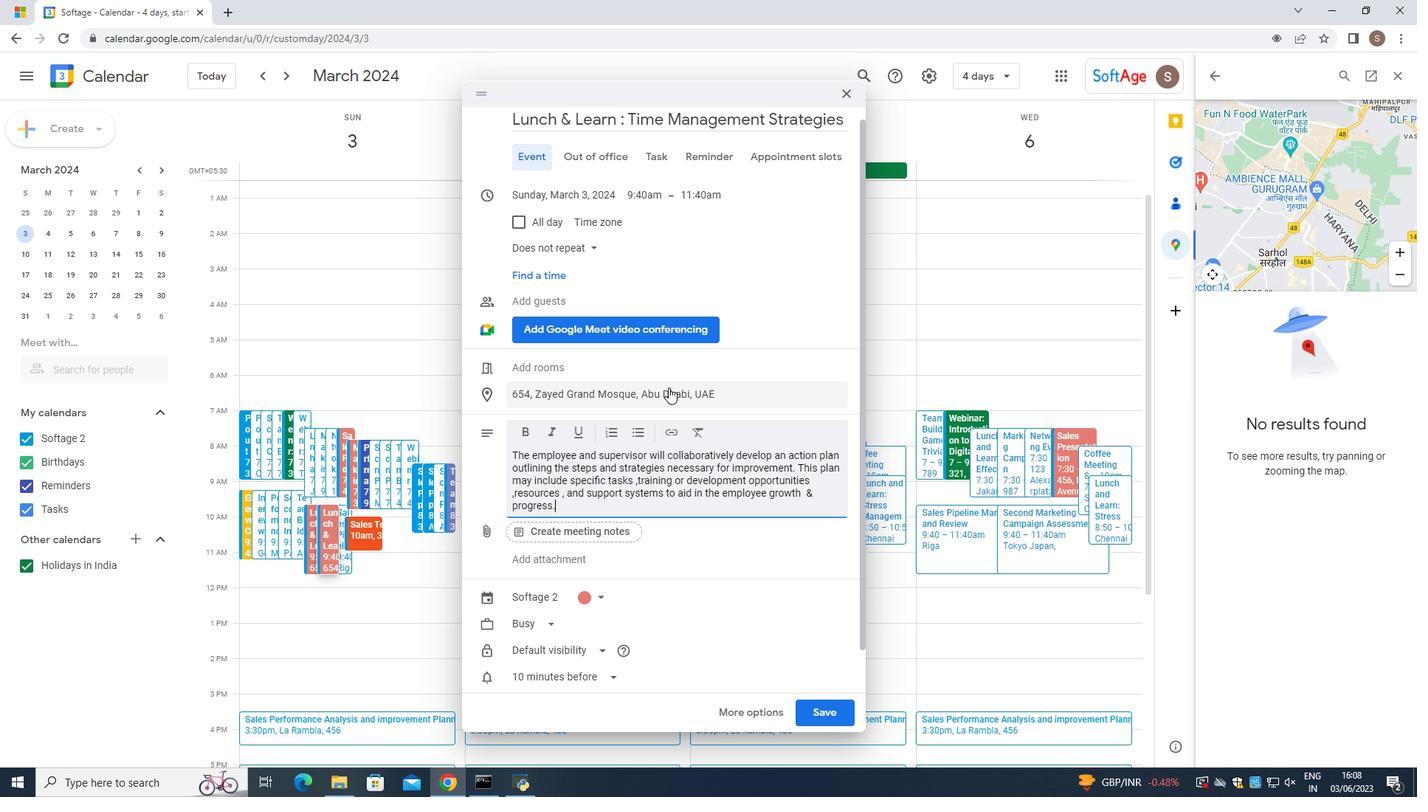 
Action: Mouse scrolled (669, 386) with delta (0, 0)
Screenshot: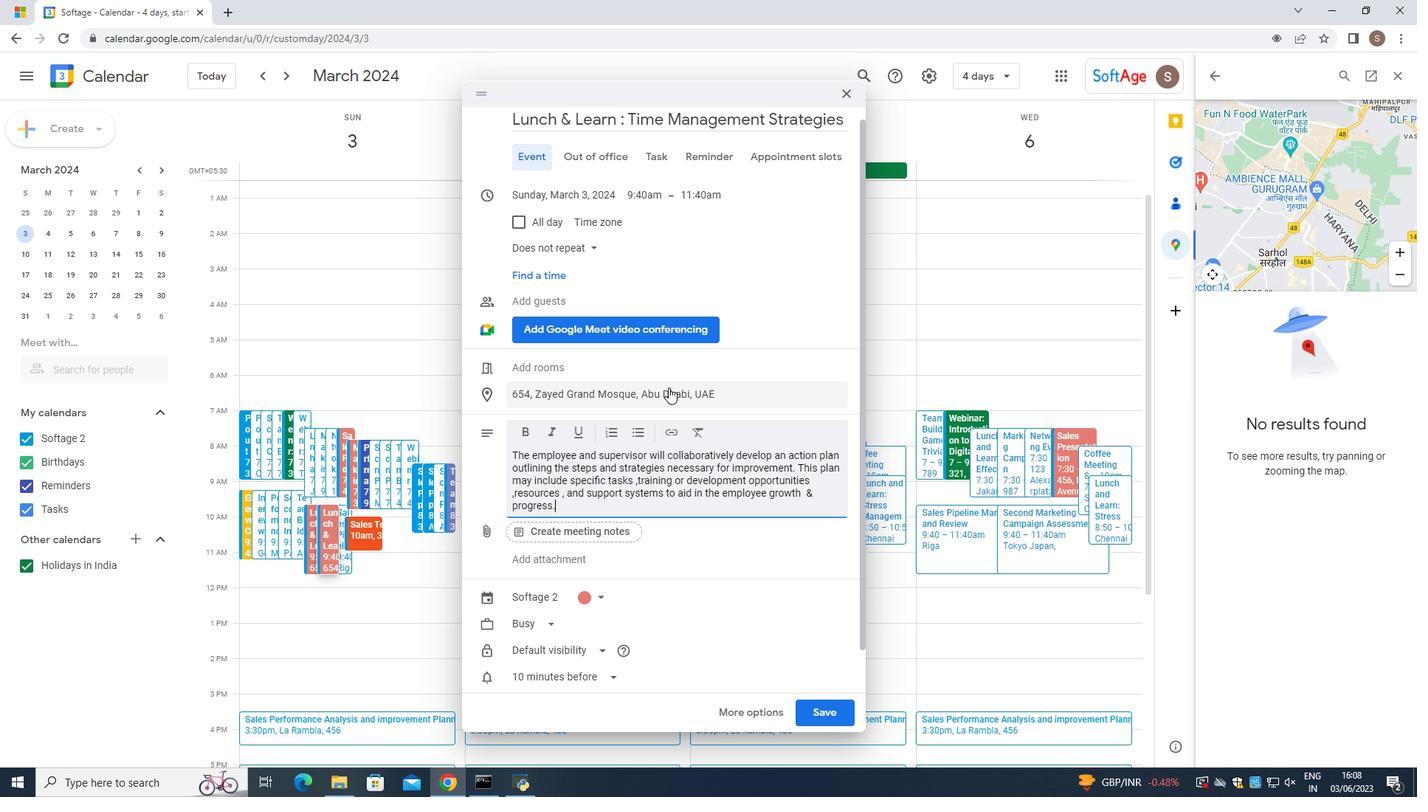 
Action: Mouse scrolled (669, 386) with delta (0, 0)
Screenshot: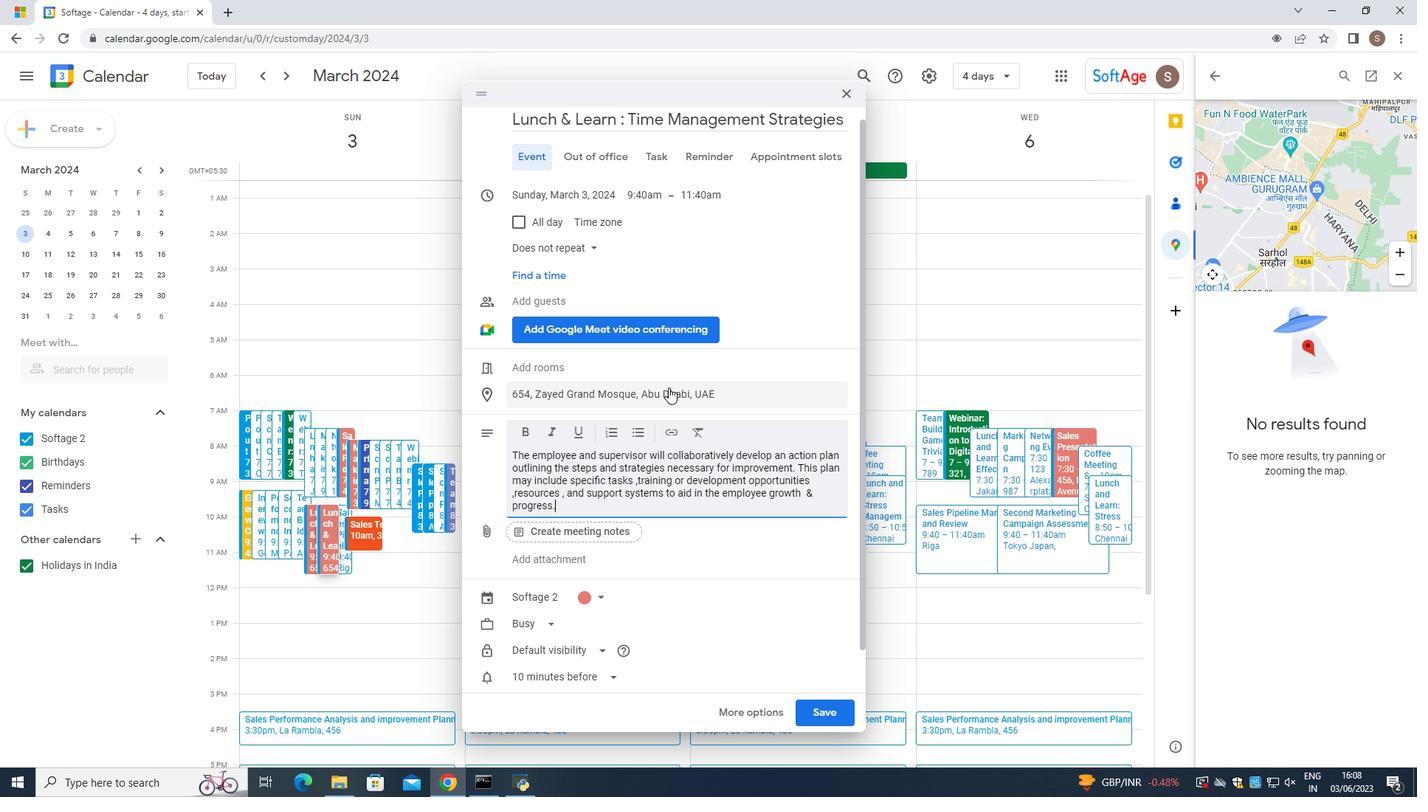 
Action: Mouse moved to (669, 399)
Screenshot: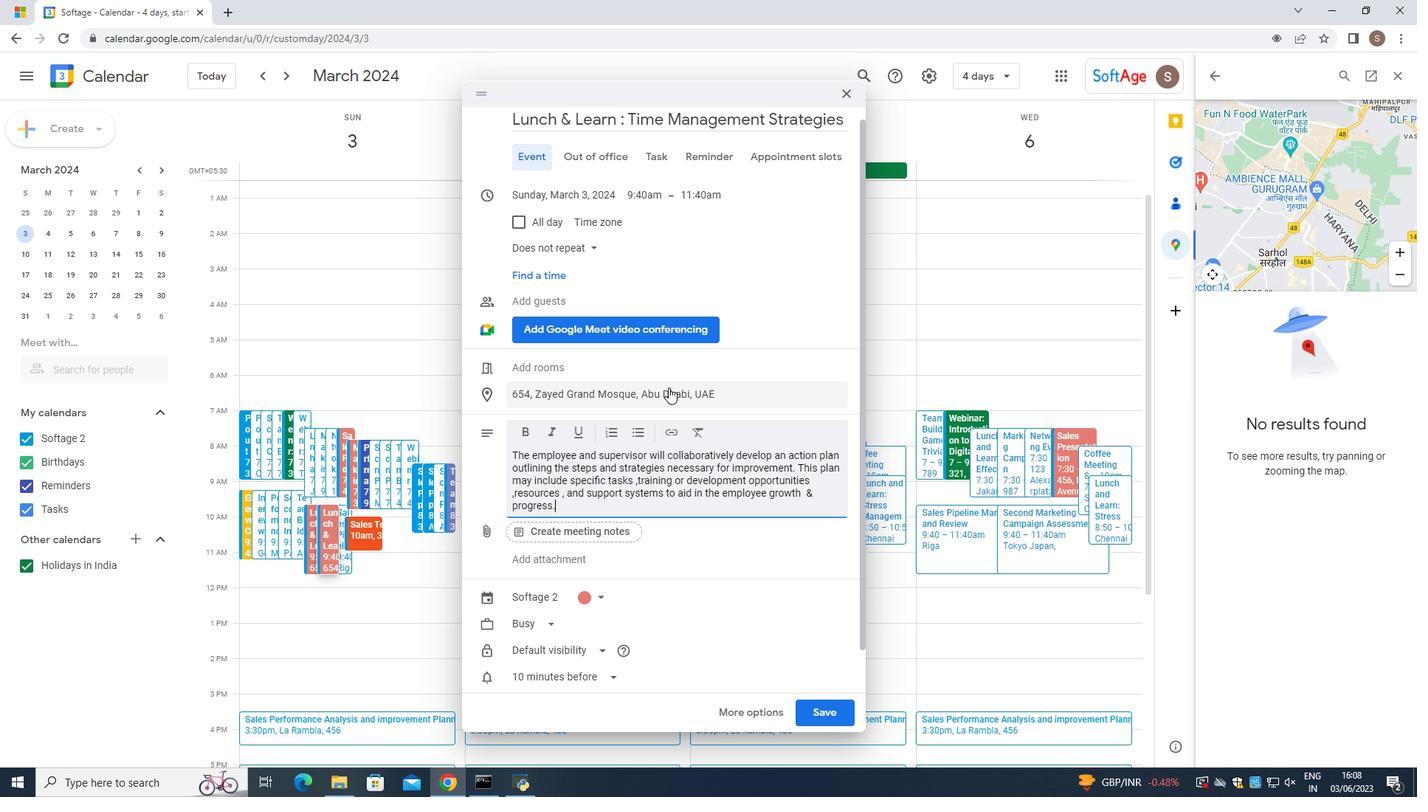 
Action: Mouse scrolled (669, 400) with delta (0, 0)
Screenshot: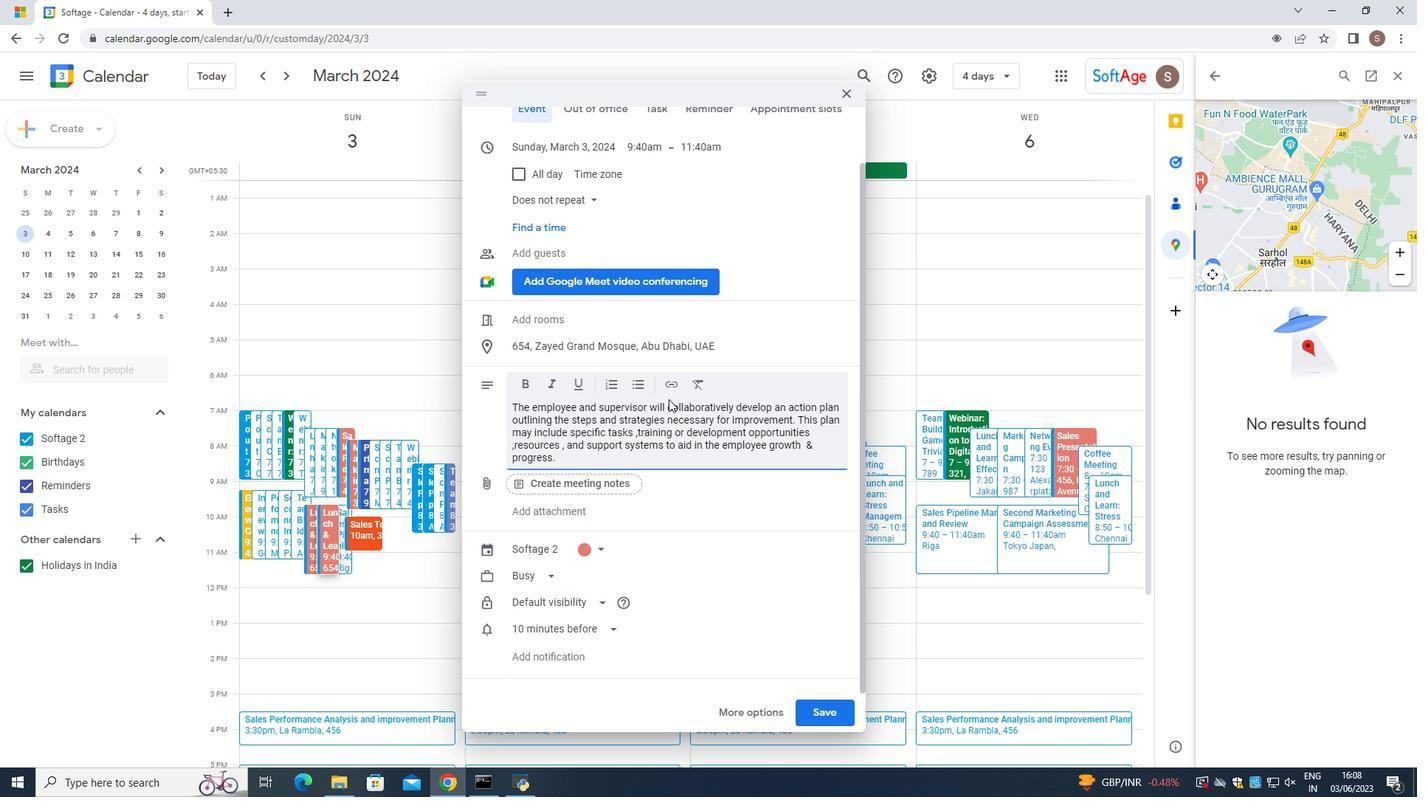 
Action: Mouse scrolled (669, 400) with delta (0, 0)
Screenshot: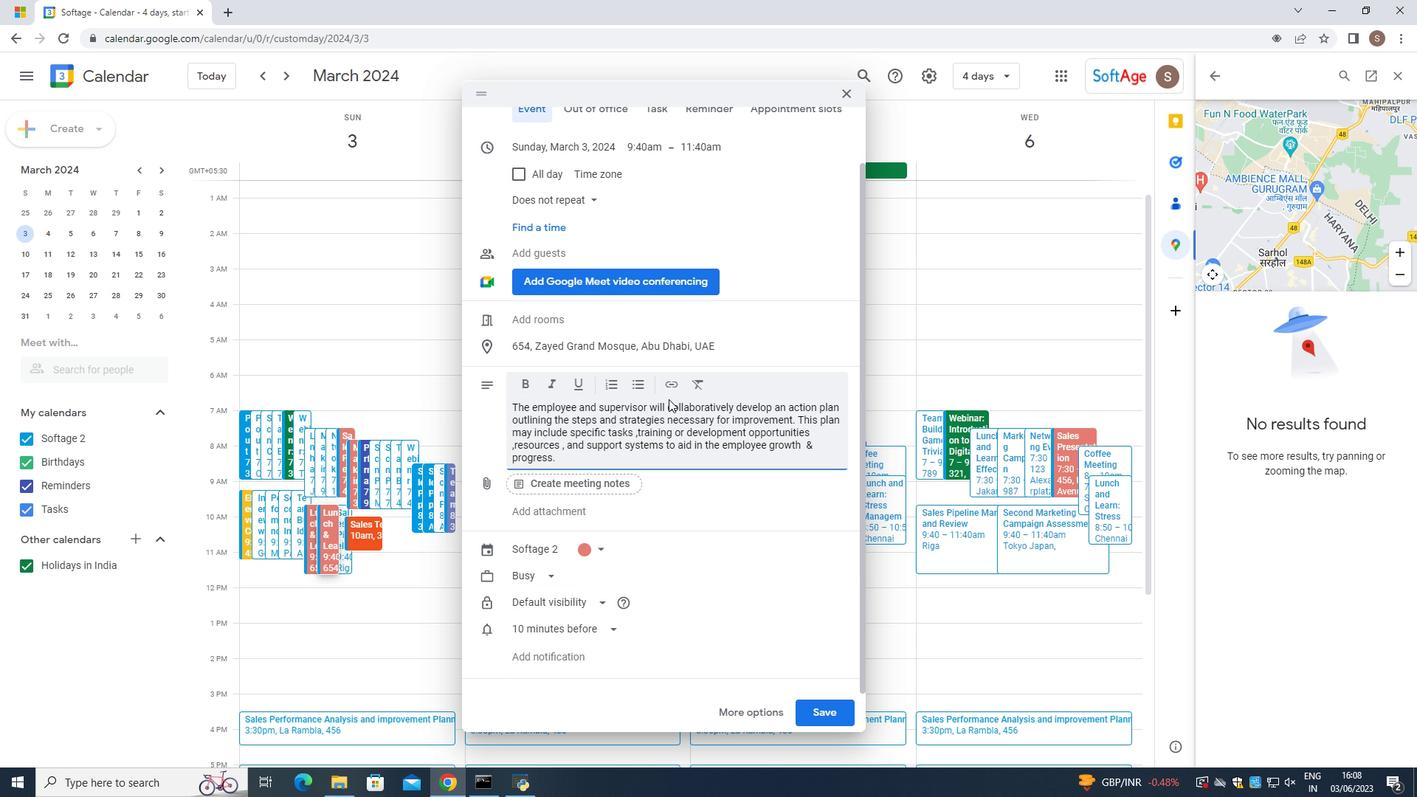 
Action: Mouse scrolled (669, 400) with delta (0, 0)
Screenshot: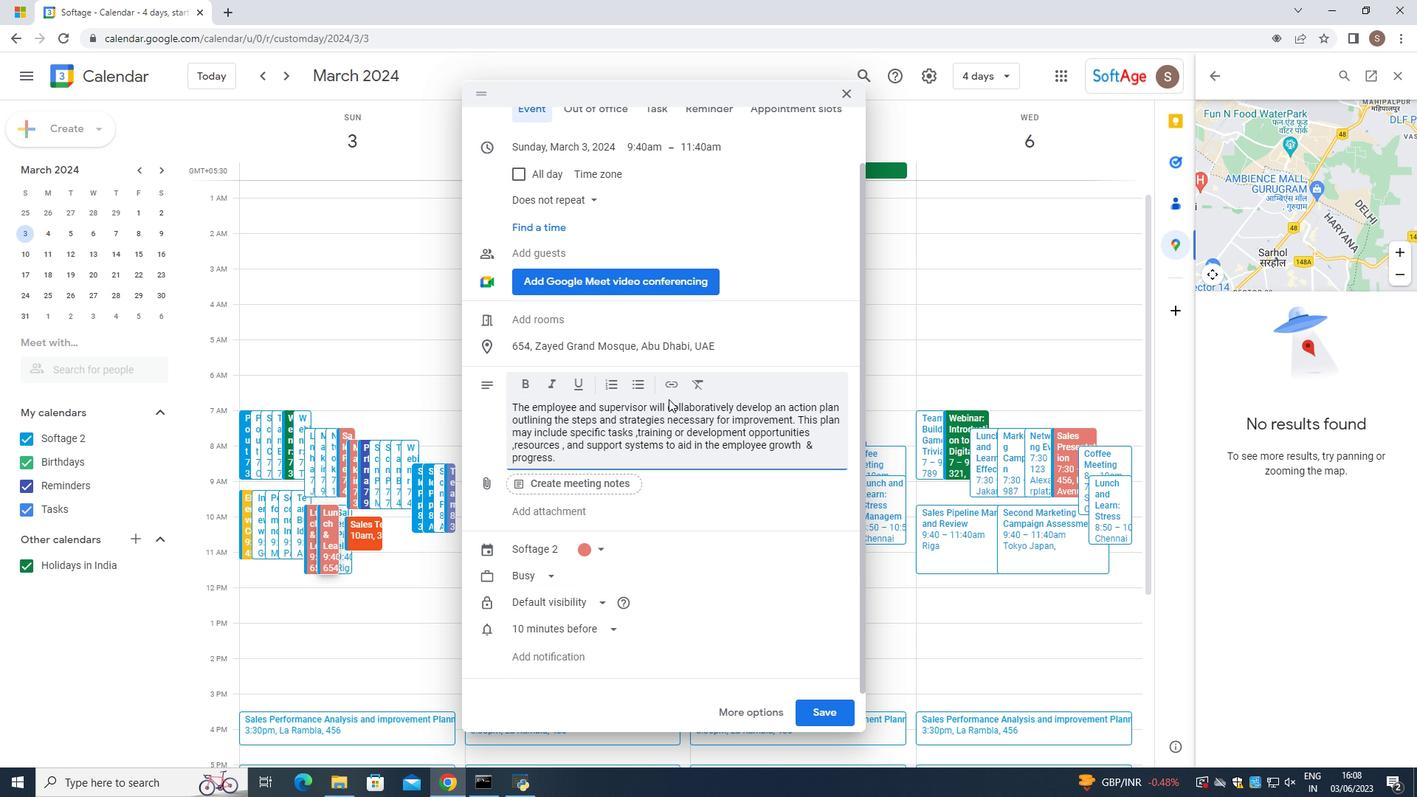 
Action: Mouse scrolled (669, 400) with delta (0, 0)
Screenshot: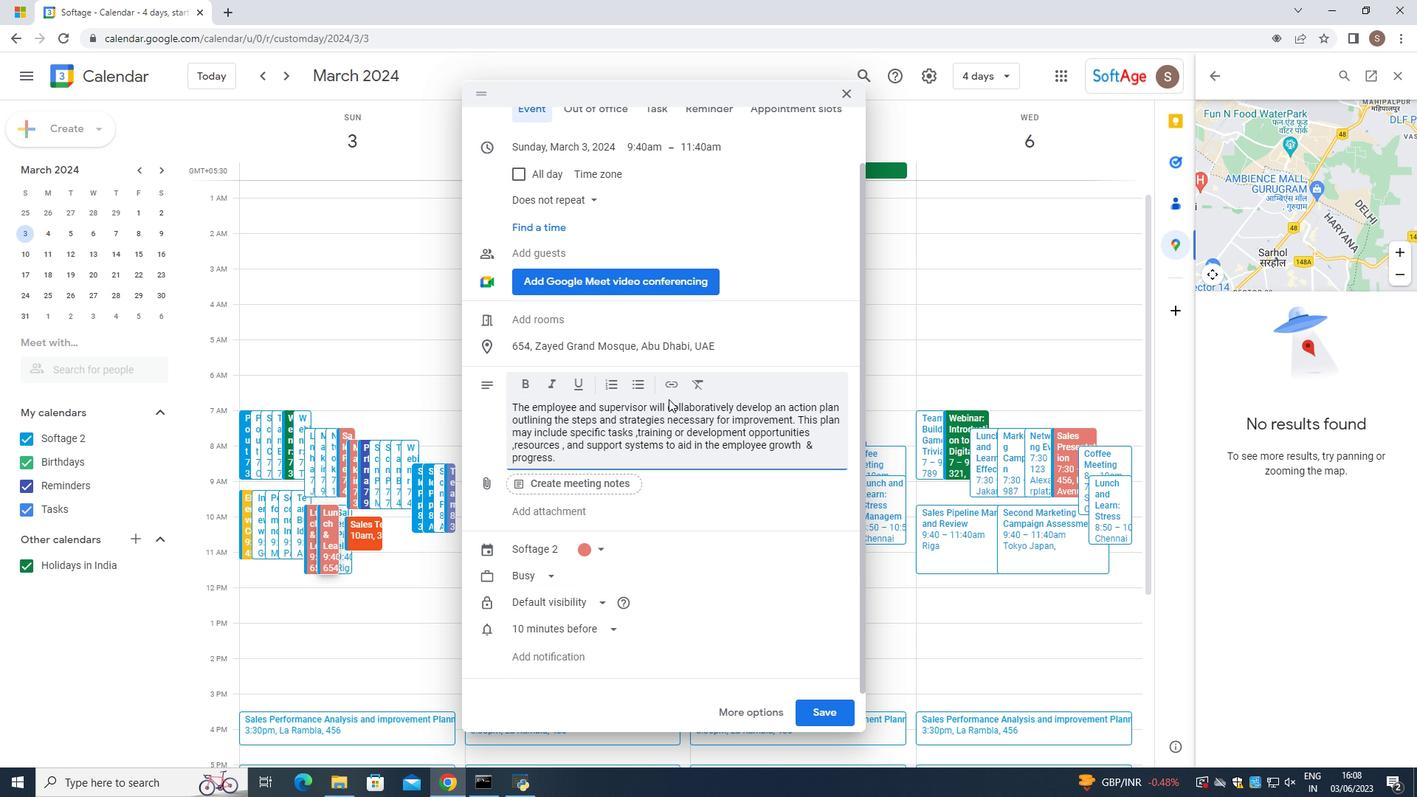 
Action: Mouse scrolled (669, 400) with delta (0, 0)
Screenshot: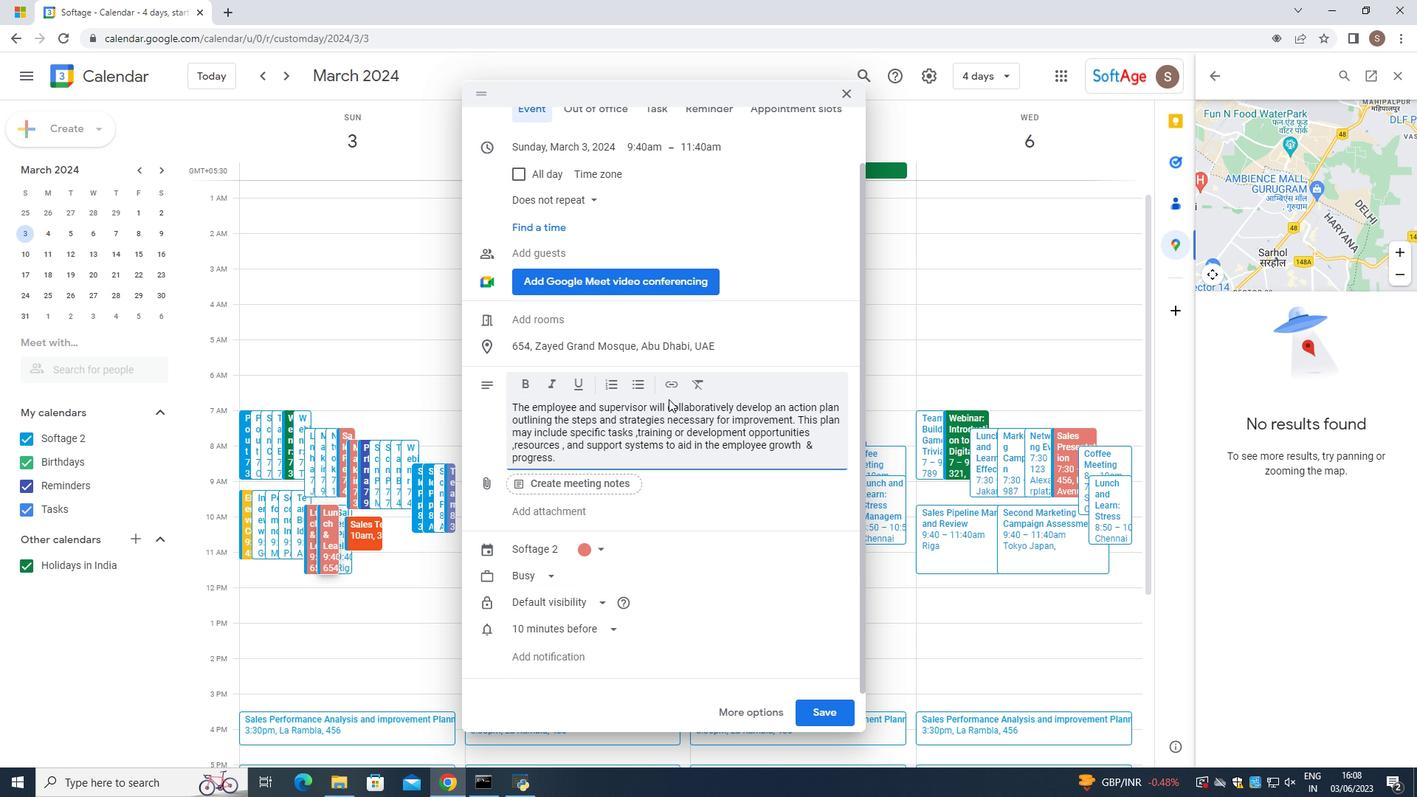 
Action: Mouse moved to (584, 263)
Screenshot: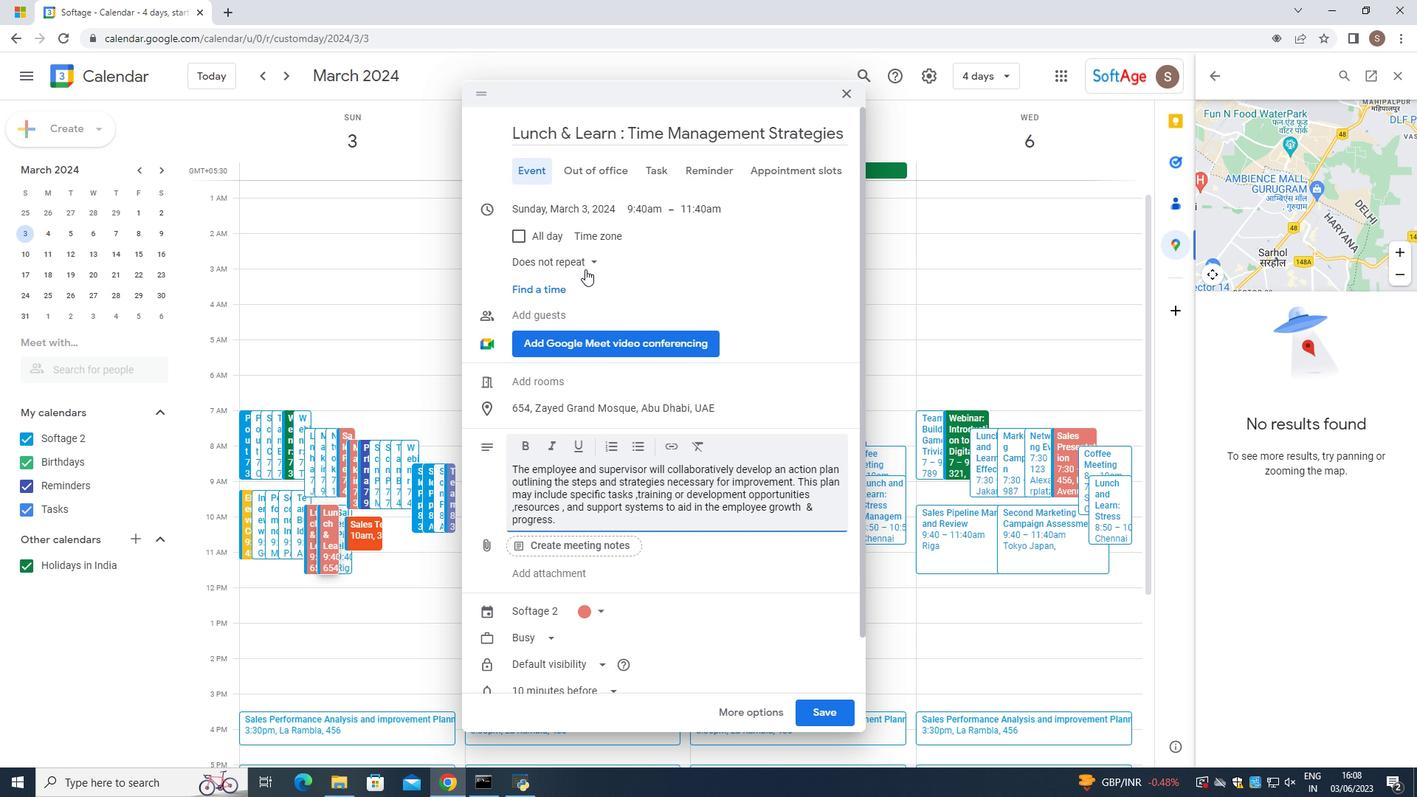 
Action: Mouse pressed left at (584, 263)
Screenshot: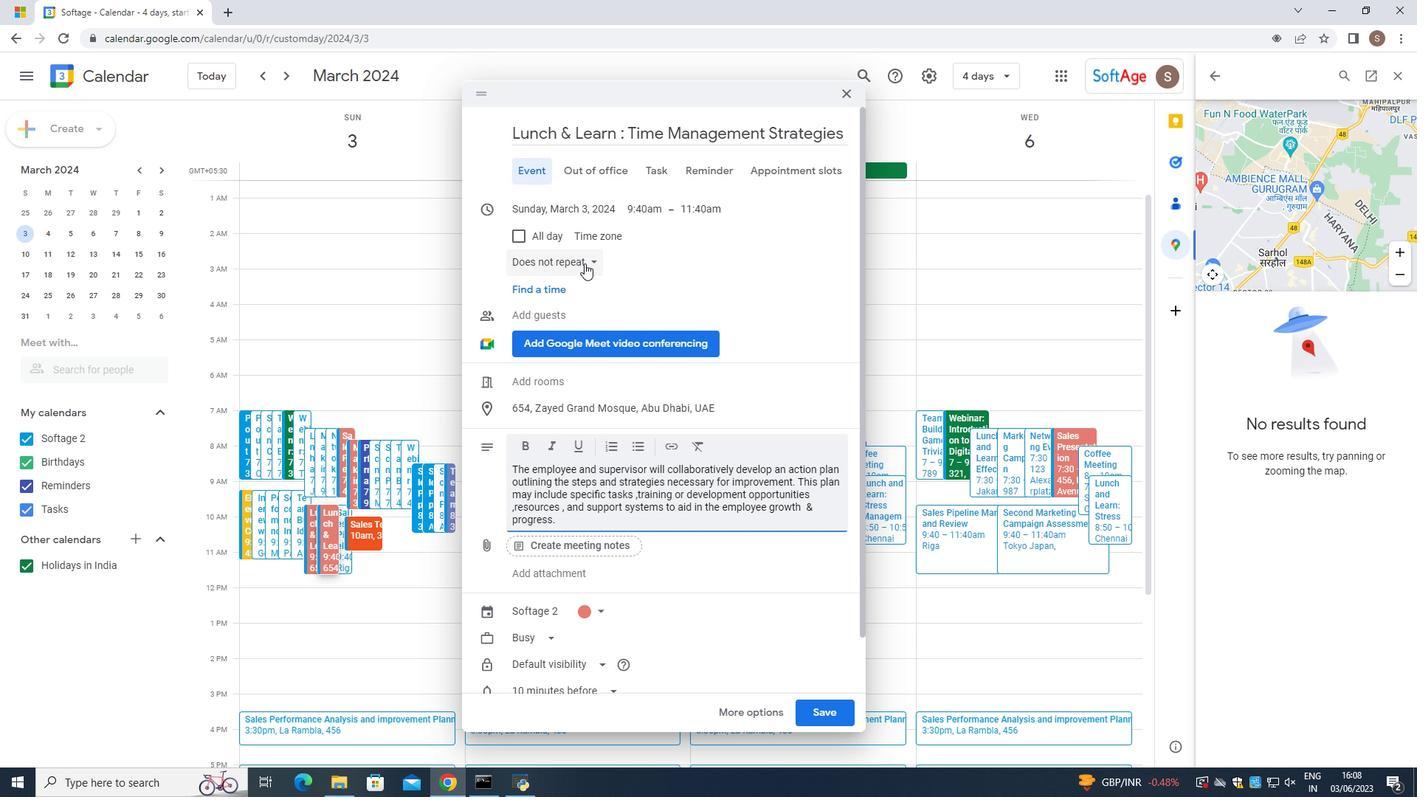 
Action: Mouse moved to (596, 383)
Screenshot: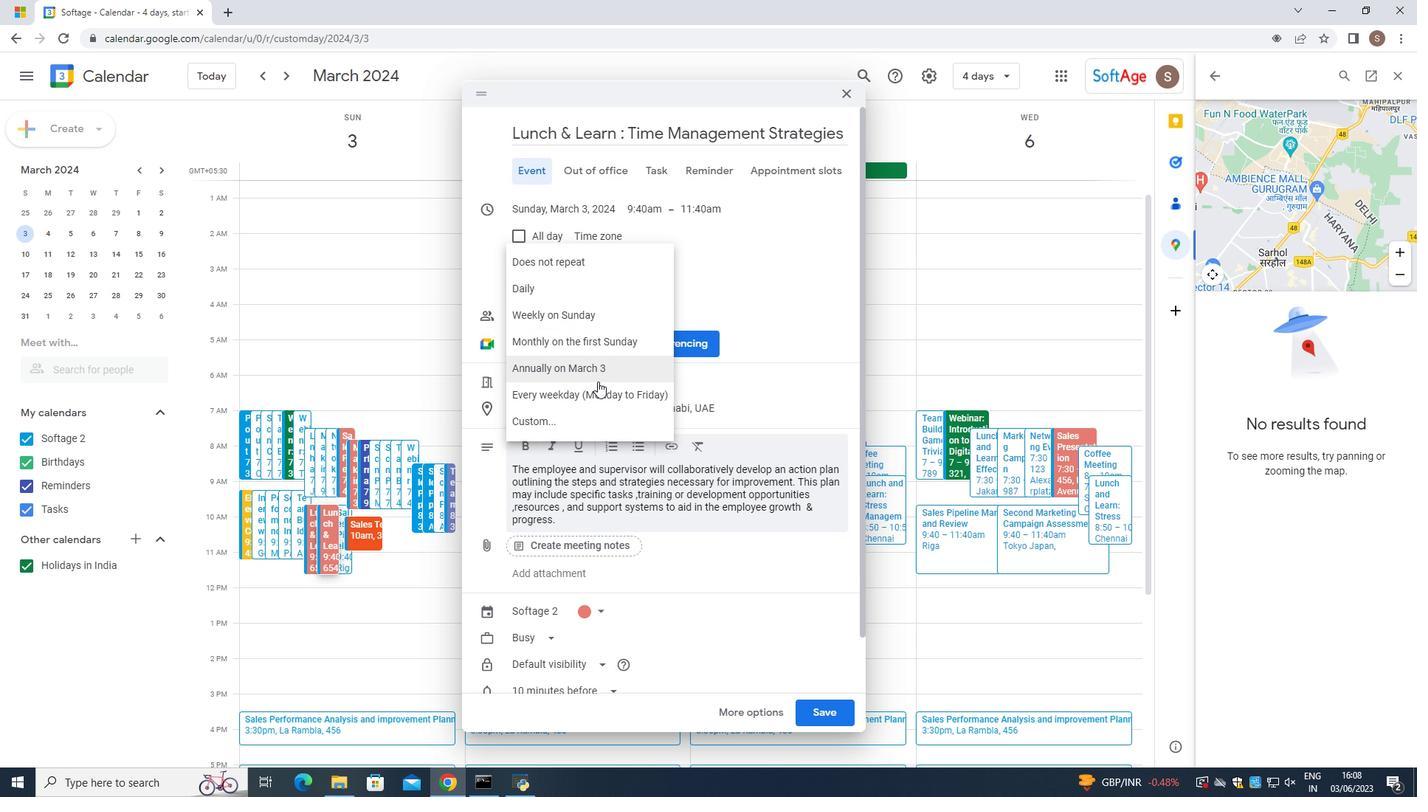 
Action: Mouse pressed left at (596, 383)
Screenshot: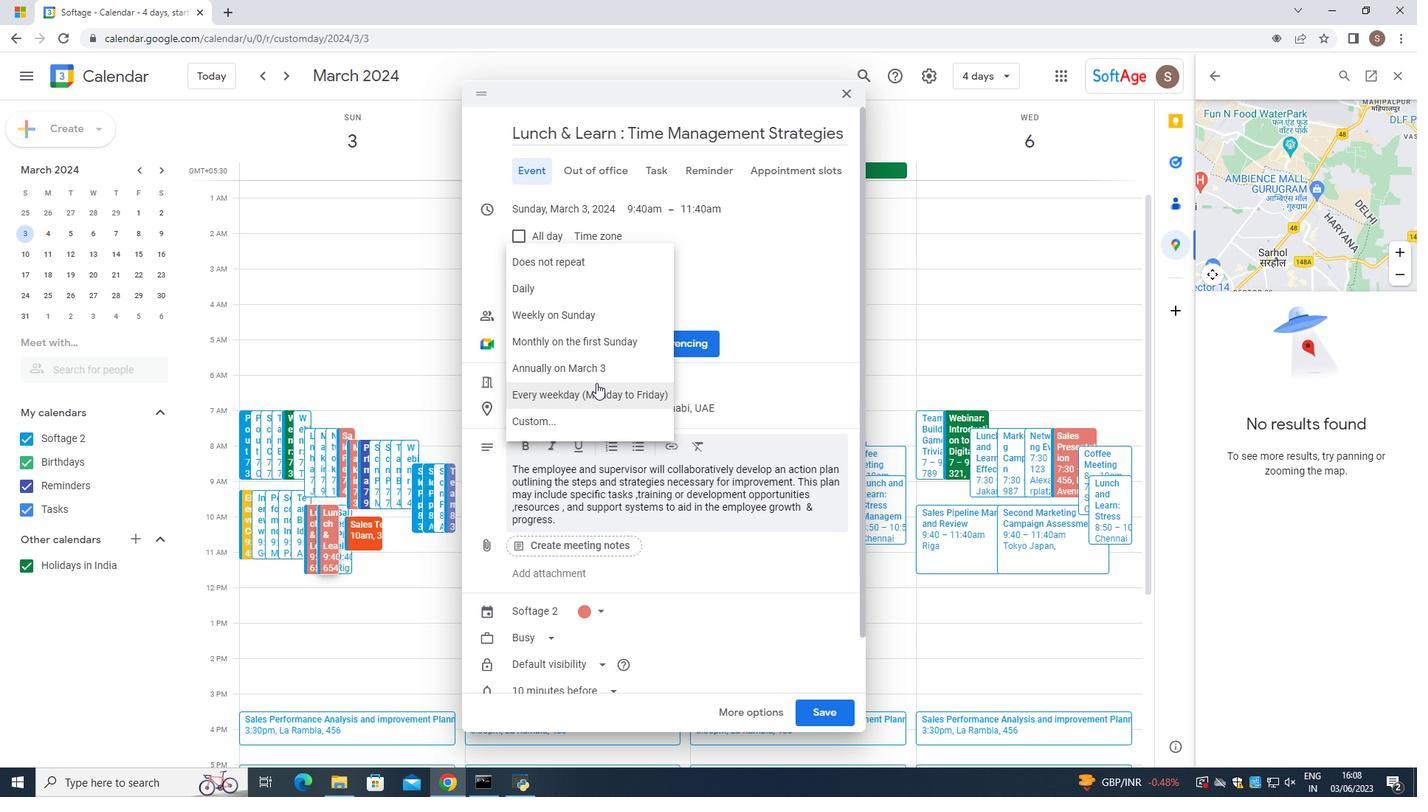 
Action: Mouse moved to (638, 385)
Screenshot: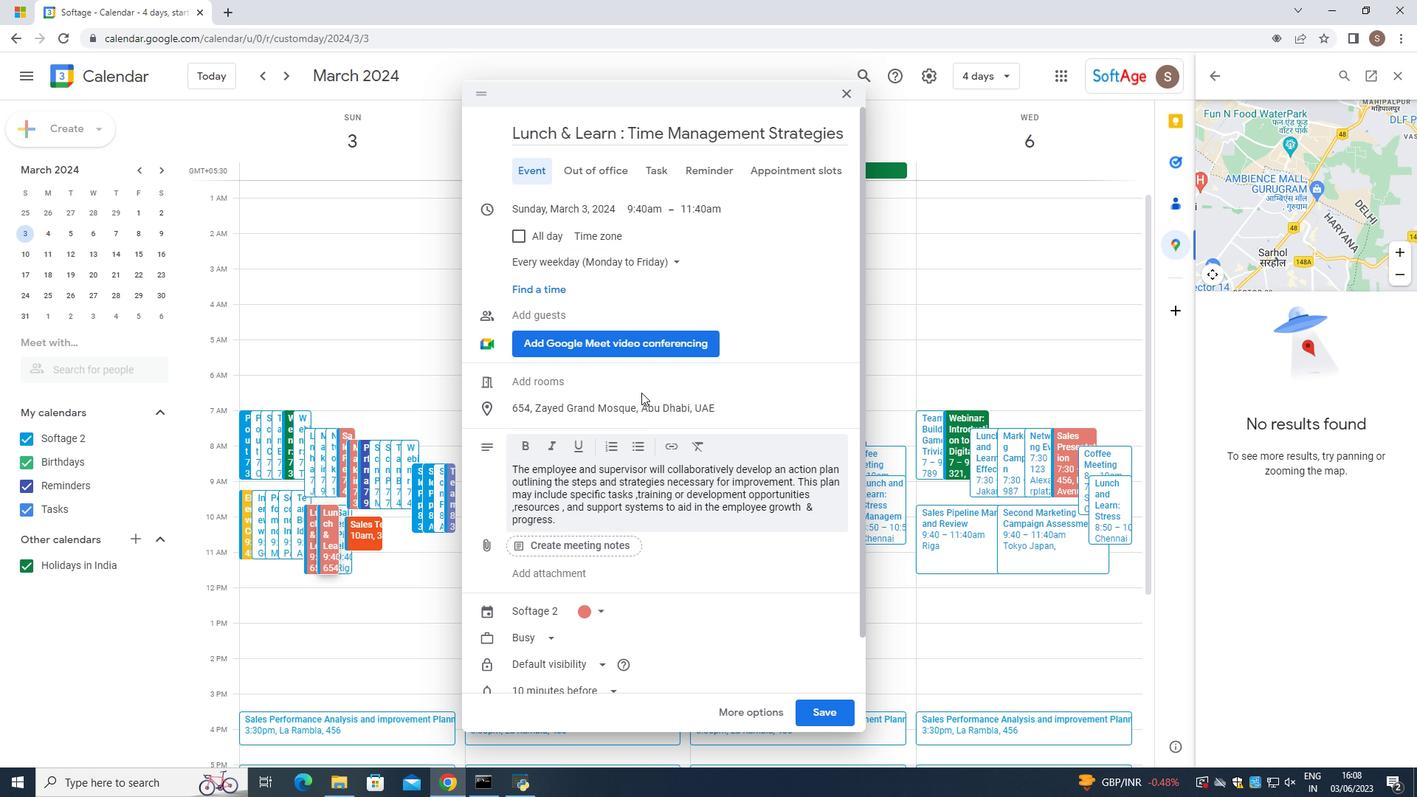 
Action: Mouse scrolled (638, 384) with delta (0, 0)
Screenshot: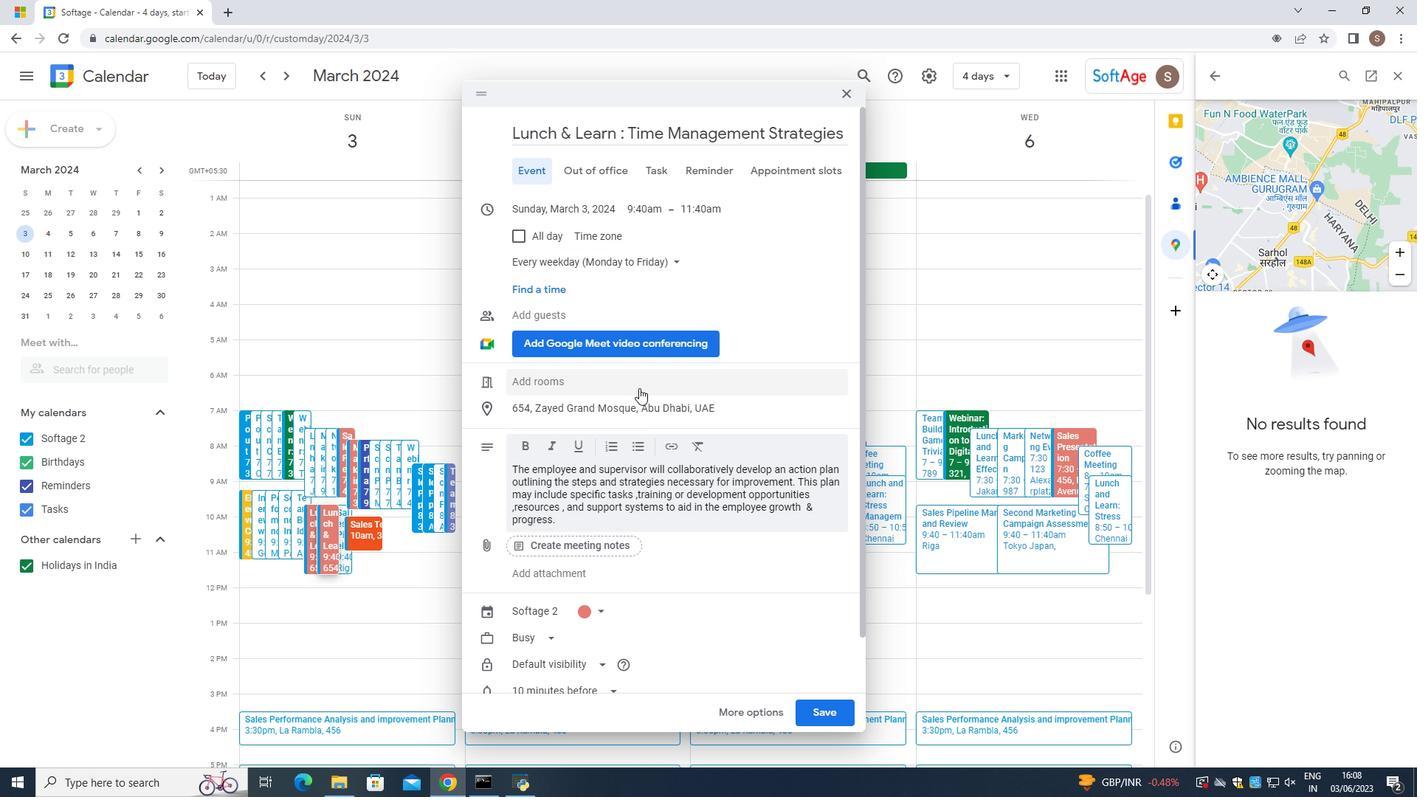 
Action: Mouse scrolled (638, 384) with delta (0, 0)
Screenshot: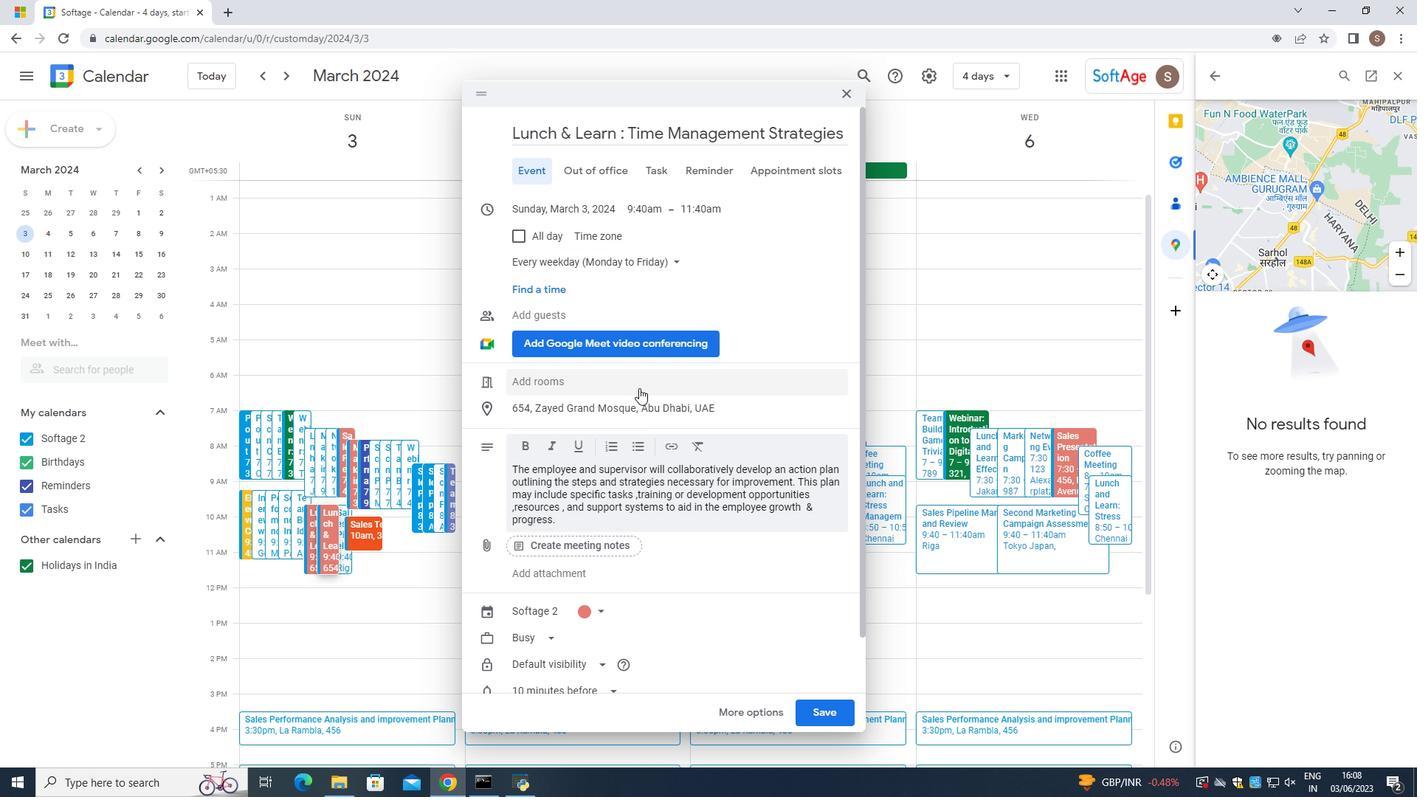 
Action: Mouse scrolled (638, 384) with delta (0, 0)
Screenshot: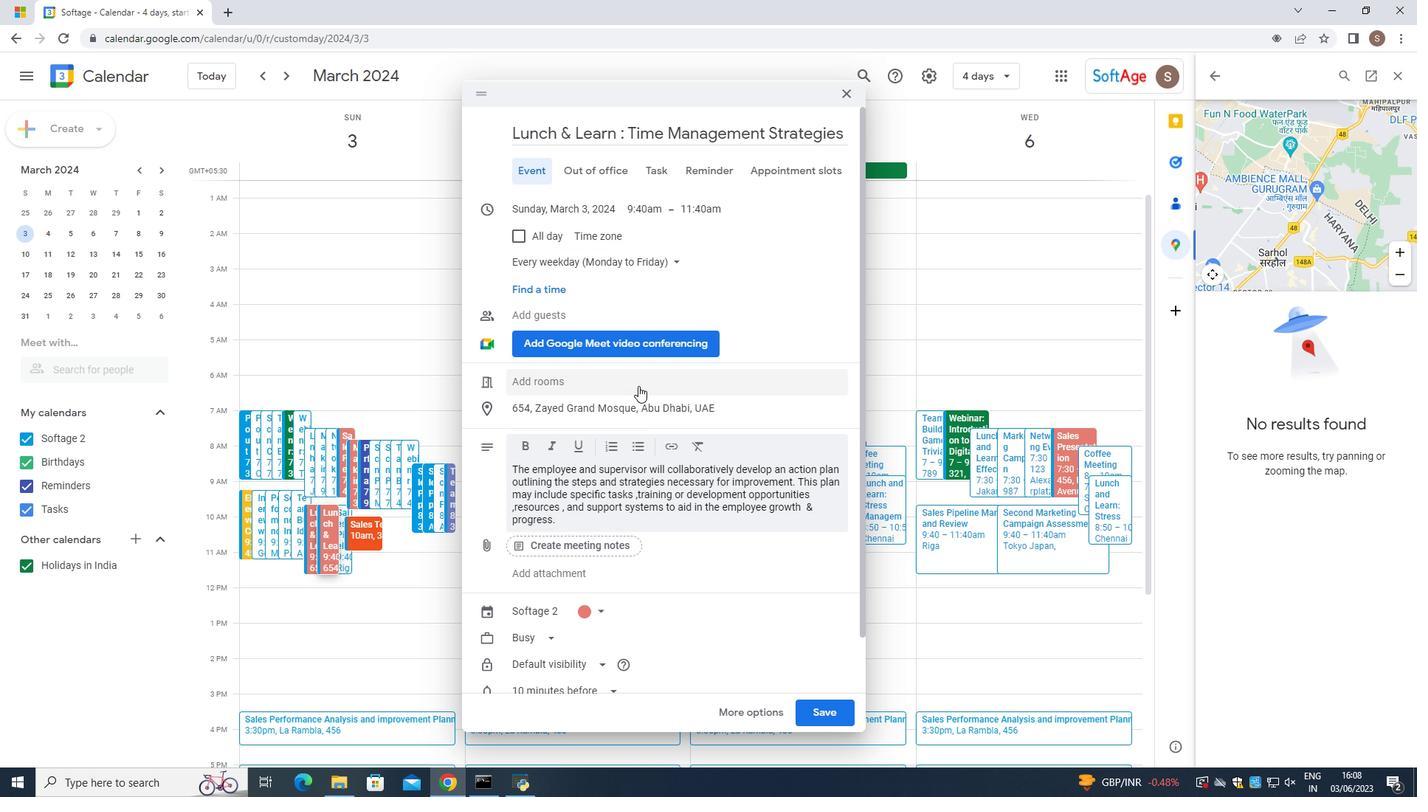 
Action: Mouse scrolled (638, 384) with delta (0, 0)
Screenshot: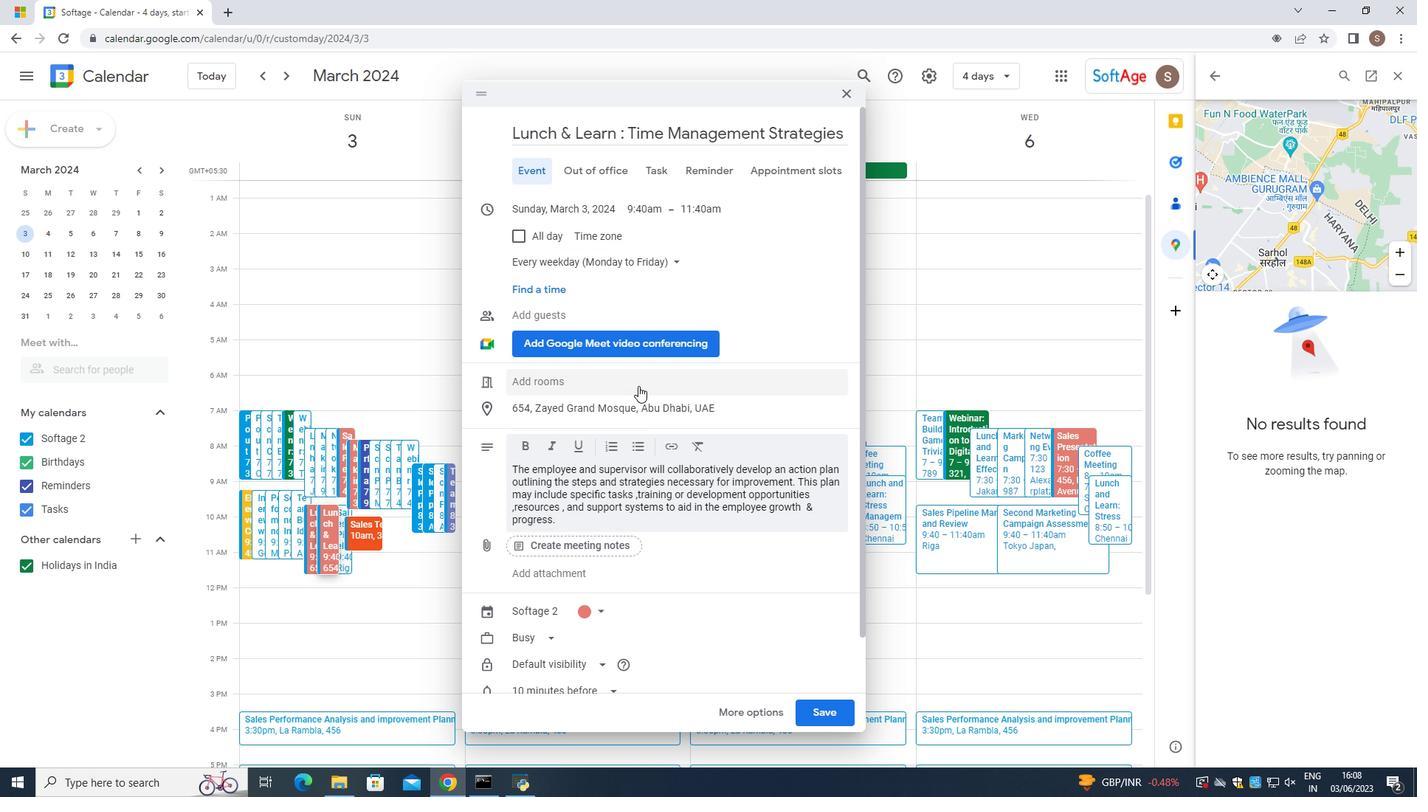 
Action: Mouse scrolled (638, 384) with delta (0, 0)
Screenshot: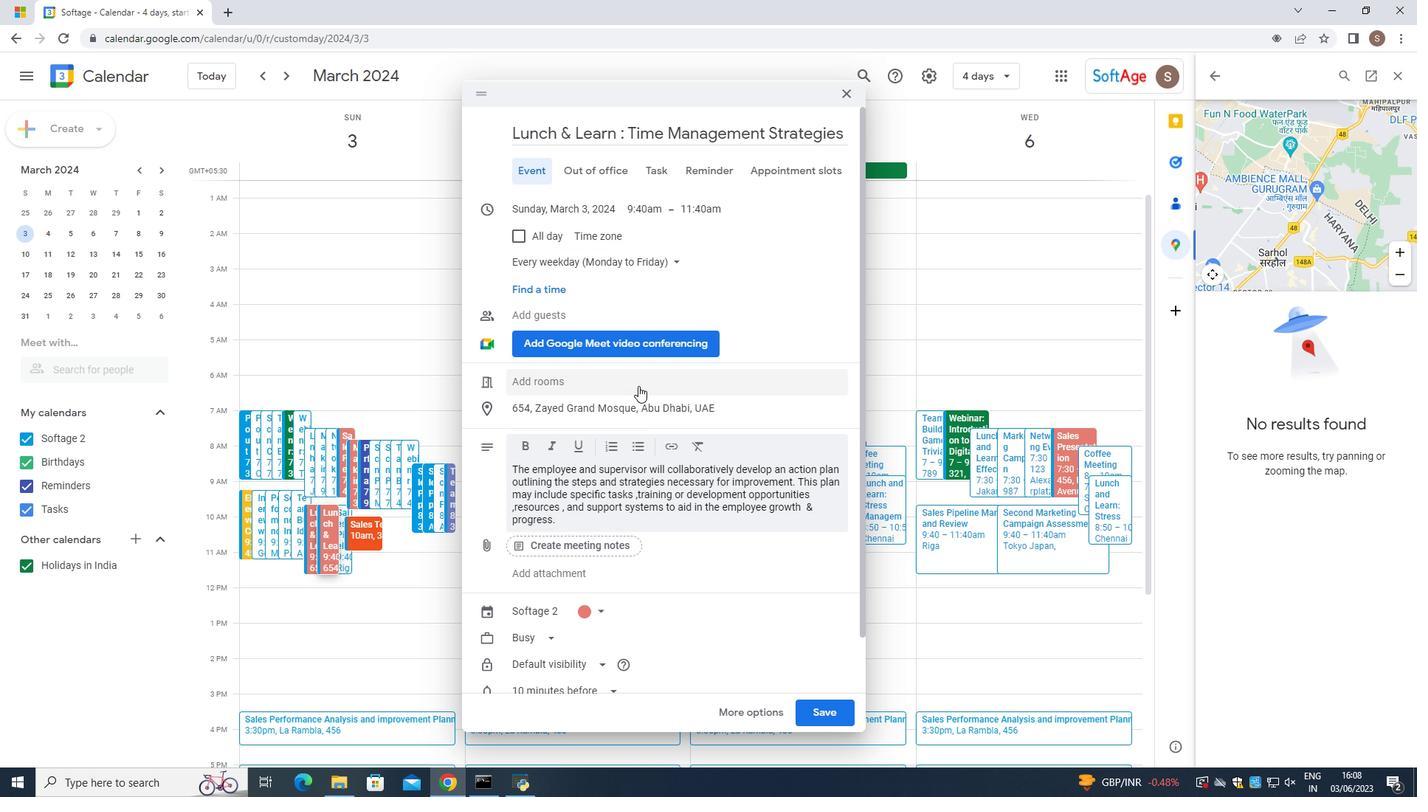 
Action: Mouse scrolled (638, 384) with delta (0, 0)
Screenshot: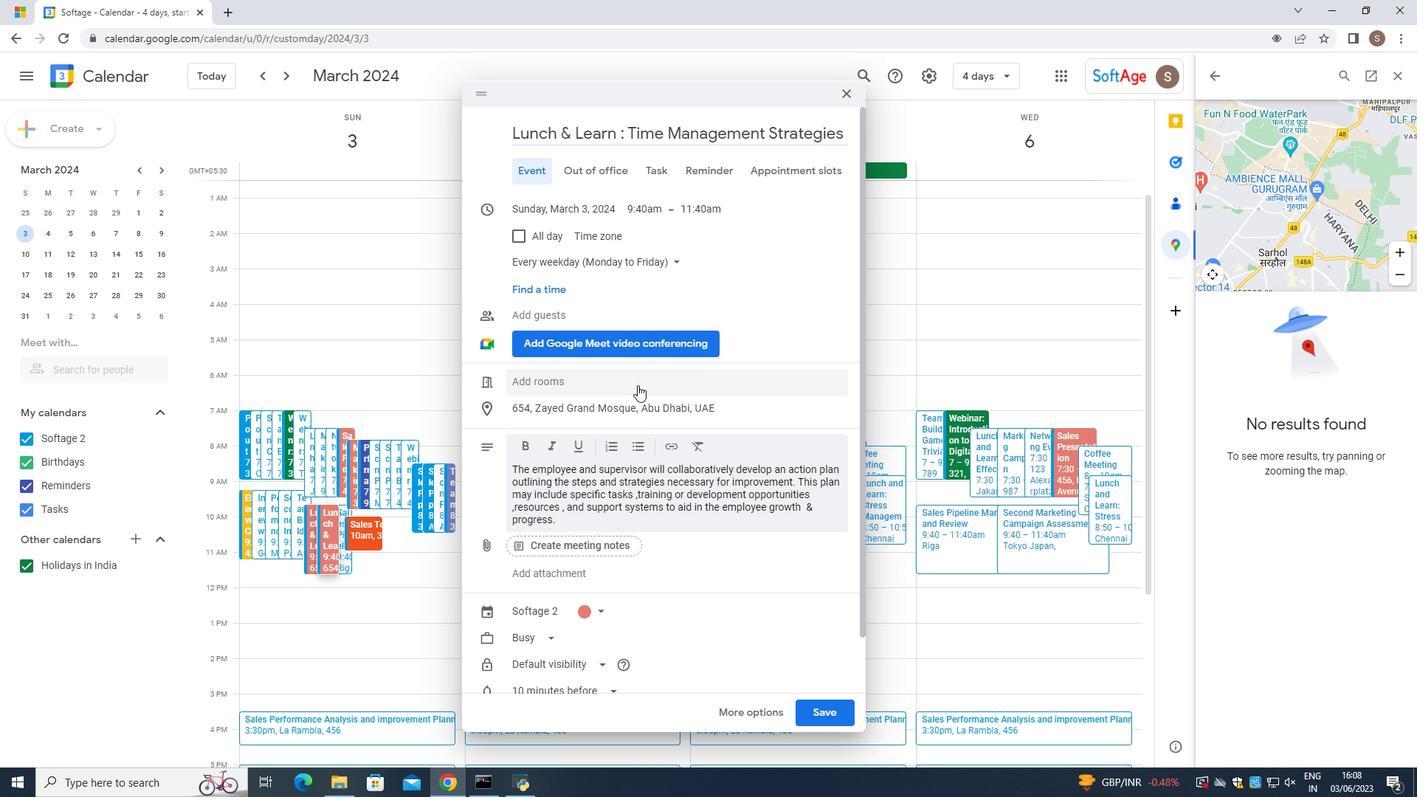 
Action: Mouse moved to (819, 716)
Screenshot: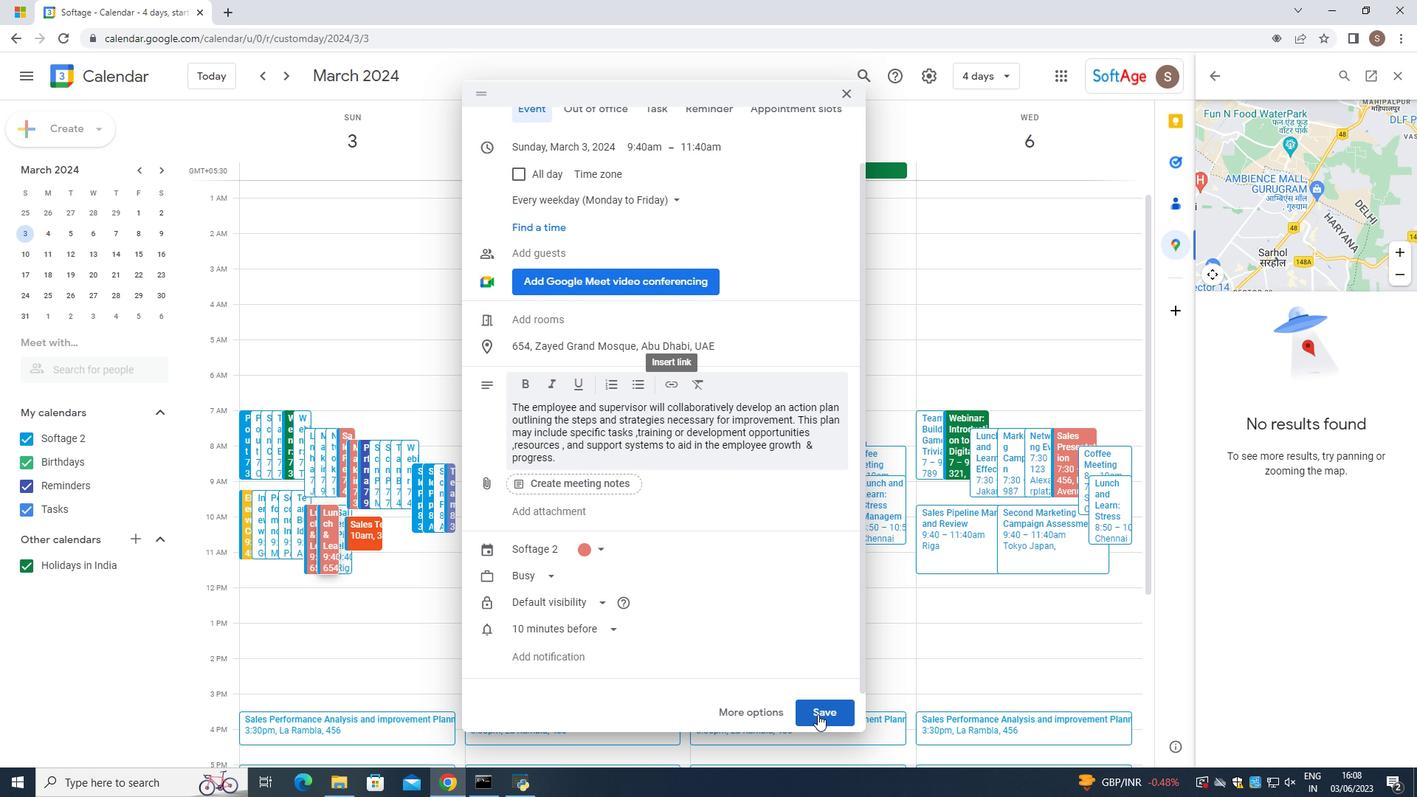 
Action: Mouse pressed left at (819, 716)
Screenshot: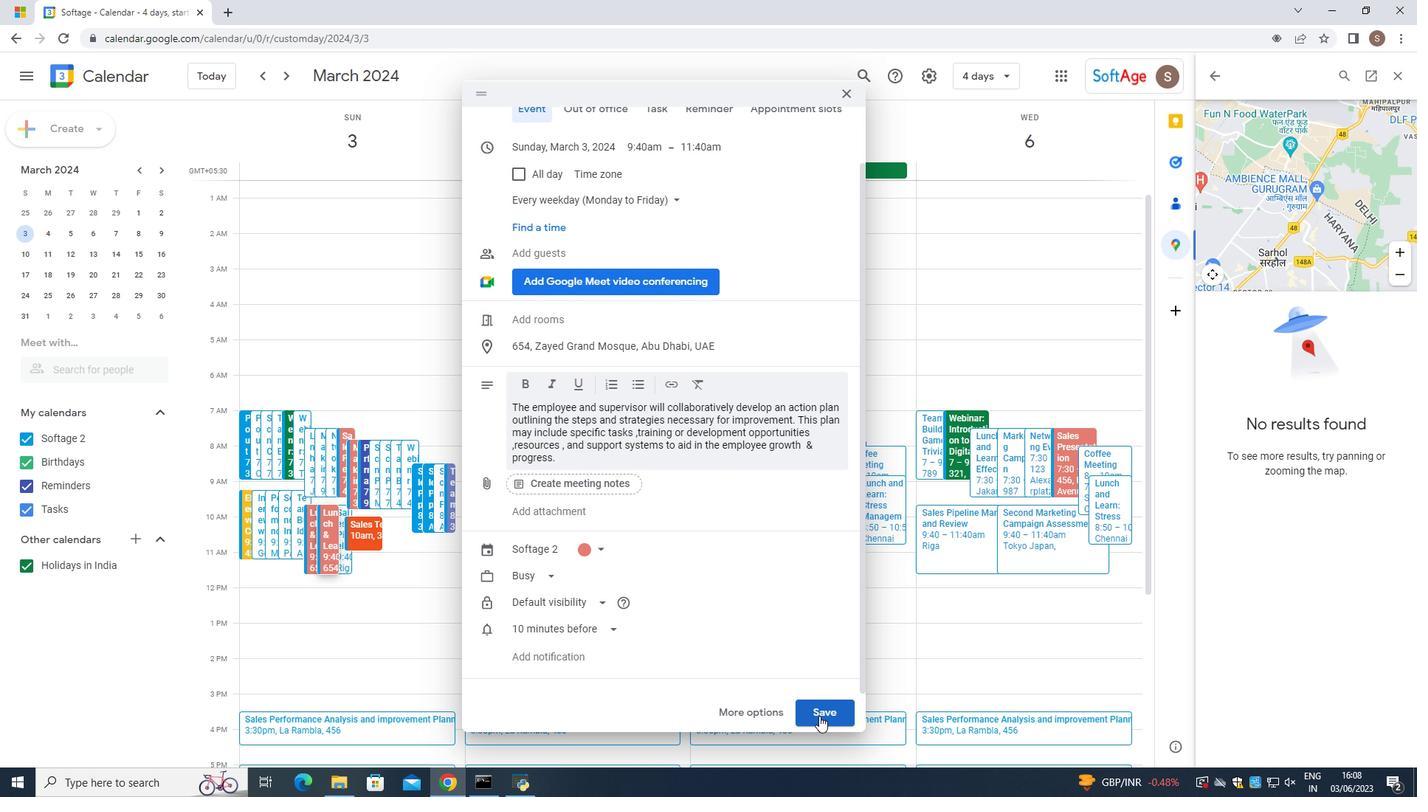 
Action: Mouse moved to (477, 528)
Screenshot: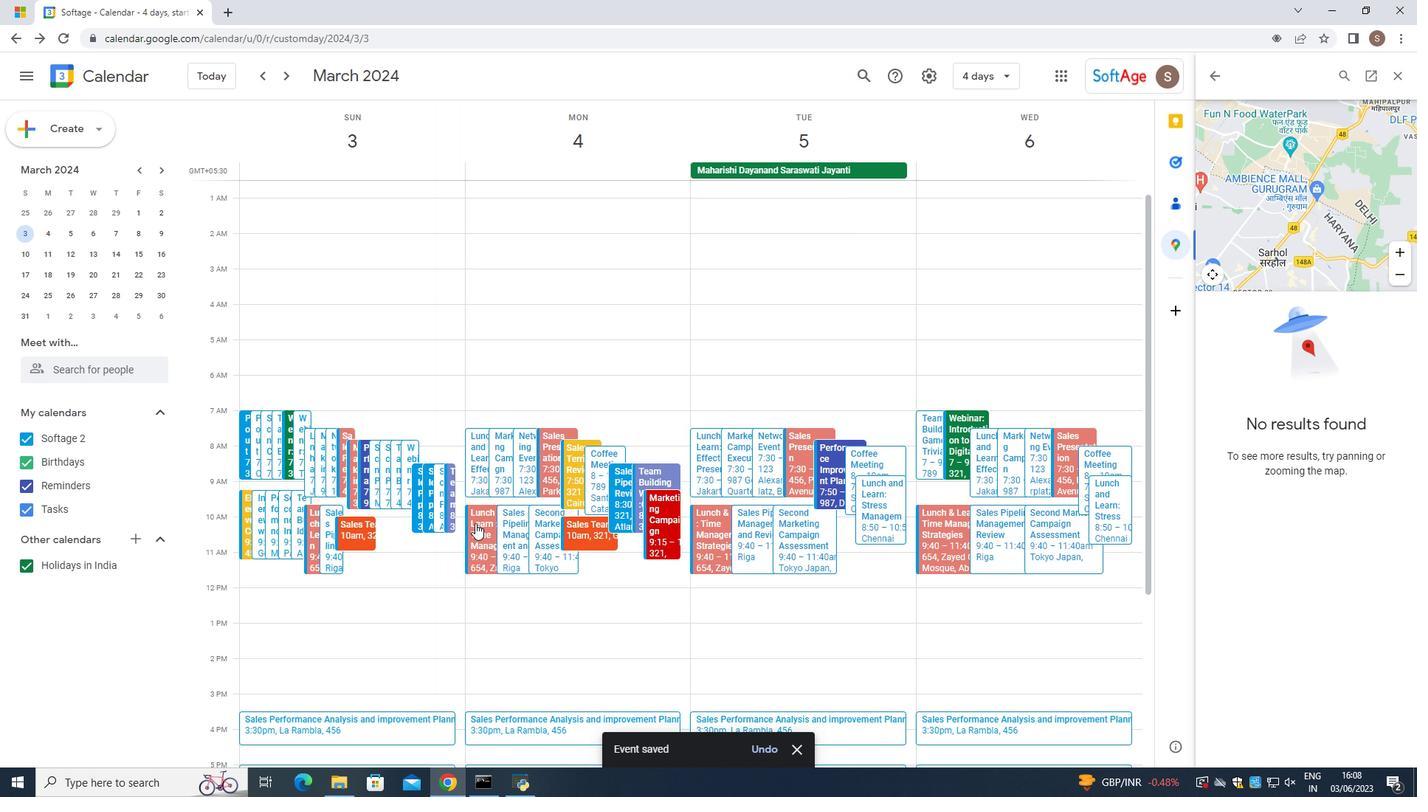 
Action: Mouse pressed left at (477, 528)
Screenshot: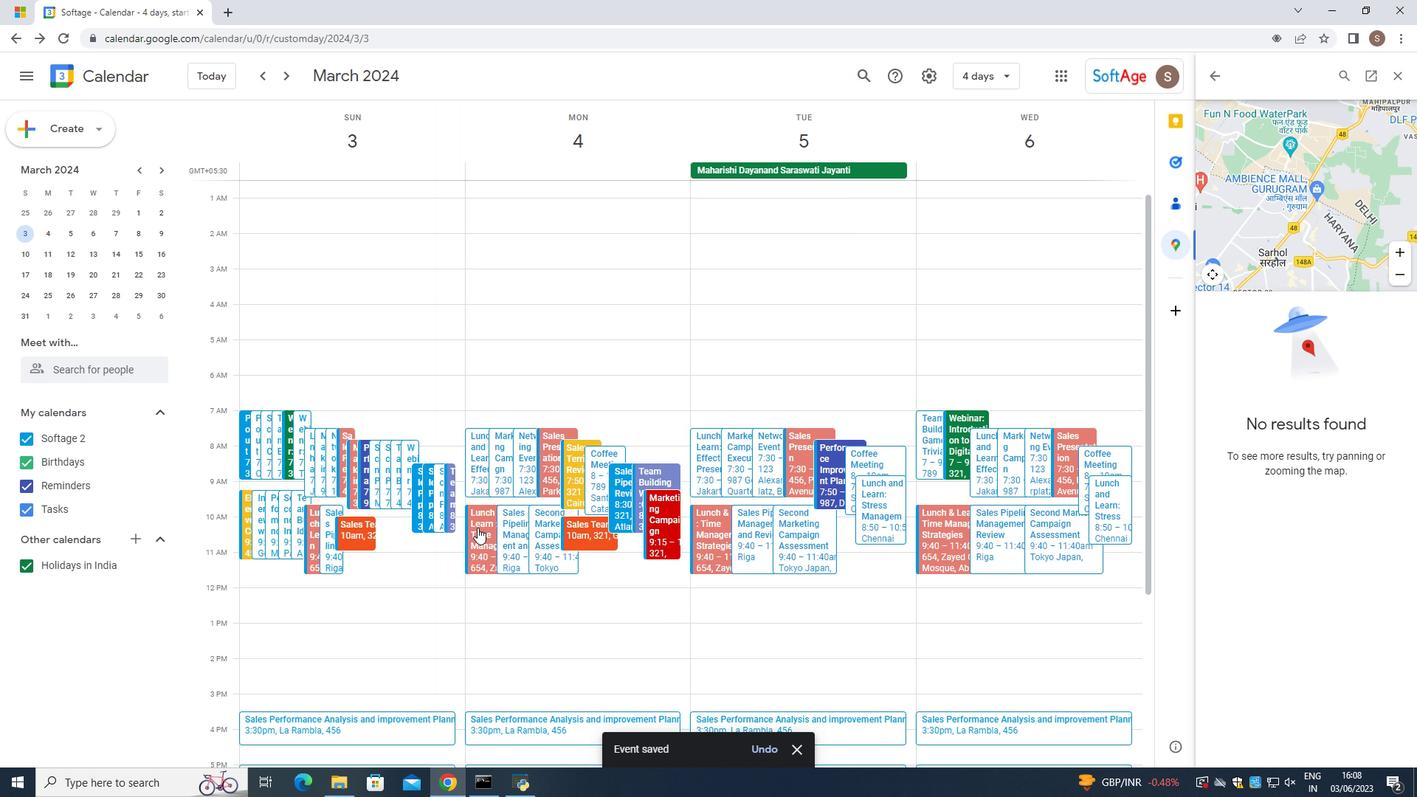 
Action: Mouse moved to (367, 217)
Screenshot: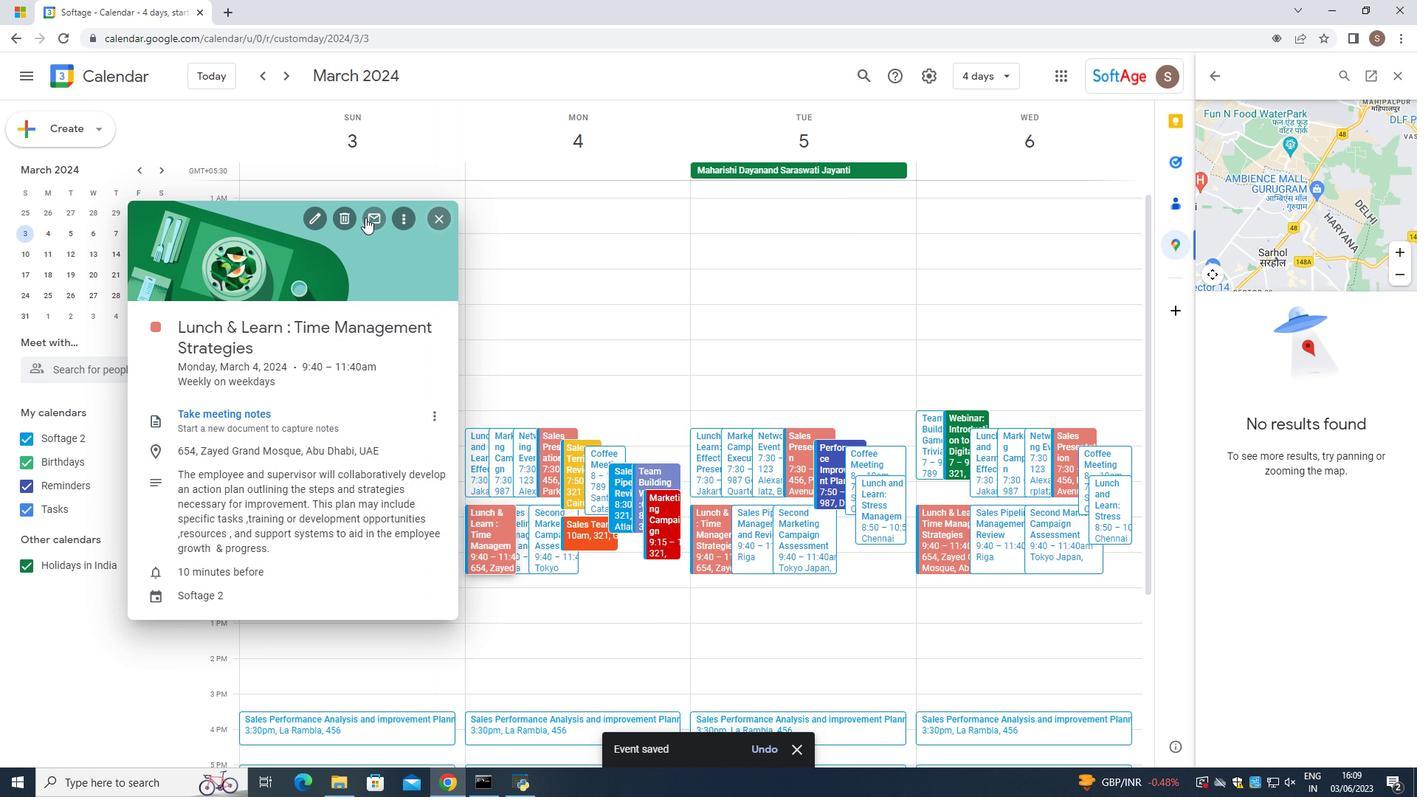 
Action: Mouse pressed left at (367, 217)
Screenshot: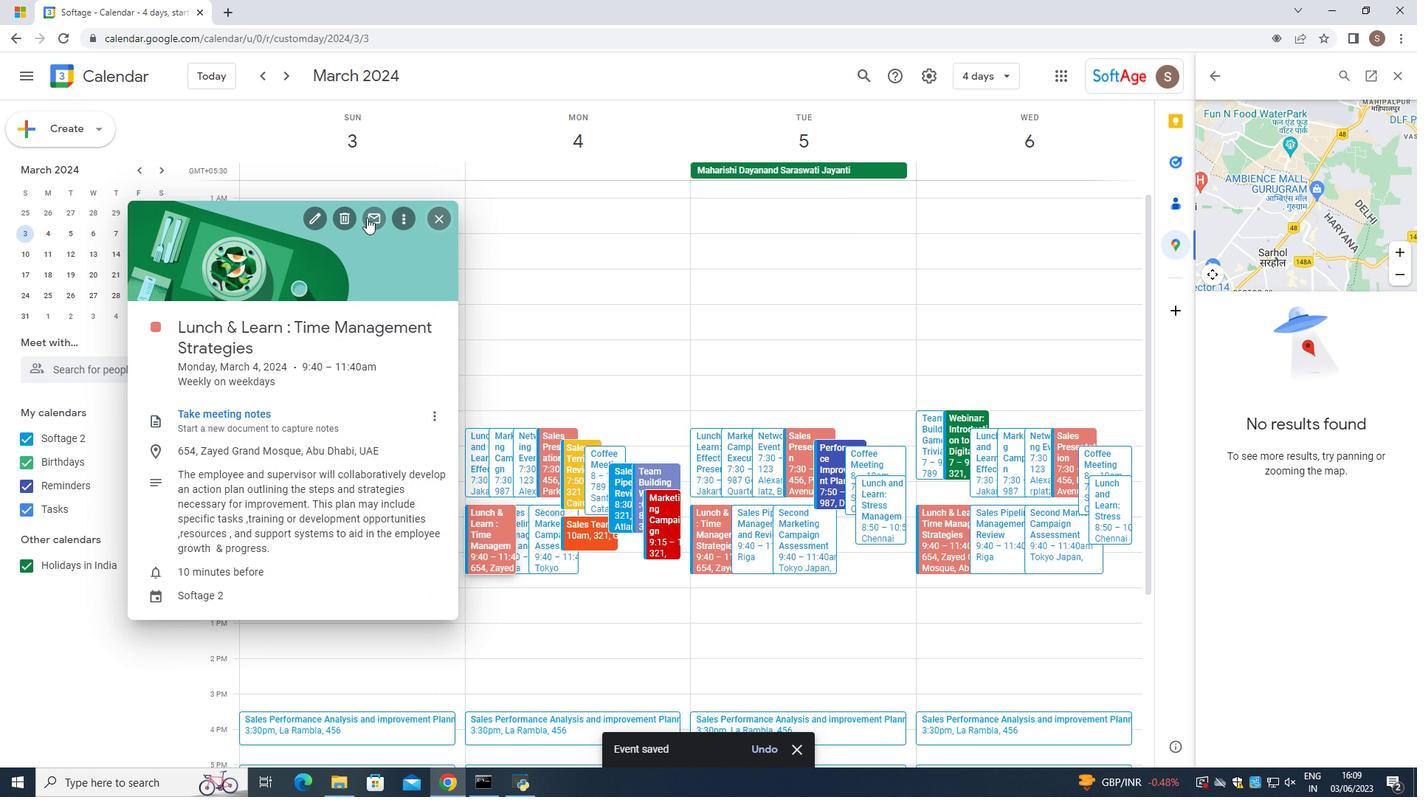 
Action: Mouse moved to (561, 337)
Screenshot: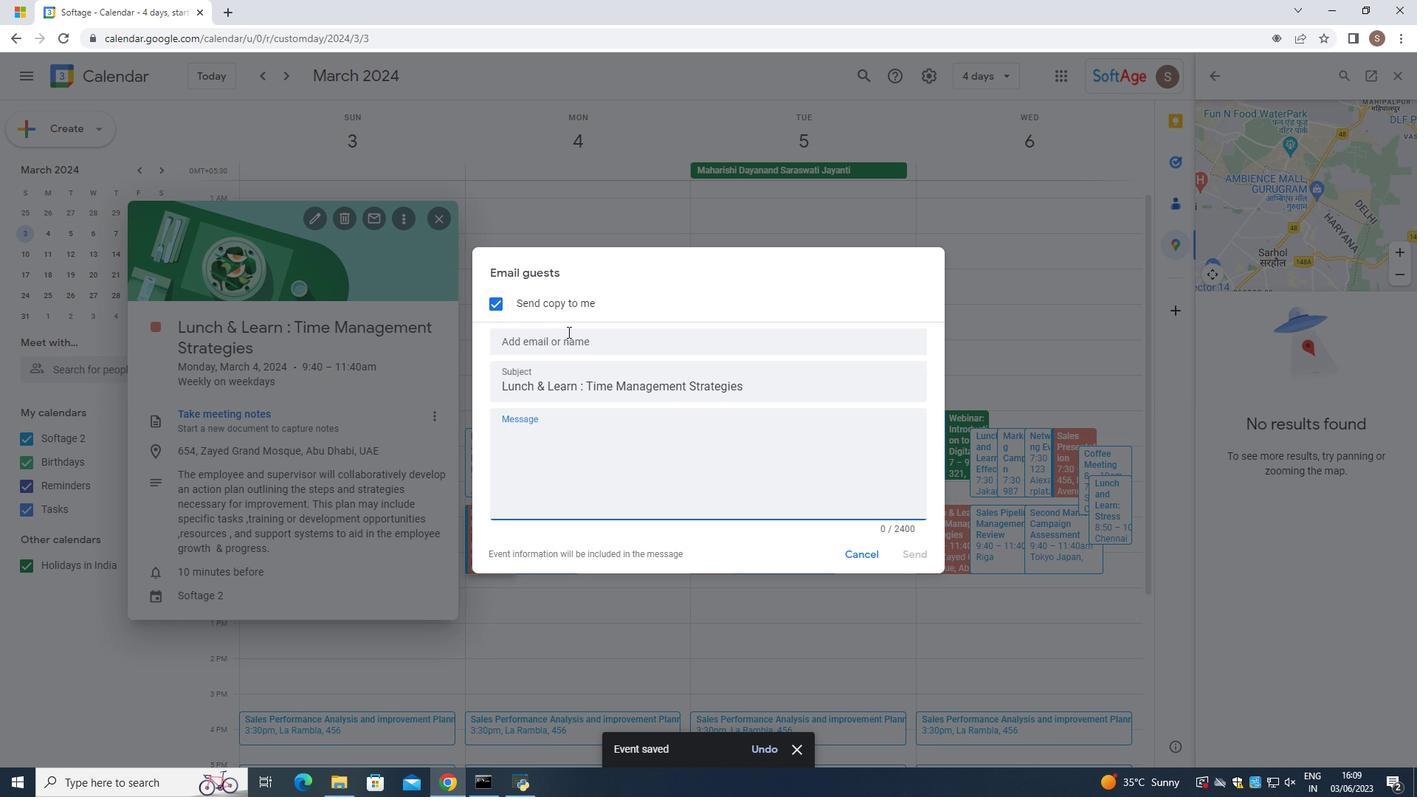 
Action: Mouse pressed left at (561, 337)
Screenshot: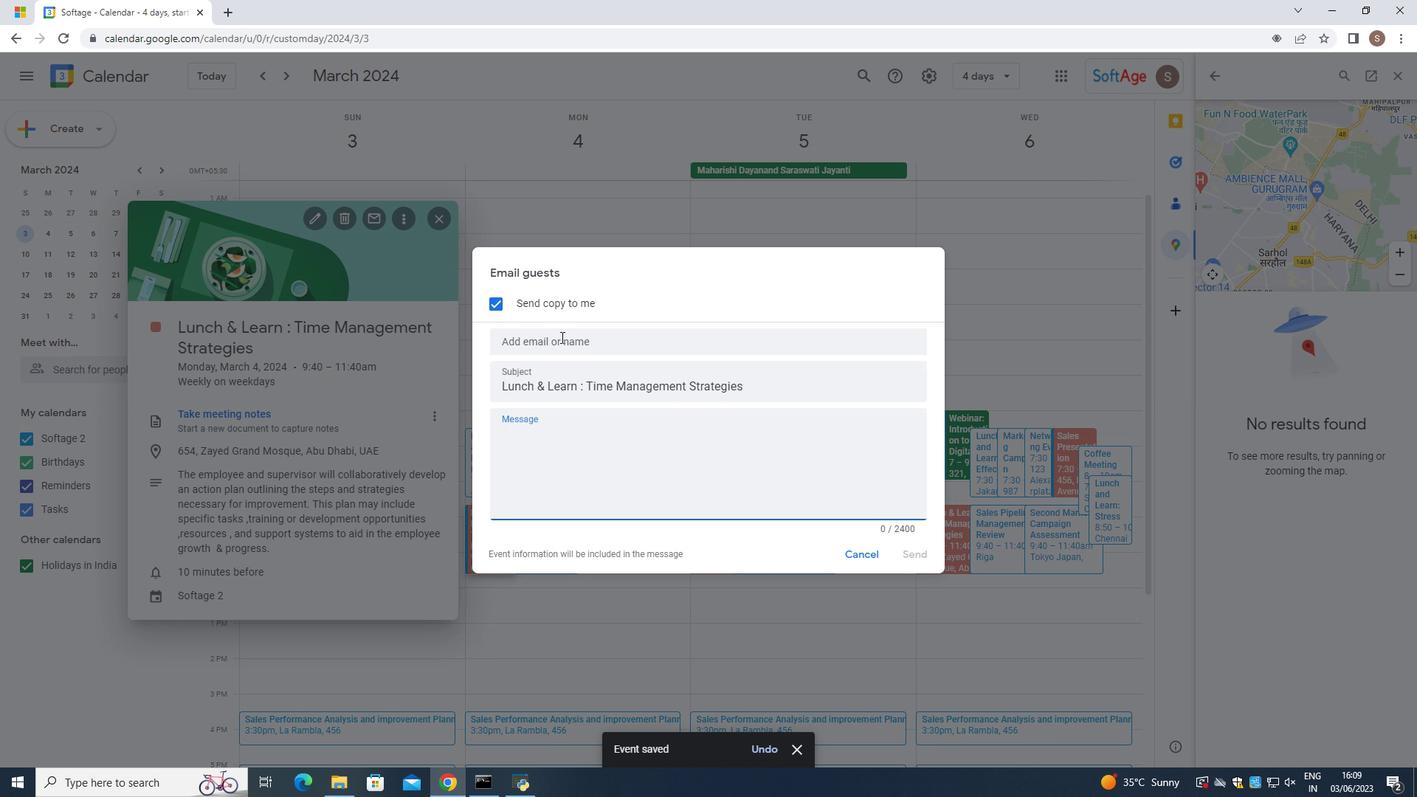 
Action: Mouse moved to (564, 454)
Screenshot: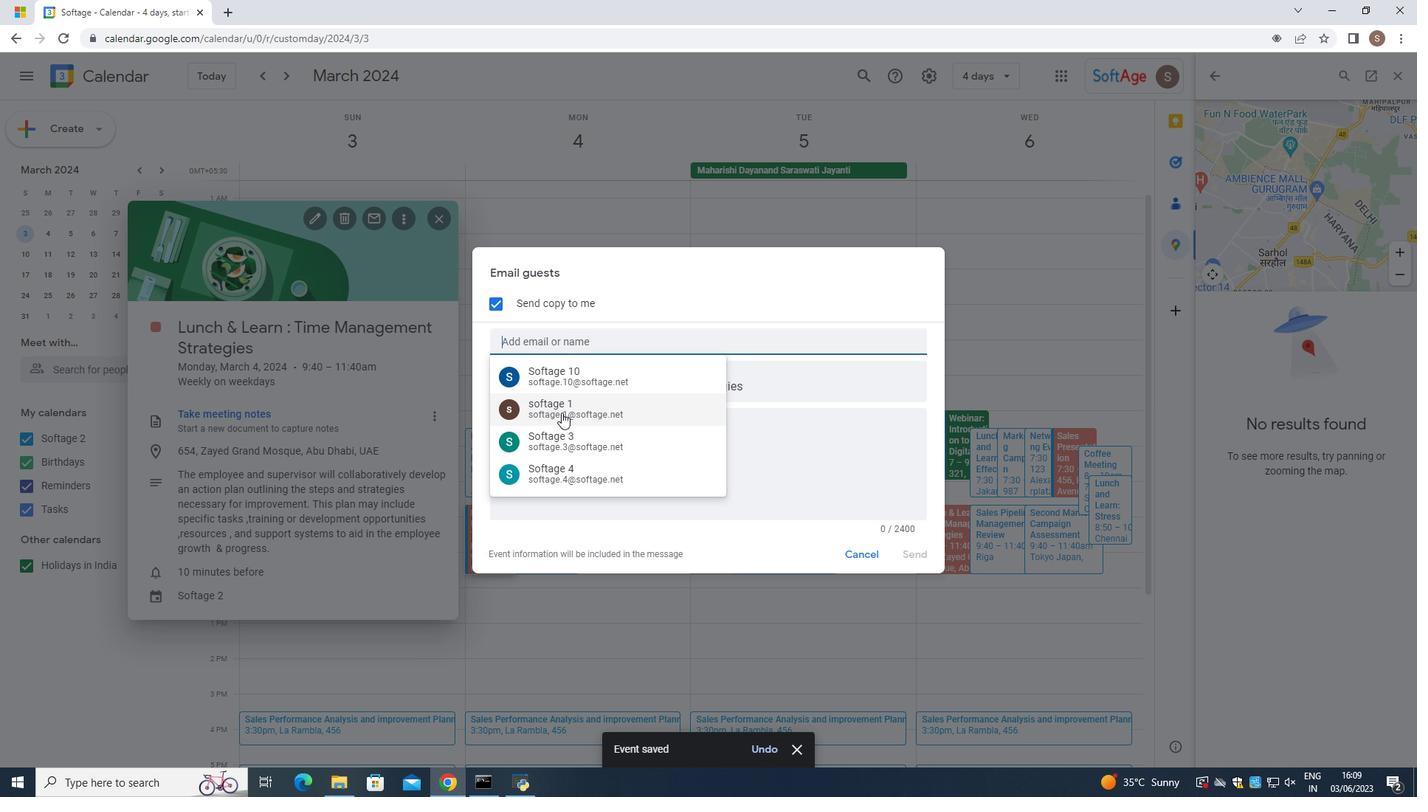 
Action: Mouse pressed left at (564, 454)
Screenshot: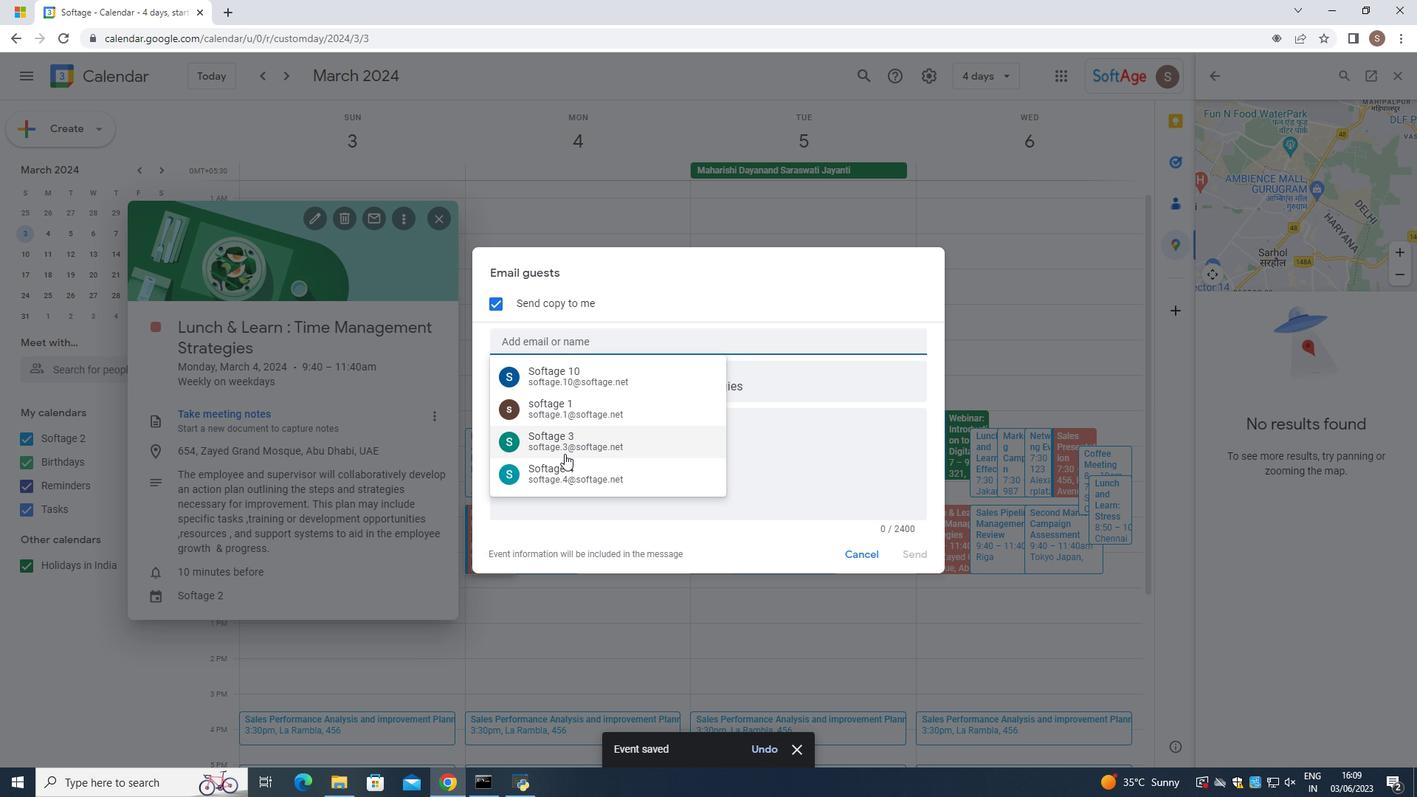
Action: Mouse moved to (575, 362)
Screenshot: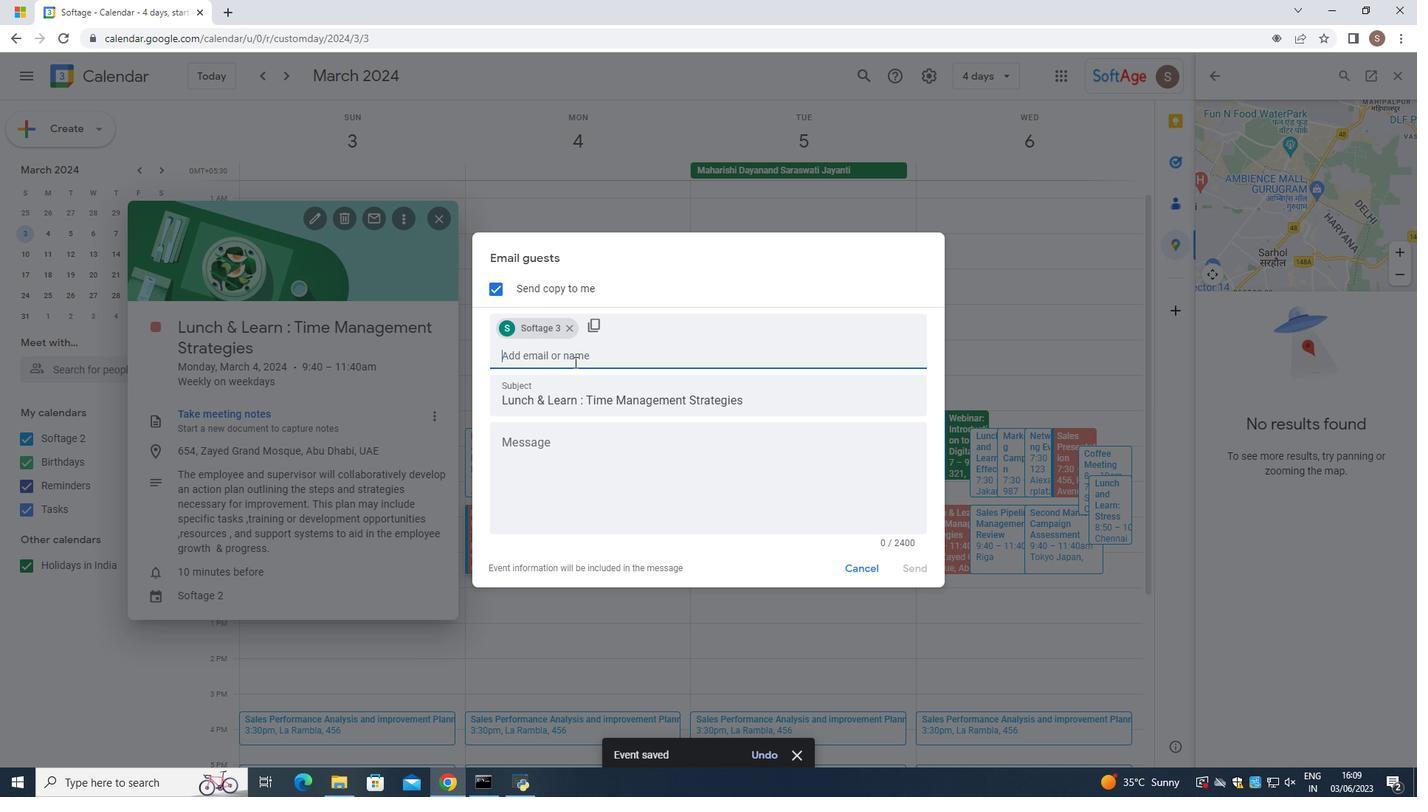 
Action: Mouse pressed left at (575, 362)
Screenshot: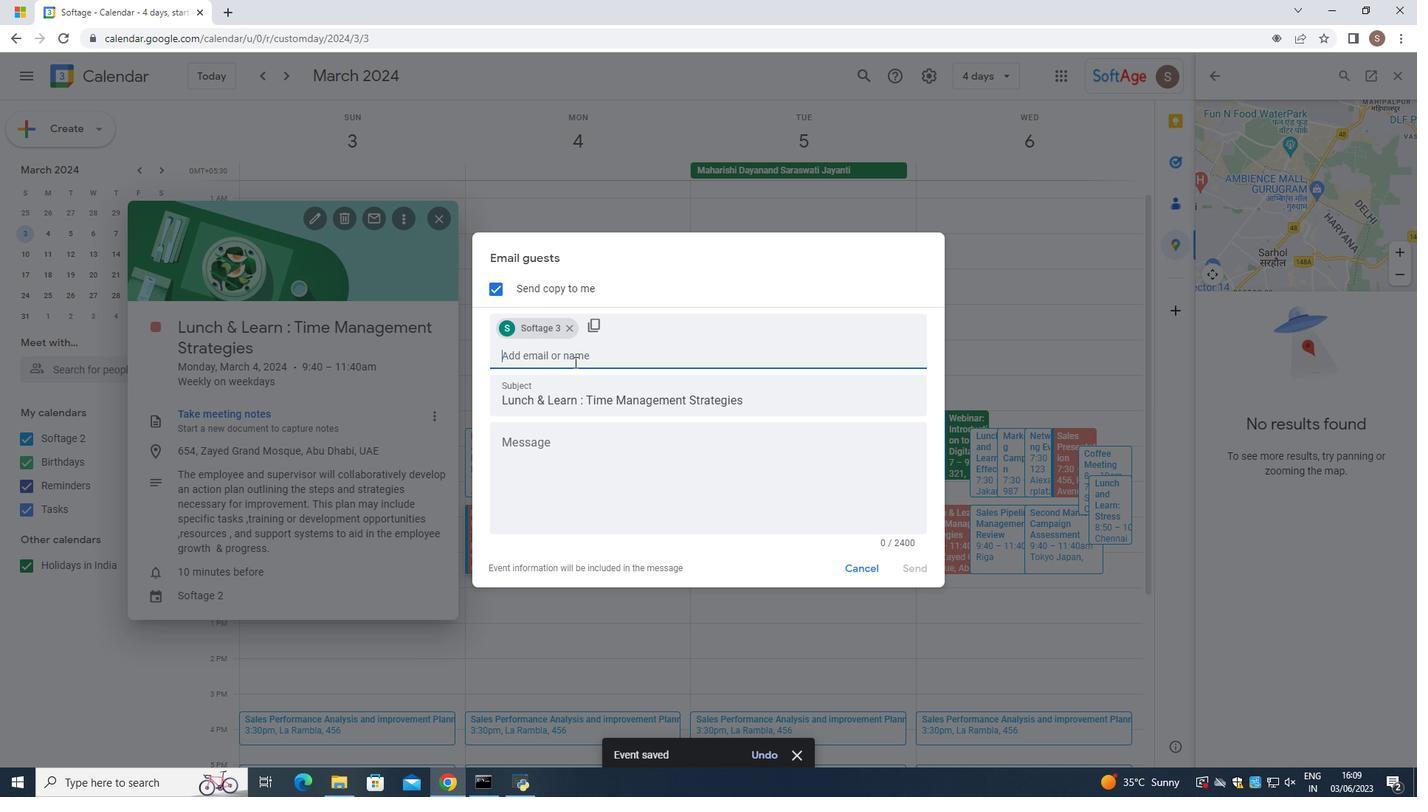 
Action: Mouse moved to (597, 463)
Screenshot: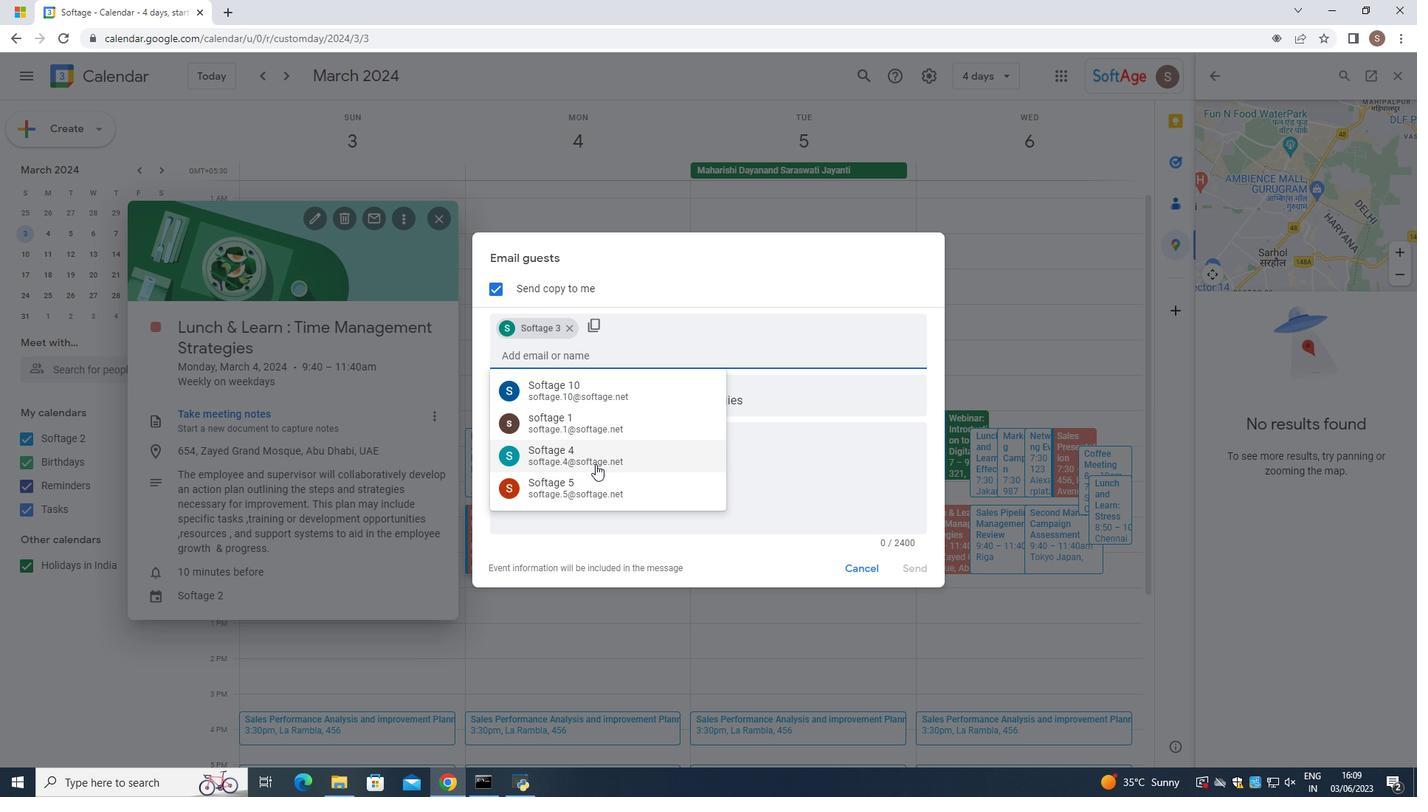 
Action: Mouse pressed left at (597, 463)
Screenshot: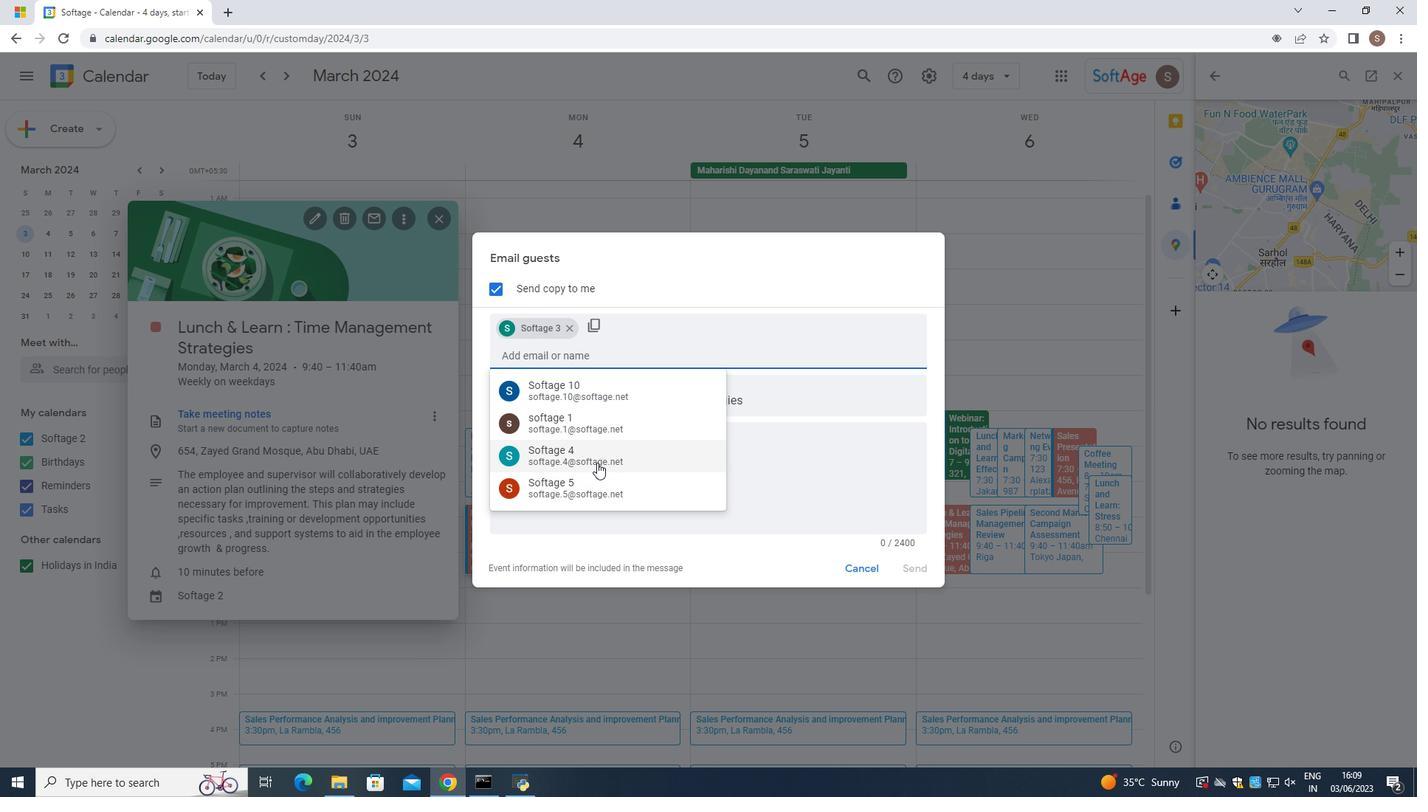 
Action: Mouse moved to (573, 465)
Screenshot: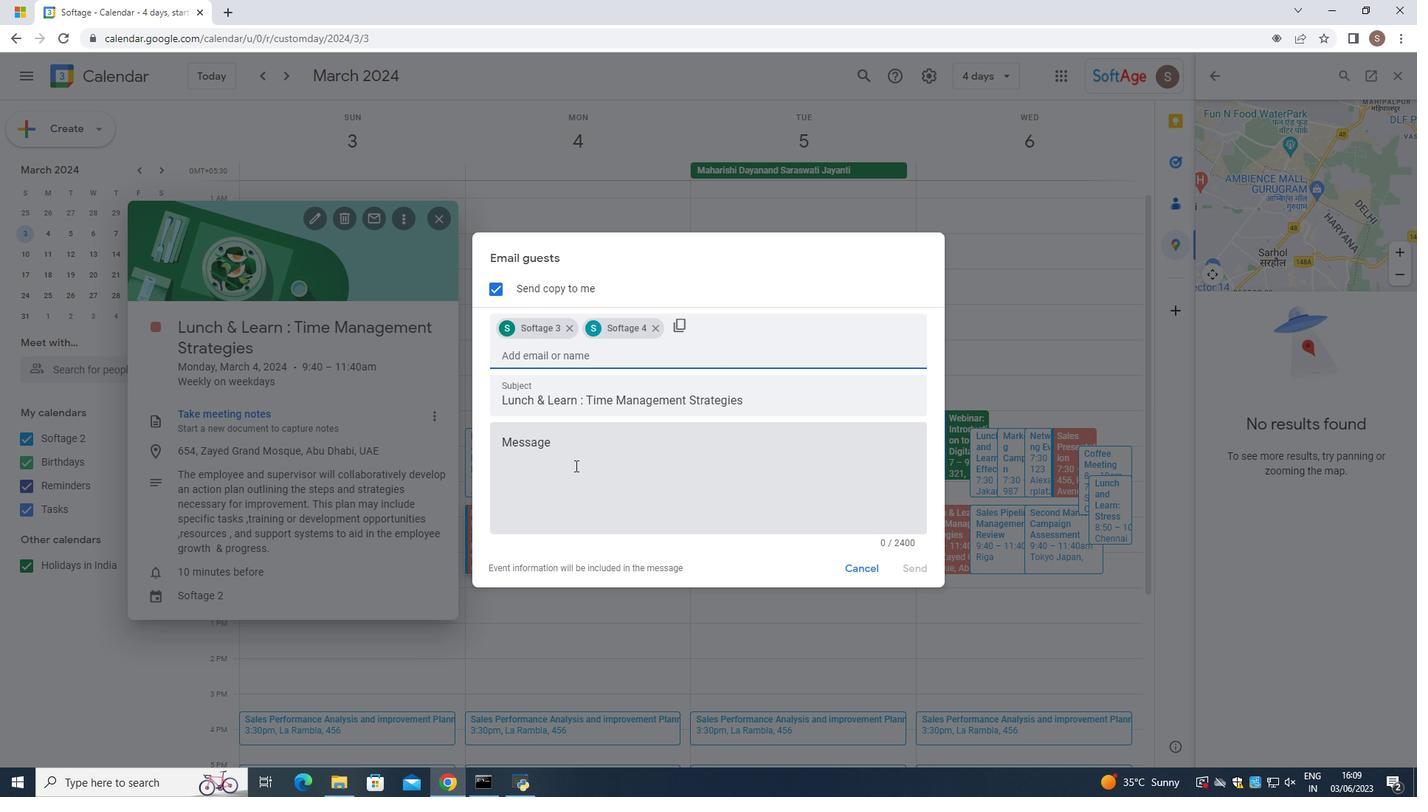
Action: Mouse pressed left at (573, 465)
Screenshot: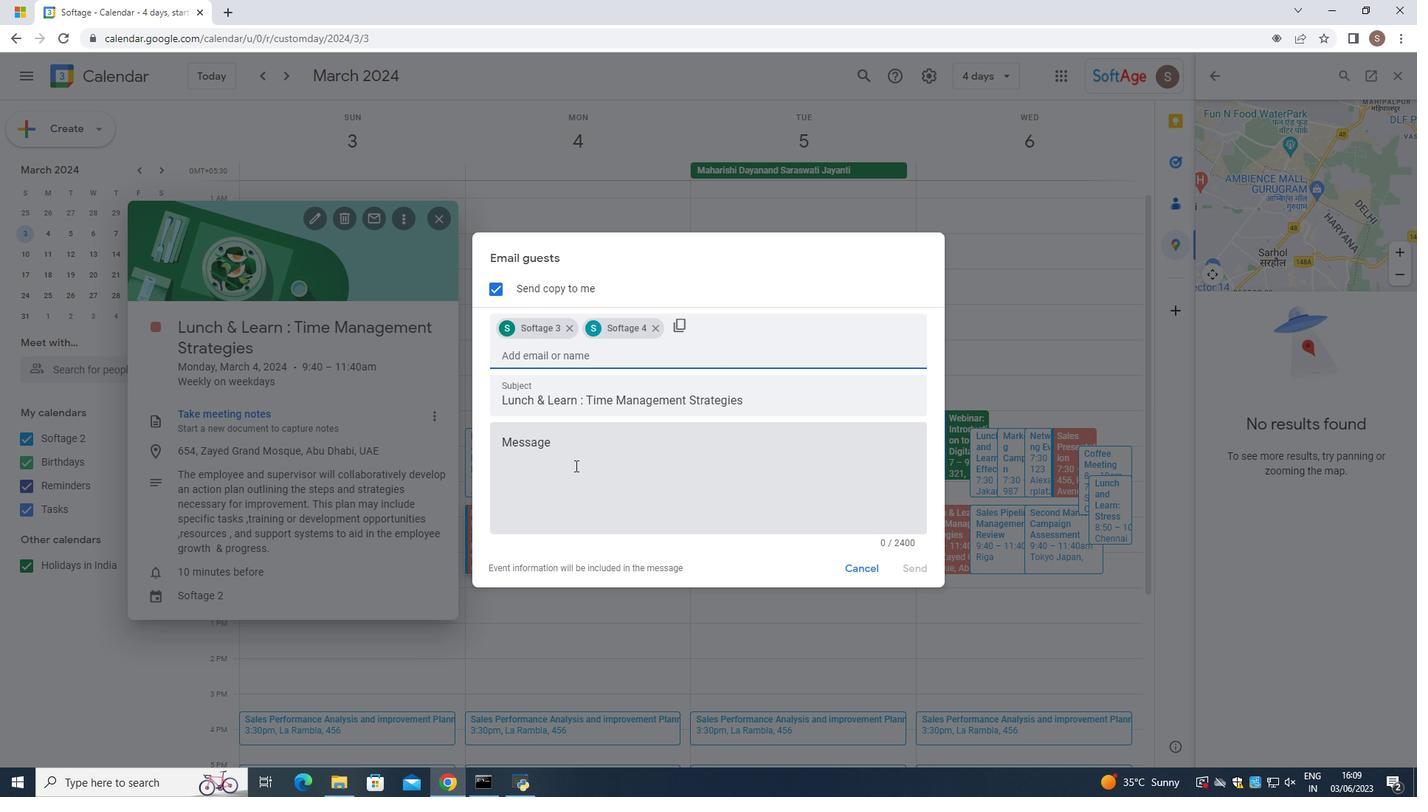 
Action: Mouse moved to (565, 466)
Screenshot: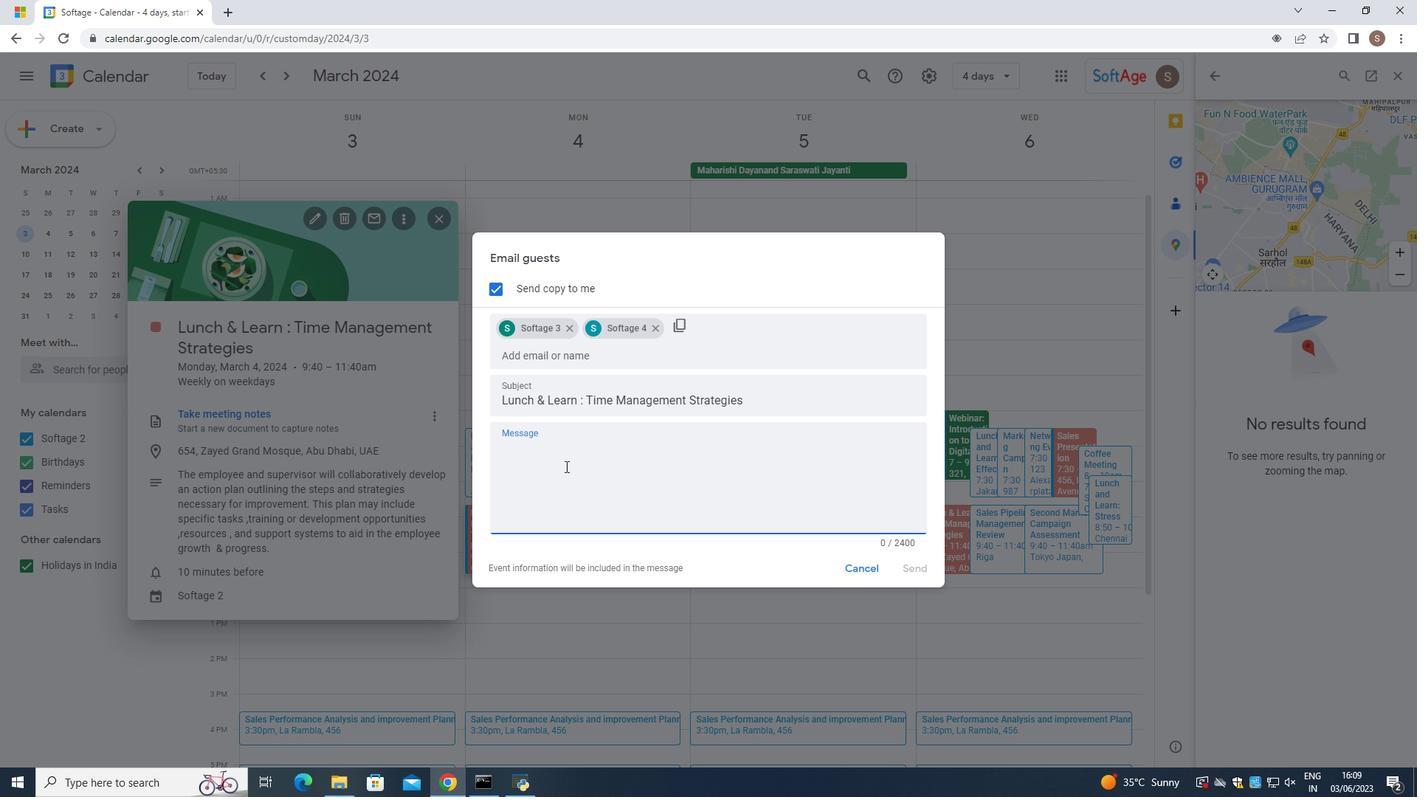 
Action: Key pressed <Key.caps_lock>[<Key.caps_lock>articipate
Screenshot: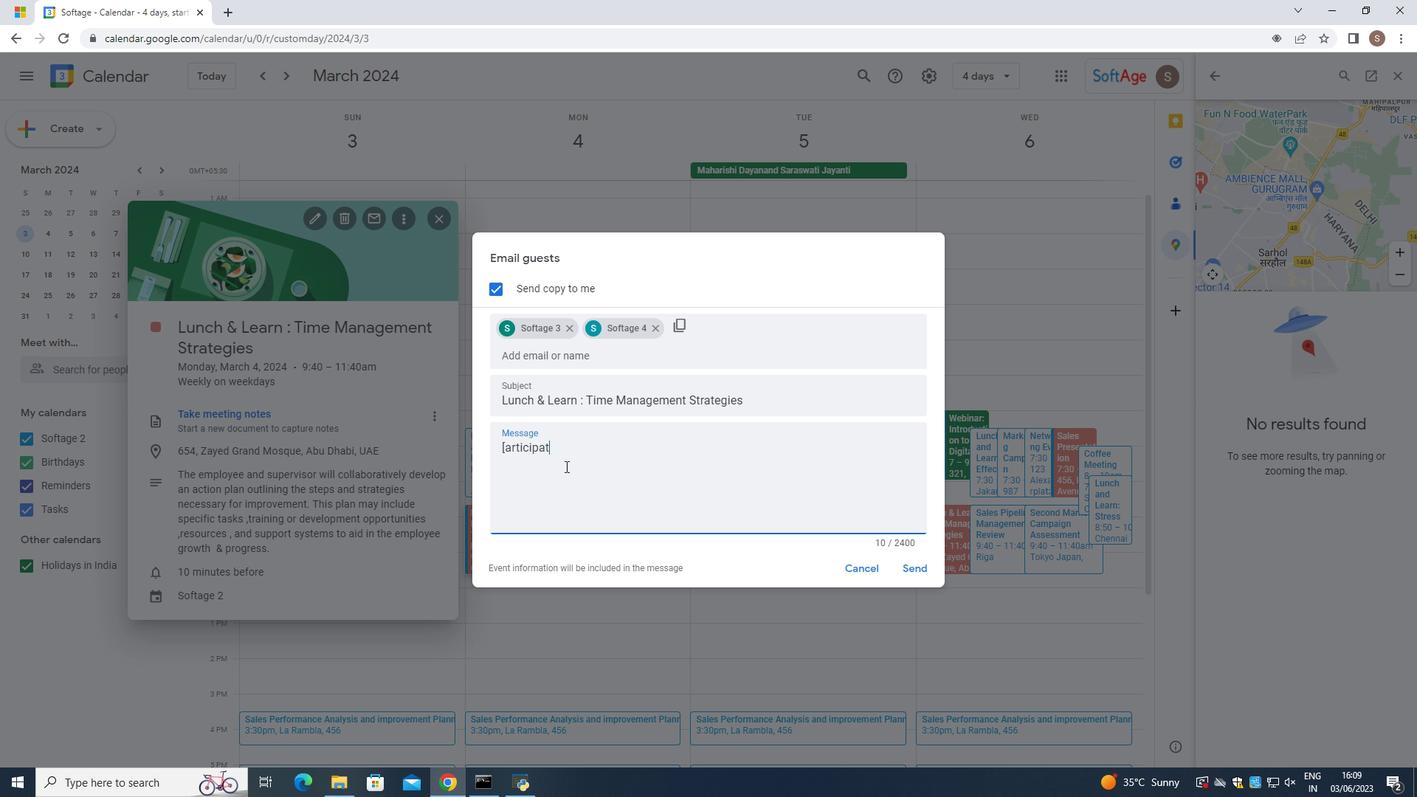 
Action: Mouse moved to (546, 453)
Screenshot: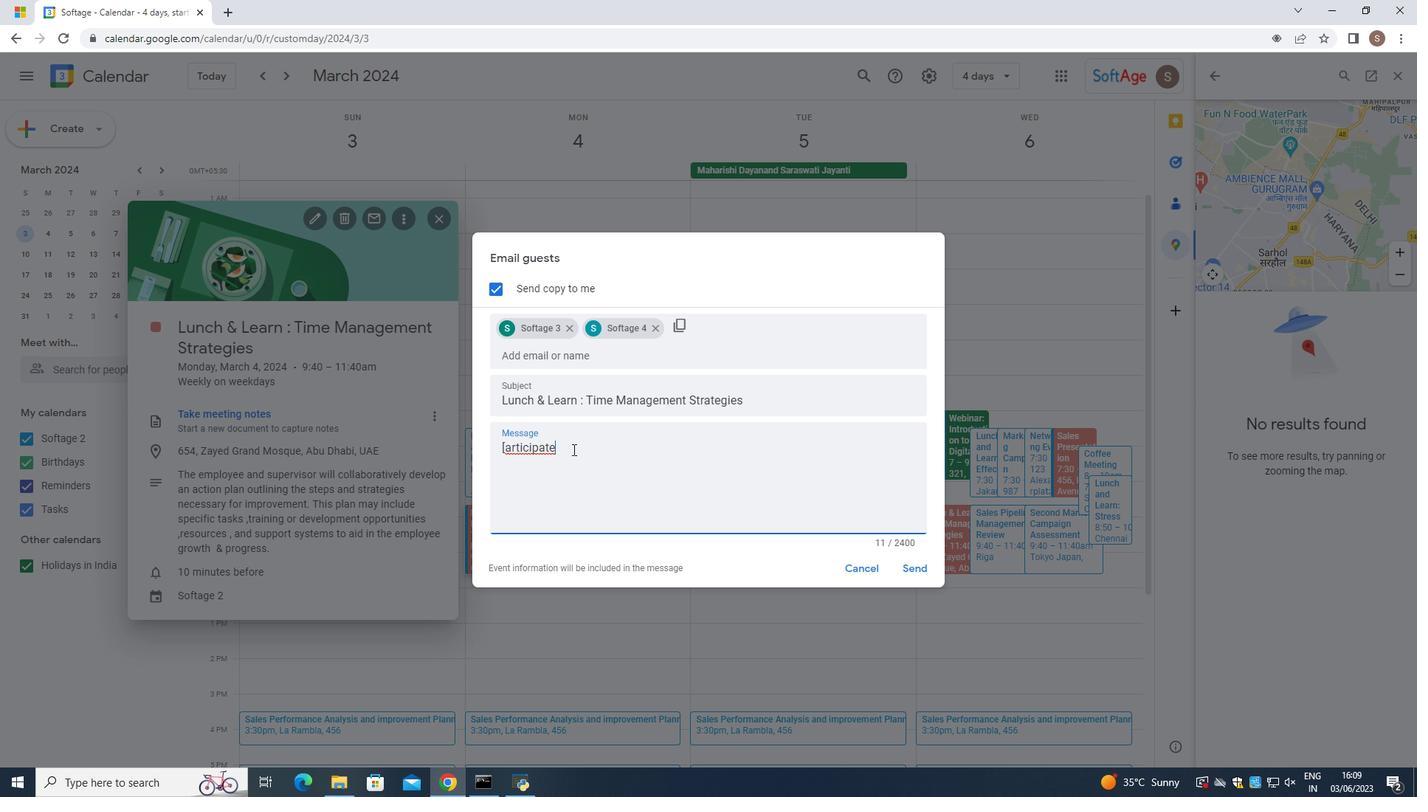 
Action: Mouse pressed left at (546, 453)
Screenshot: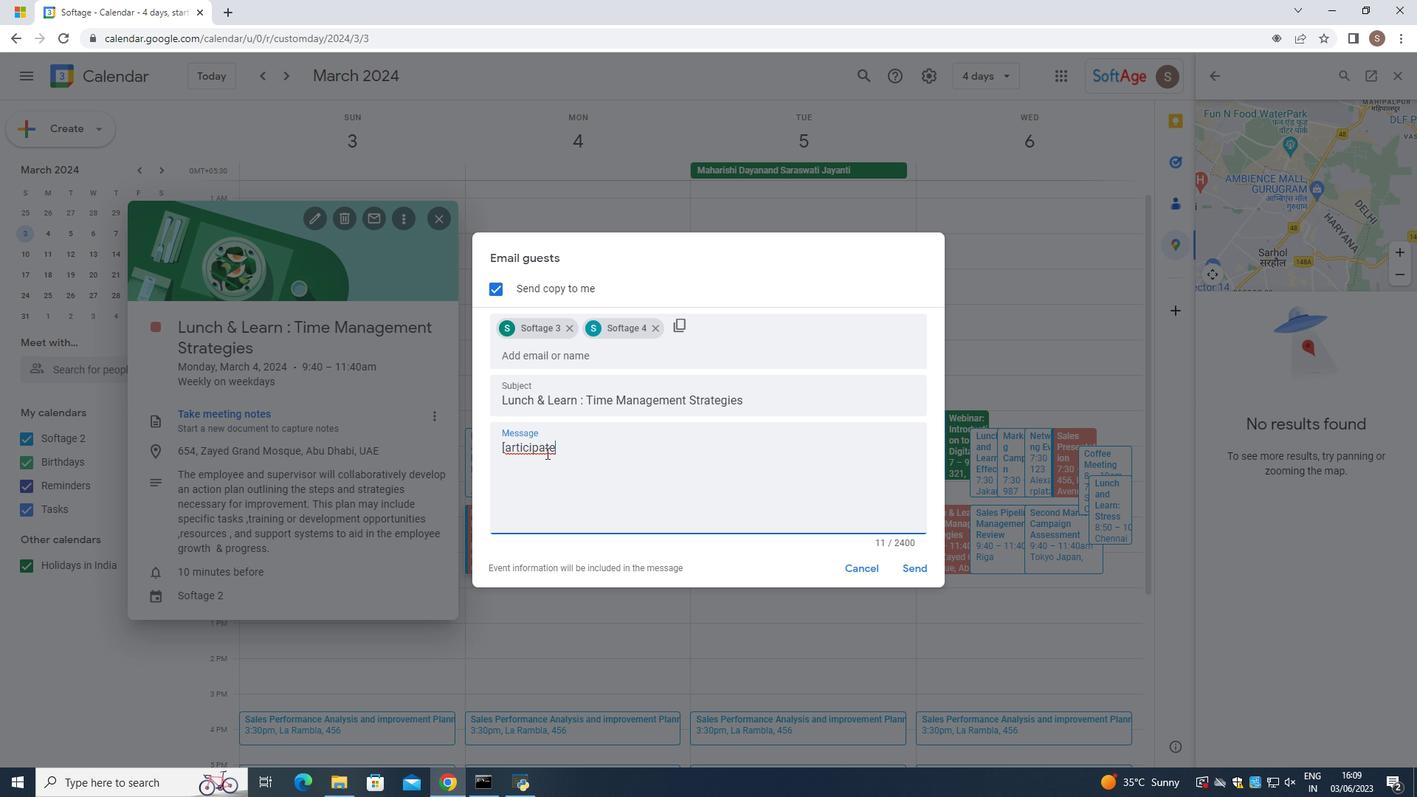 
Action: Mouse pressed right at (546, 453)
Screenshot: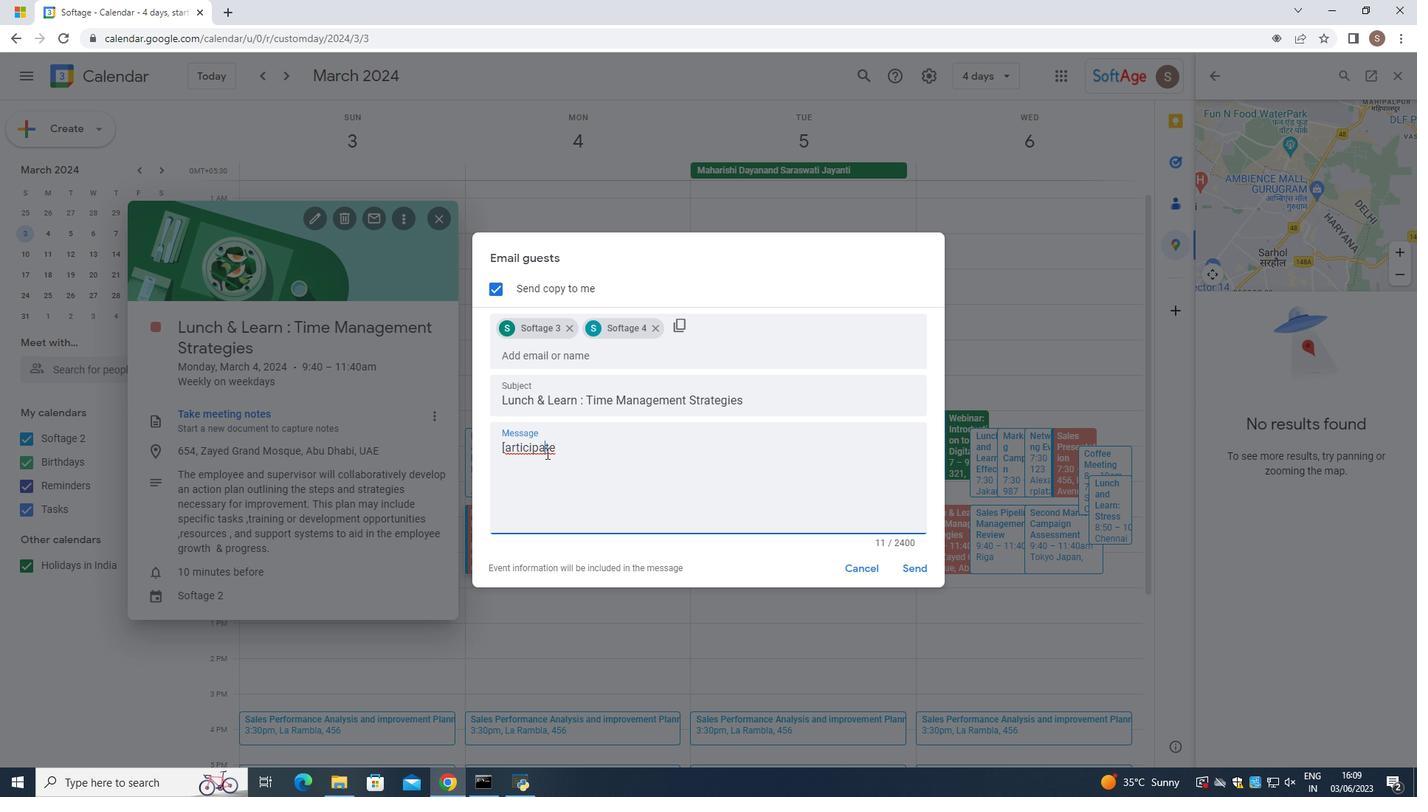 
Action: Mouse moved to (614, 467)
Screenshot: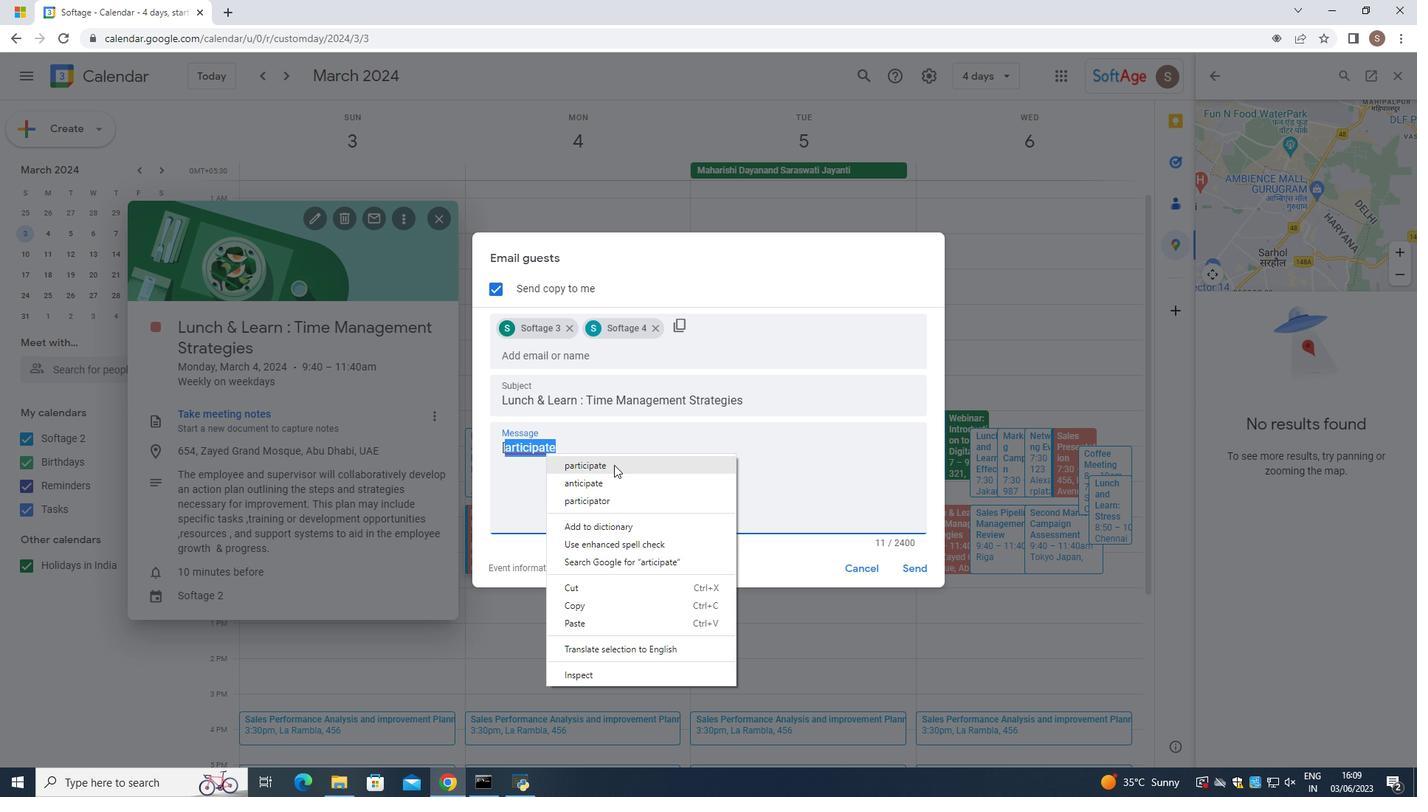 
Action: Mouse pressed left at (614, 467)
Screenshot: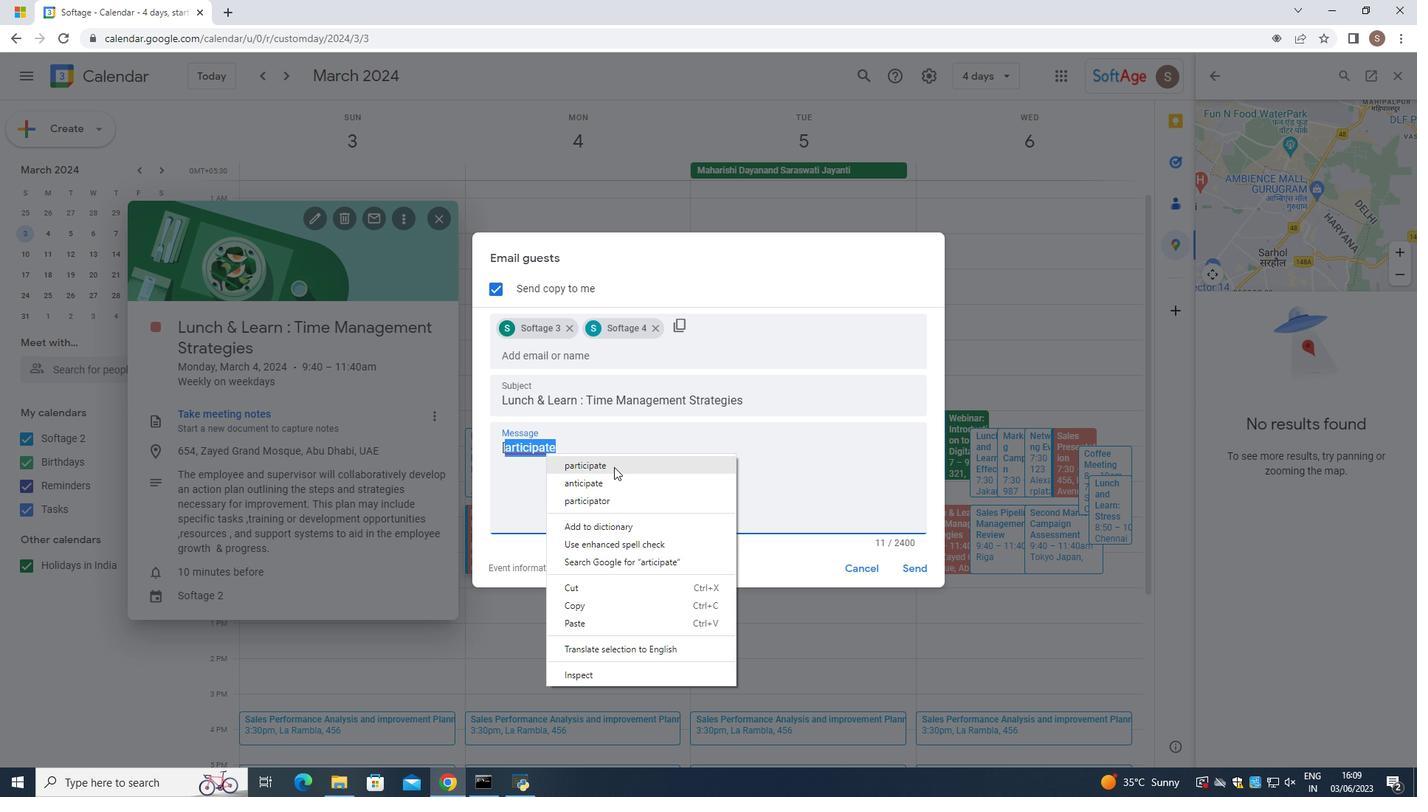 
Action: Mouse moved to (508, 449)
Screenshot: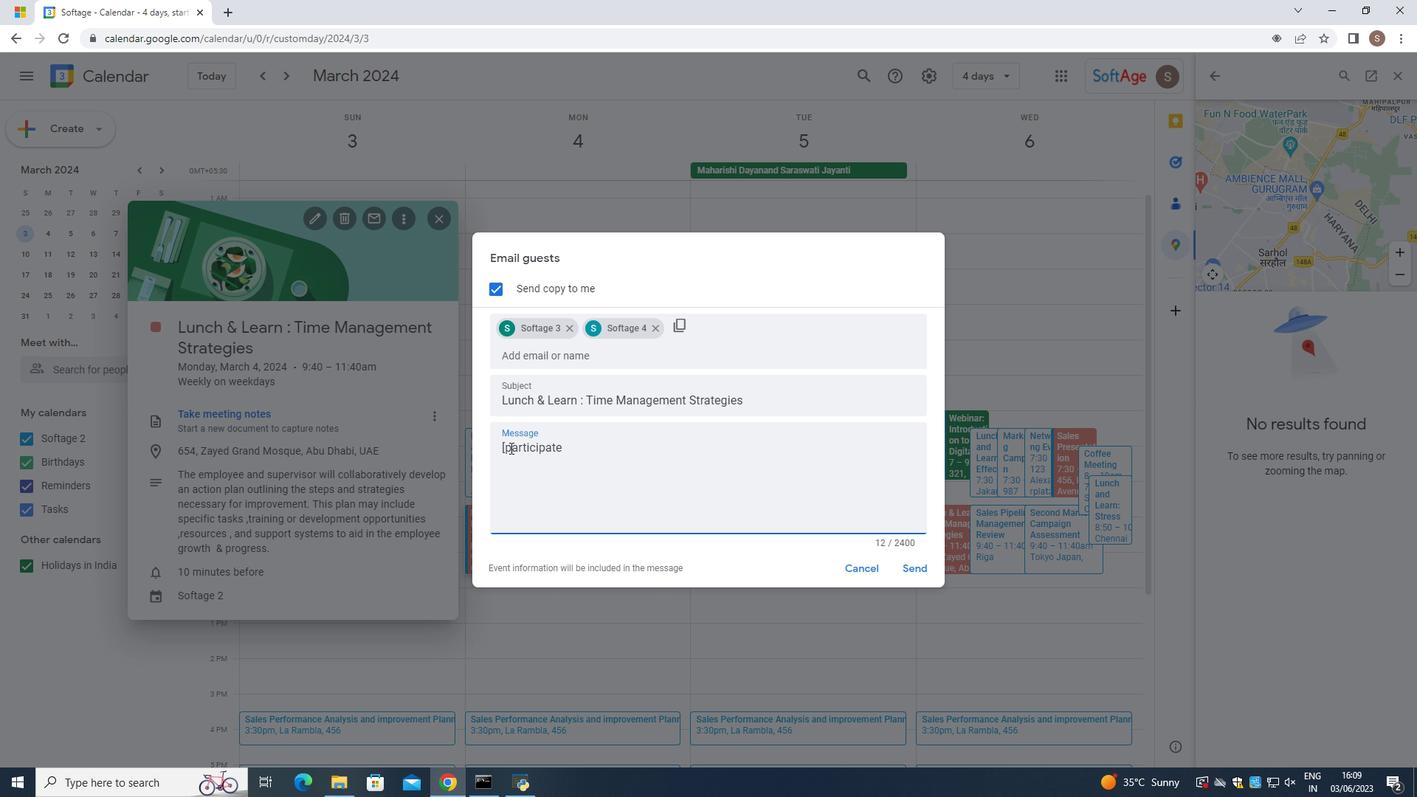 
Action: Mouse pressed left at (508, 449)
Screenshot: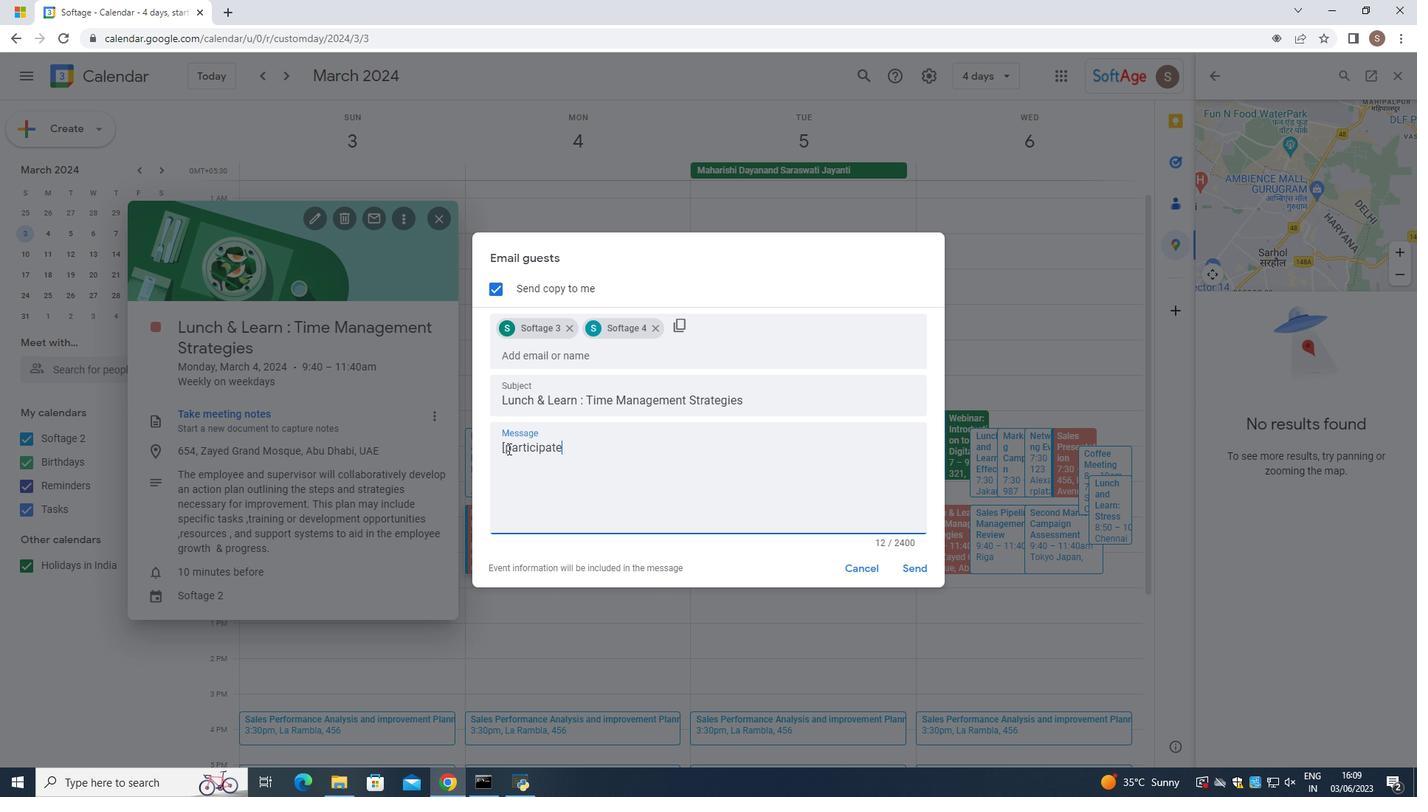 
Action: Mouse moved to (449, 507)
Screenshot: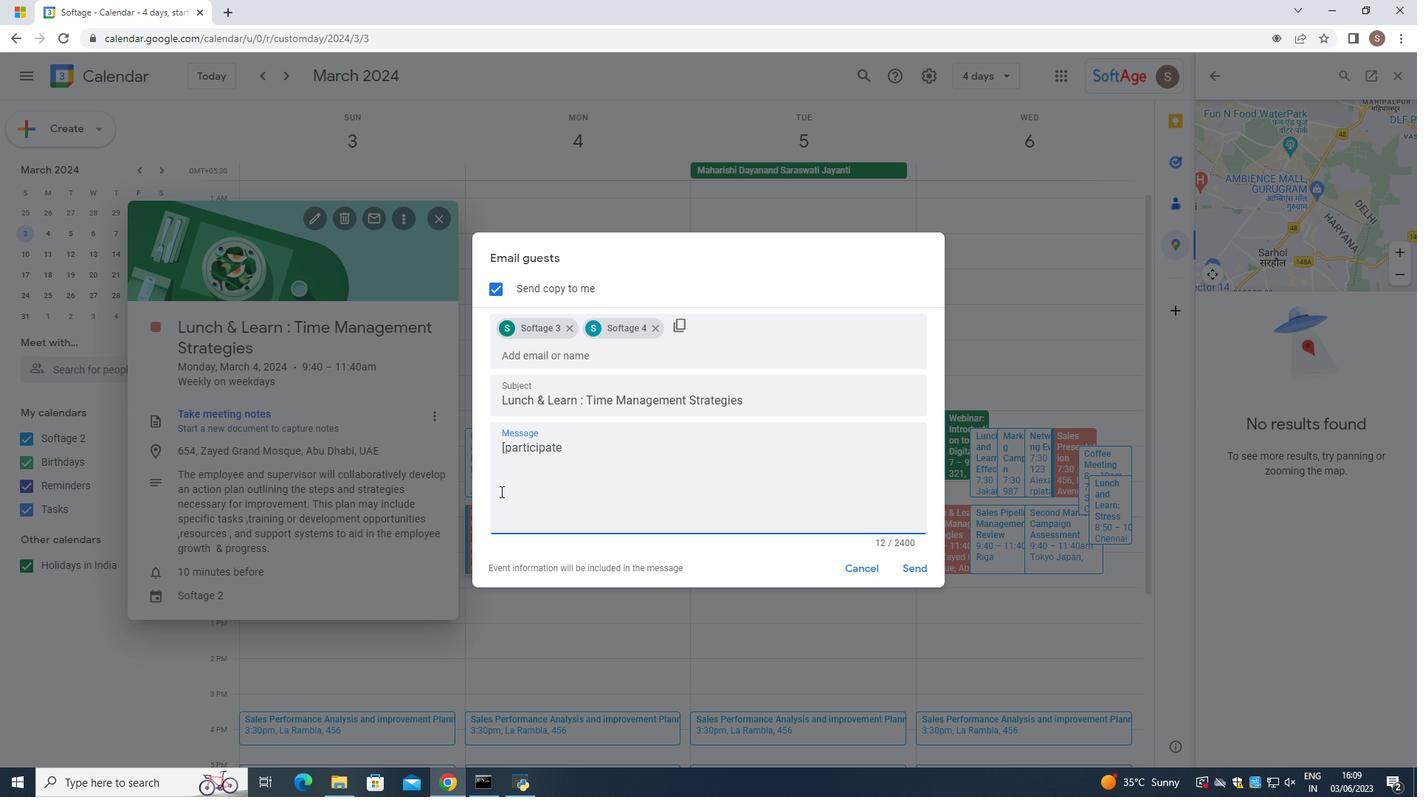 
Action: Key pressed <Key.backspace>
Screenshot: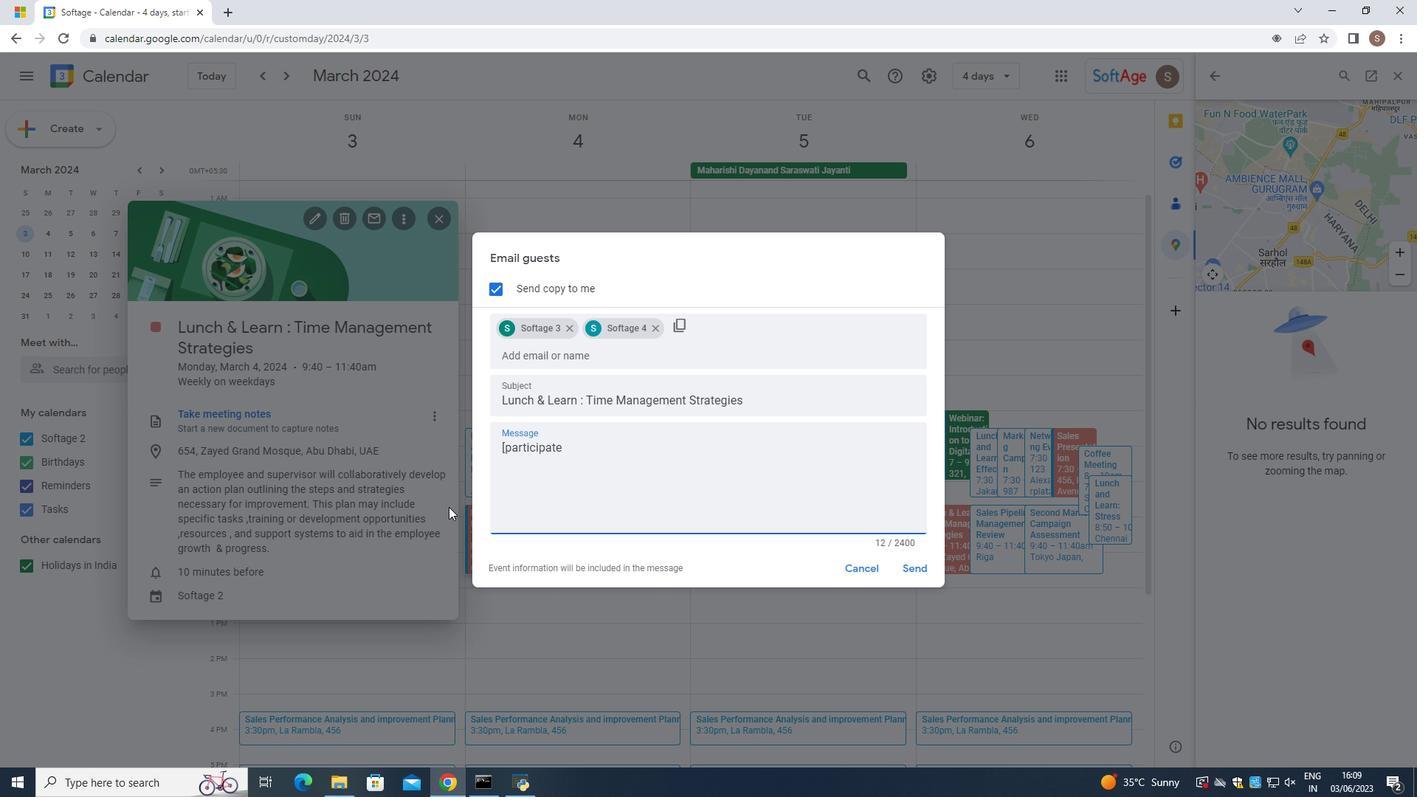 
Action: Mouse moved to (912, 570)
Screenshot: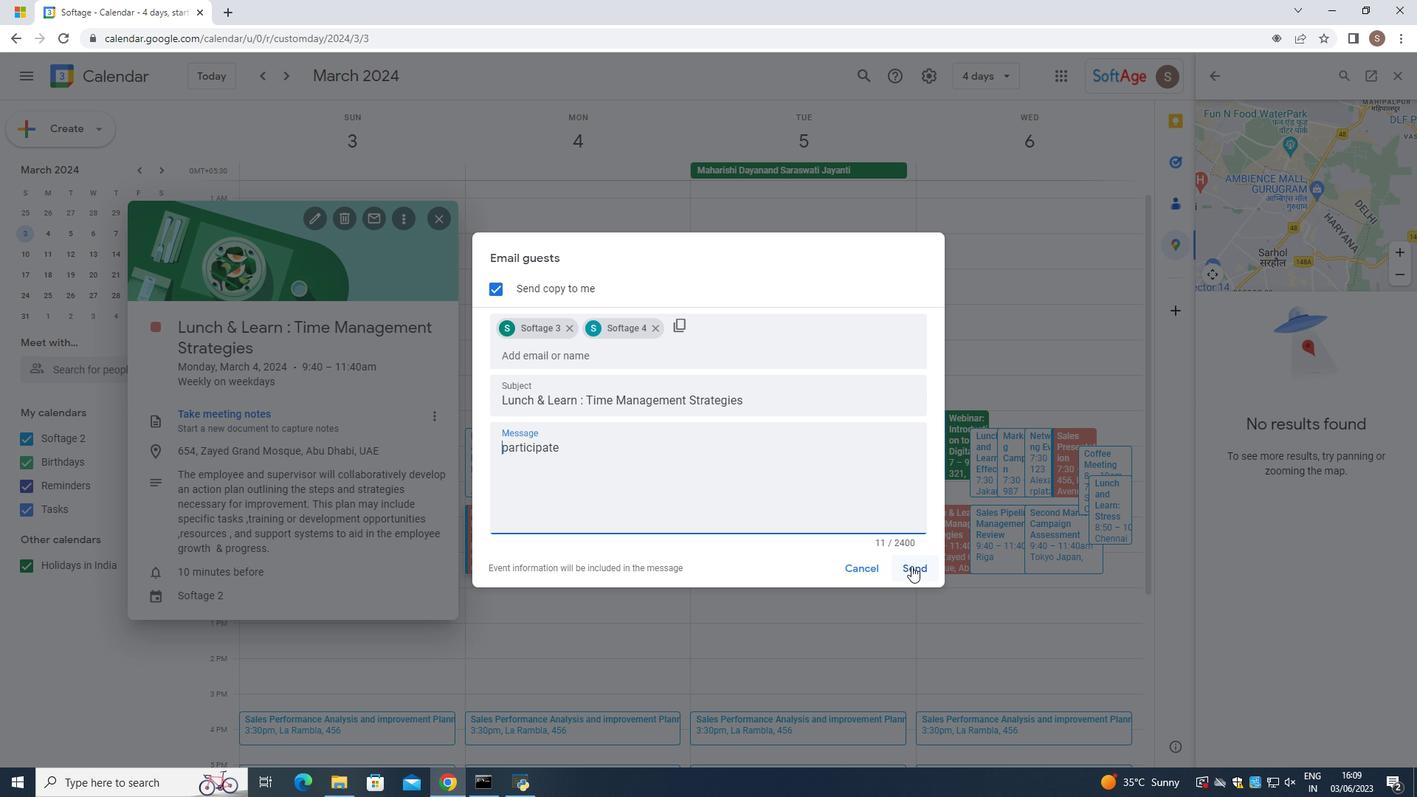 
Action: Mouse pressed left at (912, 570)
Screenshot: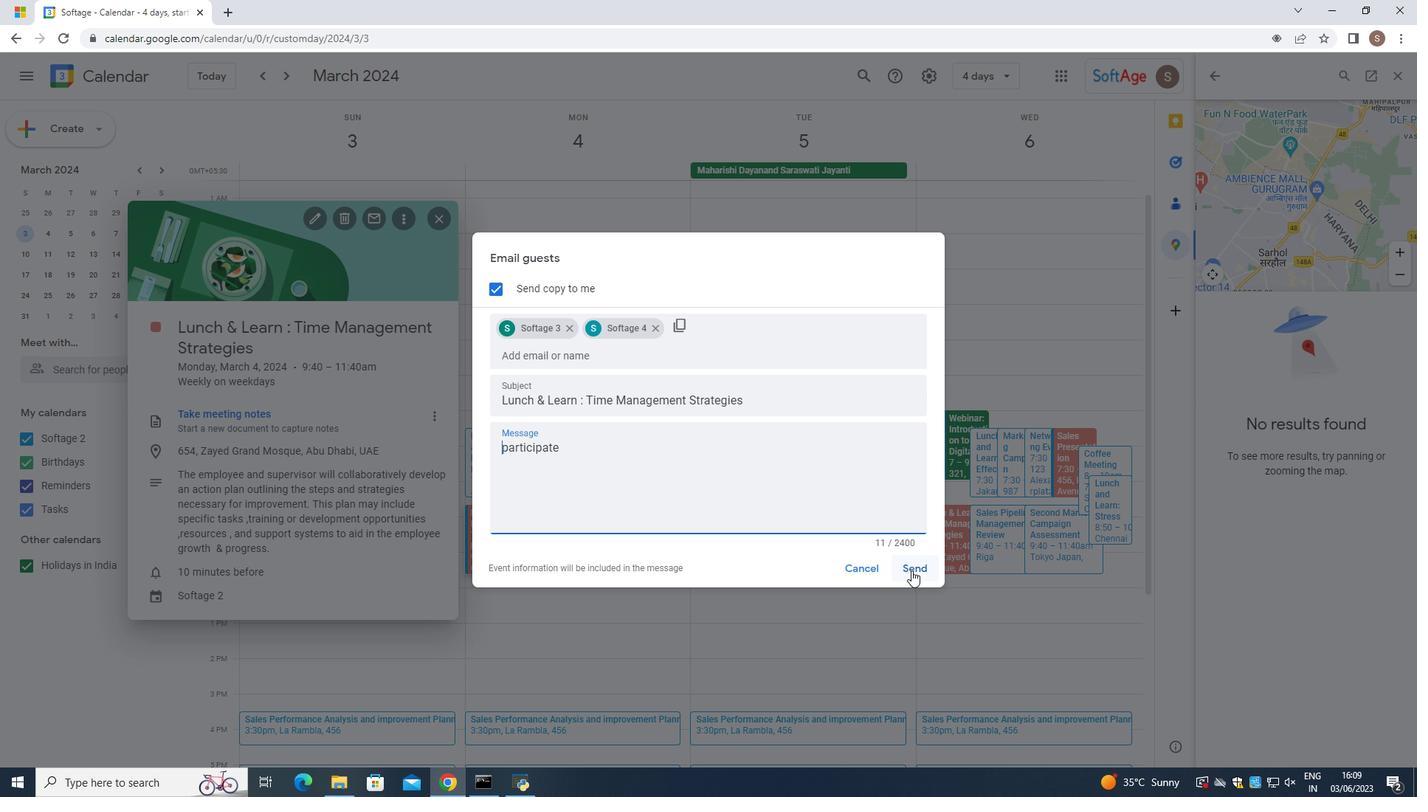 
Action: Mouse moved to (440, 401)
Screenshot: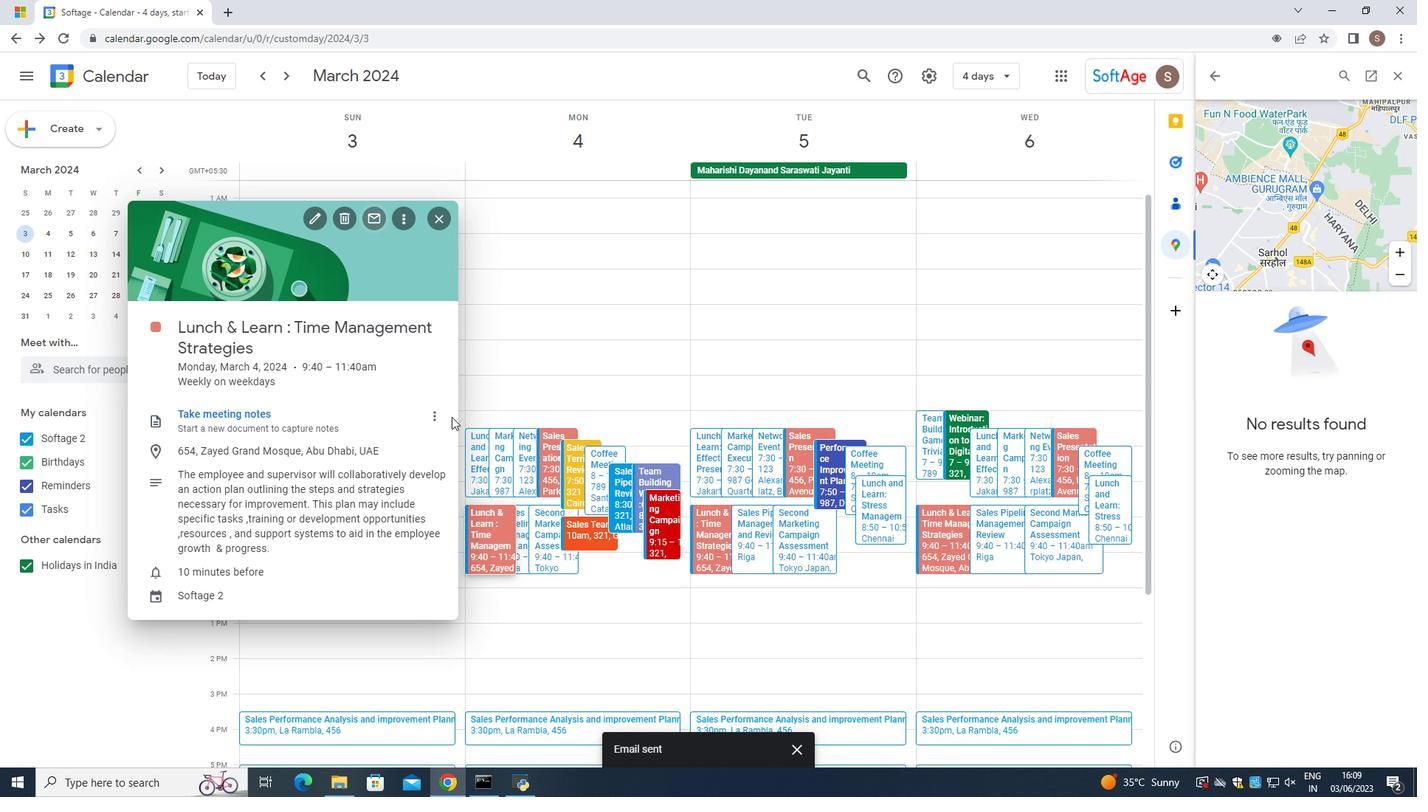
